 Task: Create a new job position in Salesforce with the title 'Relationship Manager', including job description, responsibilities, skills required, educational requirements, salary range, and dates.
Action: Key pressed <Key.shift><Key.shift><Key.shift><Key.shift><Key.shift><Key.shift><Key.shift><Key.shift><Key.shift>Relationship<Key.space><Key.shift><Key.shift><Key.shift><Key.shift><Key.shift><Key.shift>Manager<Key.tab><Key.shift>Get<Key.space><Key.shift>Members<Key.space><Key.shift>connected<Key.space>--<Key.shift_r>><Key.space><Key.shift><Key.shift><Key.shift><Key.shift><Key.shift><Key.shift><Key.shift><Key.shift><Key.shift><Key.shift><Key.shift><Key.shift><Key.shift><Key.shift><Key.shift>Get<Key.space>feedback<Key.space>from<Key.space>clients<Key.space>--<Key.shift_r>><Key.space><Key.shift>Open<Key.space>preference<Key.space>--<Key.shift_r>><Key.space><Key.shift>Open<Key.space>preference<Key.space>for<Key.space>clients<Key.space>--<Key.shift_r>><Key.space><Key.shift>Source<Key.space>business<Key.space>opportunity<Key.space>to<Key.space>expamd<Key.space>business<Key.tab>
Screenshot: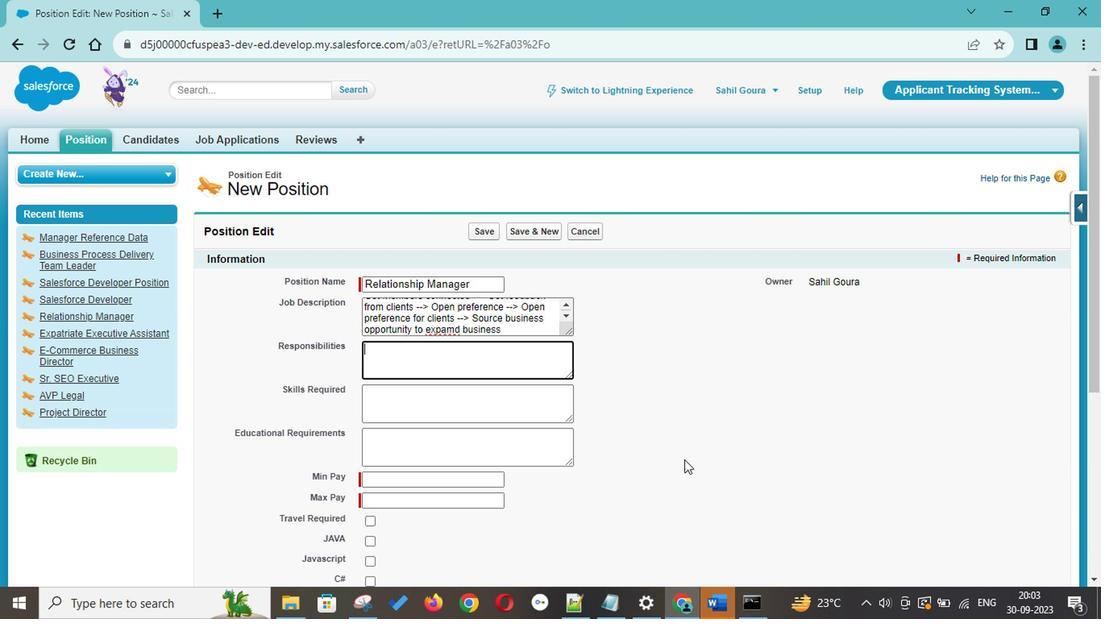 
Action: Mouse moved to (453, 332)
Screenshot: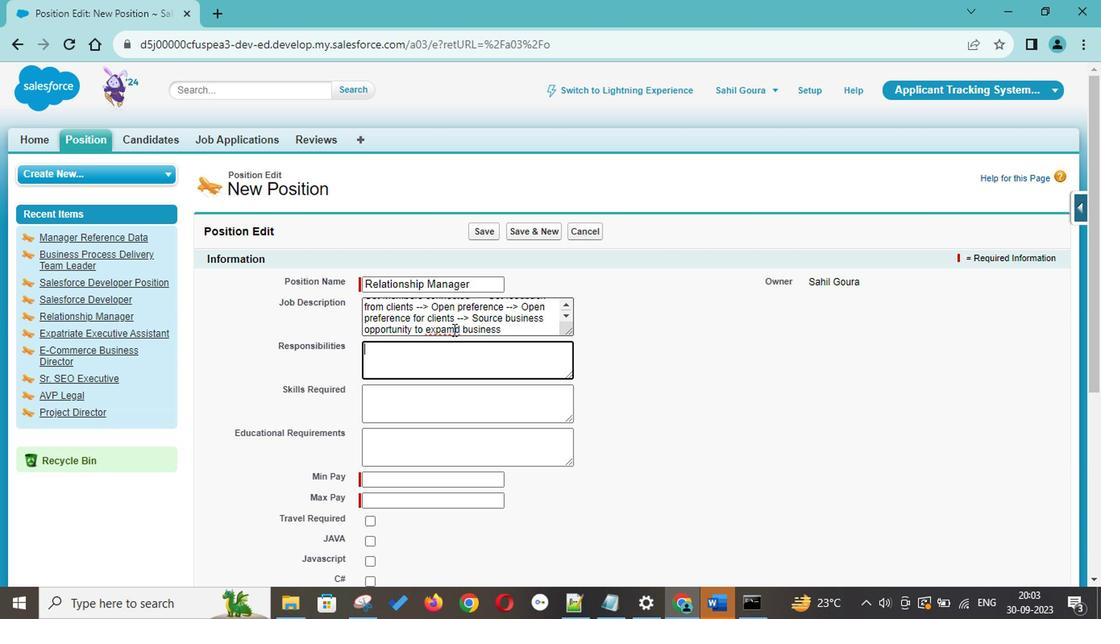 
Action: Mouse pressed left at (453, 332)
Screenshot: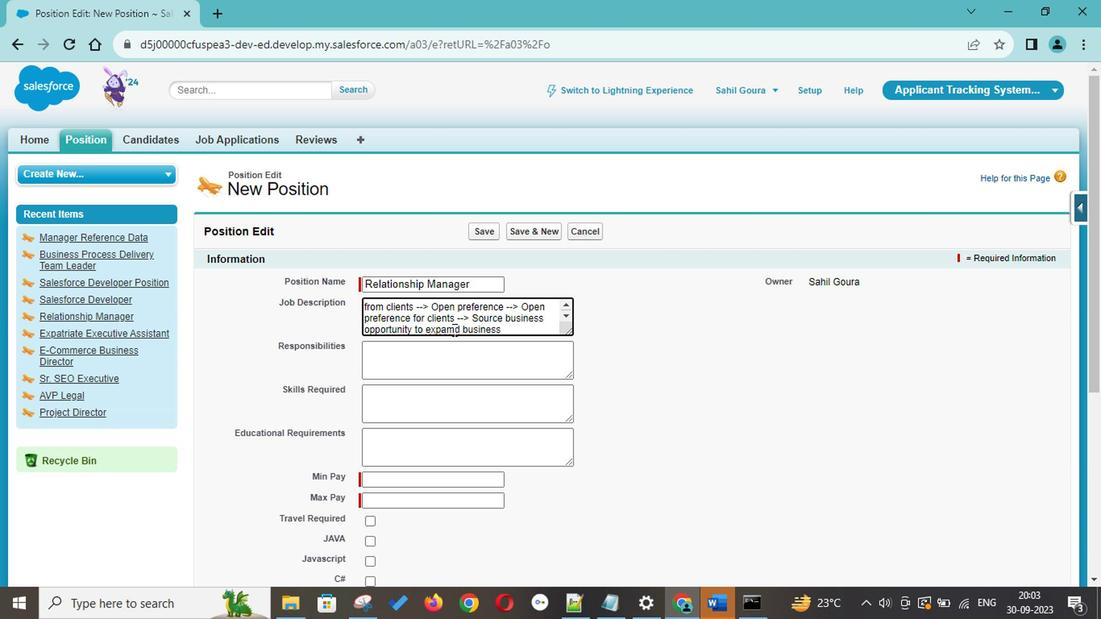 
Action: Key pressed <Key.backspace>n
Screenshot: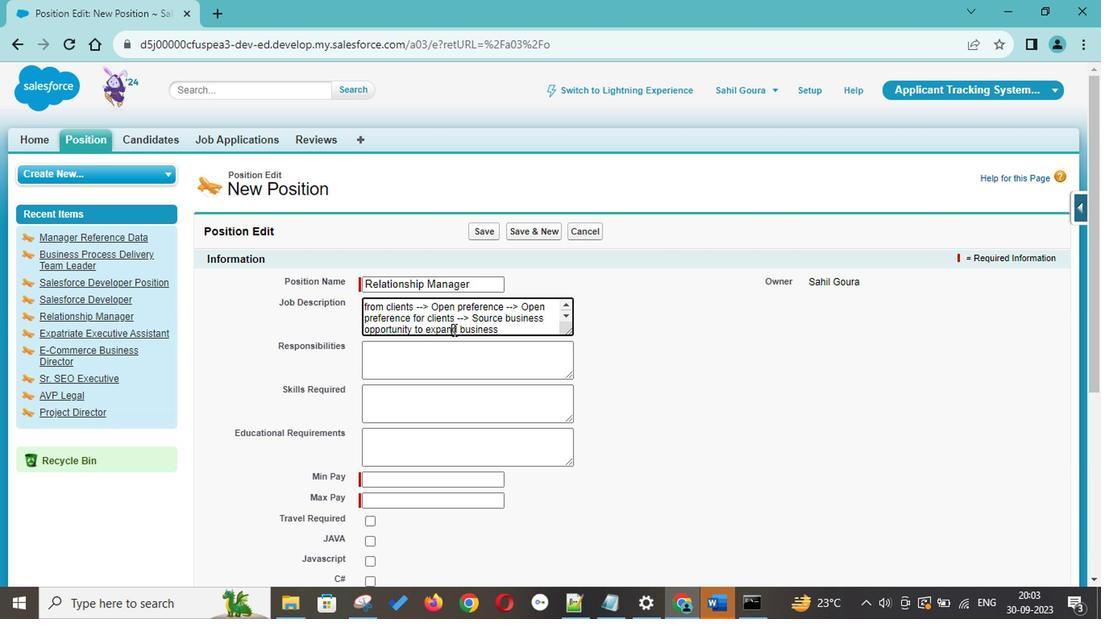 
Action: Mouse moved to (423, 368)
Screenshot: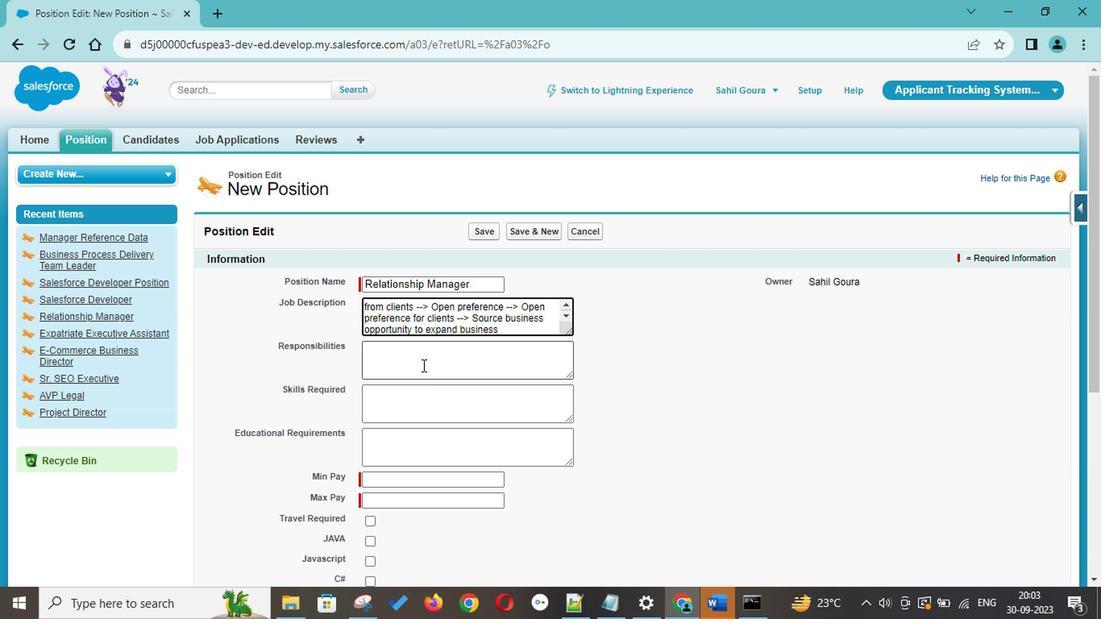 
Action: Mouse pressed left at (423, 368)
Screenshot: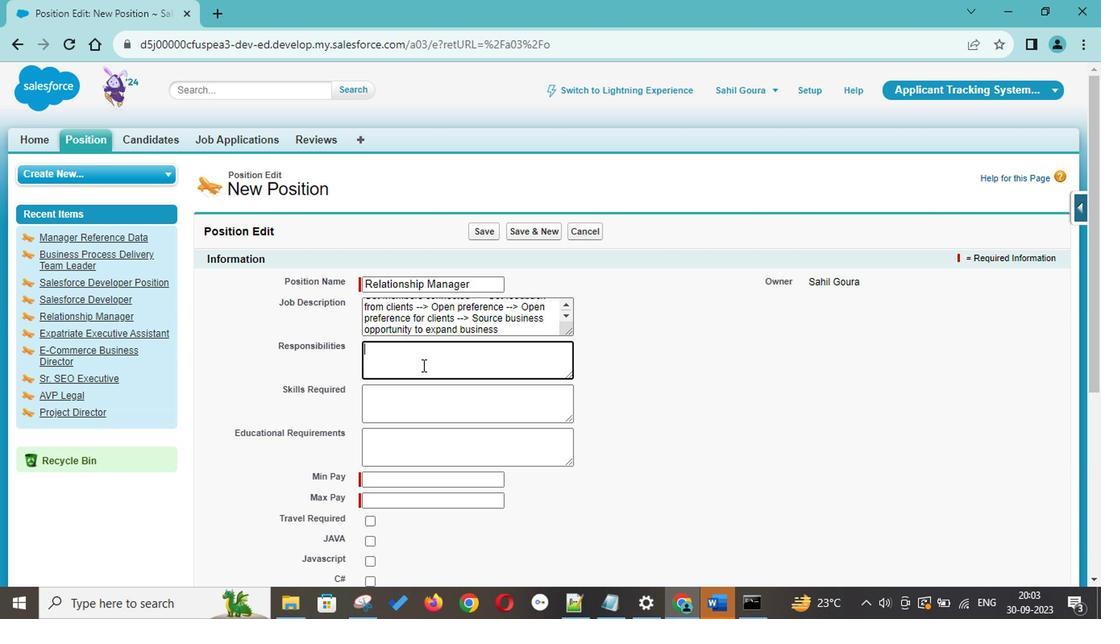 
Action: Key pressed <Key.shift>Main<Key.space>a<Key.space>renewable<Key.space>tareg<Key.backspace><Key.backspace>get<Key.space>of<Key.space>80<Key.shift><Key.shift><Key.shift><Key.shift><Key.shift><Key.shift><Key.shift><Key.shift><Key.shift><Key.shift><Key.shift><Key.shift><Key.shift><Key.shift><Key.shift><Key.shift><Key.shift><Key.shift><Key.shift><Key.shift><Key.shift><Key.shift><Key.shift><Key.shift><Key.shift><Key.shift><Key.shift><Key.shift><Key.shift>%<Key.space>--<Key.shift_r>><Key.space><Key.shift>Enhancement<Key.space>and<Key.space>optimisim<Key.space><Key.backspace><Key.backspace><Key.backspace>ation<Key.space>of<Key.space>mapped<Key.space>
Screenshot: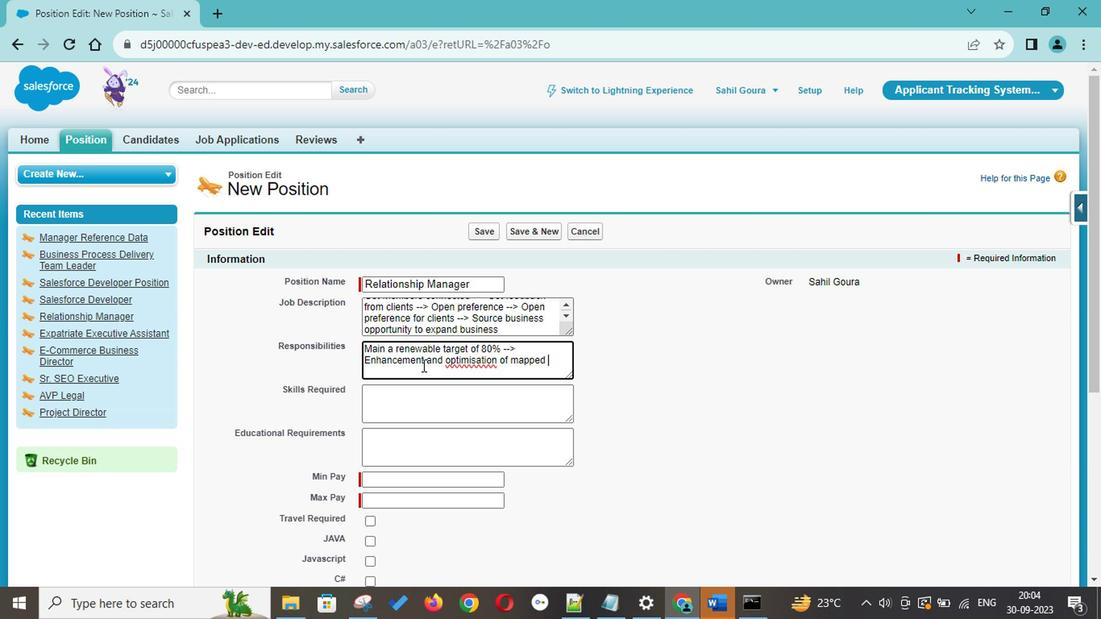 
Action: Mouse moved to (551, 361)
Screenshot: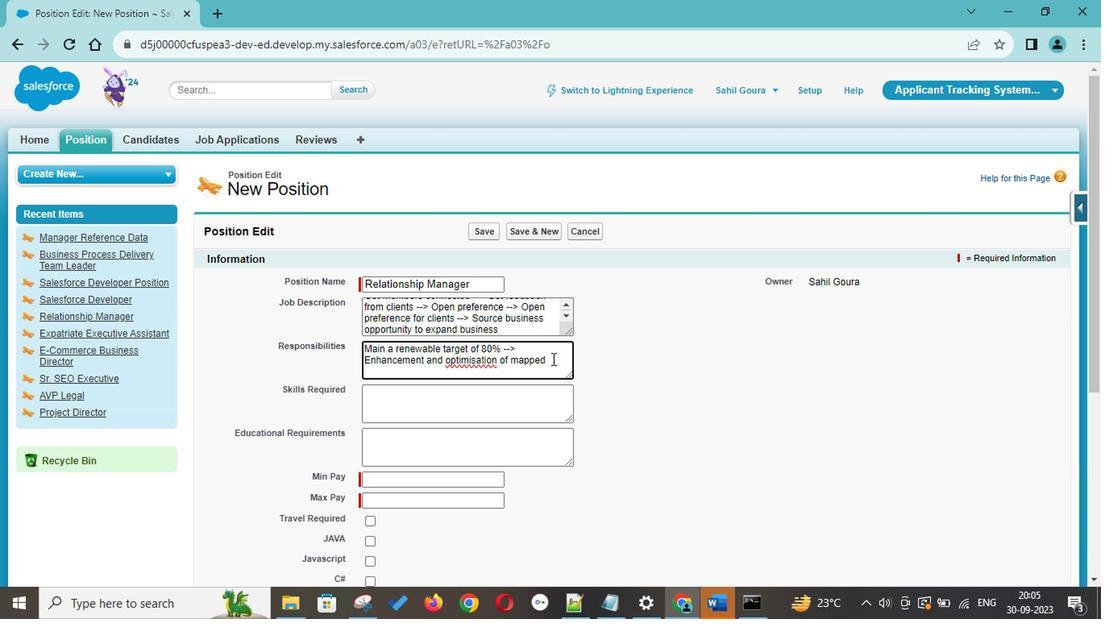 
Action: Key pressed profile<Key.space>--<Key.shift_r>>
Screenshot: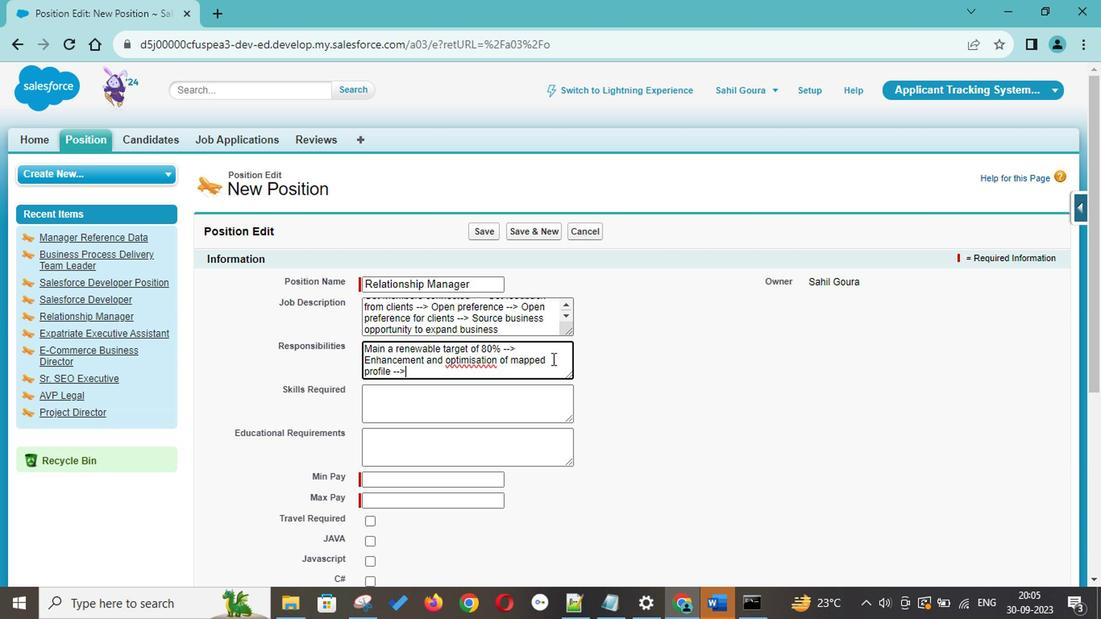 
Action: Mouse moved to (461, 362)
Screenshot: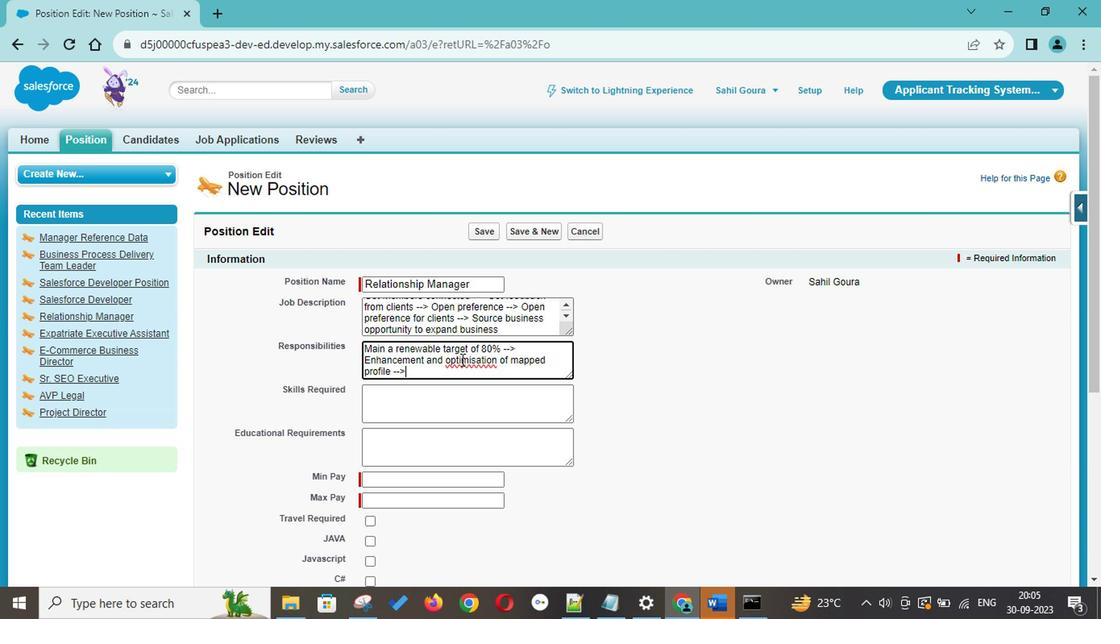 
Action: Mouse pressed left at (461, 362)
Screenshot: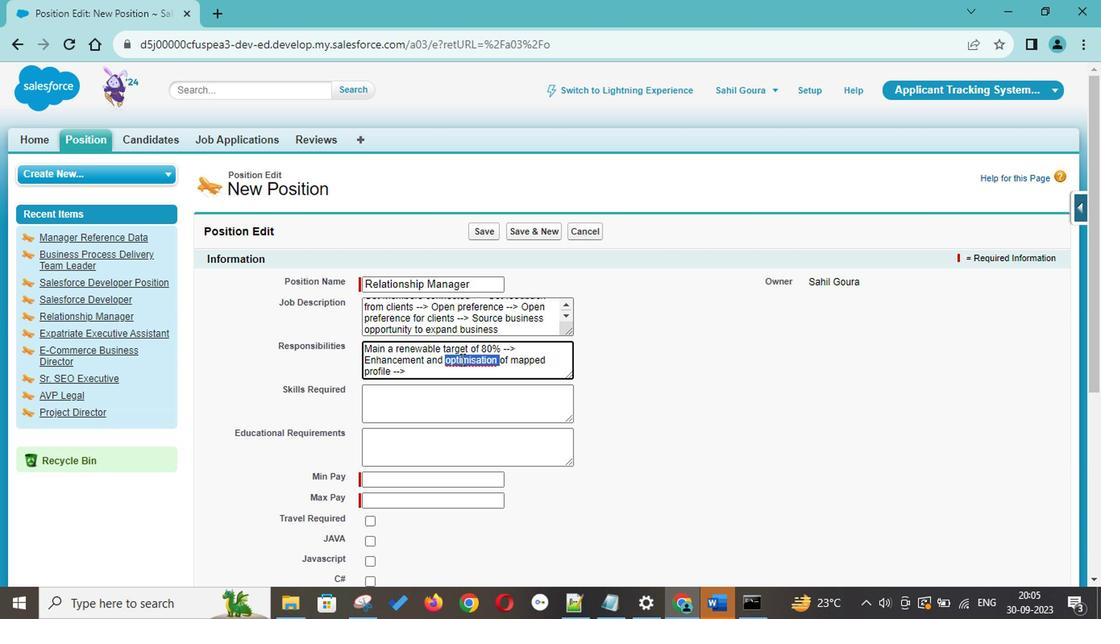 
Action: Mouse pressed left at (461, 362)
Screenshot: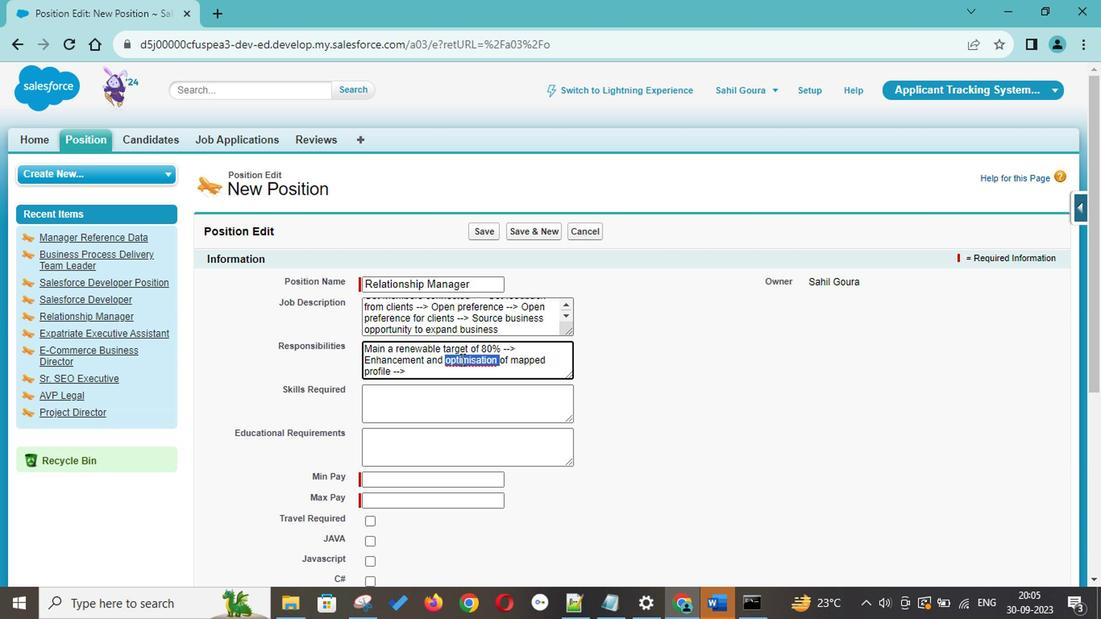 
Action: Mouse pressed right at (461, 362)
Screenshot: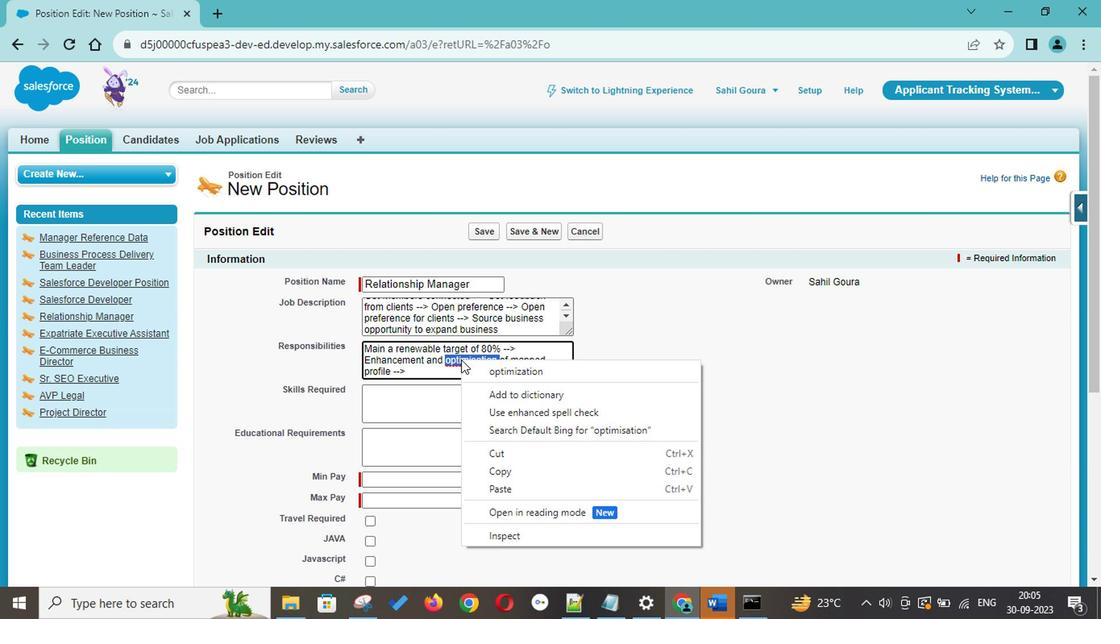 
Action: Mouse moved to (488, 371)
Screenshot: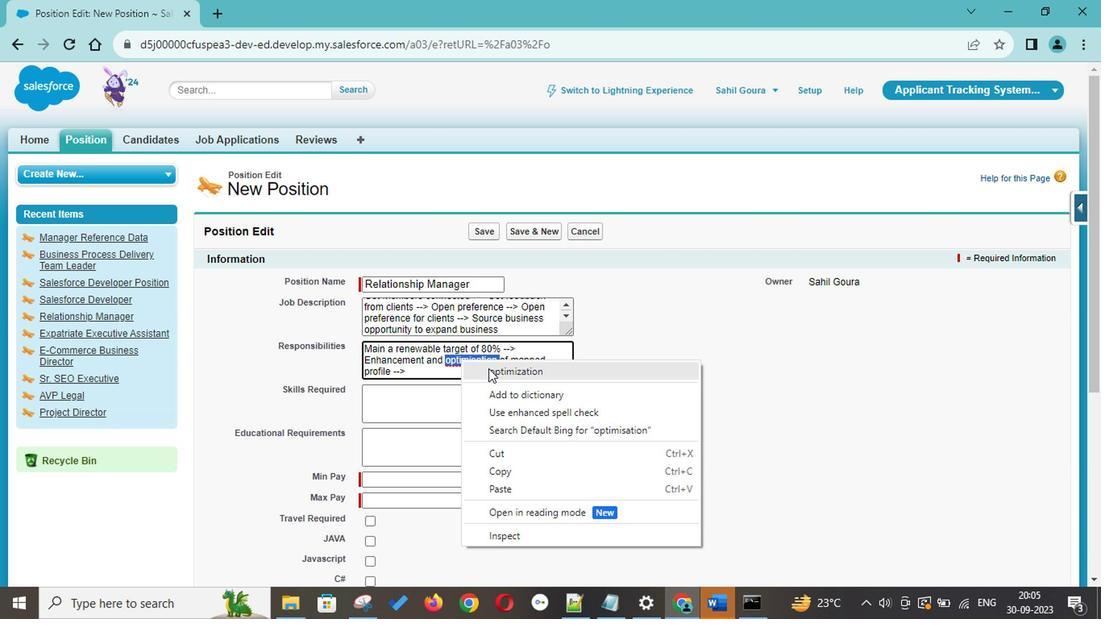 
Action: Mouse pressed left at (488, 371)
Screenshot: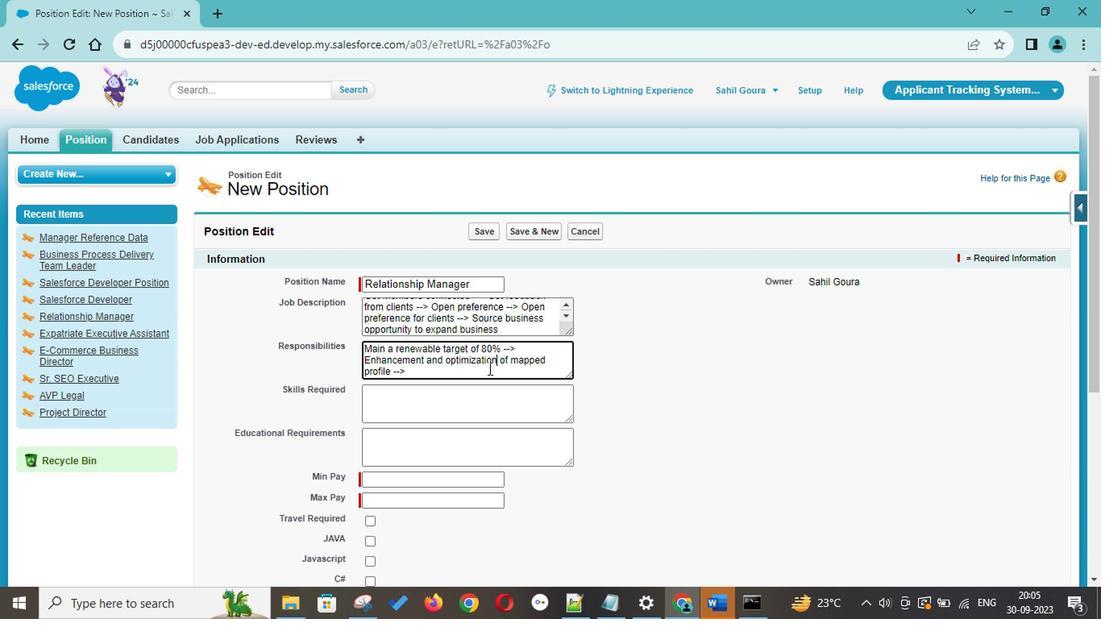
Action: Mouse moved to (442, 372)
Screenshot: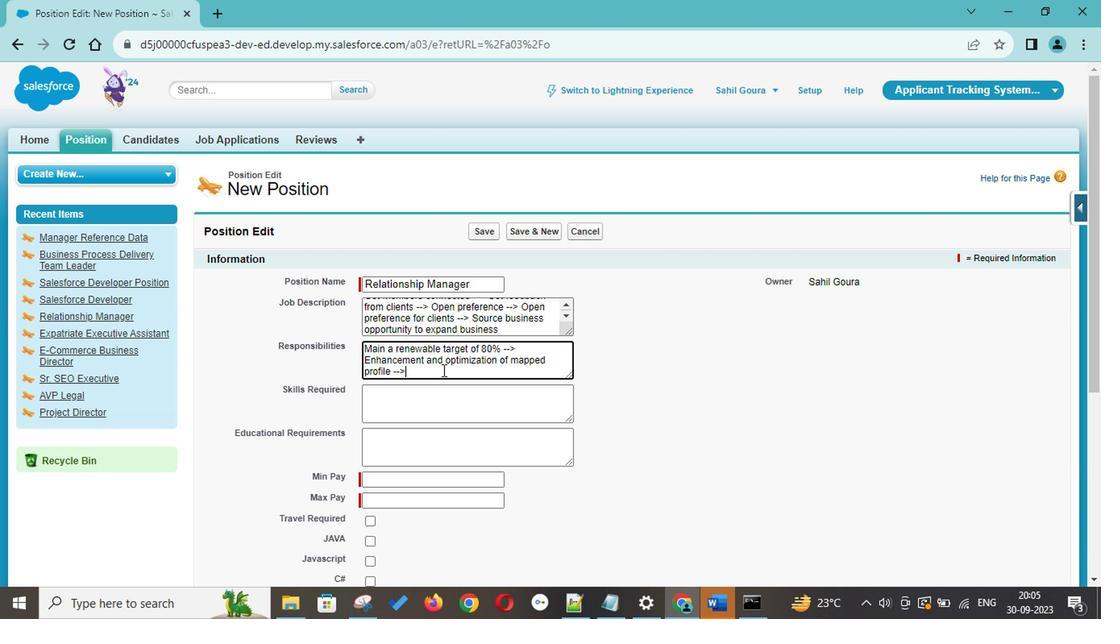 
Action: Mouse pressed left at (442, 372)
Screenshot: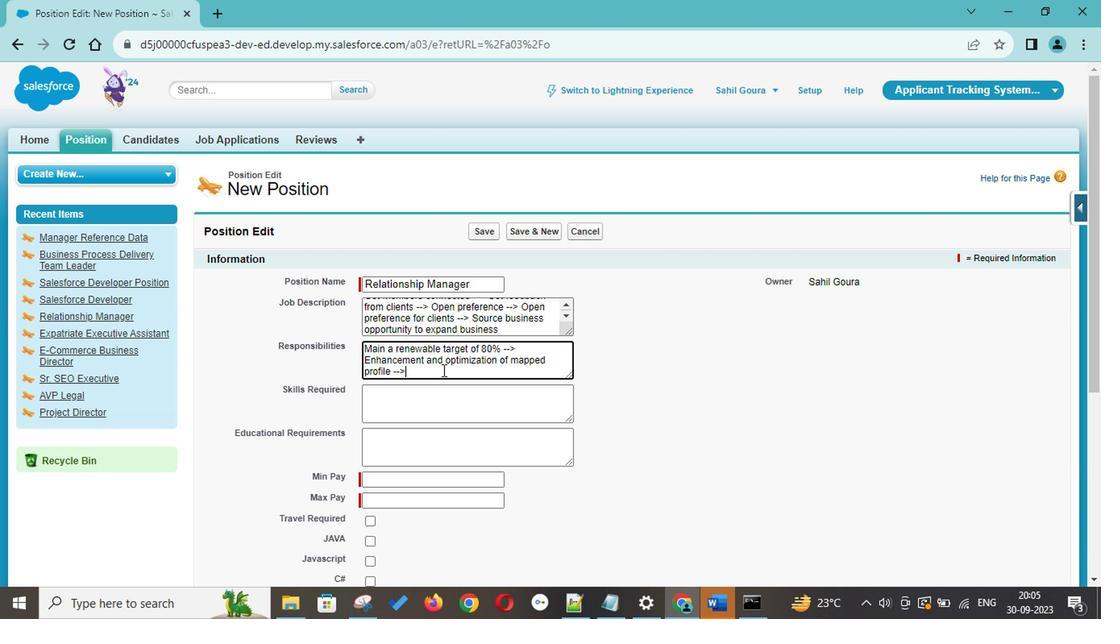 
Action: Key pressed <Key.space><Key.shift><Key.shift><Key.shift><Key.shift><Key.shift><Key.shift><Key.shift><Key.shift><Key.shift><Key.shift><Key.shift><Key.shift><Key.shift><Key.shift><Key.shift><Key.shift><Key.shift><Key.shift><Key.shift><Key.shift><Key.shift><Key.shift><Key.shift><Key.shift>SLA<Key.space>maintain
Screenshot: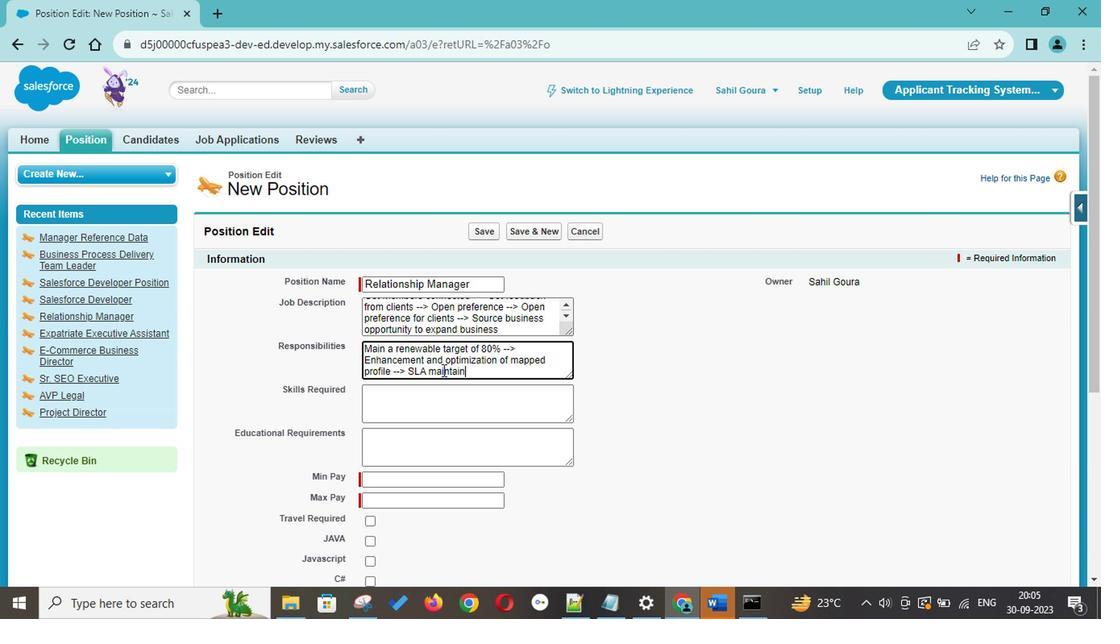 
Action: Mouse moved to (528, 378)
Screenshot: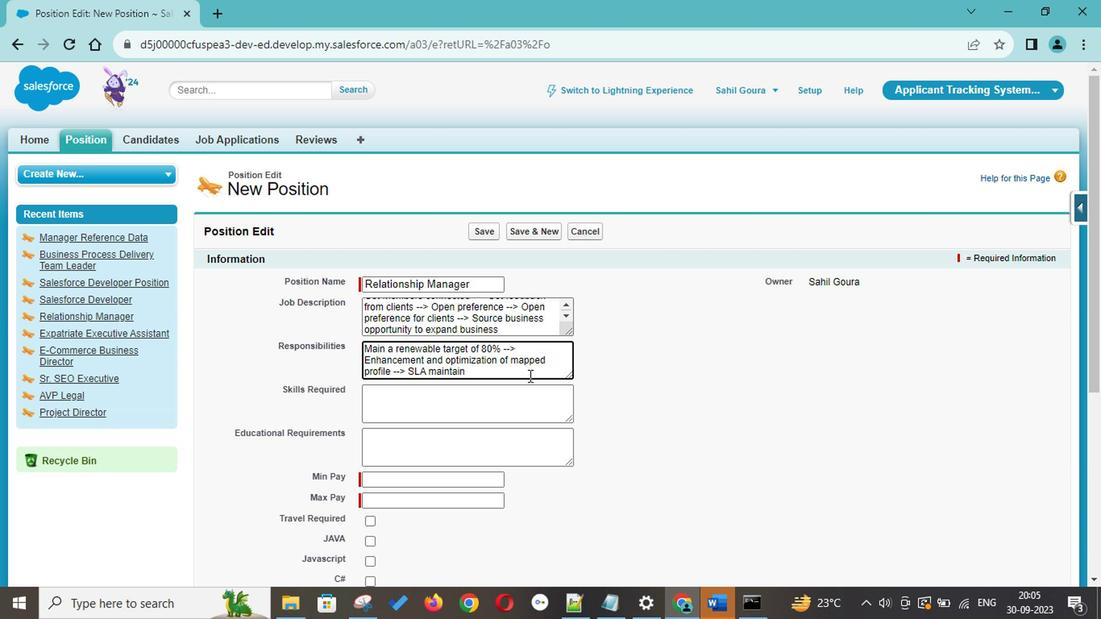 
Action: Key pressed ence<Key.space>of<Key.space>90<Key.shift>%<Key.space>
Screenshot: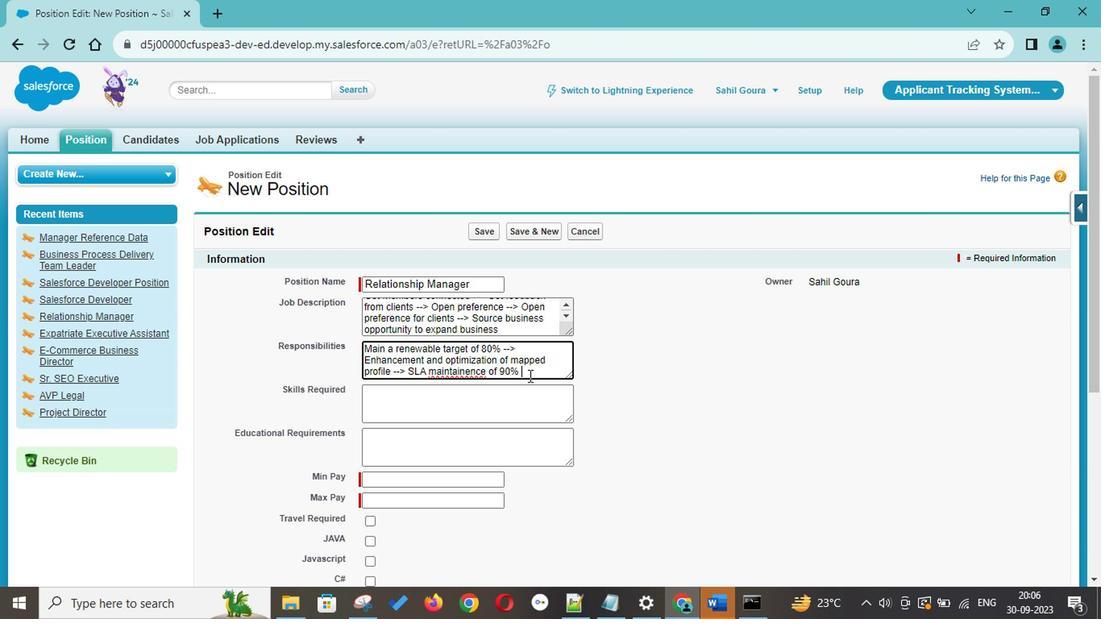
Action: Mouse moved to (475, 374)
Screenshot: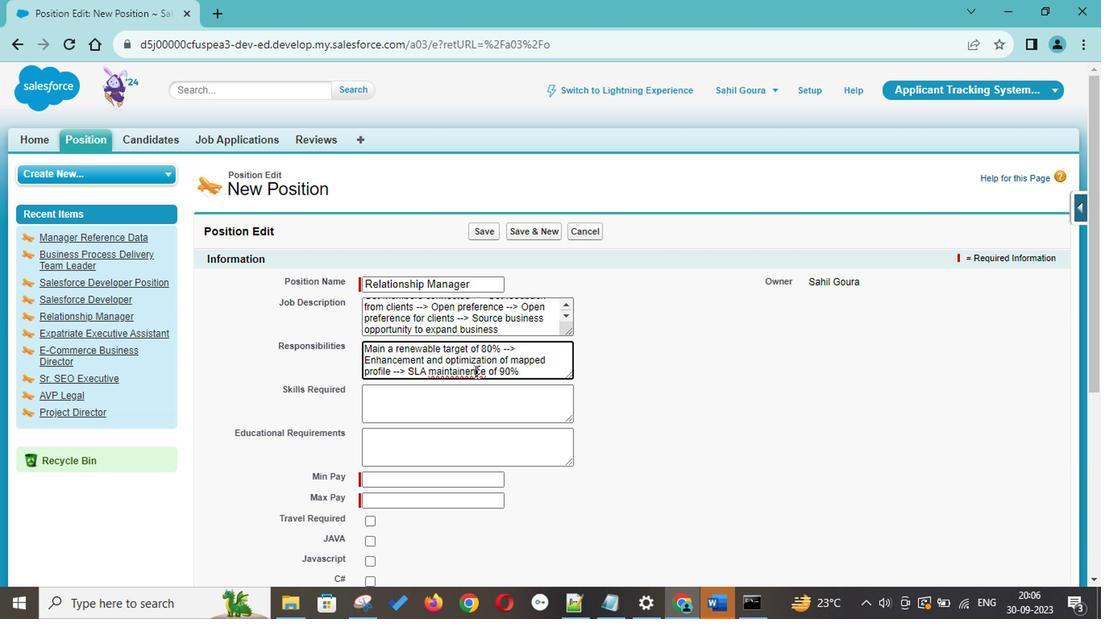 
Action: Mouse pressed left at (475, 374)
Screenshot: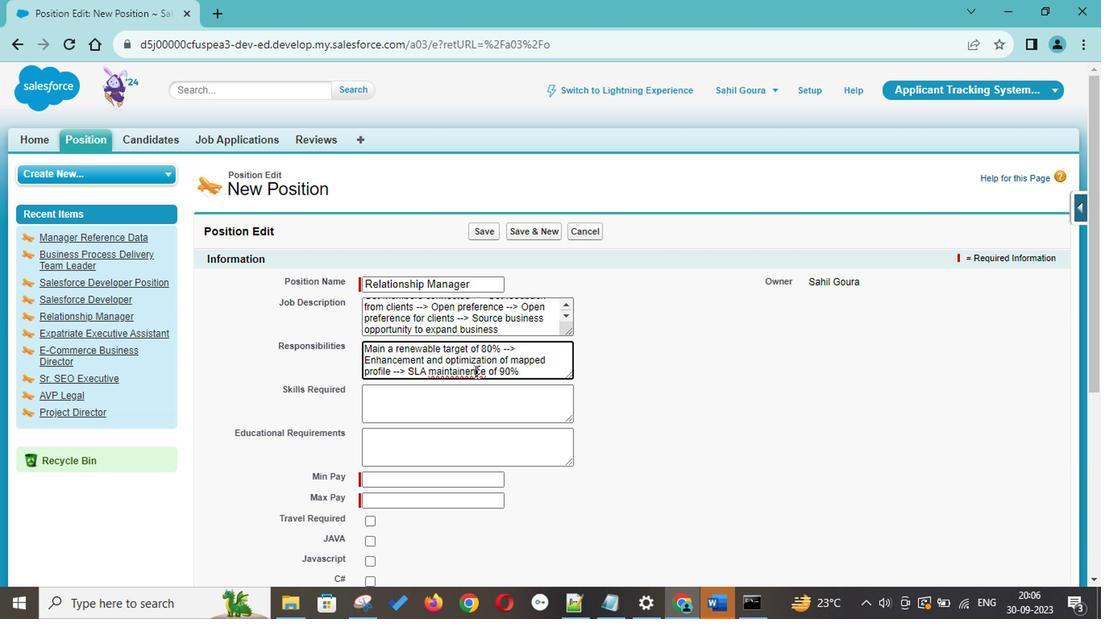 
Action: Mouse pressed right at (475, 374)
Screenshot: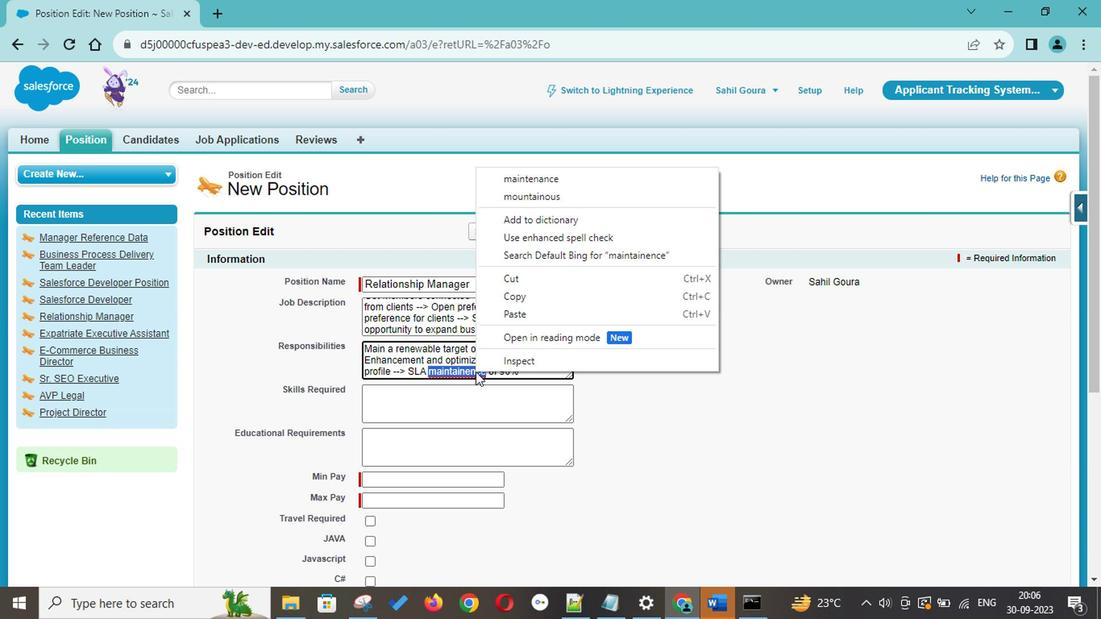 
Action: Mouse moved to (525, 184)
Screenshot: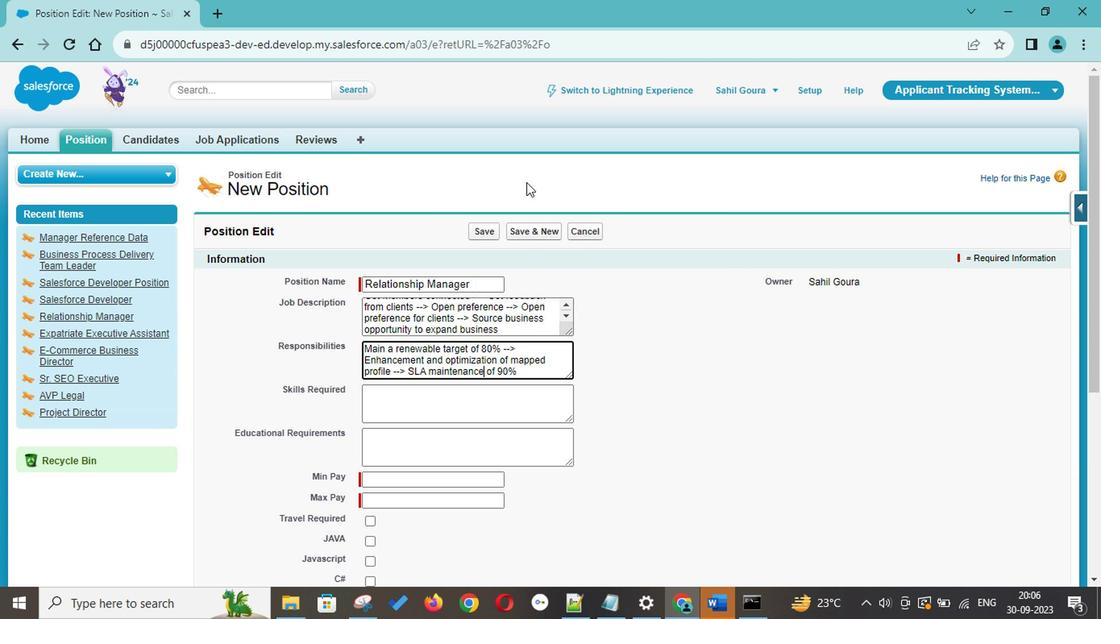 
Action: Mouse pressed left at (525, 184)
Screenshot: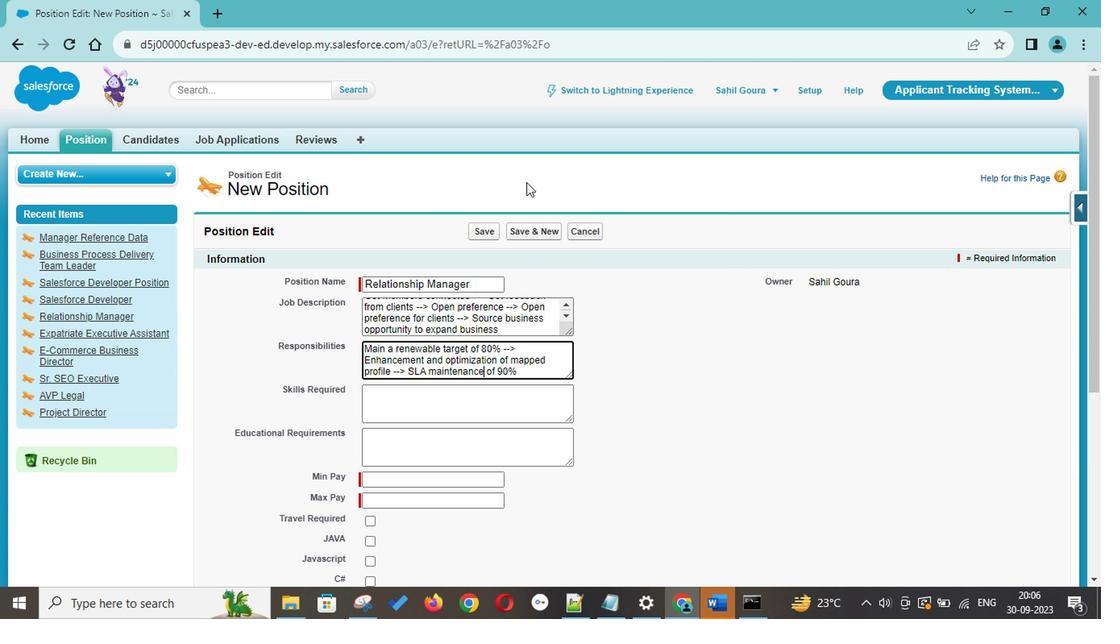 
Action: Mouse moved to (545, 374)
Screenshot: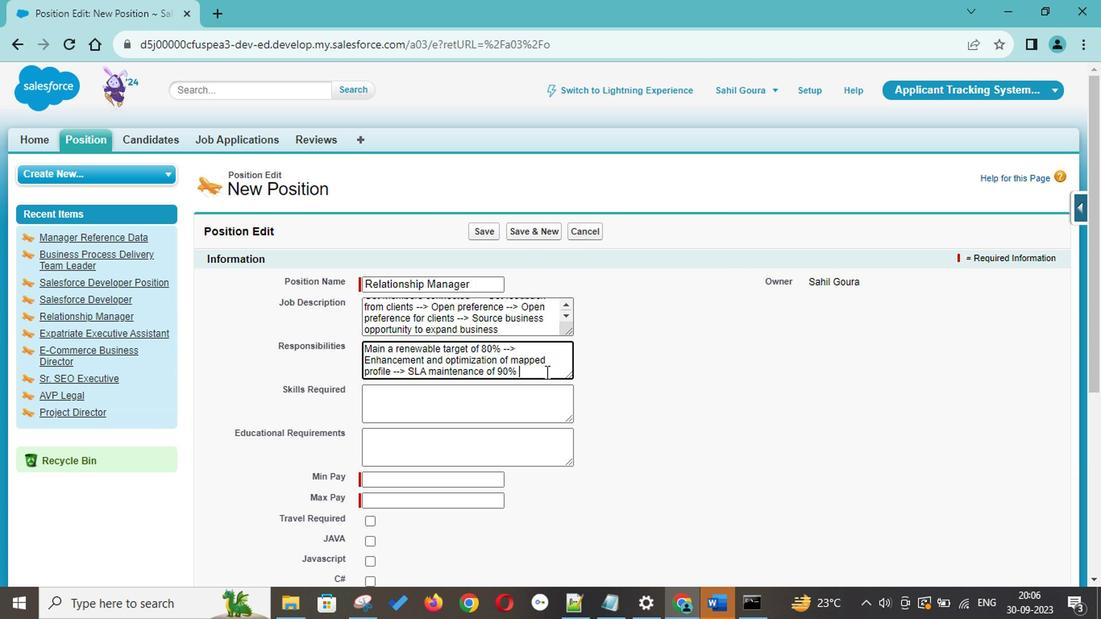 
Action: Mouse pressed left at (545, 374)
Screenshot: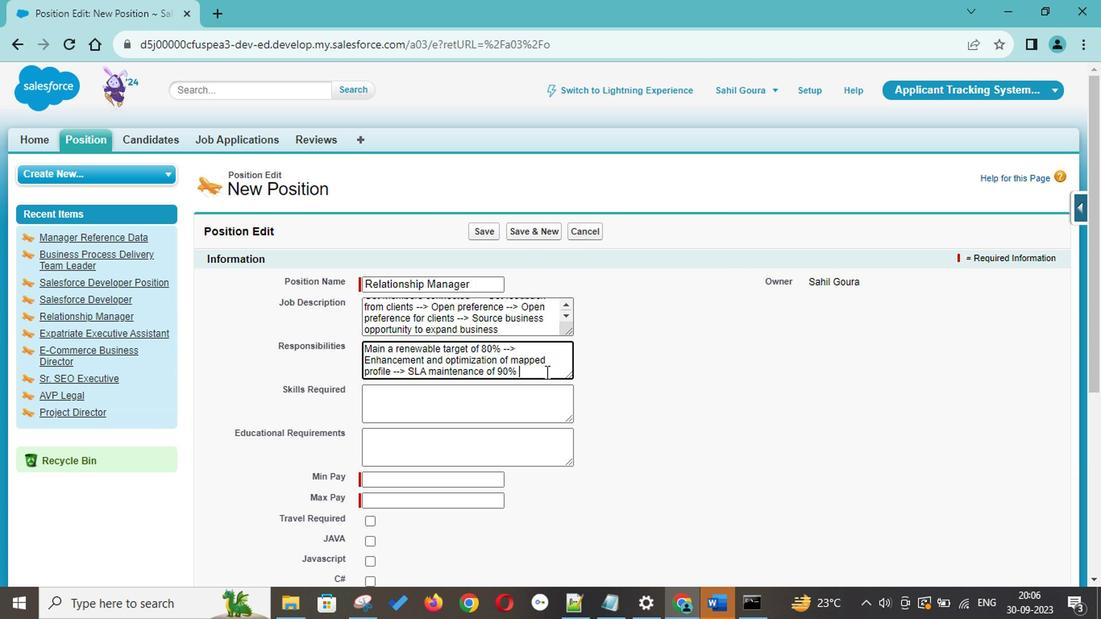 
Action: Key pressed --<Key.shift_r>><Key.space><Key.shift>Mainitain<Key.space>a<Key.space>quality<Key.space>score<Key.space>of<Key.space>90<Key.shift>%<Key.space>--<Key.shift_r>><Key.shift><Key.shift><Key.shift><Key.shift><Key.shift><Key.shift><Key.shift><Key.shift><Key.shift><Key.shift><Key.shift><Key.shift><Key.shift><Key.shift><Key.shift><Key.shift><Key.shift><Key.shift><Key.shift>Manage<Key.space>the<Key.space>customer<Key.space>
Screenshot: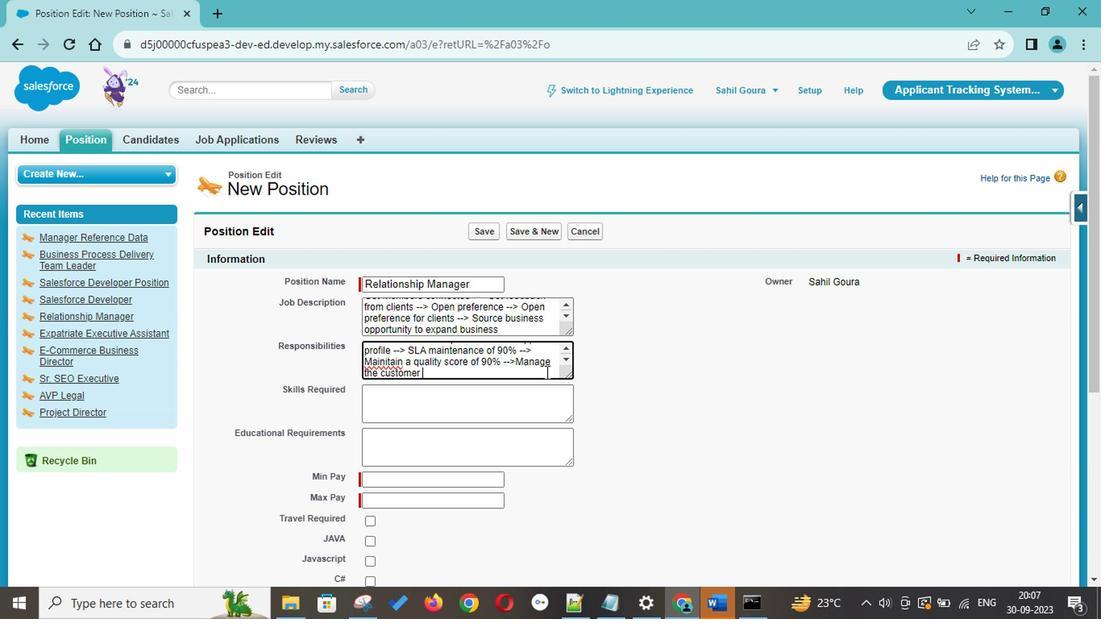 
Action: Mouse moved to (387, 364)
Screenshot: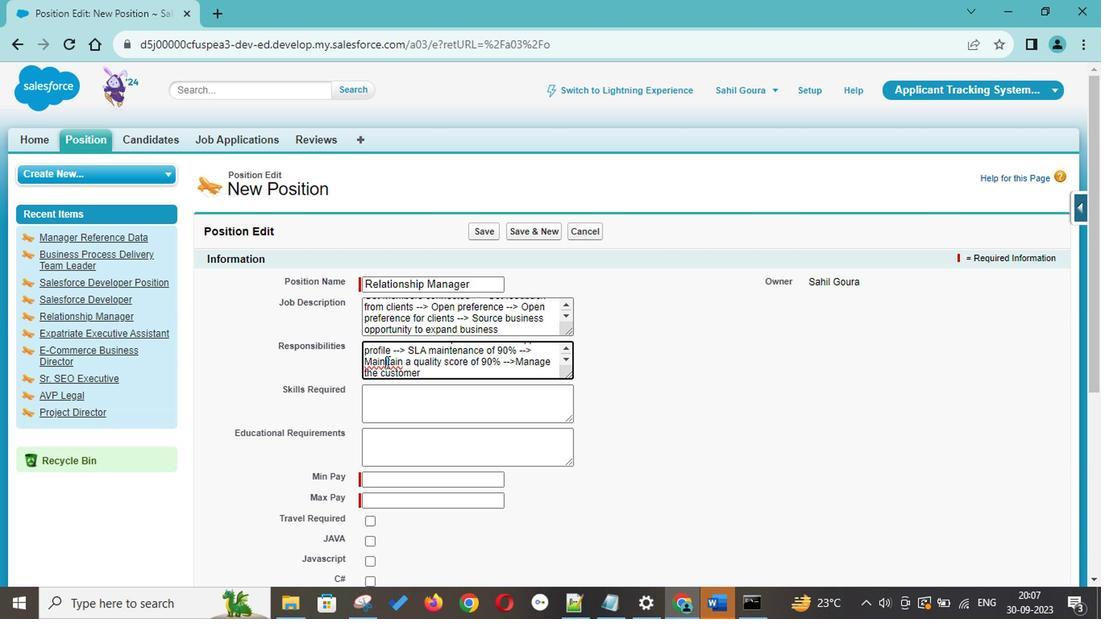 
Action: Mouse pressed left at (387, 364)
Screenshot: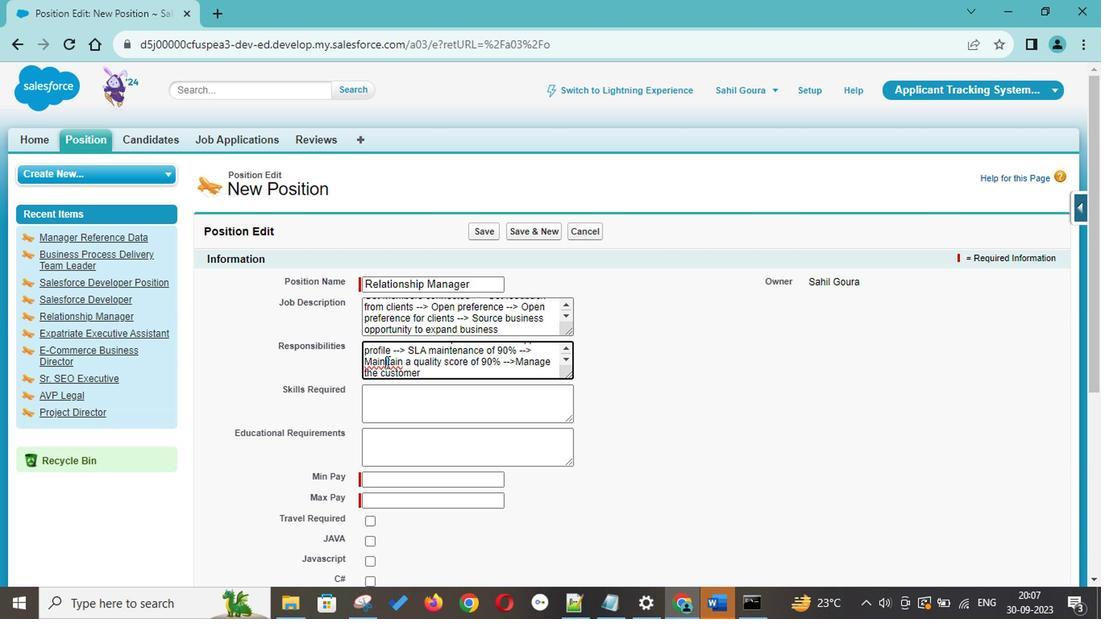 
Action: Key pressed <Key.right><Key.backspace><Key.backspace>
Screenshot: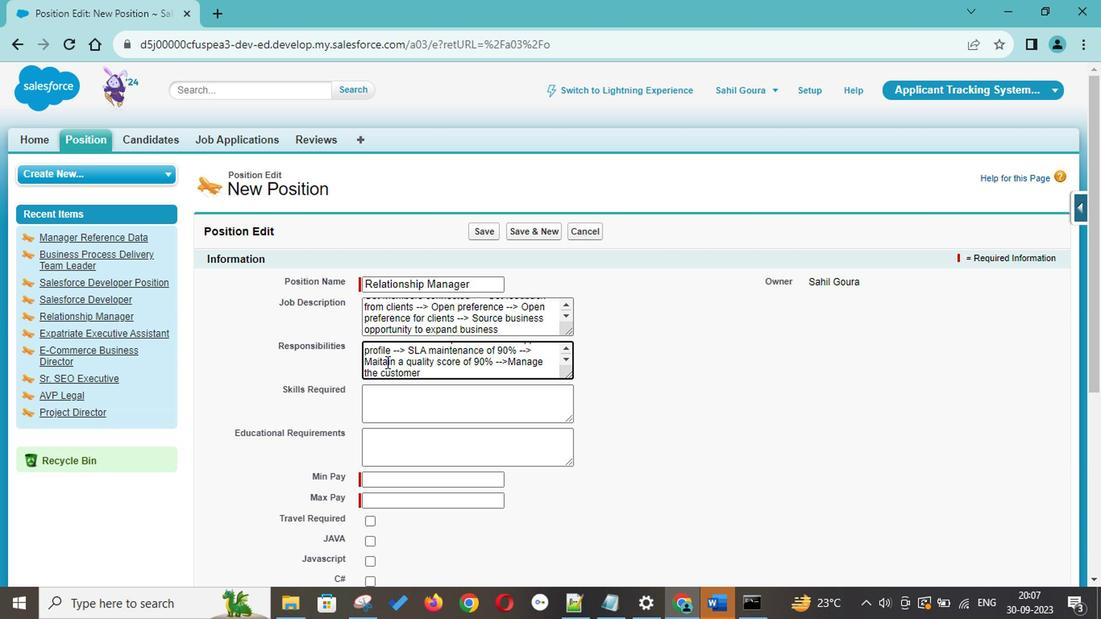 
Action: Mouse moved to (449, 372)
Screenshot: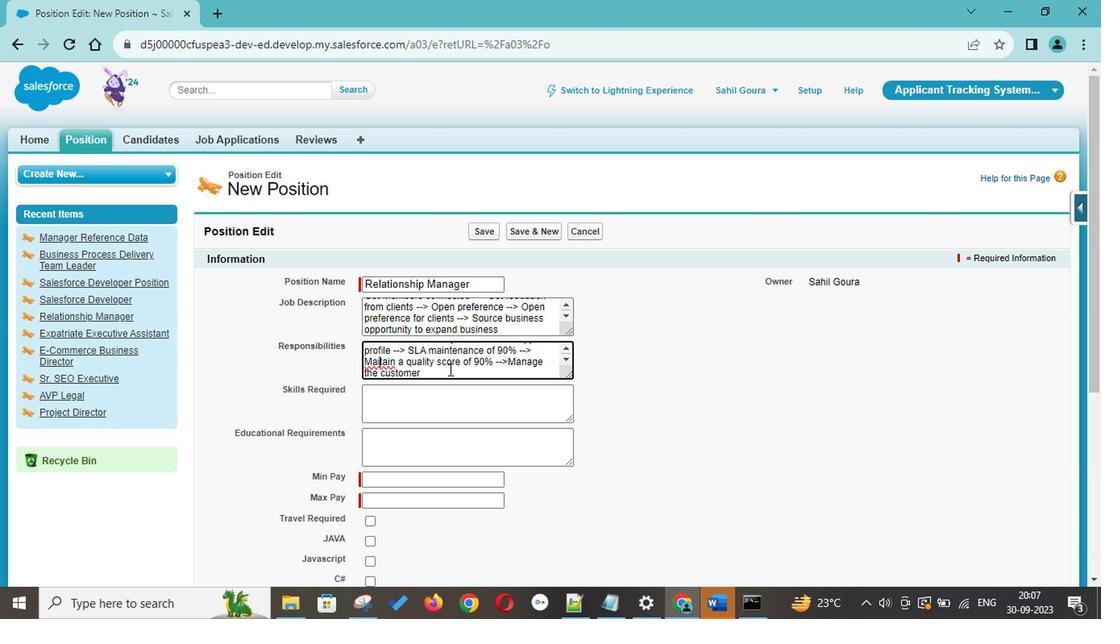 
Action: Key pressed <Key.right><Key.left>n
Screenshot: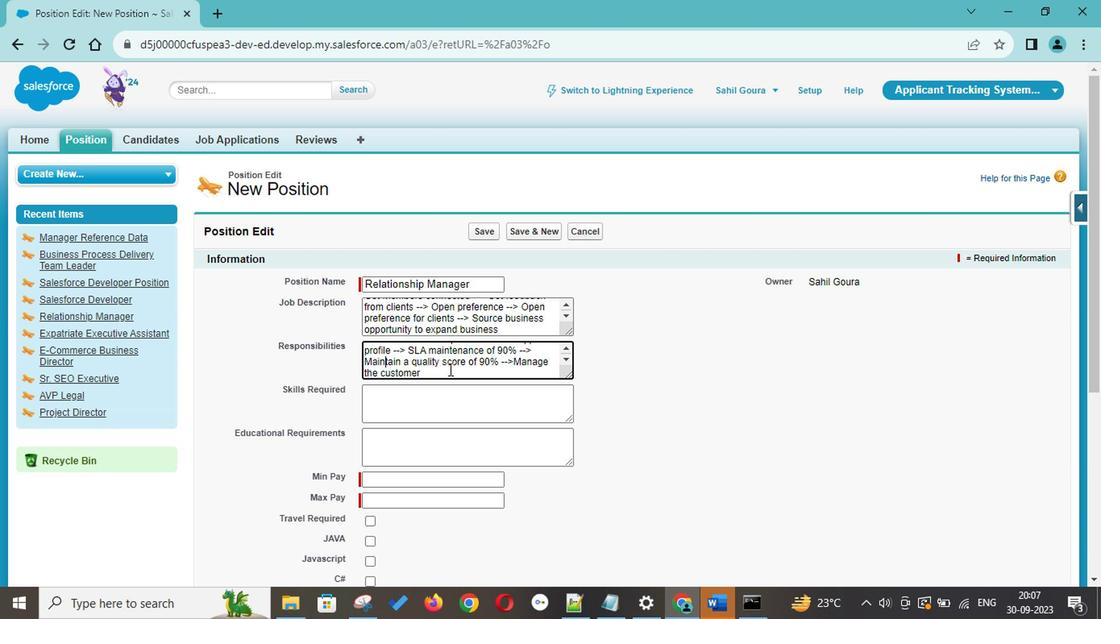 
Action: Mouse moved to (454, 380)
Screenshot: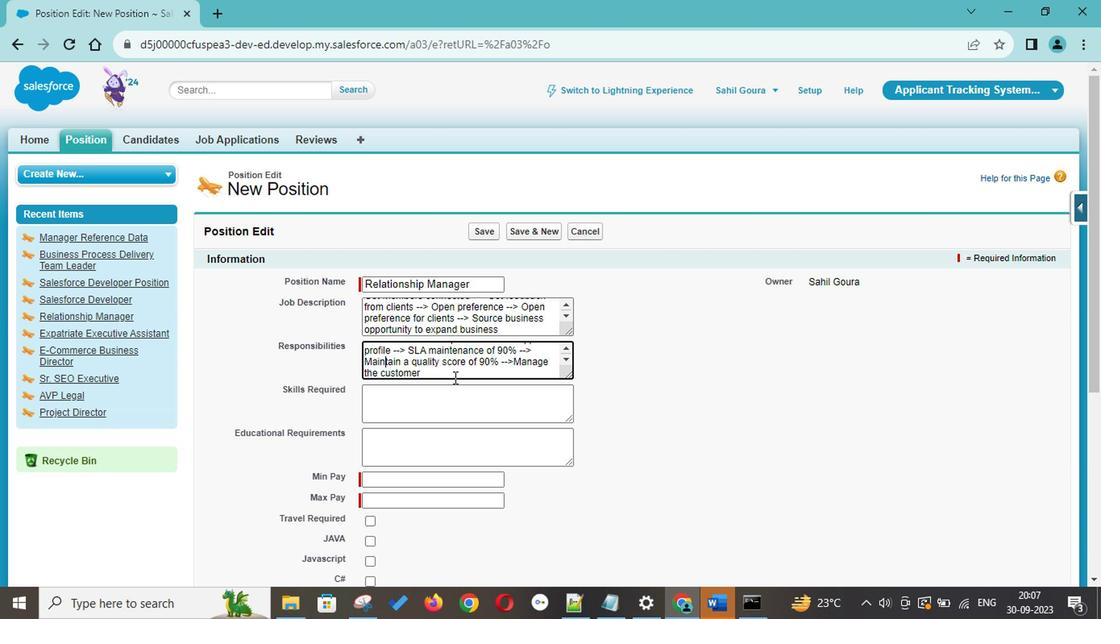 
Action: Mouse pressed left at (454, 380)
Screenshot: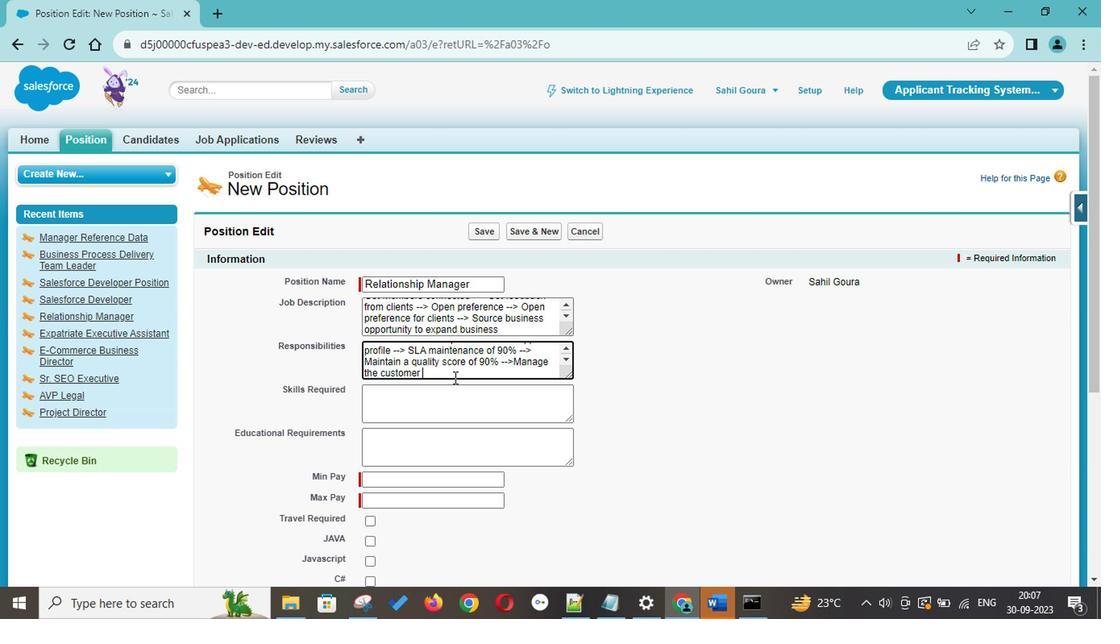 
Action: Key pressed service<Key.space>teams<Key.space>--<Key.shift_r>>
Screenshot: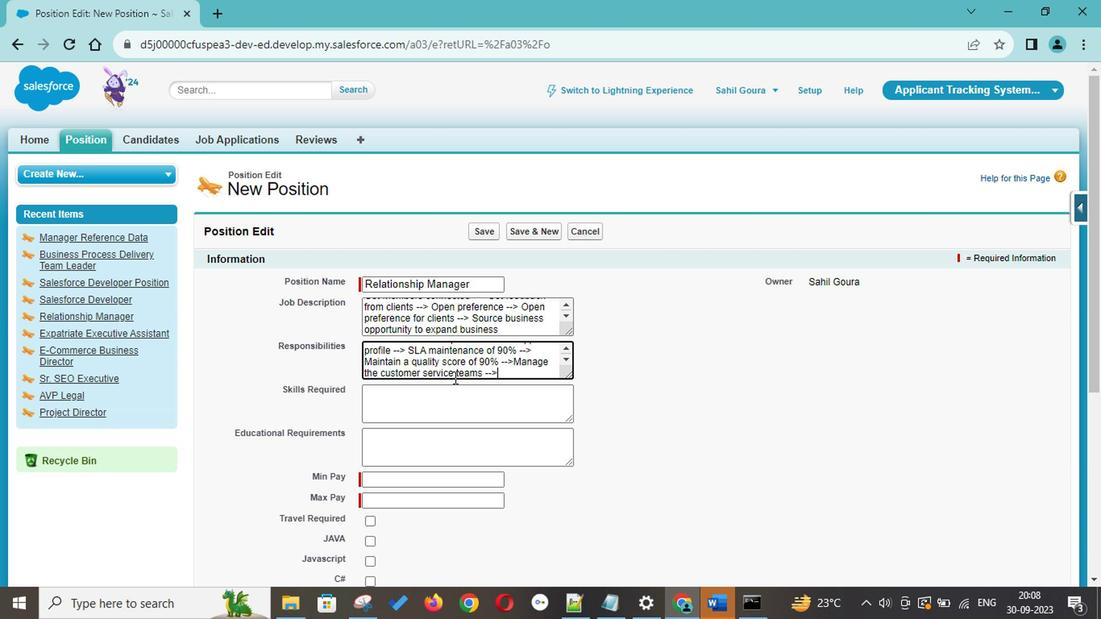 
Action: Mouse moved to (514, 377)
Screenshot: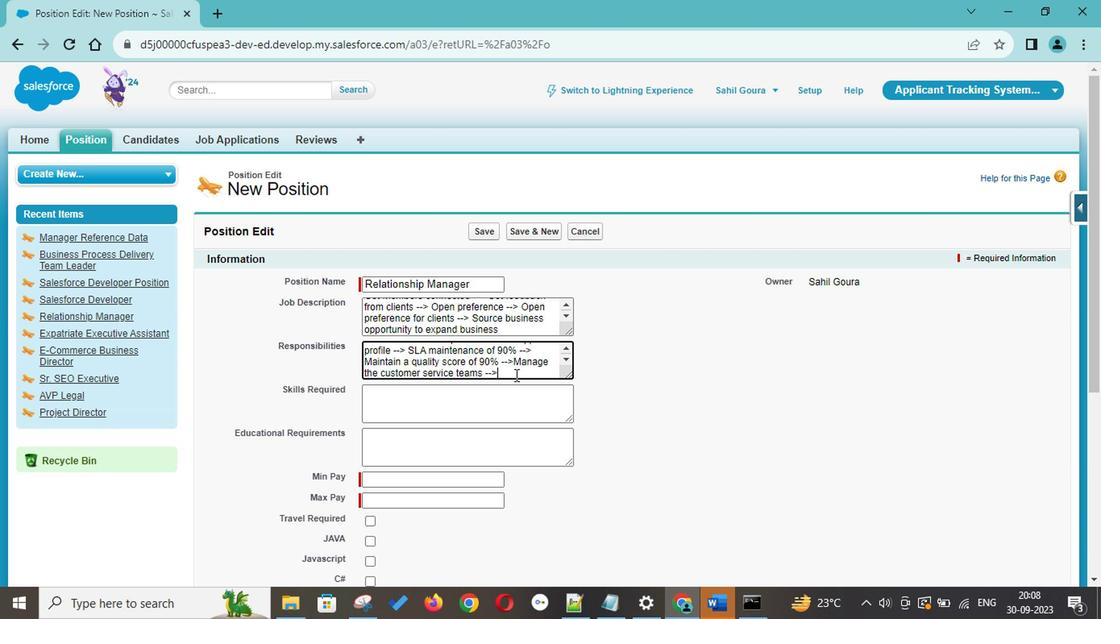 
Action: Key pressed <Key.space><Key.shift><Key.shift><Key.shift><Key.shift><Key.shift><Key.shift><Key.shift><Key.shift><Key.shift><Key.shift><Key.shift><Key.shift><Key.shift><Key.shift><Key.shift><Key.shift><Key.shift><Key.shift><Key.shift><Key.shift><Key.shift><Key.shift><Key.shift><Key.shift><Key.shift><Key.shift><Key.shift><Key.shift>Coaching<Key.space>the<Key.space>training<Key.space>roo<Key.backspace><Key.backspace><Key.backspace>
Screenshot: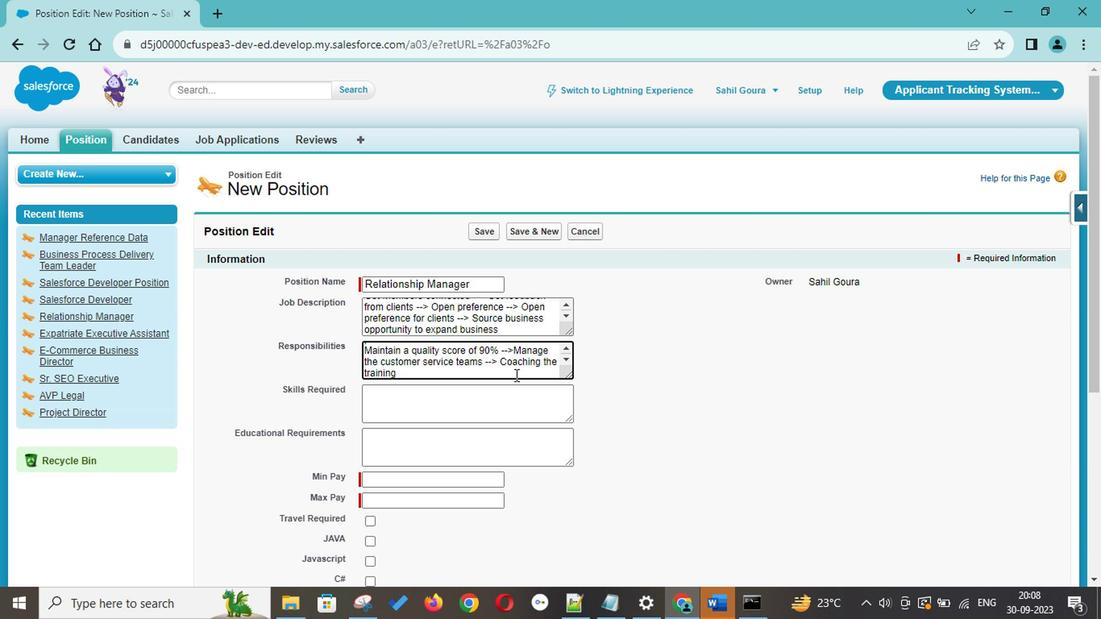 
Action: Mouse moved to (545, 365)
Screenshot: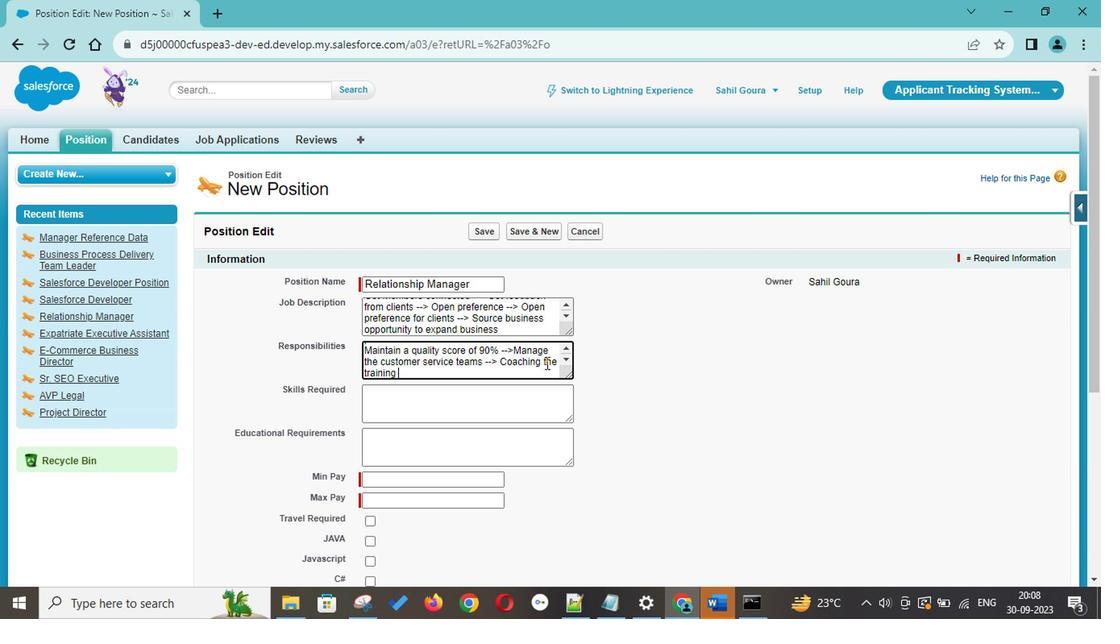 
Action: Mouse pressed left at (545, 365)
Screenshot: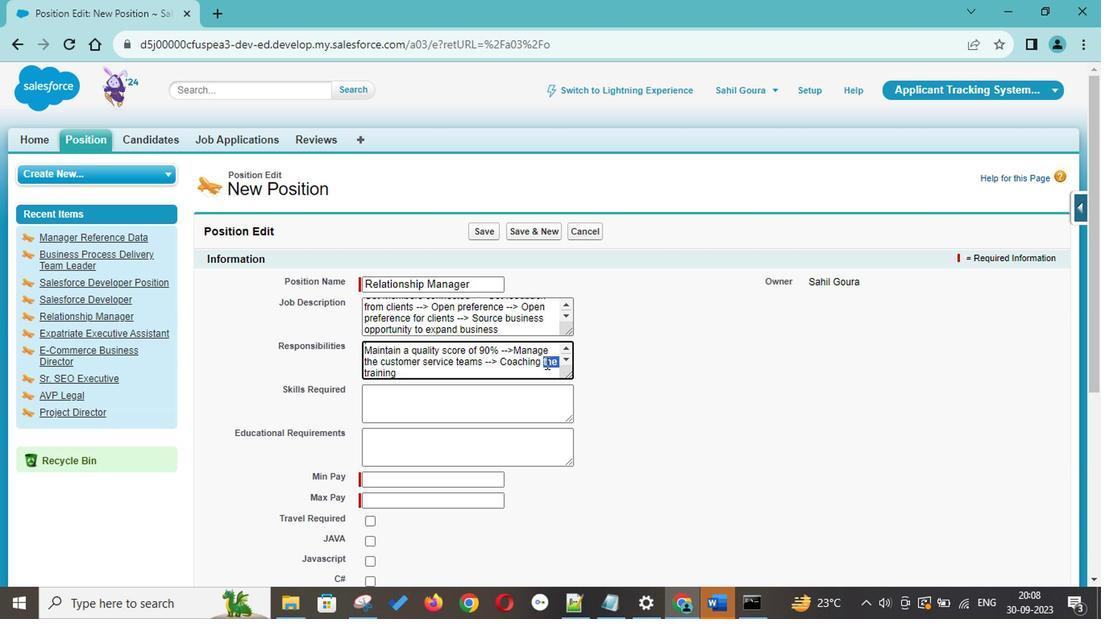 
Action: Mouse pressed left at (545, 365)
Screenshot: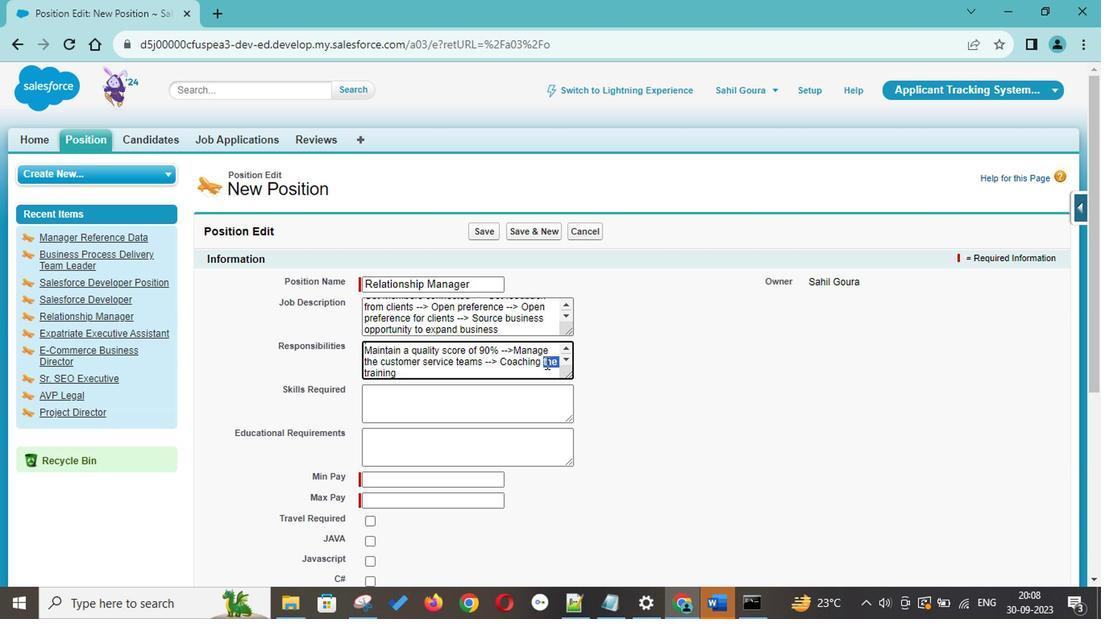 
Action: Key pressed and<Key.space><Key.right><Key.right><Key.right><Key.right><Key.right><Key.right><Key.right><Key.right><Key.right><Key.right><Key.right><Key.right><Key.right>the<Key.space>teams<Key.backspace><Key.space>--<Key.shift_r>><Key.space><Key.shift>Handlim<Key.backspace>ng<Key.space>escalation<Key.space><Key.space>and<Key.space>maintaining<Key.space>zero<Key.space>escalation<Key.tab><Key.shift><Key.shift><Key.shift><Key.shift><Key.shift>Fluent<Key.space>in<Key.space><Key.shift>English<Key.space><Key.backspace>.<Key.backspace>,<Key.space><Key.shift><Key.shift><Key.shift><Key.shift><Key.shift><Key.shift><Key.shift><Key.shift><Key.shift><Key.shift><Key.shift><Key.shift><Key.shift><Key.shift><Key.shift><Key.shift><Key.shift><Key.shift><Key.shift><Key.shift><Key.shift><Key.shift><Key.shift><Key.shift><Key.shift><Key.shift><Key.shift><Key.shift><Key.shift><Key.shift><Key.shift><Key.shift><Key.shift><Key.shift><Key.shift><Key.shift><Key.shift><Key.shift><Key.shift><Key.shift><Key.shift><Key.shift><Key.shift><Key.shift><Key.shift><Key.shift><Key.shift><Key.shift><Key.shift><Key.shift><Key.shift><Key.shift><Key.shift><Key.shift><Key.shift><Key.shift><Key.shift><Key.shift><Key.shift><Key.shift><Key.shift><Key.shift><Key.shift><Key.shift><Key.shift><Key.shift><Key.shift><Key.shift><Key.shift><Key.shift><Key.shift><Key.shift><Key.shift><Key.shift><Key.shift><Key.shift><Key.shift><Key.shift><Key.shift><Key.shift><Key.shift><Key.shift><Key.shift><Key.shift><Key.shift><Key.shift><Key.shift><Key.shift><Key.shift><Key.shift><Key.shift><Key.shift><Key.shift><Key.shift><Key.shift><Key.shift><Key.shift><Key.shift><Key.shift><Key.shift><Key.shift><Key.shift><Key.shift><Key.shift><Key.shift><Key.shift><Key.shift><Key.shift><Key.shift><Key.shift><Key.shift><Key.shift><Key.shift><Key.shift><Key.shift><Key.shift><Key.shift>Hindi<Key.backspace>,<Key.space><Key.shift>Pu
Screenshot: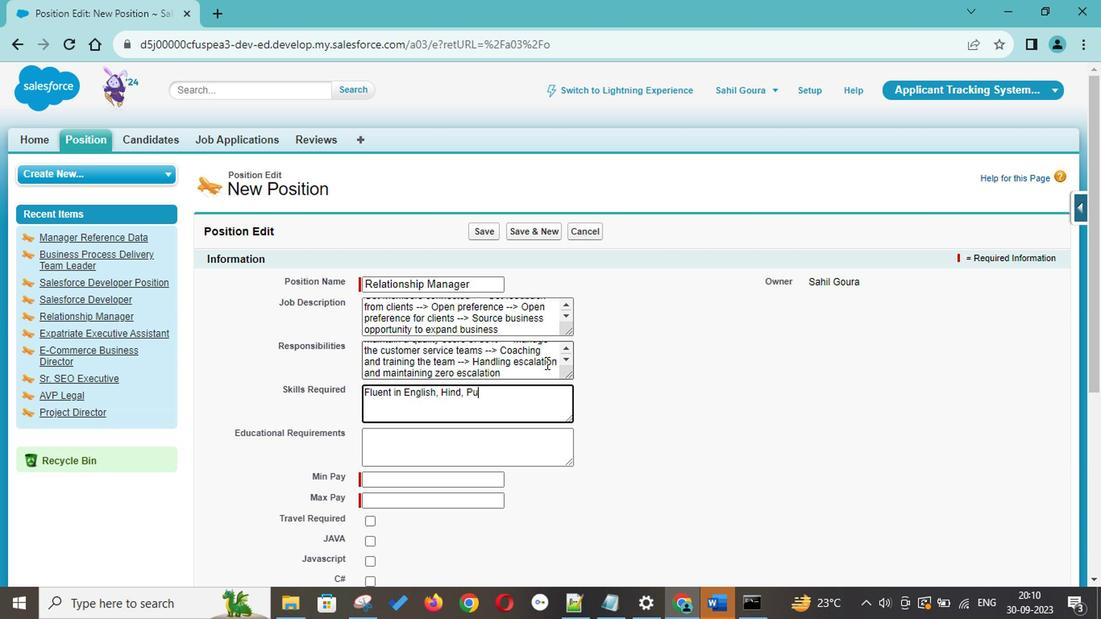 
Action: Mouse moved to (460, 392)
Screenshot: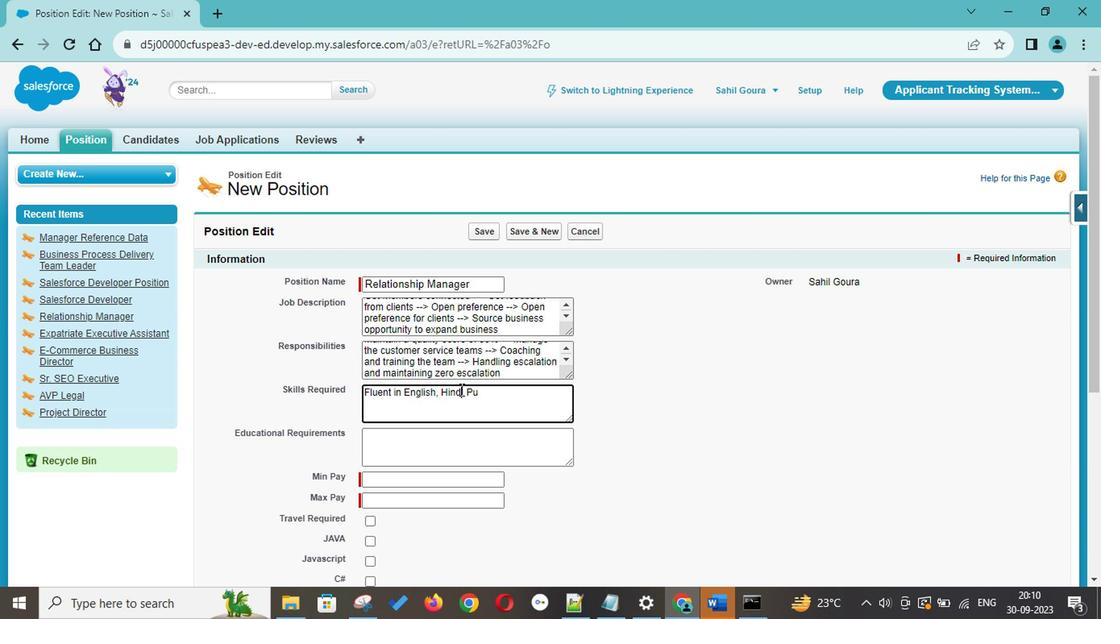 
Action: Mouse pressed left at (460, 392)
Screenshot: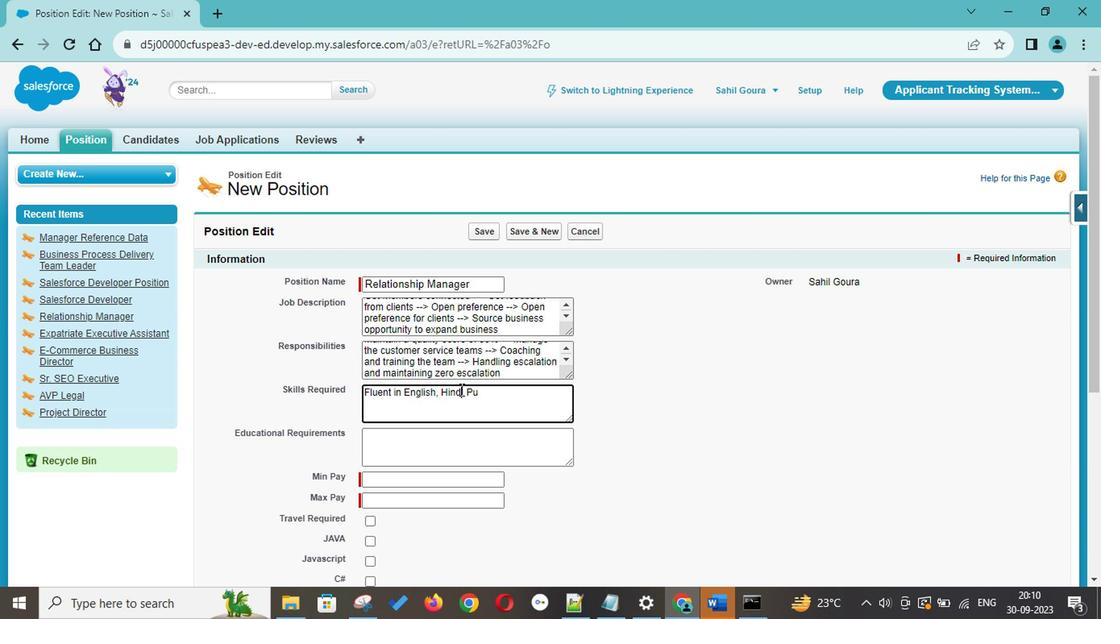 
Action: Key pressed i<Key.right><Key.right><Key.right><Key.right><Key.right><Key.right><Key.right><Key.right>njabi<Key.space>or<Key.space>any<Key.space>other<Key.space>language<Key.space><Key.backspace>s<Key.space>as<Key.space>per<Key.space>business<Key.space>requirement<Key.space>--<Key.shift_r>><Key.space><Key.shift>Persuaion<Key.space><Key.backspace><Key.backspace><Key.backspace><Key.backspace><Key.backspace>asion<Key.space>--<Key.shift_r>><Key.space><Key.shift>Relationship<Key.space><Key.shift>Management<Key.space>--<Key.shift_r>><Key.space><Key.shift><Key.shift><Key.shift><Key.shift><Key.shift><Key.shift><Key.shift><Key.shift><Key.shift><Key.shift><Key.shift><Key.shift><Key.shift><Key.shift><Key.shift><Key.shift><Key.shift><Key.shift><Key.shift><Key.shift><Key.shift><Key.shift><Key.shift>Online<Key.space>etti<Key.backspace><Key.backspace>iquette<Key.space>--<Key.shift_r>><Key.shift><Key.shift><Key.shift><Key.shift><Key.shift><Key.shift><Key.shift><Key.shift><Key.shift><Key.shift><Key.shift><Key.shift><Key.shift><Key.shift><Key.shift><Key.shift><Key.shift><Key.shift><Key.shift><Key.shift><Key.shift><Key.shift><Key.shift><Key.shift><Key.shift><Key.shift><Key.shift><Key.shift><Key.shift><Key.shift><Key.shift><Key.shift><Key.shift><Key.shift><Key.shift><Key.shift><Key.shift><Key.shift>Storyteling<Key.space>--<Key.shift_r>><Key.space><Key.shift>Writing<Key.tab>
Screenshot: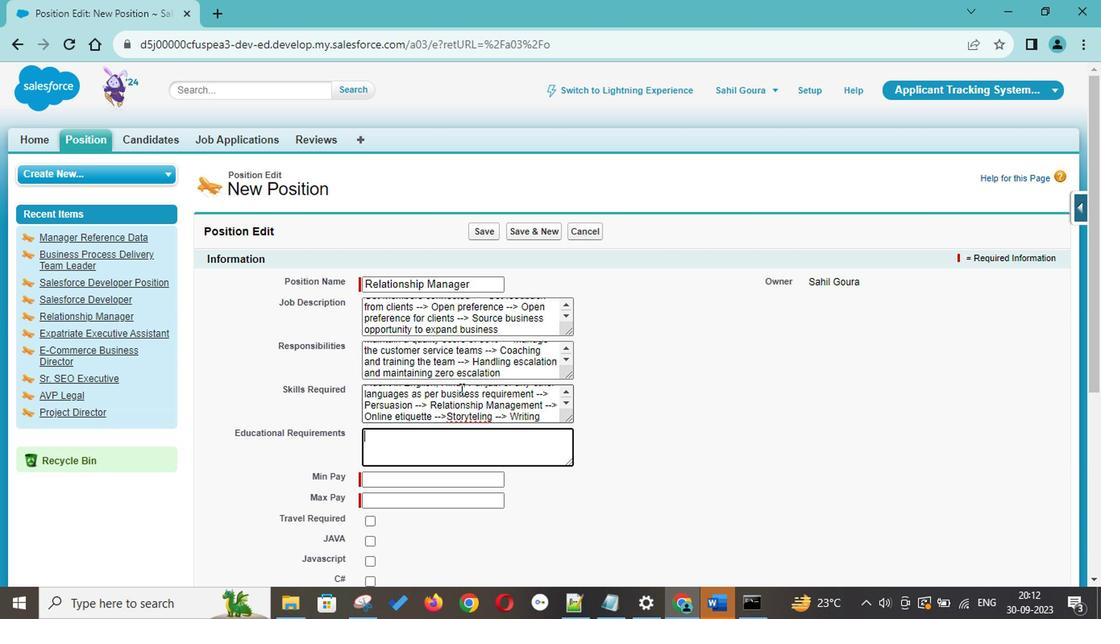 
Action: Mouse moved to (478, 415)
Screenshot: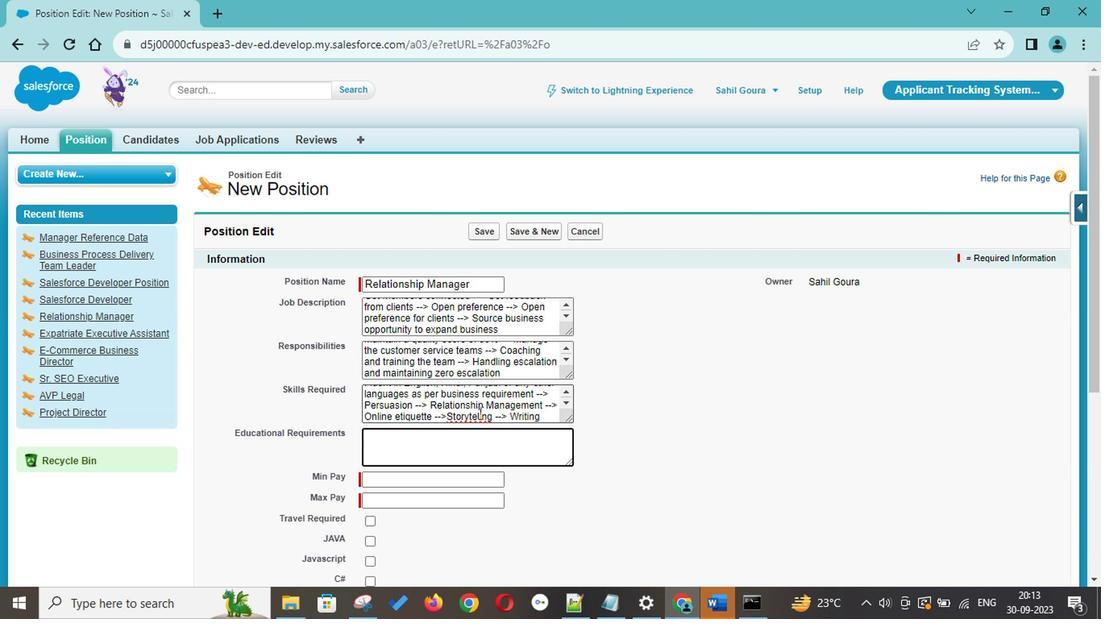 
Action: Mouse pressed left at (478, 415)
Screenshot: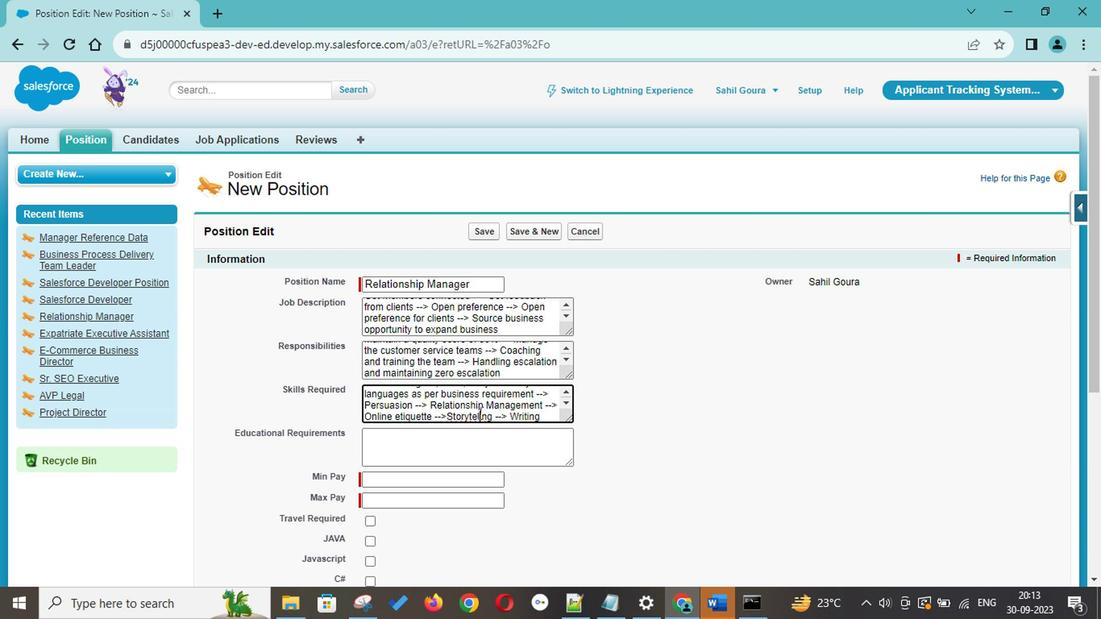 
Action: Key pressed l
Screenshot: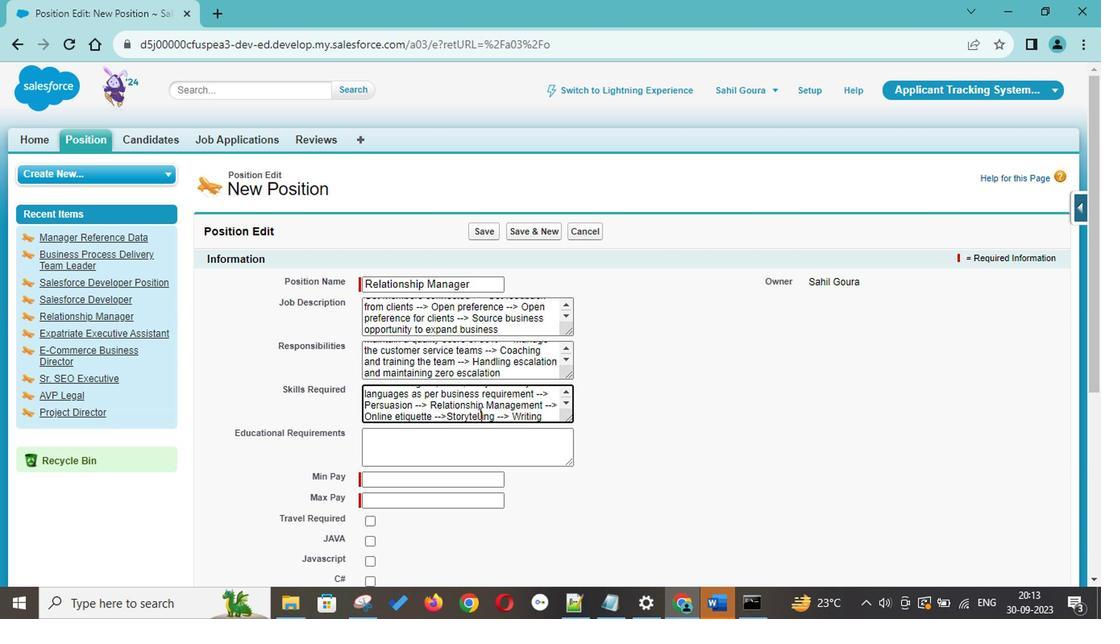 
Action: Mouse moved to (516, 436)
Screenshot: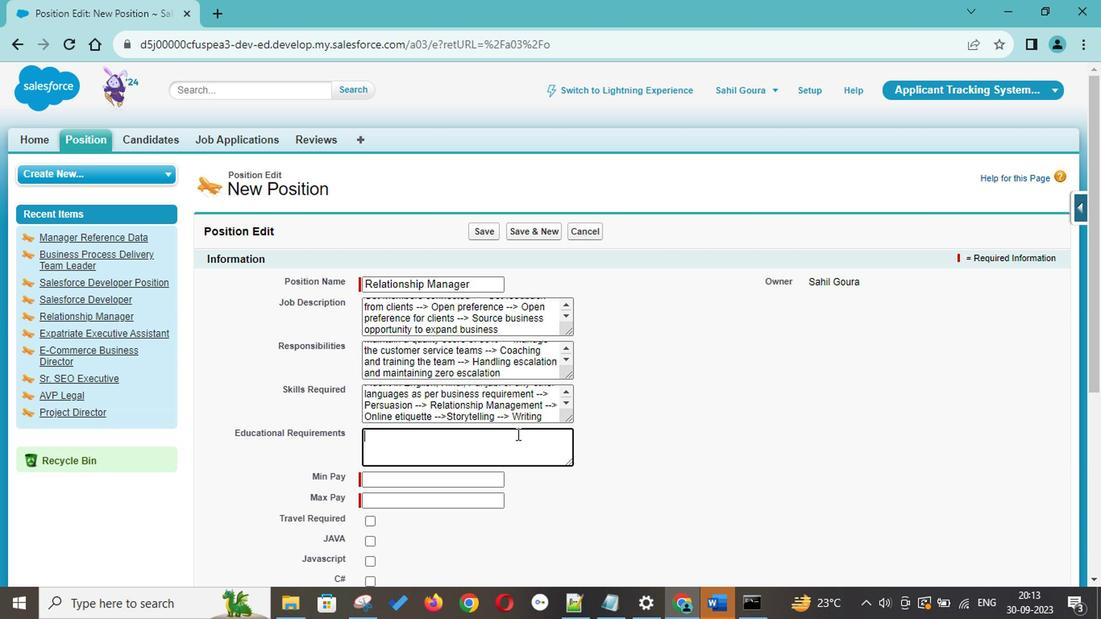 
Action: Mouse pressed left at (516, 436)
Screenshot: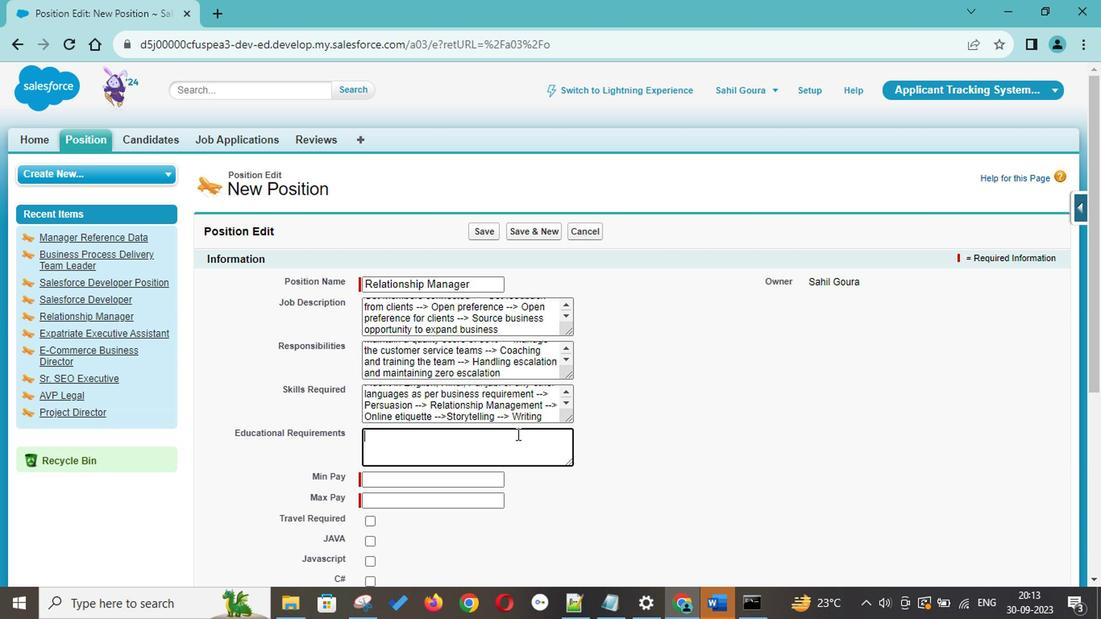 
Action: Key pressed <Key.shift>Bachelor's<Key.space>degree<Key.space>or<Key.space>qu<Key.backspace><Key.backspace>equivalent<Key.space>--<Key.shift_r>><Key.space><Key.shift><Key.shift><Key.shift><Key.shift><Key.shift><Key.shift>Experienced<Key.space>in<Key.space><Key.shift>Tele<Key.space><Key.shift><Key.shift><Key.shift><Key.shift><Key.shift><Key.shift><Key.shift><Key.shift><Key.shift><Key.shift><Key.shift><Key.shift><Key.shift><Key.shift><Key.shift><Key.shift><Key.shift><Key.shift><Key.shift>Sales<Key.space><Key.backspace>,<Key.space><Key.shift>Relationship<Key.space><Key.shift>Management<Key.space>or<Key.space><Key.shift>Coso<Key.backspace>tumer<Key.space><Key.shift><Key.shift><Key.shift><Key.shift><Key.shift>Service<Key.space>--<Key.shift_r>><Key.space><Key.shift><Key.shift><Key.shift>Candiated<Key.backspace>s<Key.space><Key.backspace><Key.backspace><Key.backspace><Key.backspace><Key.backspace>da<Key.backspace>ates<Key.space>from<Key.space><Key.shift>Markets<Key.space><Key.backspace><Key.backspace><Key.backspace><Key.backspace><Key.backspace><Key.backspace>tchmaking,<Key.space><Key.shift>Banking<Key.space><Key.shift><Key.shift><Key.shift><Key.shift><Key.shift>&<Key.space><Key.shift><Key.shift><Key.shift><Key.shift><Key.shift><Key.shift><Key.shift><Key.shift><Key.shift><Key.shift><Key.shift><Key.shift><Key.shift><Key.shift><Key.shift><Key.shift><Key.shift><Key.shift><Key.shift><Key.shift><Key.shift><Key.shift><Key.shift><Key.shift><Key.shift><Key.shift><Key.shift><Key.shift><Key.shift><Key.shift><Key.shift>Insurance<Key.space>industry<Key.space>is<Key.space>a<Key.space>plus<Key.tab>600000<Key.tab>1000000<Key.tab>
Screenshot: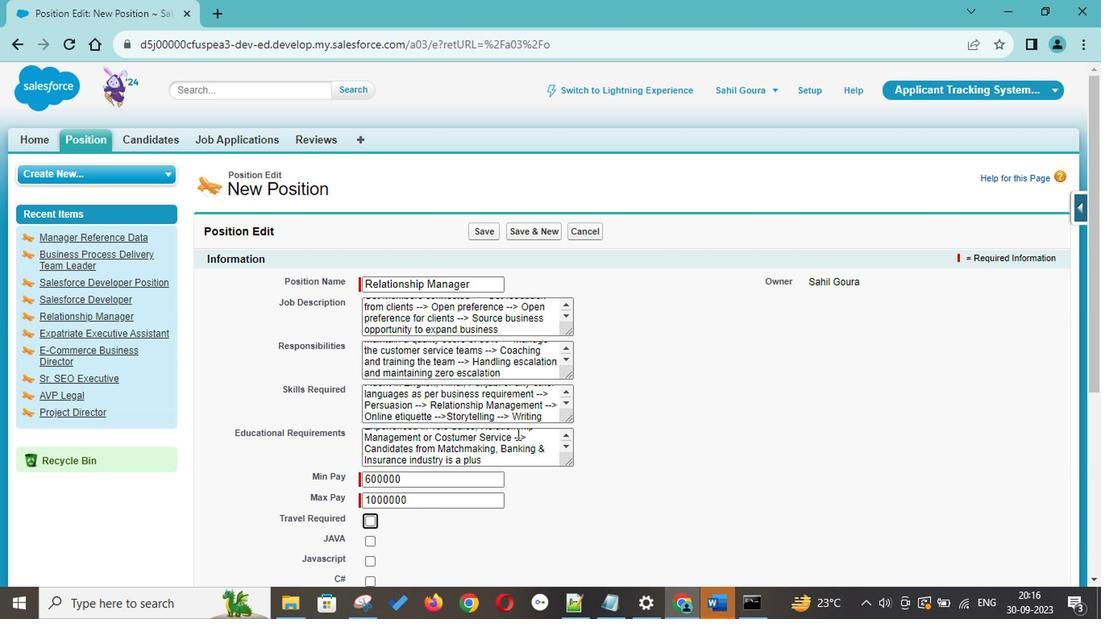 
Action: Mouse moved to (366, 527)
Screenshot: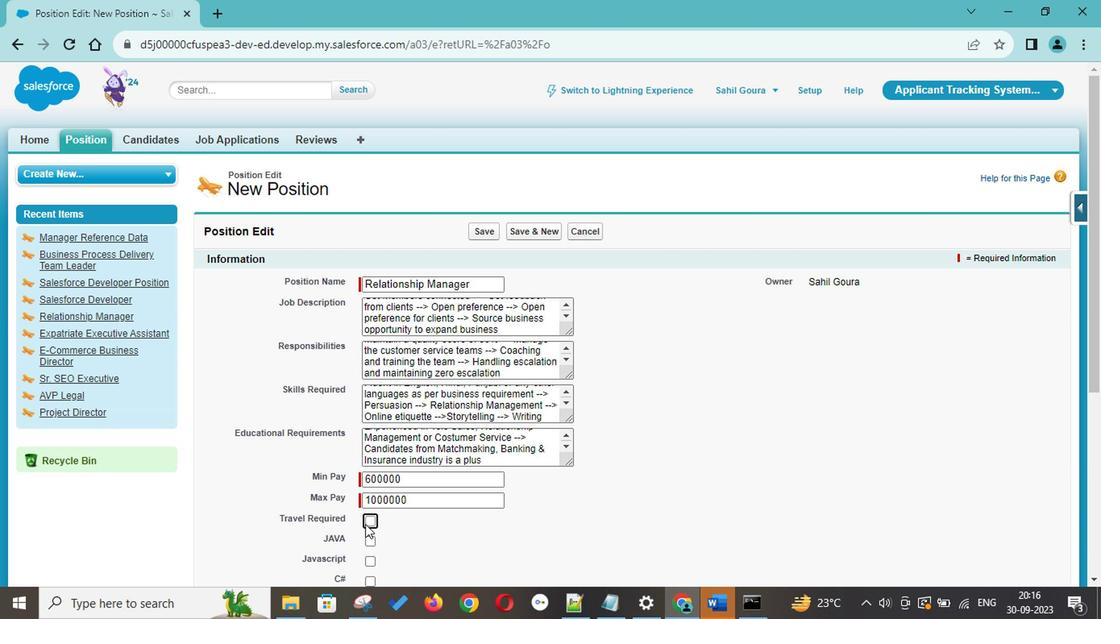 
Action: Mouse pressed left at (366, 527)
Screenshot: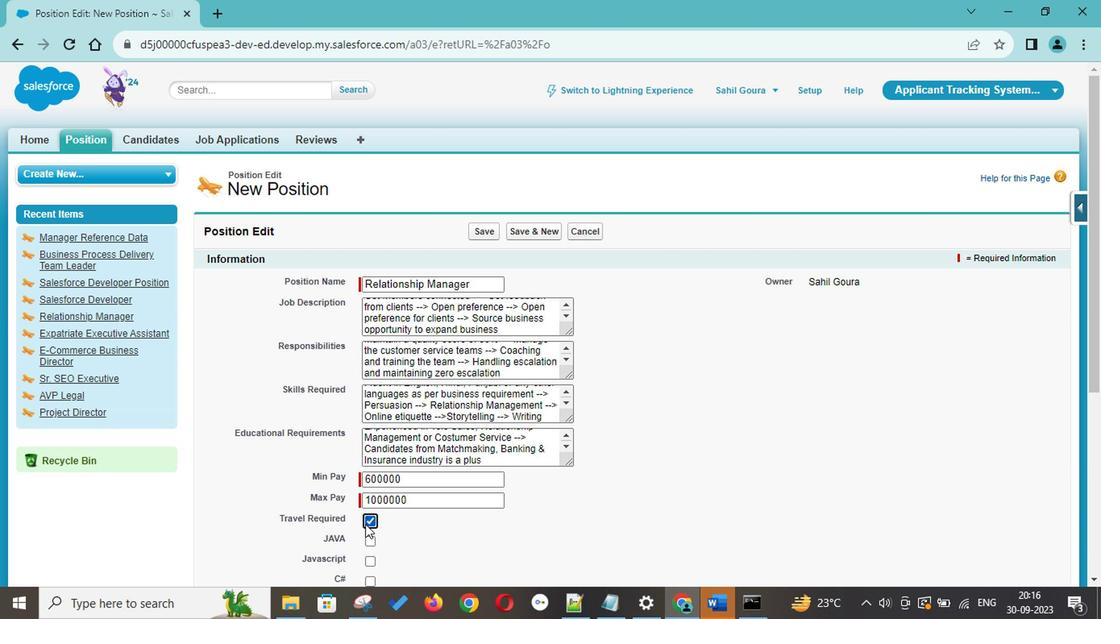 
Action: Mouse moved to (604, 459)
Screenshot: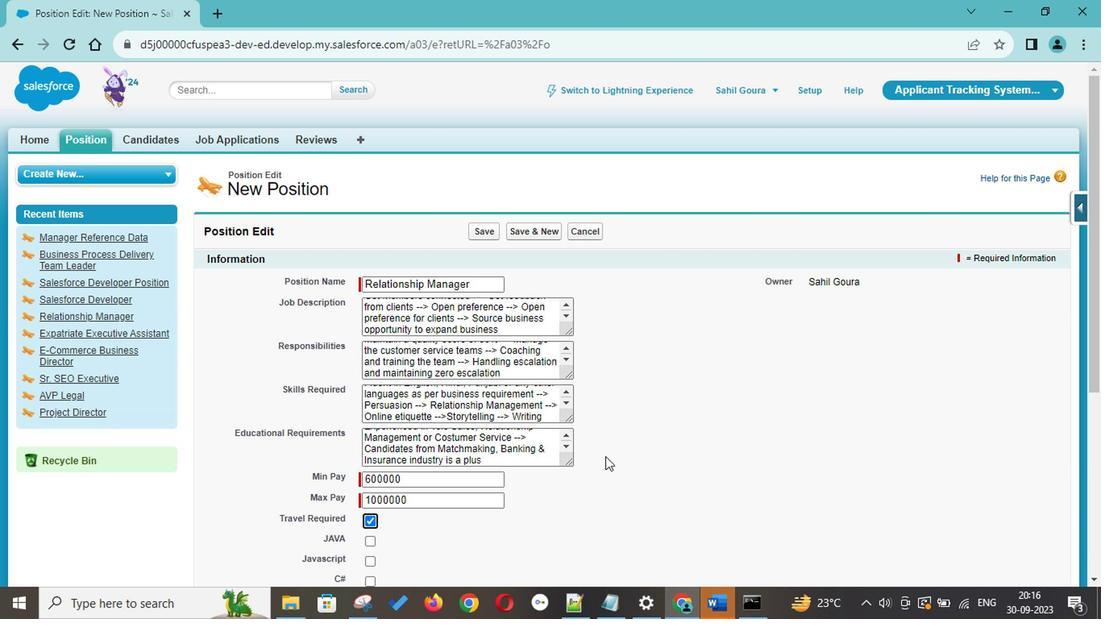 
Action: Mouse scrolled (604, 458) with delta (0, 0)
Screenshot: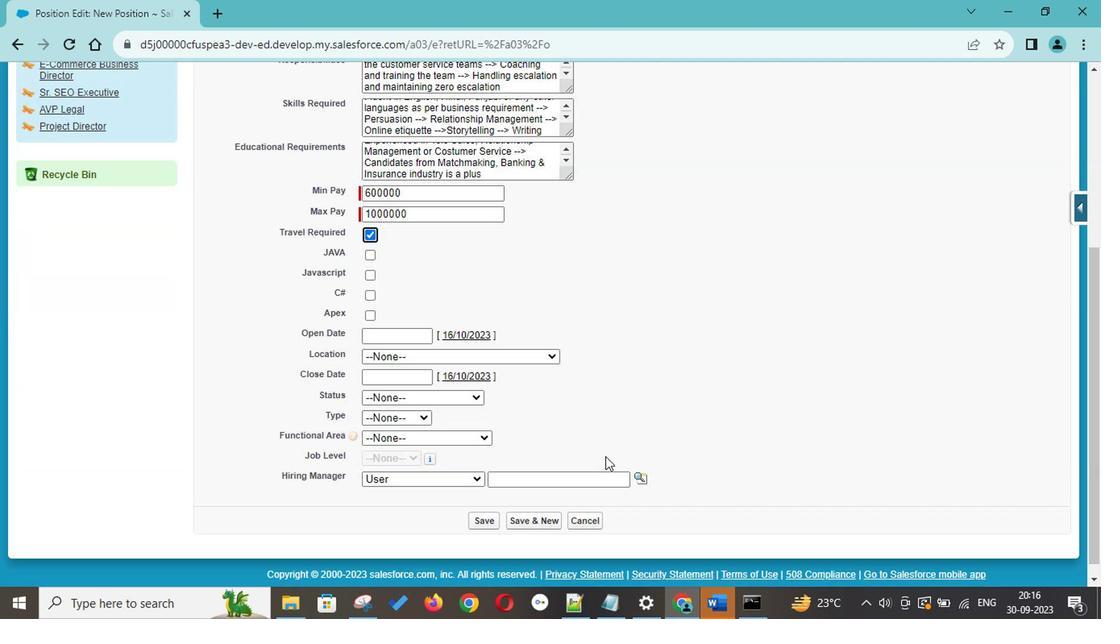 
Action: Mouse scrolled (604, 458) with delta (0, 0)
Screenshot: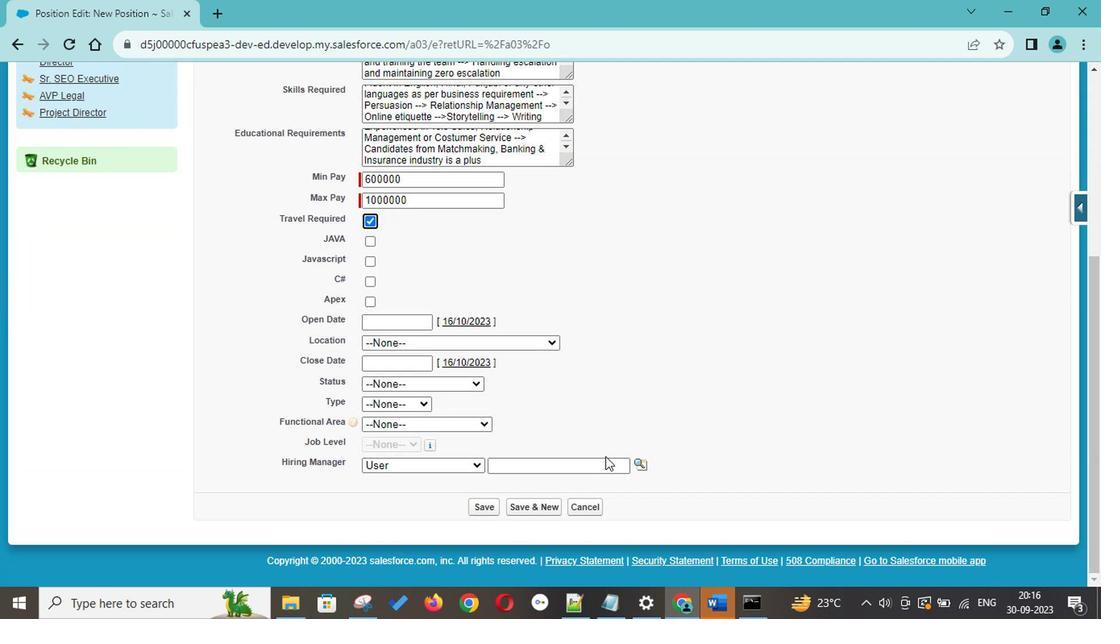 
Action: Mouse scrolled (604, 458) with delta (0, 0)
Screenshot: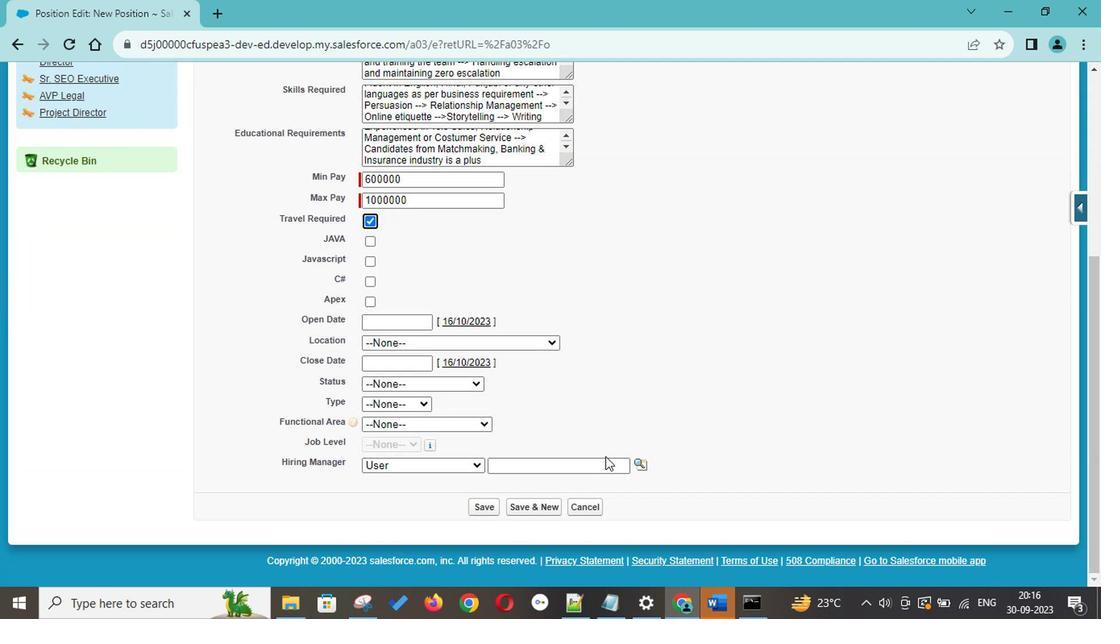 
Action: Mouse scrolled (604, 458) with delta (0, 0)
Screenshot: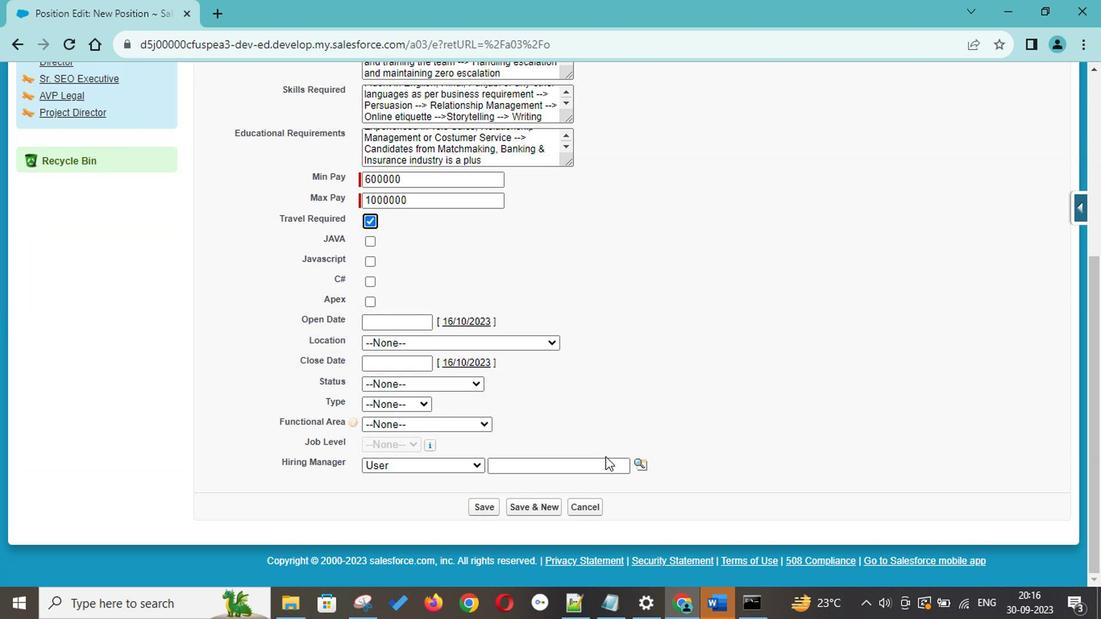 
Action: Mouse scrolled (604, 458) with delta (0, -1)
Screenshot: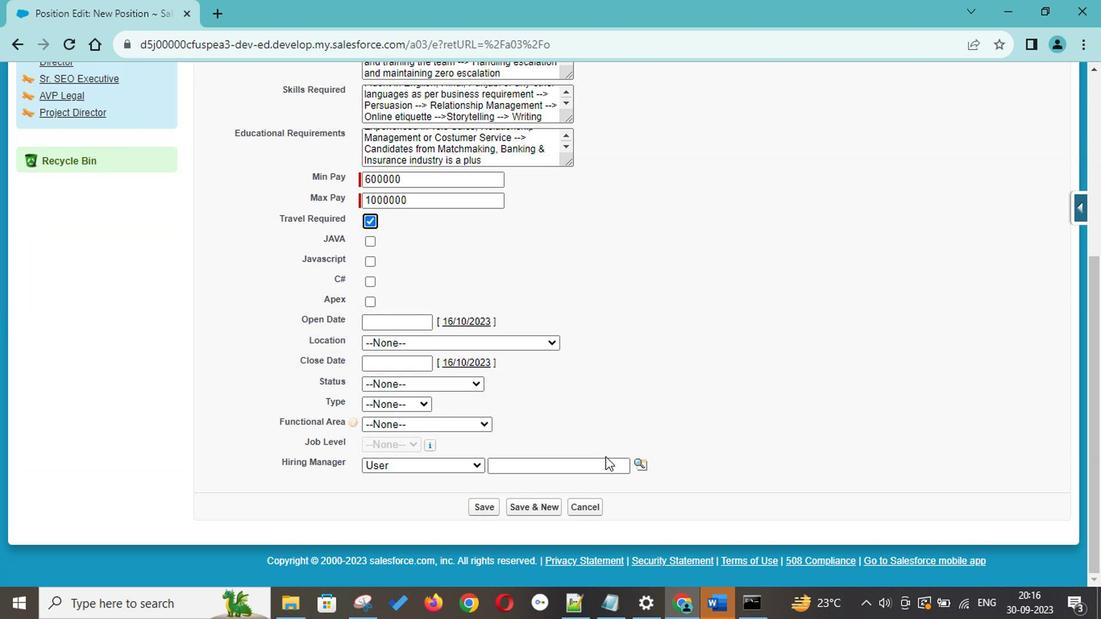 
Action: Mouse scrolled (604, 458) with delta (0, -1)
Screenshot: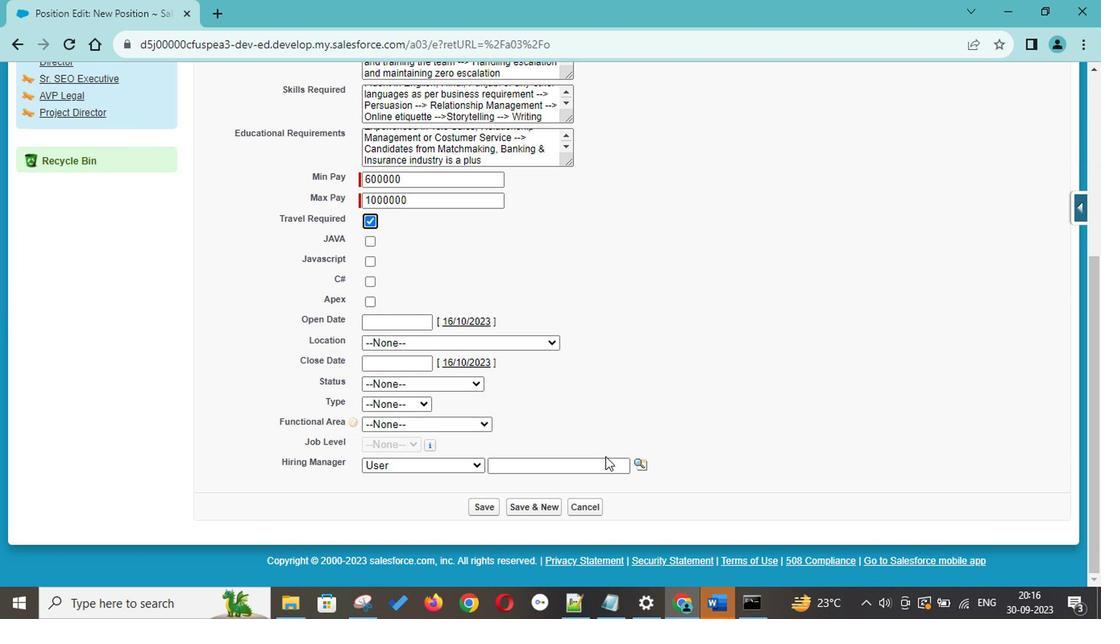 
Action: Mouse scrolled (604, 458) with delta (0, 0)
Screenshot: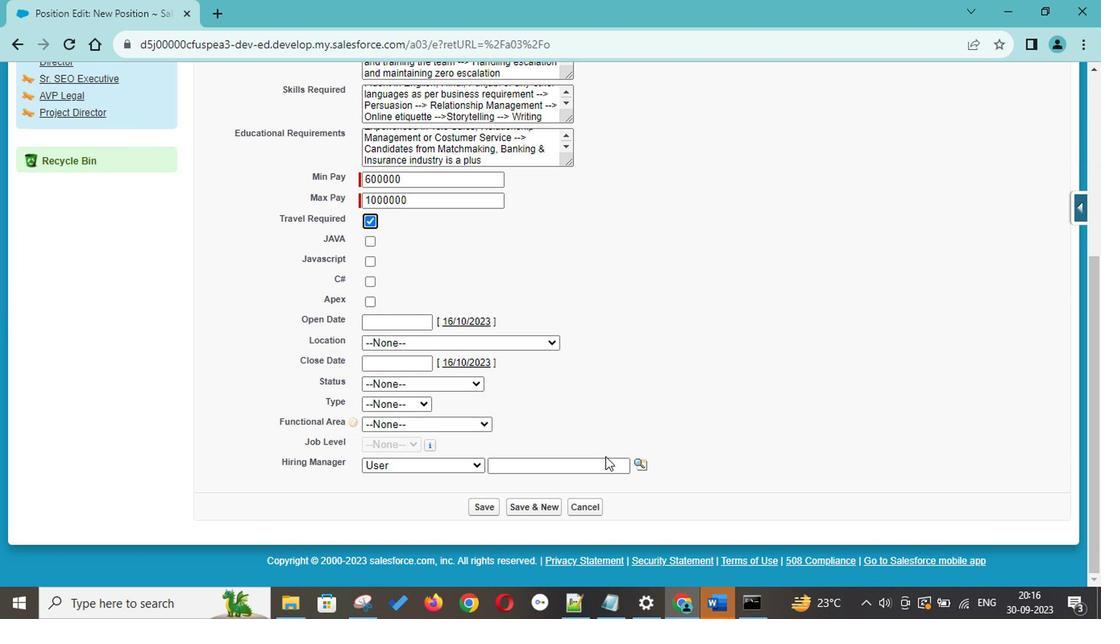 
Action: Mouse scrolled (604, 458) with delta (0, 0)
Screenshot: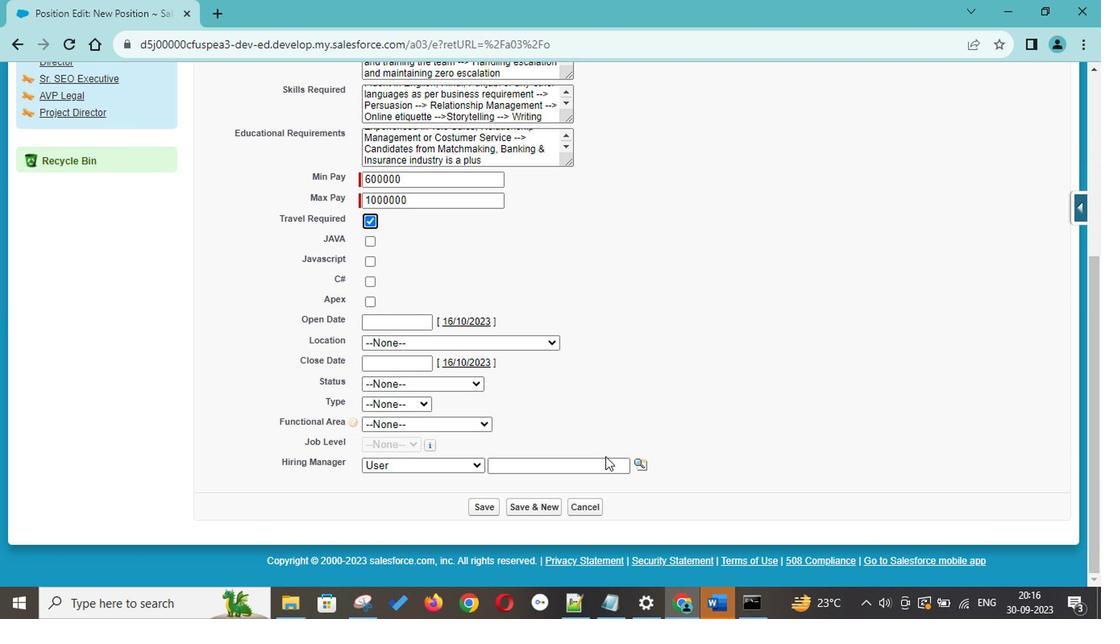 
Action: Mouse scrolled (604, 458) with delta (0, 0)
Screenshot: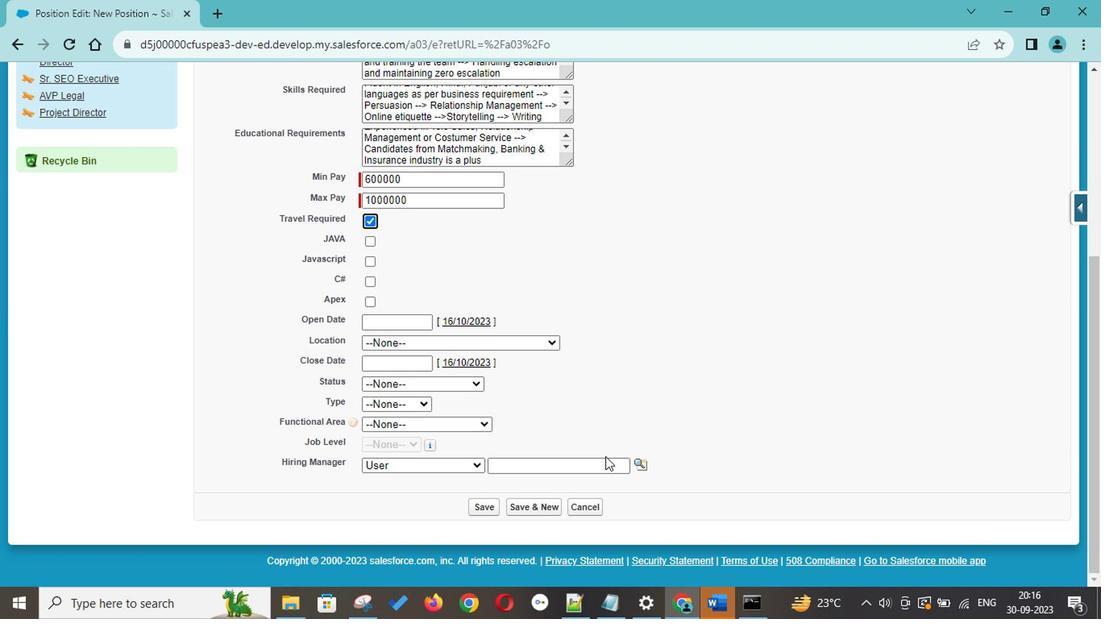 
Action: Mouse scrolled (604, 458) with delta (0, 0)
Screenshot: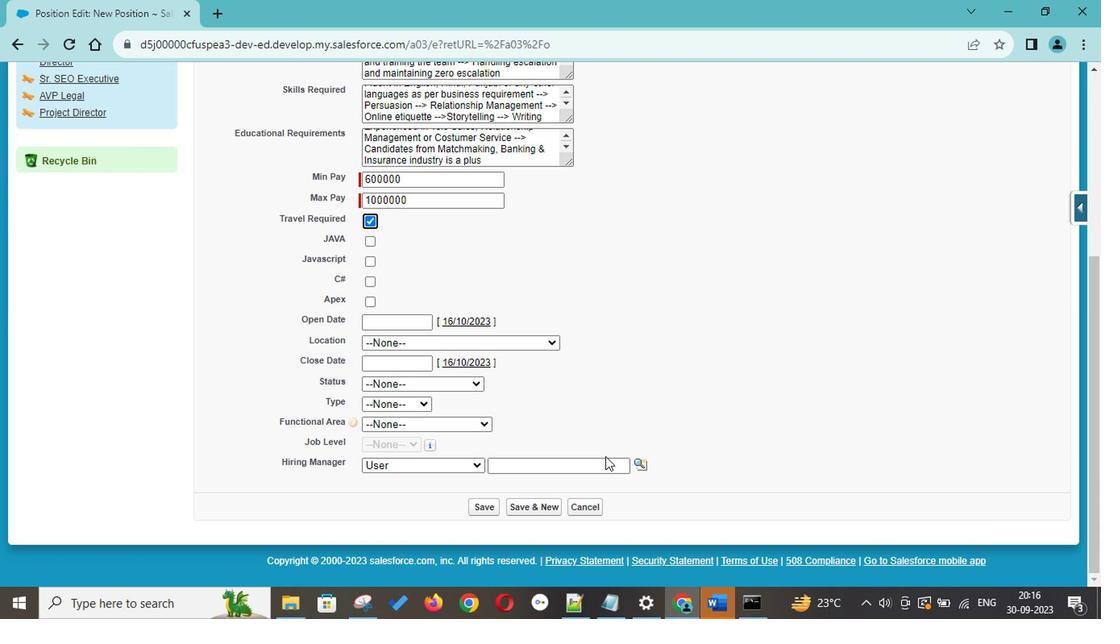 
Action: Mouse scrolled (604, 458) with delta (0, 0)
Screenshot: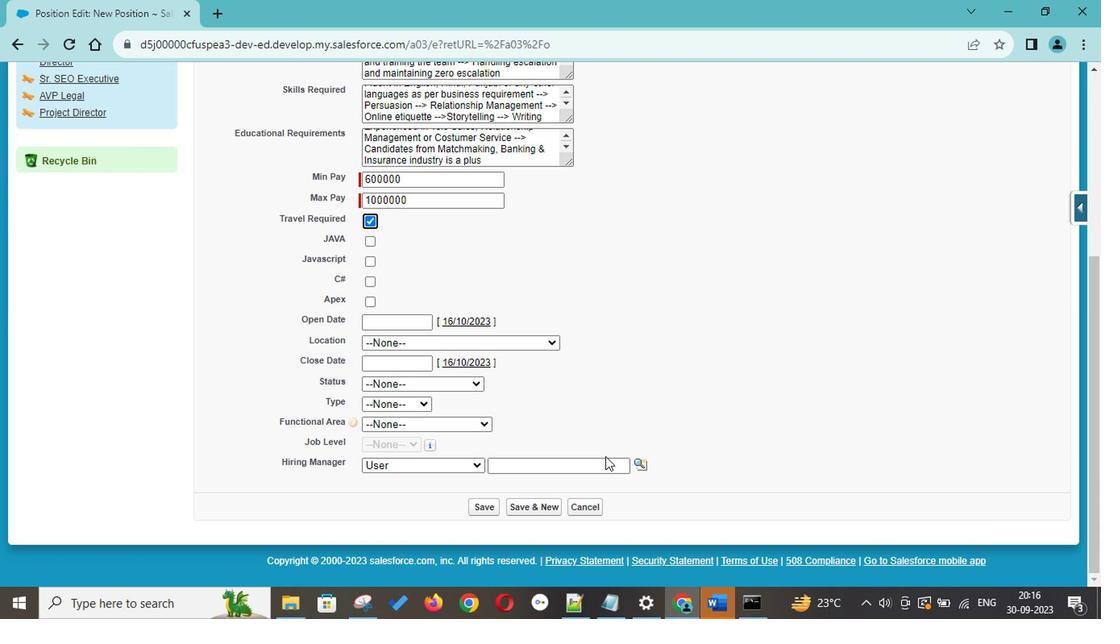 
Action: Mouse scrolled (604, 458) with delta (0, 0)
Screenshot: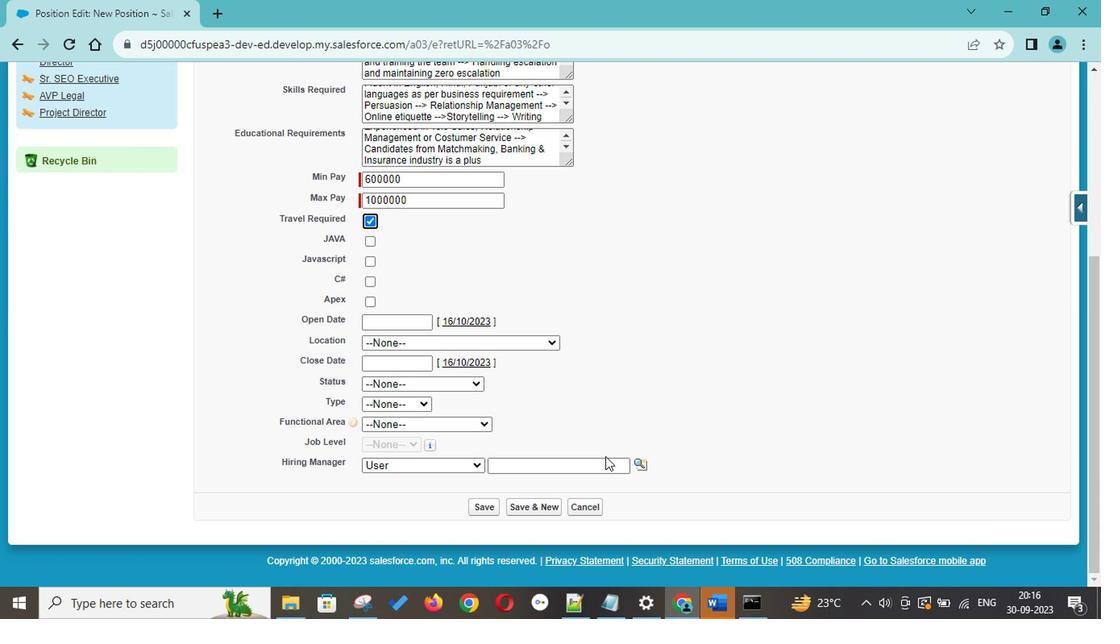 
Action: Mouse scrolled (604, 458) with delta (0, 0)
Screenshot: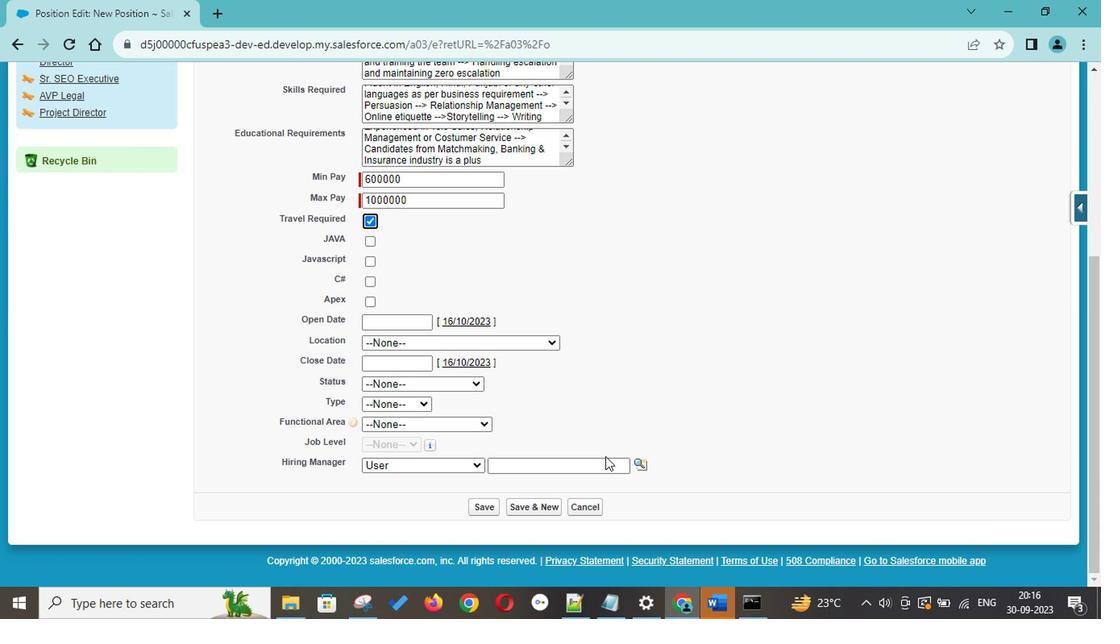 
Action: Mouse scrolled (604, 458) with delta (0, 0)
Screenshot: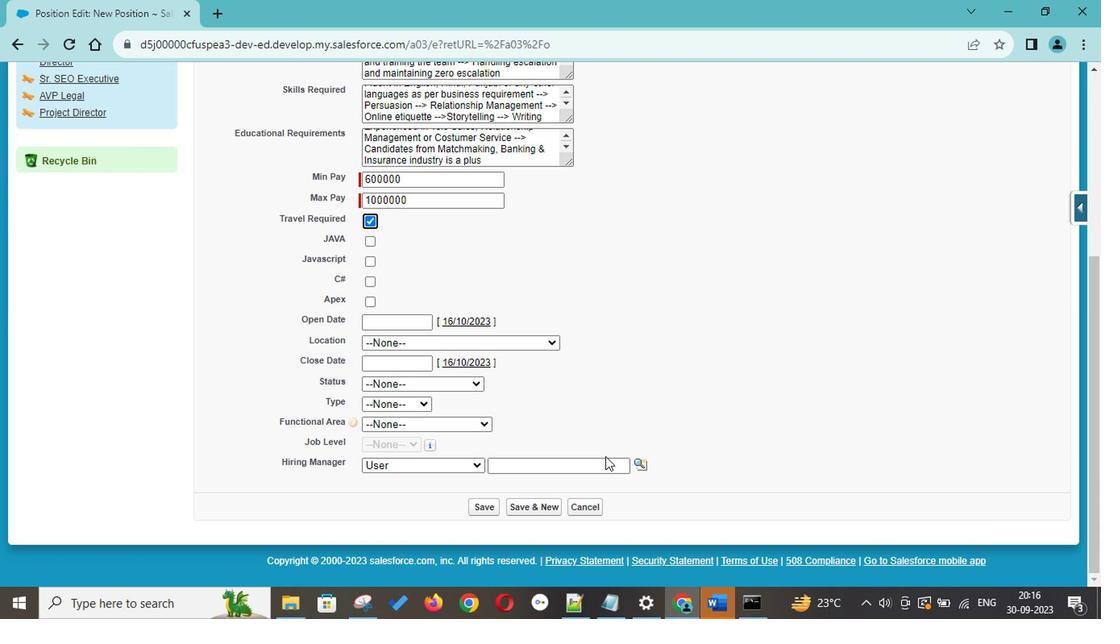
Action: Mouse scrolled (604, 458) with delta (0, 0)
Screenshot: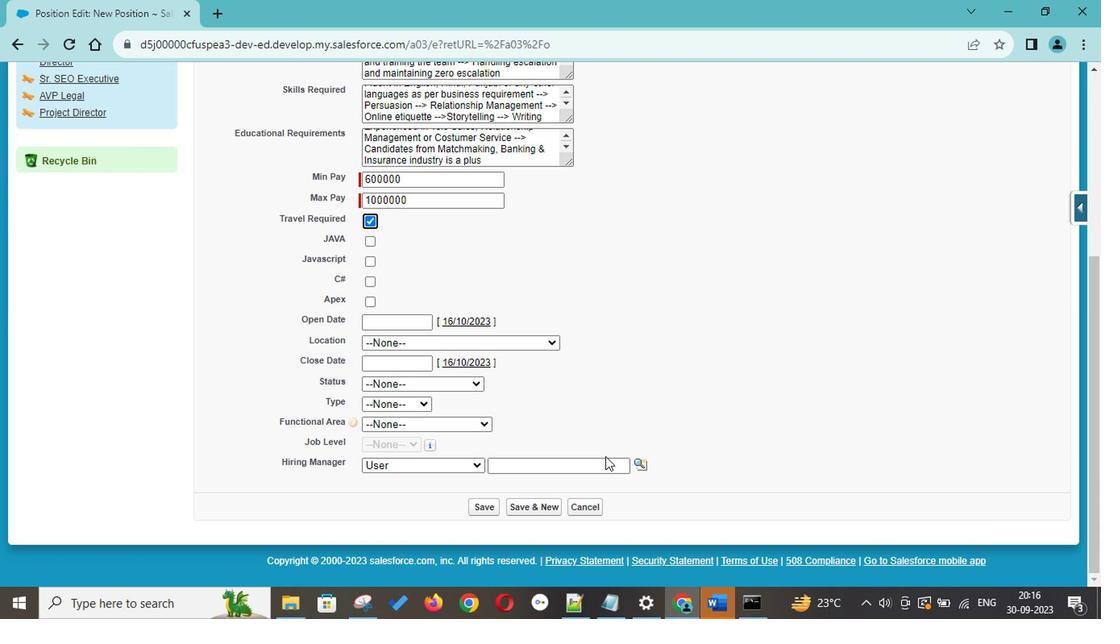 
Action: Mouse scrolled (604, 458) with delta (0, 0)
Screenshot: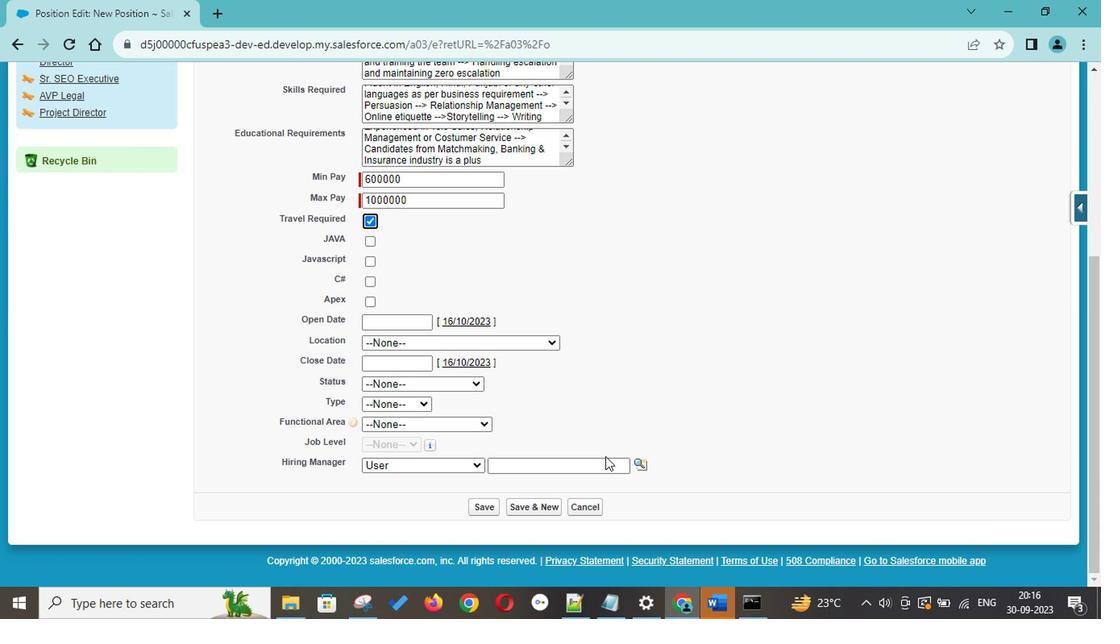 
Action: Mouse scrolled (604, 458) with delta (0, 0)
Screenshot: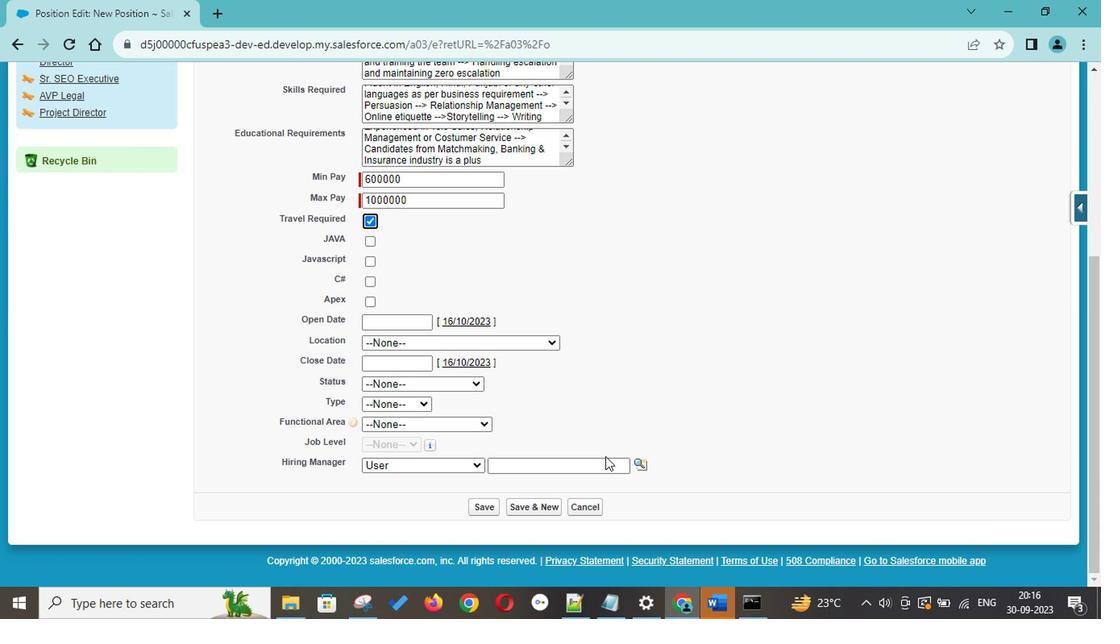 
Action: Mouse moved to (405, 321)
Screenshot: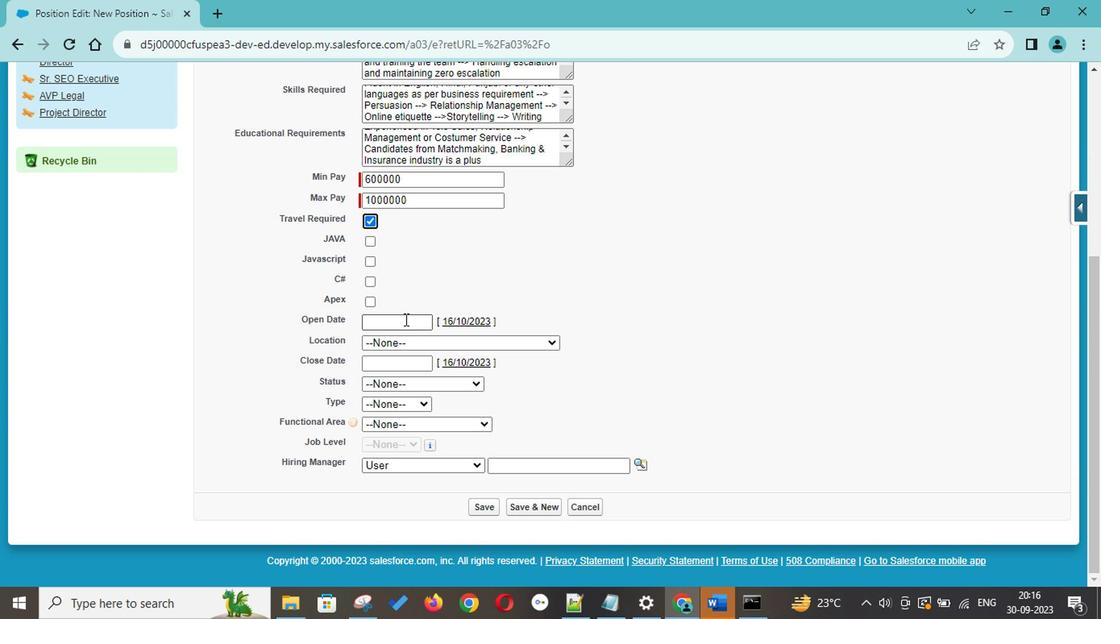 
Action: Mouse pressed left at (405, 321)
Screenshot: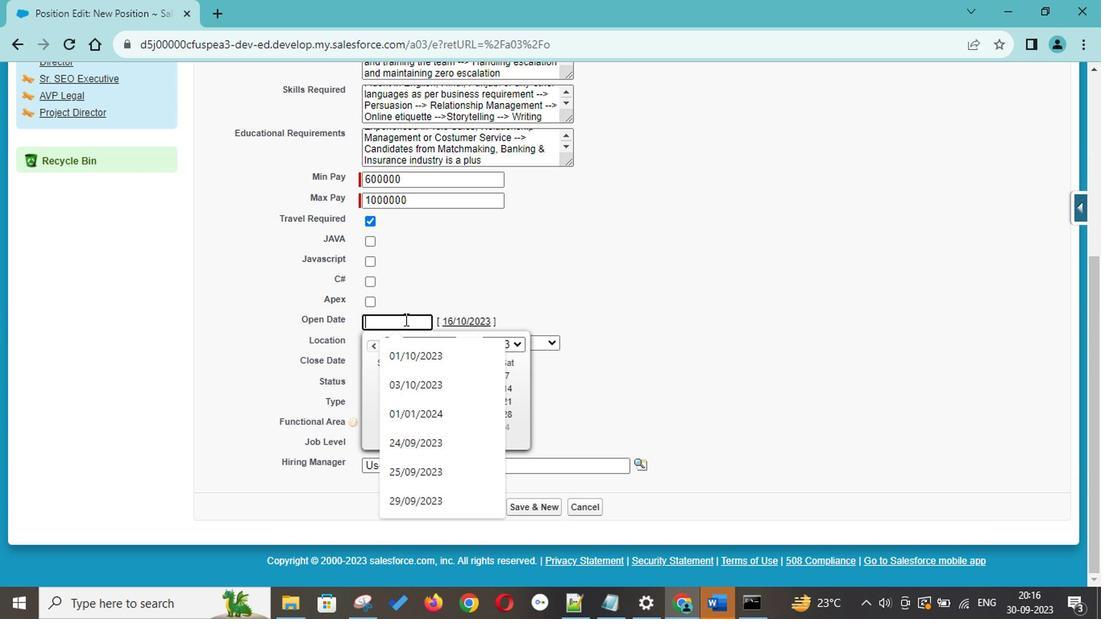 
Action: Mouse moved to (400, 384)
Screenshot: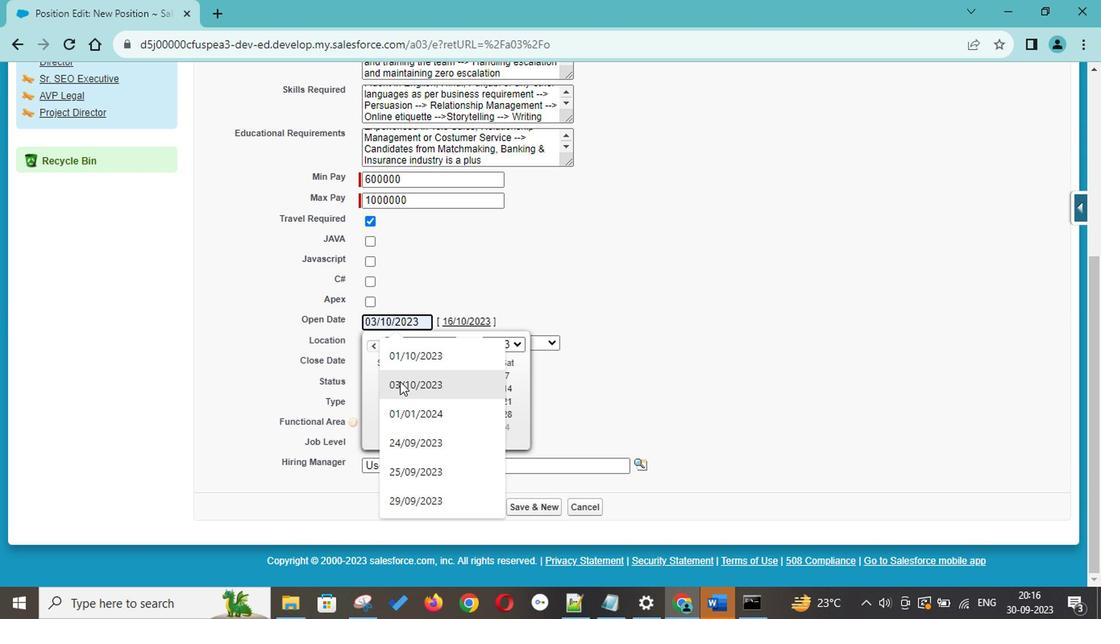 
Action: Mouse pressed left at (400, 384)
Screenshot: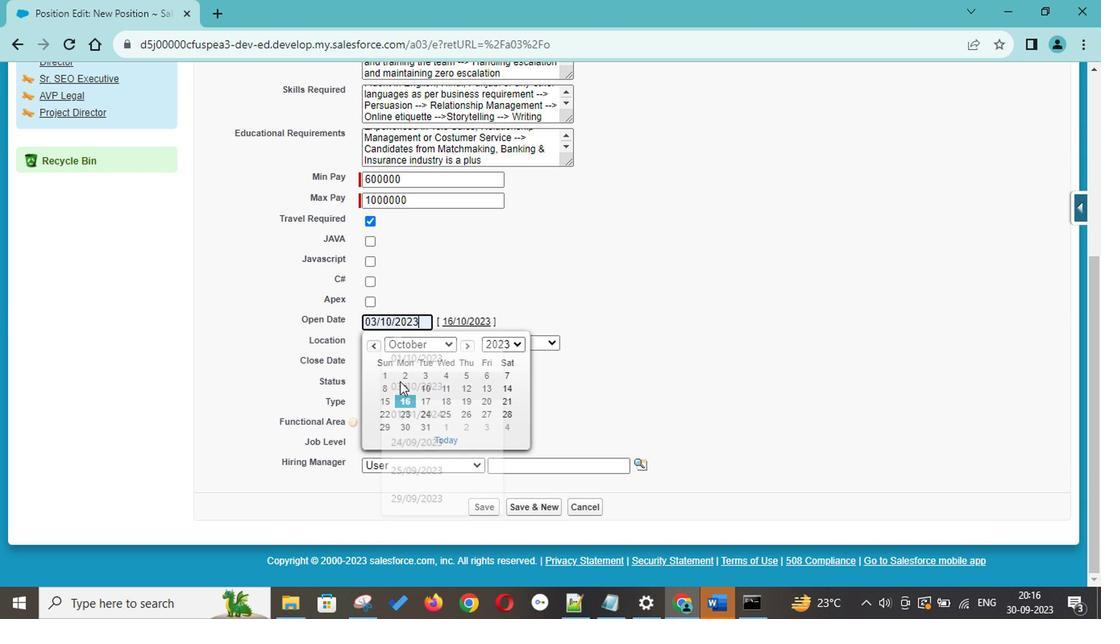 
Action: Mouse moved to (427, 375)
Screenshot: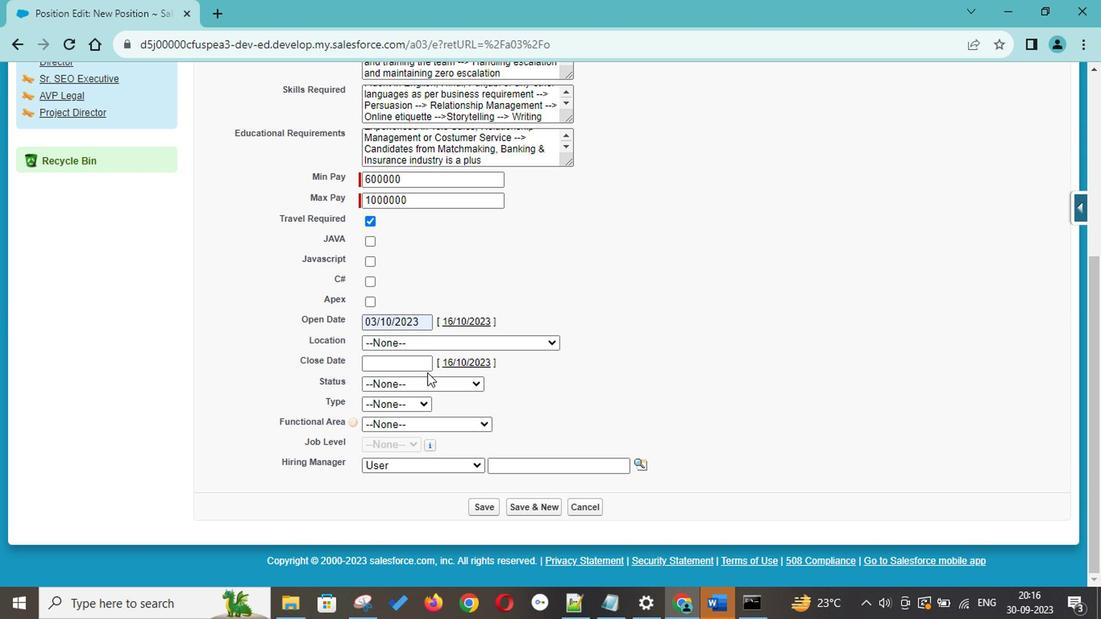 
Action: Mouse pressed left at (427, 375)
Screenshot: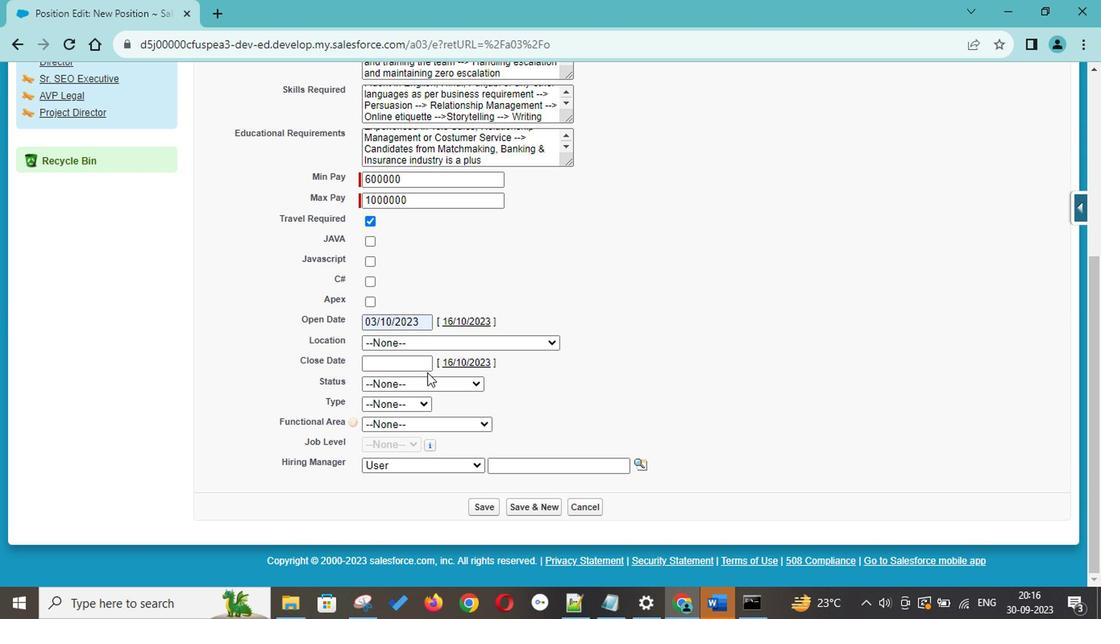 
Action: Mouse moved to (413, 368)
Screenshot: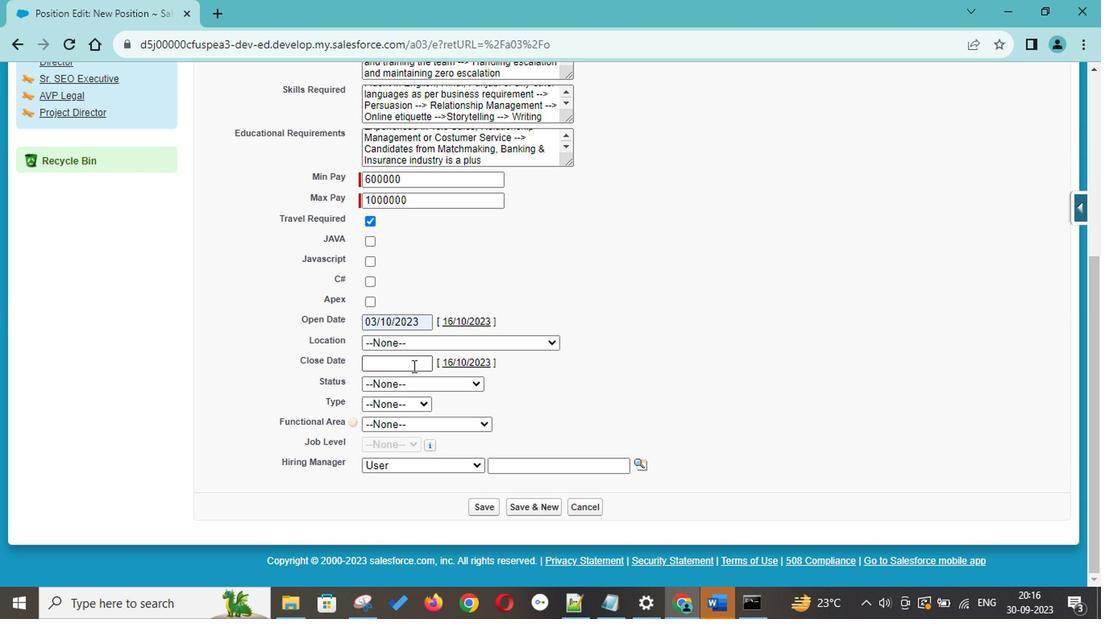 
Action: Mouse pressed left at (413, 368)
Screenshot: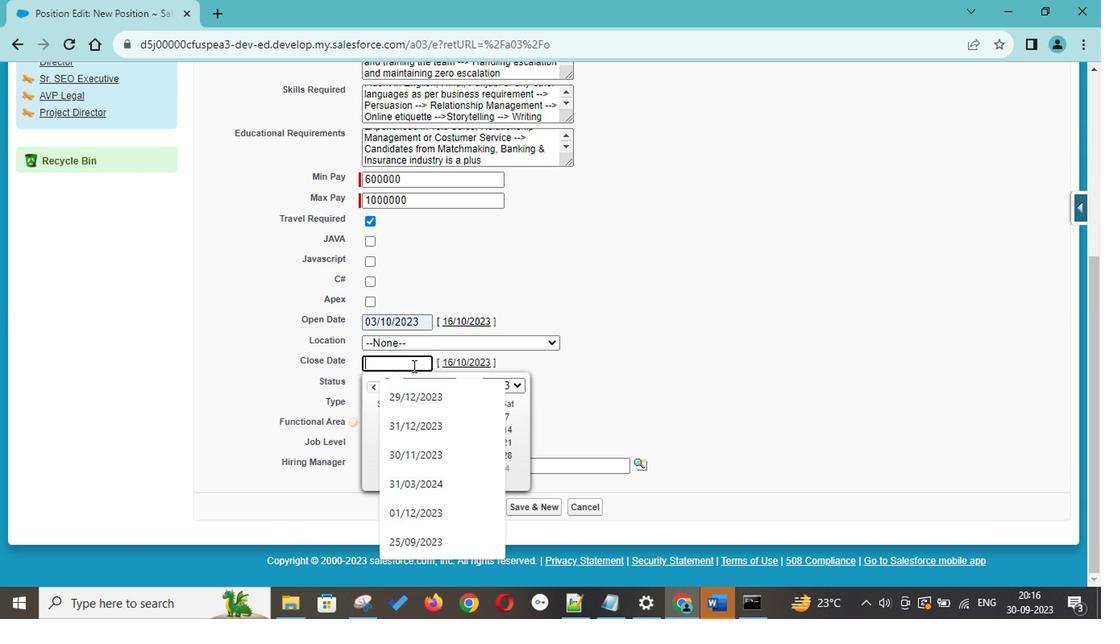 
Action: Mouse moved to (451, 364)
Screenshot: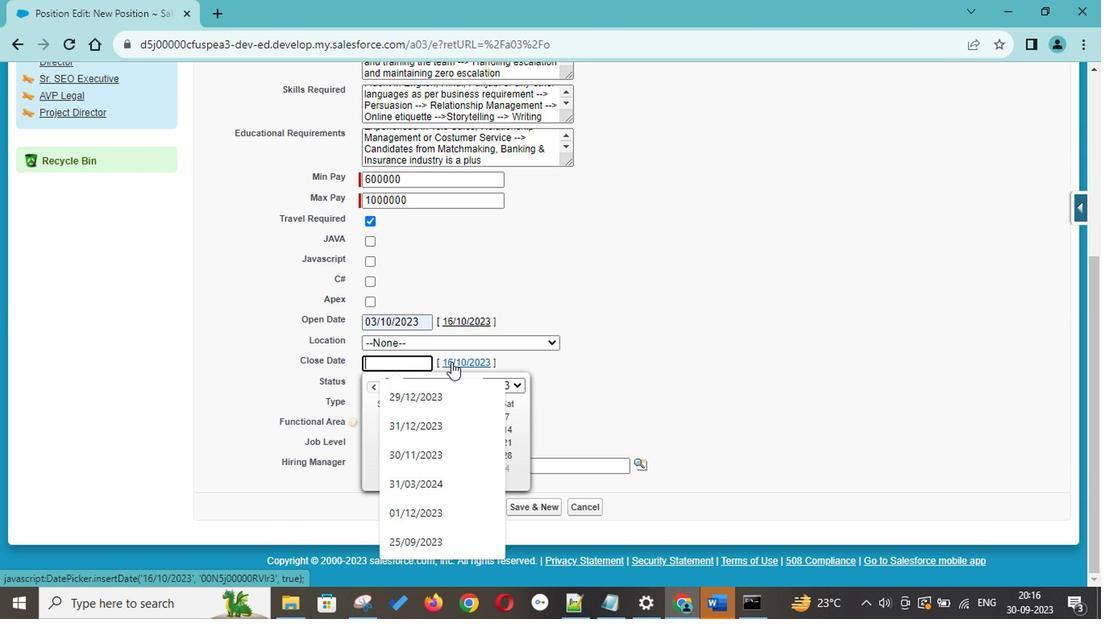 
Action: Mouse pressed left at (451, 364)
Screenshot: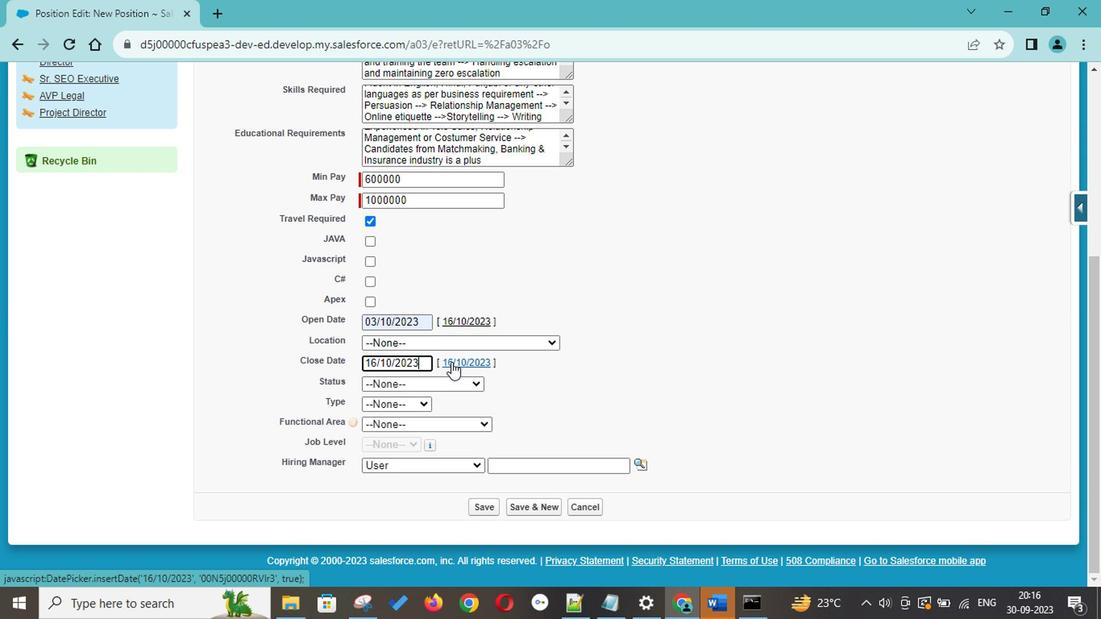 
Action: Mouse moved to (425, 362)
Screenshot: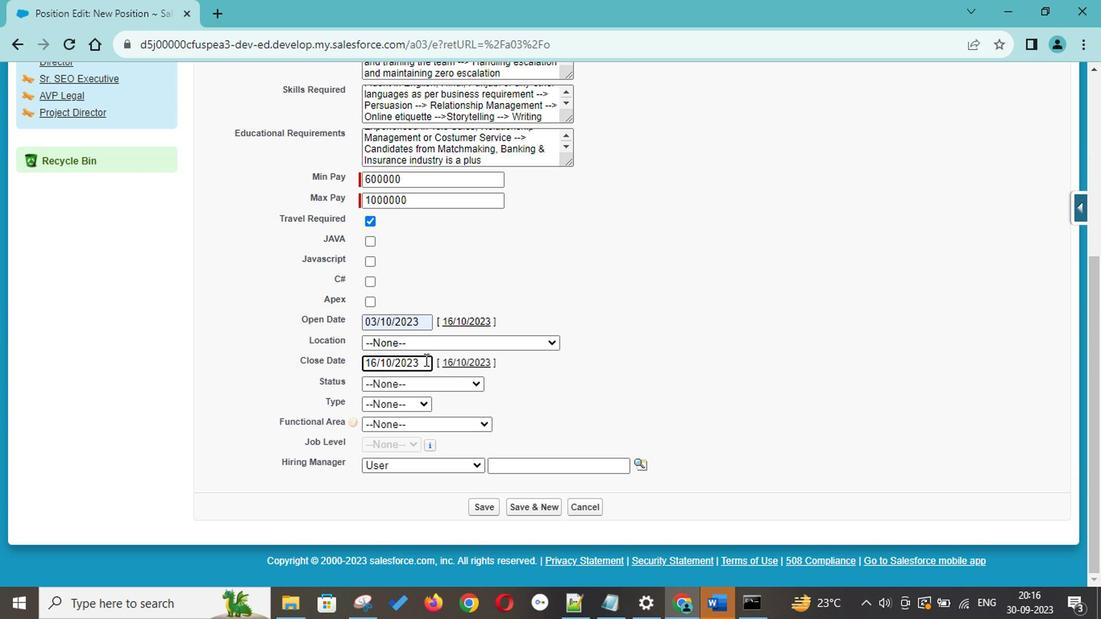 
Action: Mouse pressed left at (425, 362)
Screenshot: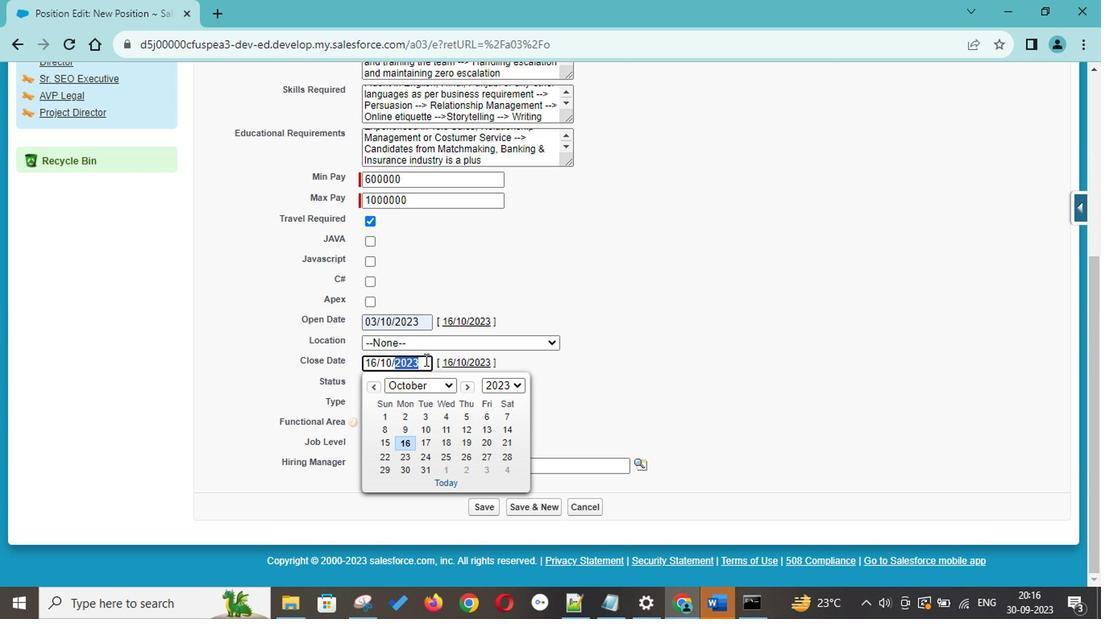 
Action: Mouse pressed left at (425, 362)
Screenshot: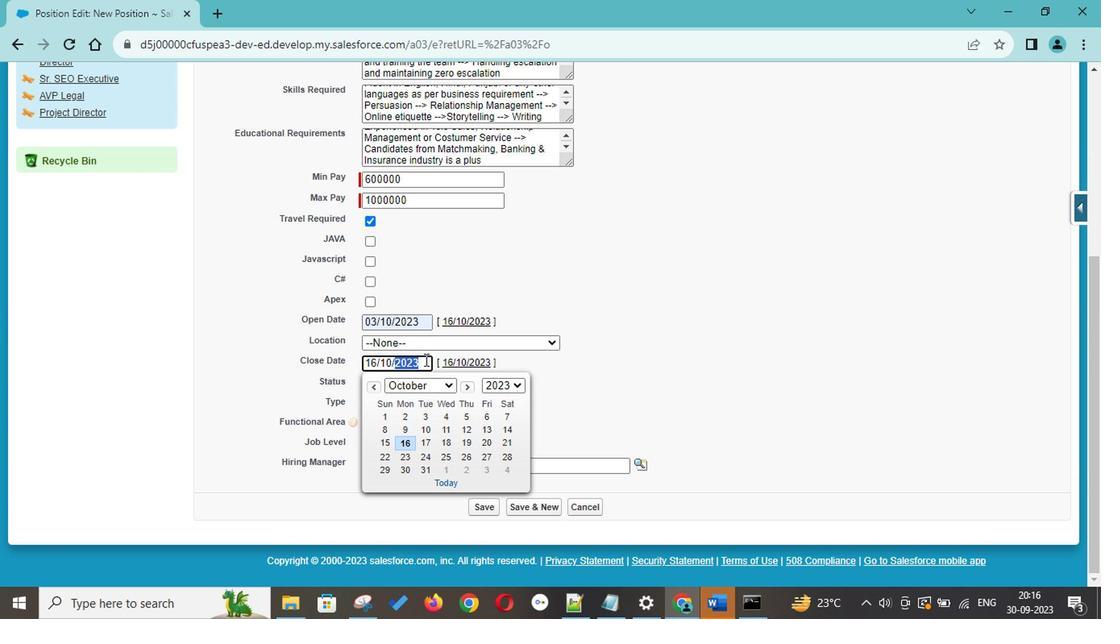 
Action: Mouse moved to (463, 386)
Screenshot: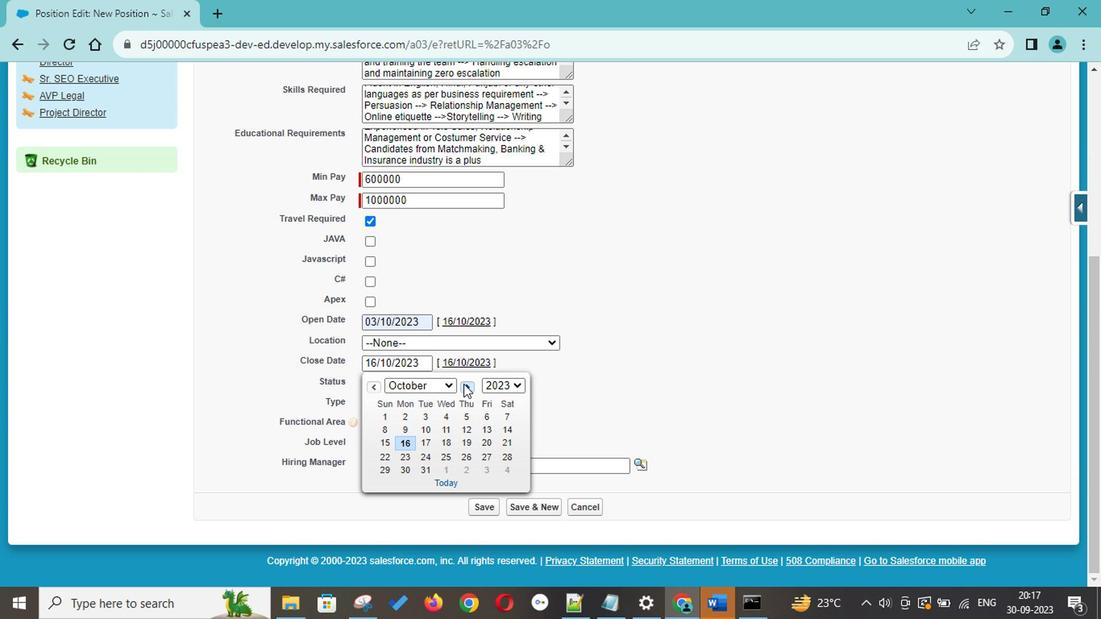 
Action: Mouse pressed left at (463, 386)
Screenshot: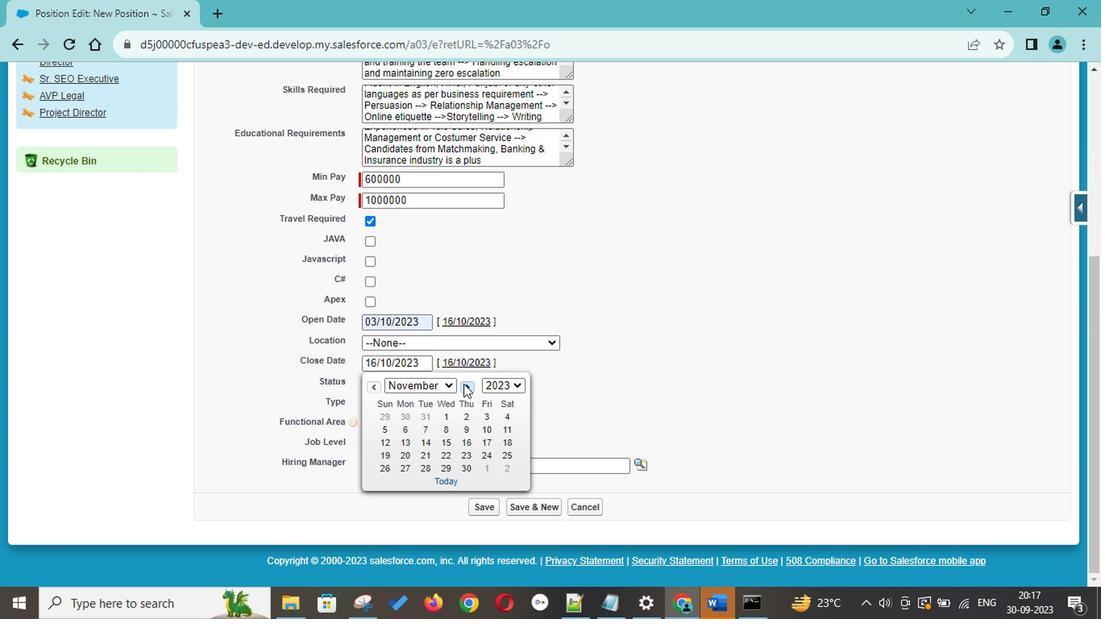 
Action: Mouse moved to (478, 441)
Screenshot: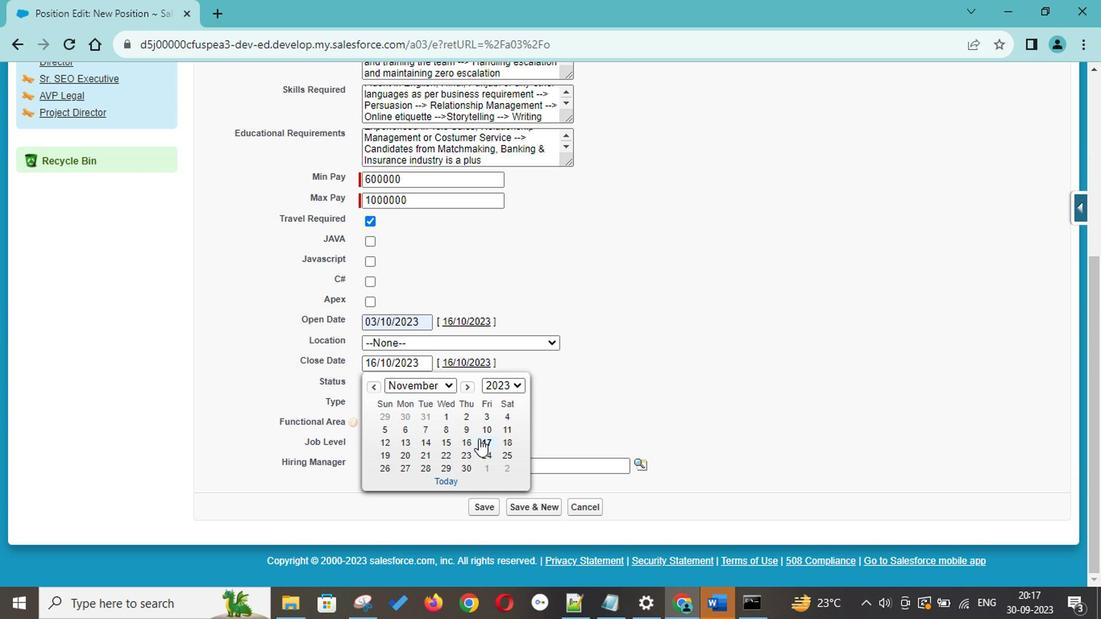 
Action: Mouse pressed left at (478, 441)
Screenshot: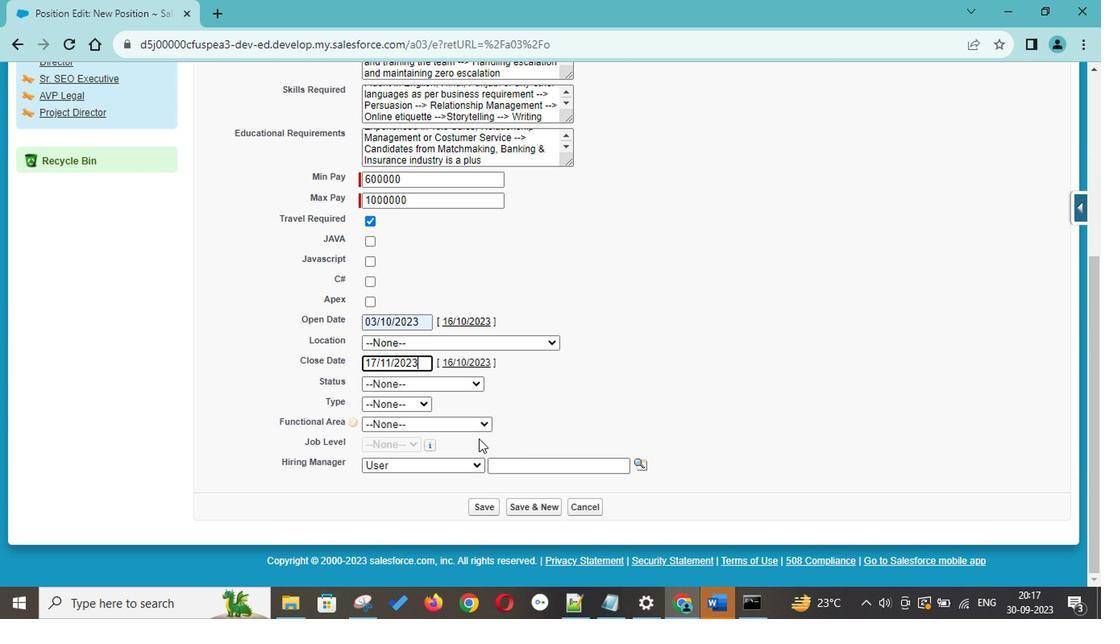 
Action: Mouse moved to (546, 513)
Screenshot: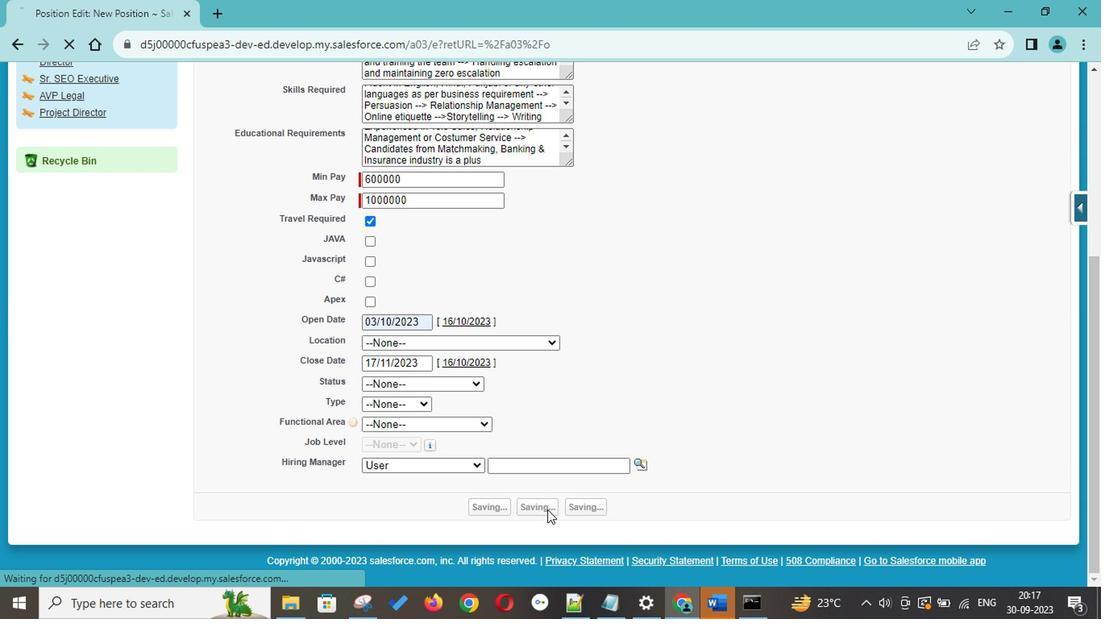 
Action: Mouse pressed left at (546, 513)
Screenshot: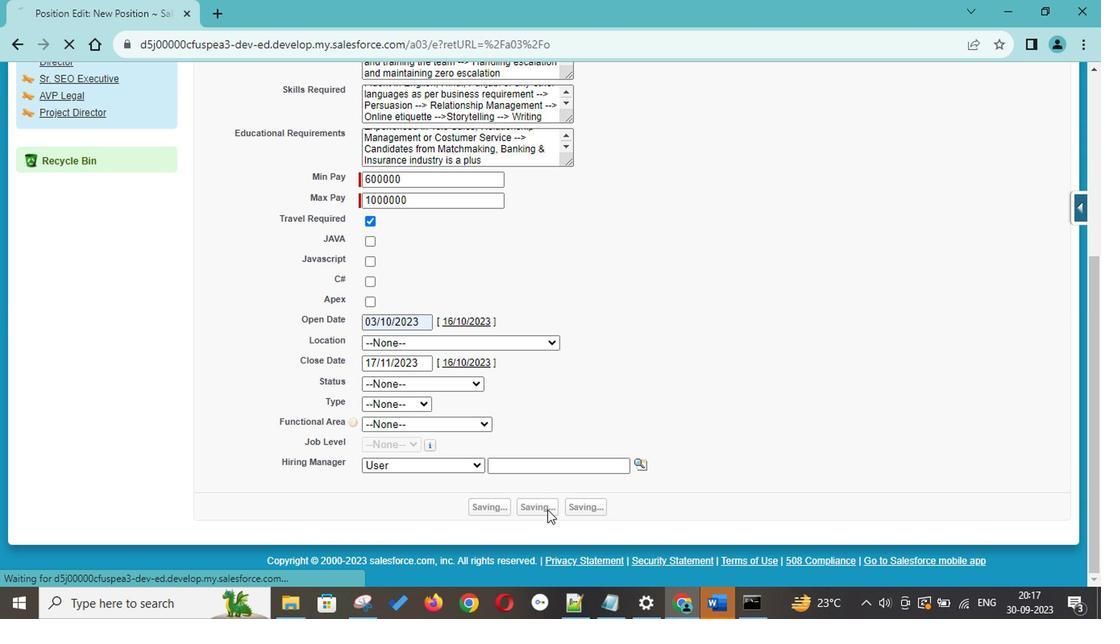 
Action: Mouse moved to (494, 350)
Screenshot: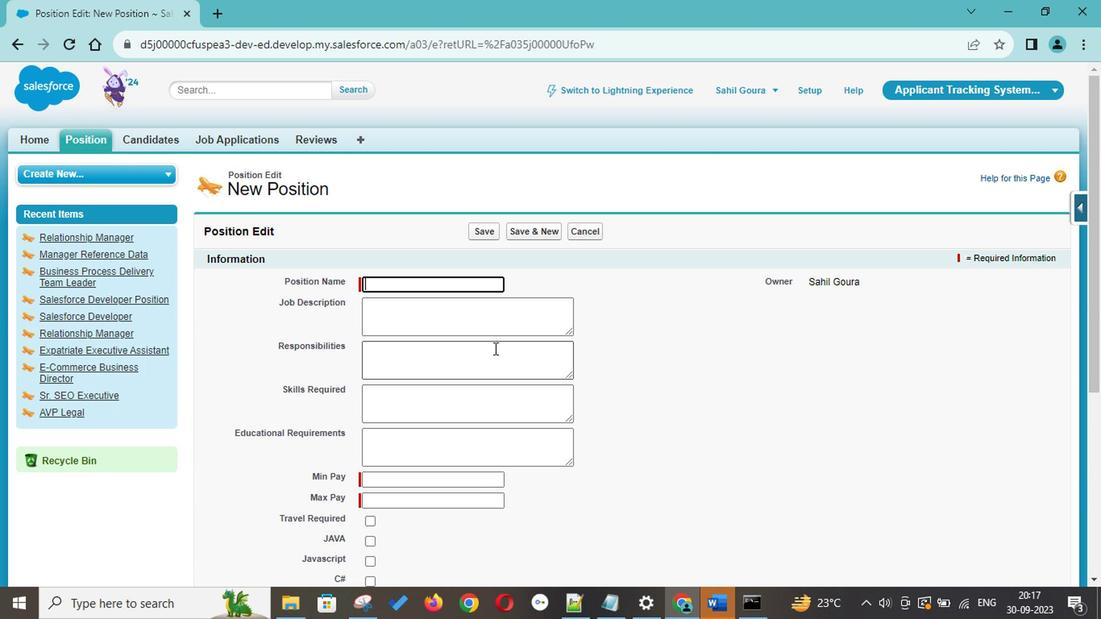 
Action: Key pressed <Key.shift>Customer<Key.space><Key.shift>Support<Key.space><Key.tab><Key.shift>Us<Key.space><Key.backspace><Key.backspace><Key.shift><Key.shift><Key.shift><Key.shift><Key.shift><Key.shift><Key.shift><Key.shift><Key.shift><Key.shift><Key.shift><Key.shift><Key.shift>S<Key.space><Key.shift>Travel<Key.space><Key.shift>Process<Key.space>--<Key.shift_r>><Key.space><Key.shift>Handlim<Key.backspace>ng<Key.space>inbound<Key.space>calls<Key.space>--<Key.backspace><Key.backspace>and<Key.space>converting<Key.space>intro<Key.backspace><Key.backspace>o<Key.space>sales<Key.space>--<Key.shift_r>><Key.space><Key.shift><Key.shift><Key.shift><Key.shift>Selling<Key.space>flights<Key.space><Key.backspace>,<Key.space><Key.shift><Key.shift><Key.shift><Key.shift><Key.shift>hotel<Key.space>booking<Key.space><Key.backspace>,<Key.space>holidaypackaging<Key.space>
Screenshot: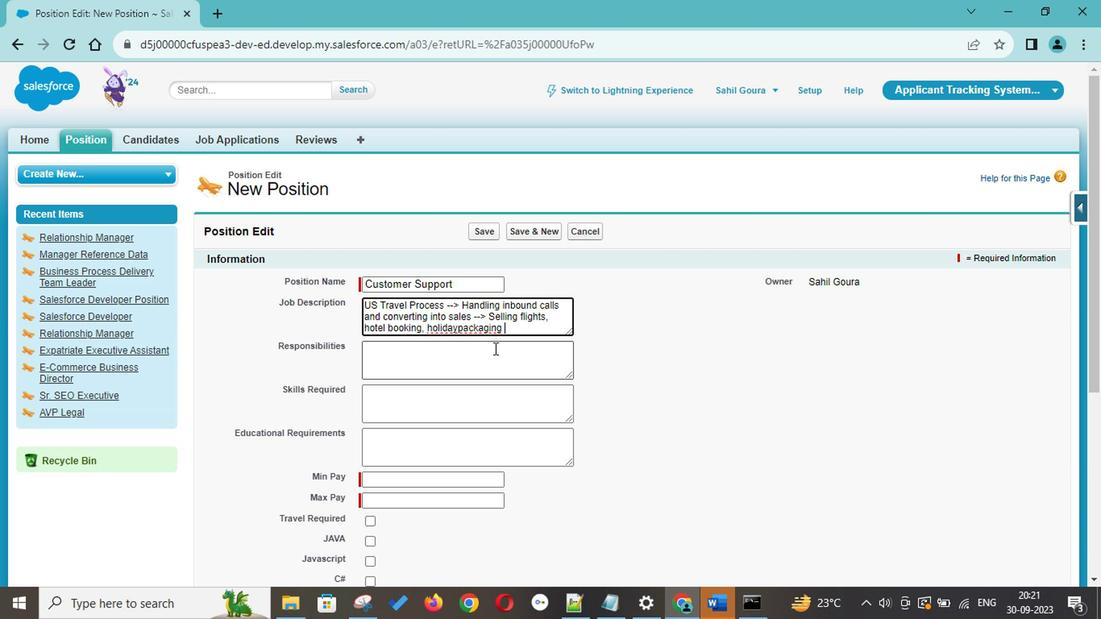 
Action: Mouse moved to (460, 329)
Screenshot: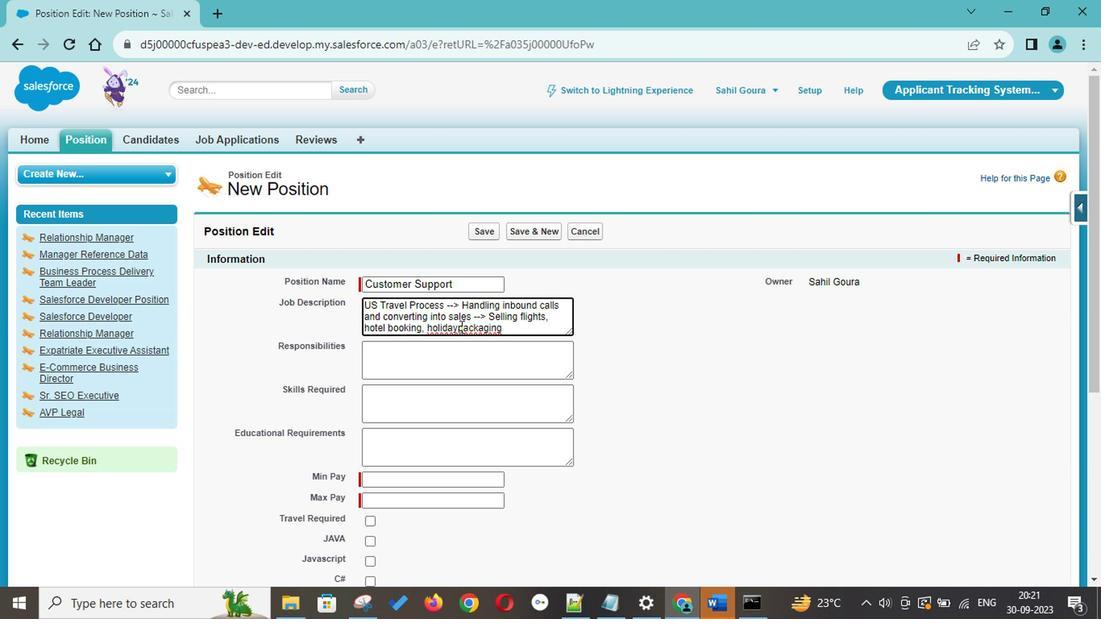 
Action: Mouse pressed left at (460, 329)
Screenshot: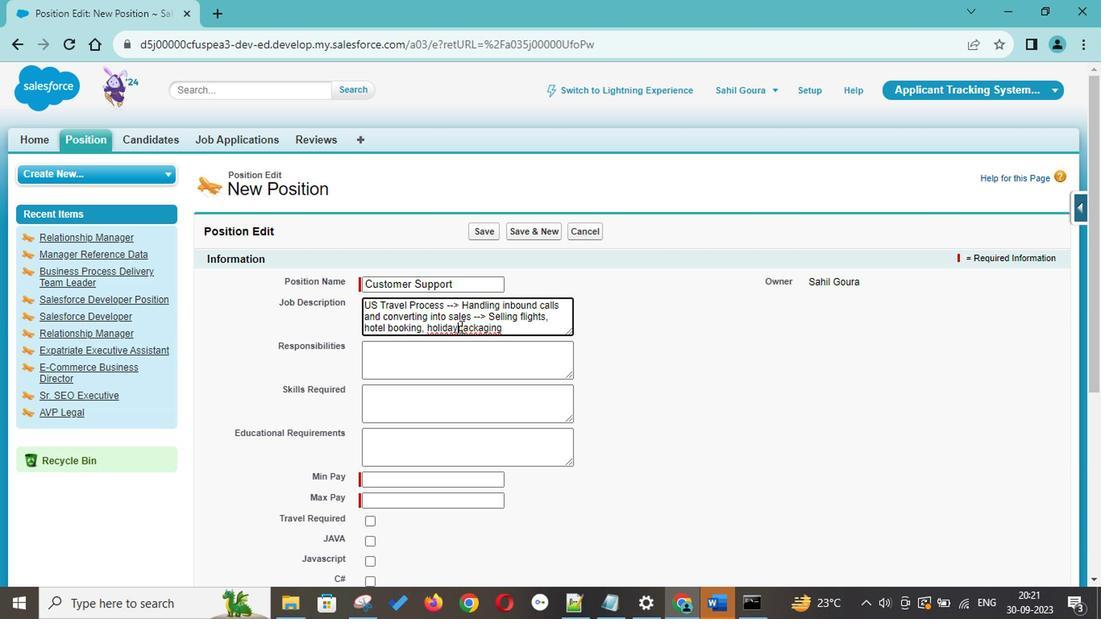 
Action: Key pressed <Key.space><Key.right><Key.right><Key.right><Key.right><Key.right><Key.right><Key.right><Key.right><Key.right><Key.right><Key.right><Key.right><Key.right><Key.right><Key.backspace>,<Key.space><Key.shift>Travel<Key.space><Key.shift><Key.shift><Key.shift><Key.shift><Key.shift><Key.shift><Key.shift><Key.shift>Sales<Key.tab><Key.shift>Inbounnd<Key.backspace><Key.backspace>d<Key.space><Key.shift>Calling<Key.space>--<Key.shift_r>><Key.shift><Key.shift><Key.shift><Key.shift><Key.shift><Key.shift><Key.shift><Key.shift><Key.shift><Key.shift><Key.shift><Key.shift><Key.shift><Key.shift><Key.shift><Key.shift>Selling<Key.space>flights<Key.space>--<Key.shift_r>><Key.space><Key.shift><Key.shift><Key.shift><Key.shift><Key.shift><Key.shift><Key.shift><Key.shift><Key.shift><Key.shift><Key.shift><Key.shift><Key.shift><Key.shift><Key.shift><Key.shift><Key.shift><Key.shift><Key.shift><Key.shift><Key.shift><Key.shift><Key.shift><Key.shift><Key.shift><Key.shift><Key.shift><Key.shift><Key.shift><Key.shift>Quality<Key.space><Key.shift>Analyis<Key.backspace><Key.backspace>sis<Key.space>--<Key.shift_r>><Key.space><Key.backspace><Key.backspace><Key.shift_r>><Key.space><Key.shift>Prior<Key.space><Key.shift>Experience<Key.space>with<Key.space>only<Key.space><Key.shift><Key.shift><Key.shift><Key.shift><Key.shift><Key.shift><Key.shift><Key.shift><Key.shift><Key.shift><Key.shift><Key.shift><Key.shift><Key.shift><Key.shift><Key.shift><Key.shift><Key.shift><Key.shift><Key.shift><Key.shift><Key.shift><Key.shift><Key.shift><Key.shift><Key.backspace><Key.backspace><Key.backspace><Key.backspace><Key.backspace><Key.backspace><Key.backspace><Key.backspace><Key.backspace><Key.backspace><Key.backspace><Key.space>only<Key.space>with<Key.space><Key.backspace><Key.backspace><Key.backspace><Key.backspace><Key.backspace>from<Key.space><Key.shift>PPc<Key.backspace><Key.shift>C<Key.space><Key.tab><Key.shift><Key.shift><Key.shift><Key.shift><Key.shift><Key.shift><Key.shift><Key.shift><Key.shift><Key.shift><Key.shift><Key.shift><Key.shift><Key.shift><Key.shift><Key.shift><Key.shift><Key.shift><Key.shift><Key.shift>@<Key.backspace>2<Key.space>year<Key.space>experience<Key.space>only<Key.space>from<Key.space><Key.shift><Key.shift><Key.shift><Key.shift><Key.shift><Key.shift><Key.shift>UK<Key.space><Key.shift>US<Key.space>travel<Key.space>process<Key.space>--<Key.shift_r>><Key.space><Key.shift><Key.shift><Key.shift><Key.shift><Key.shift><Key.shift><Key.shift><Key.shift><Key.shift><Key.shift><Key.shift><Key.shift><Key.shift><Key.shift><Key.shift><Key.shift><Key.shift><Key.shift><Key.shift><Key.shift><Key.shift><Key.shift><Key.shift><Key.shift><Key.shift><Key.shift><Key.shift><Key.shift><Key.shift><Key.shift><Key.shift><Key.shift><Key.shift><Key.shift><Key.shift><Key.shift><Key.shift><Key.shift><Key.shift><Key.shift><Key.shift><Key.shift><Key.shift><Key.shift><Key.shift><Key.shift><Key.shift><Key.shift><Key.shift><Key.shift><Key.shift><Key.shift><Key.shift><Key.shift><Key.shift><Key.shift><Key.shift><Key.shift><Key.shift>GDS<Key.space><Key.shift>Amadeus<Key.space><Key.shift><Key.shift><Key.shift><Key.shift><Key.shift><Key.shift><Key.shift>SABRE<Key.space>experience<Key.space>must<Key.space>--<Key.shift_r>><Key.shift>BPO<Key.space>experience<Key.tab><Key.shift>Graduation<Key.left><Key.left><Key.left><Key.left><Key.left><Key.left><Key.left><Key.left><Key.left><Key.left><Key.left><Key.left><Key.left><Key.left><Key.shift>Any<Key.space><Key.tab>90000
Screenshot: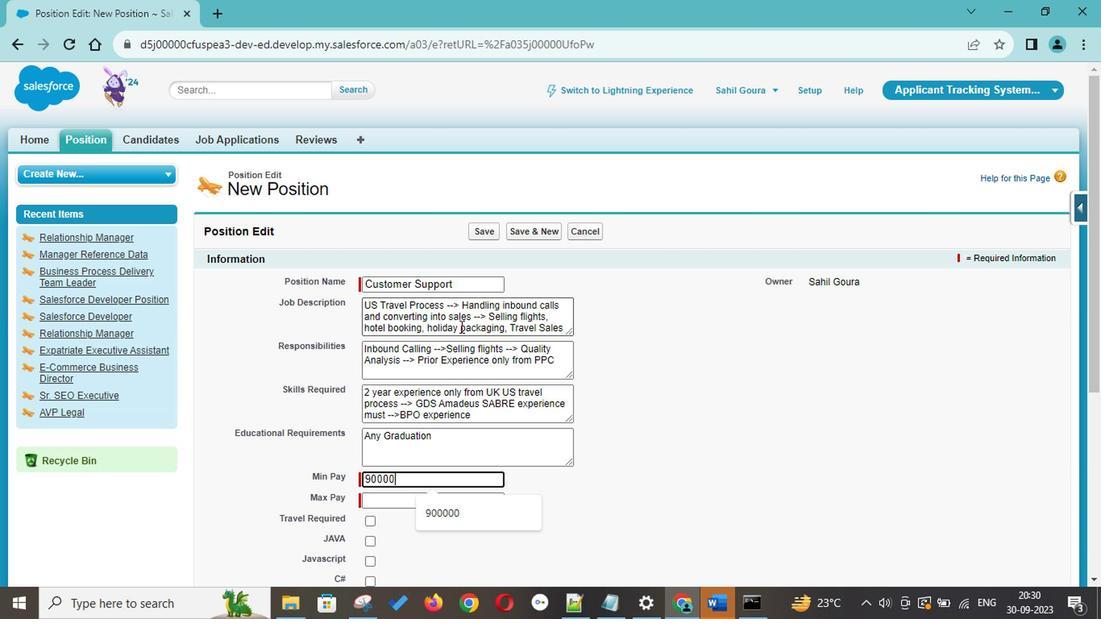 
Action: Mouse moved to (452, 508)
Screenshot: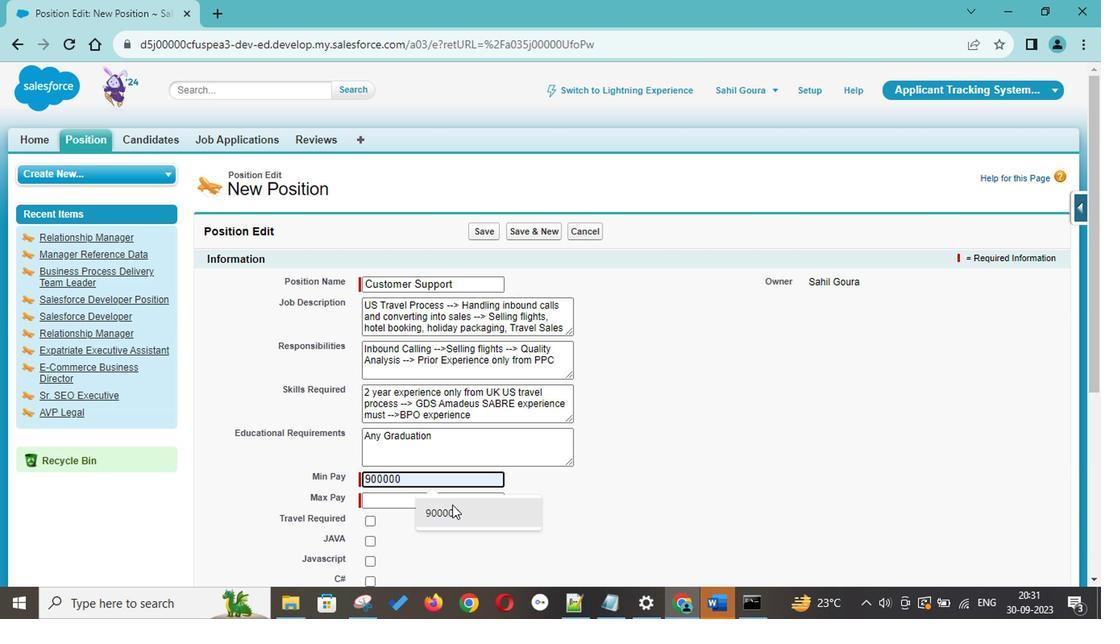 
Action: Mouse pressed left at (452, 508)
Screenshot: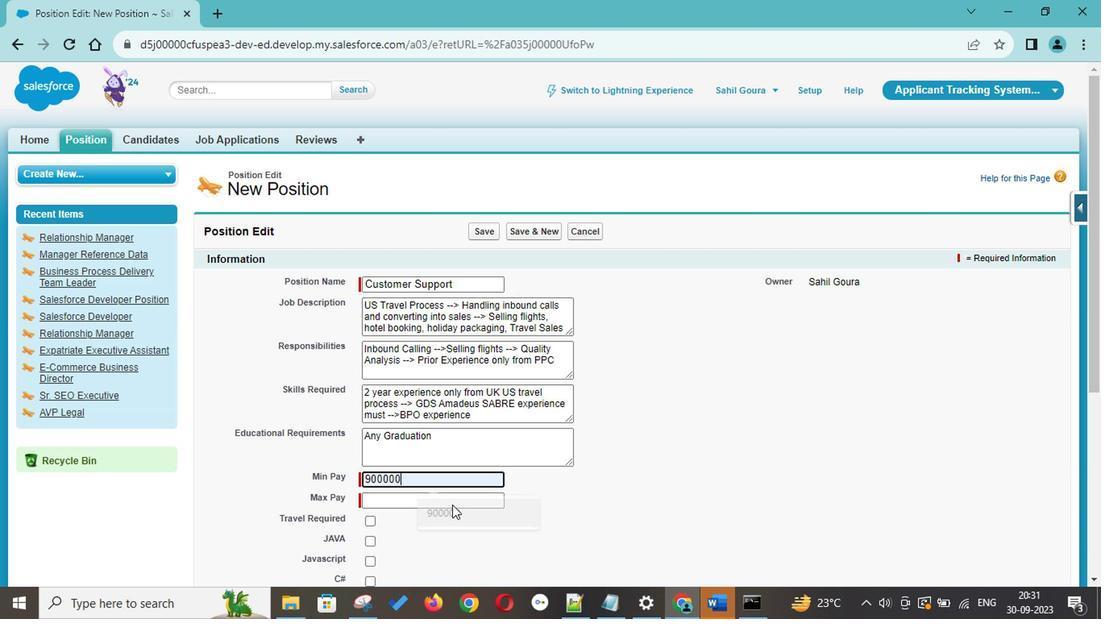 
Action: Mouse moved to (407, 502)
Screenshot: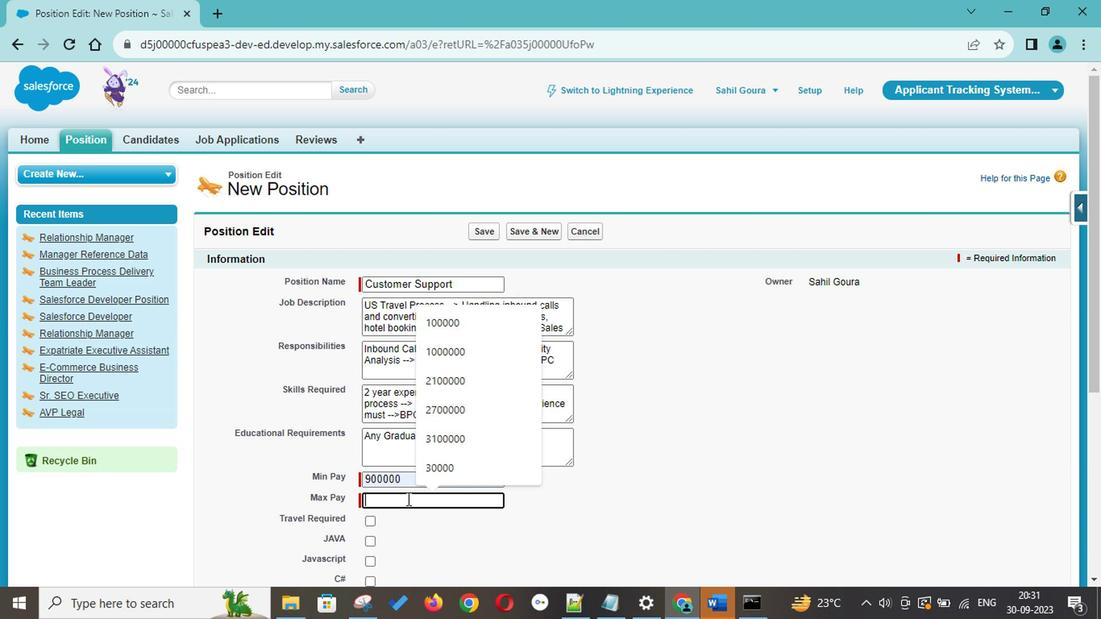 
Action: Mouse pressed left at (407, 502)
Screenshot: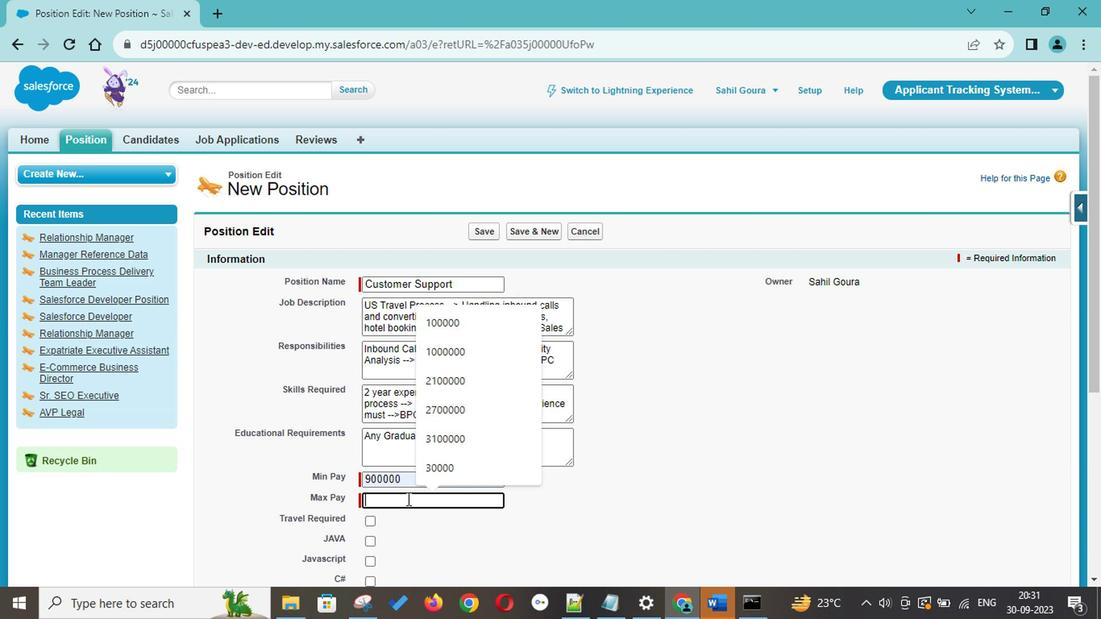 
Action: Key pressed 1200000
Screenshot: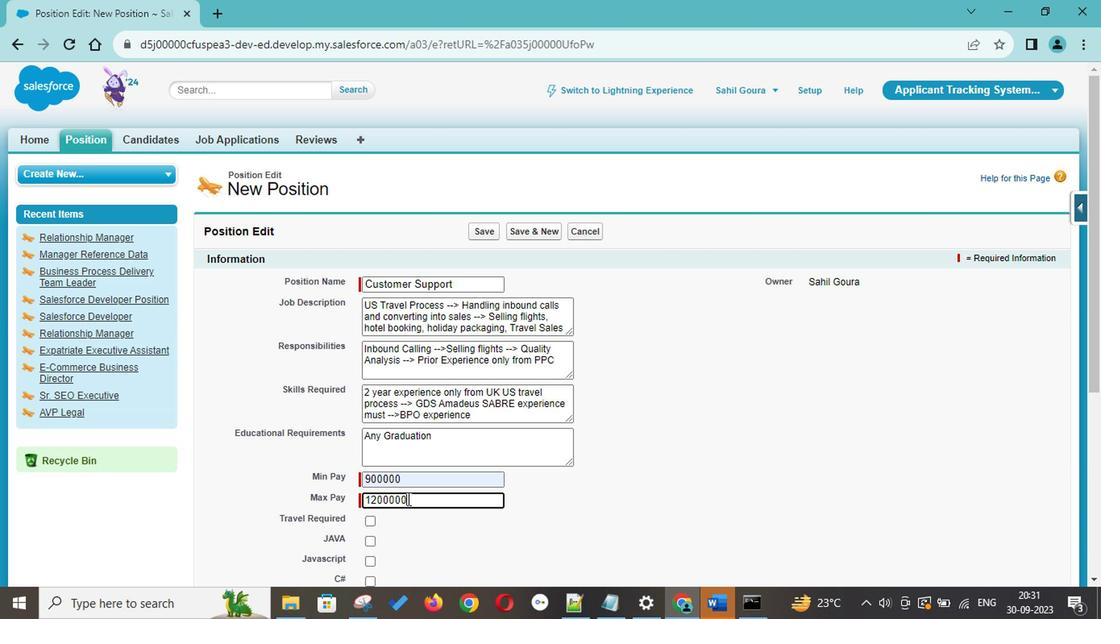 
Action: Mouse moved to (371, 527)
Screenshot: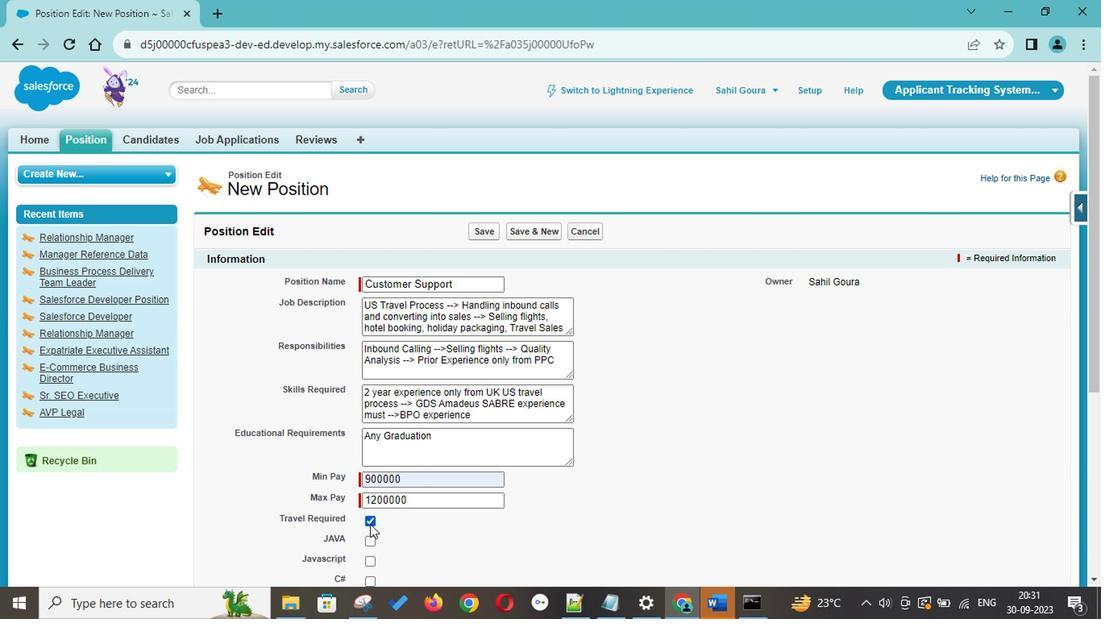 
Action: Mouse pressed left at (371, 527)
Screenshot: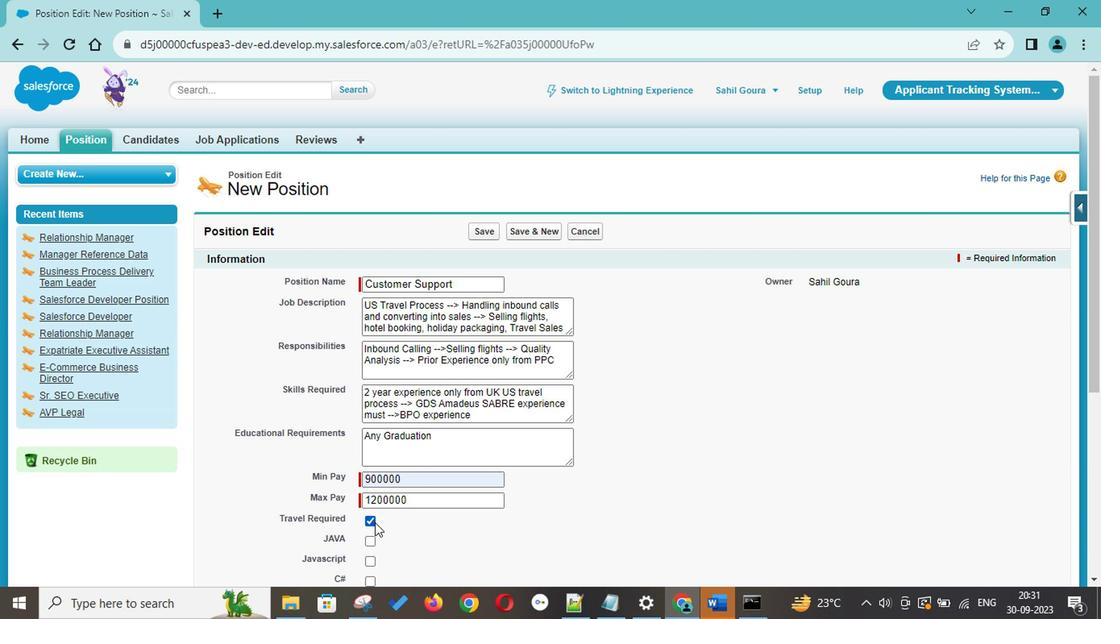 
Action: Mouse moved to (477, 520)
Screenshot: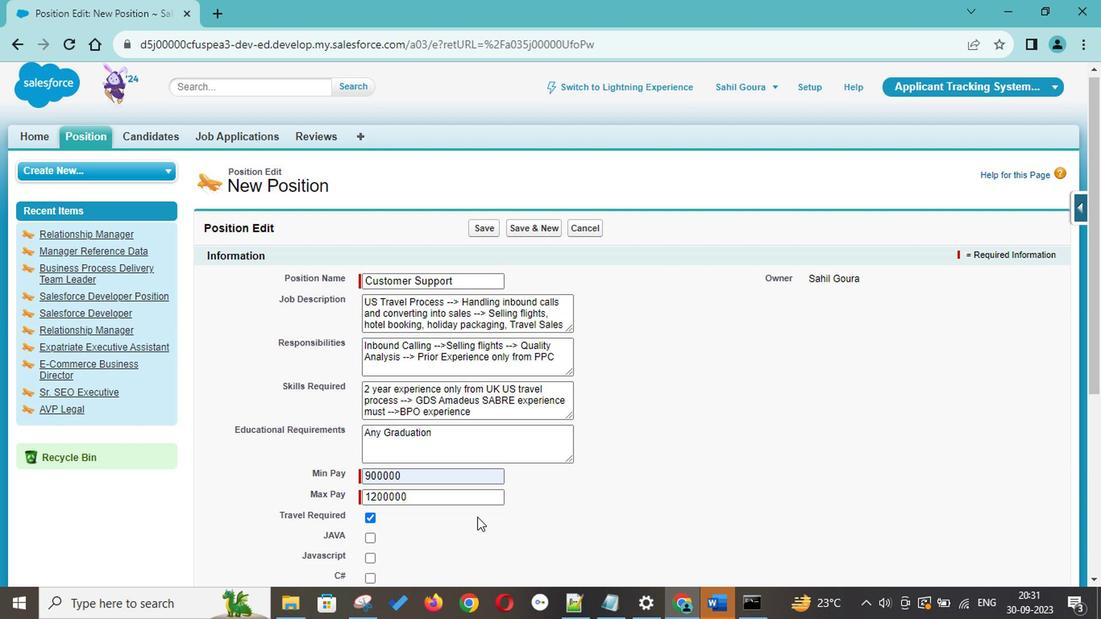 
Action: Mouse scrolled (477, 519) with delta (0, 0)
Screenshot: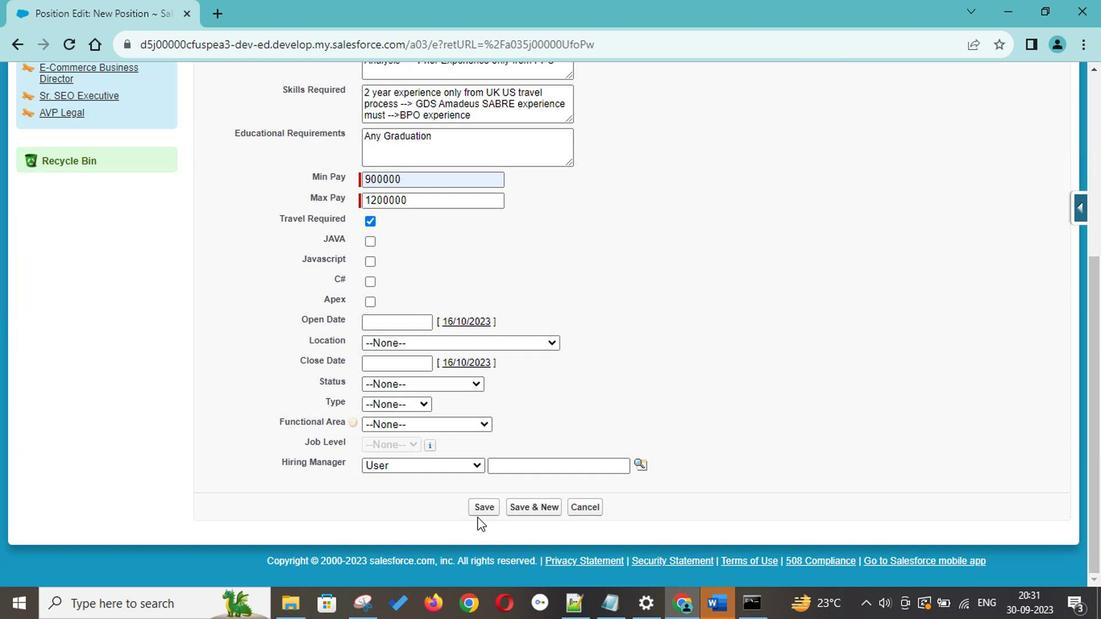
Action: Mouse scrolled (477, 519) with delta (0, 0)
Screenshot: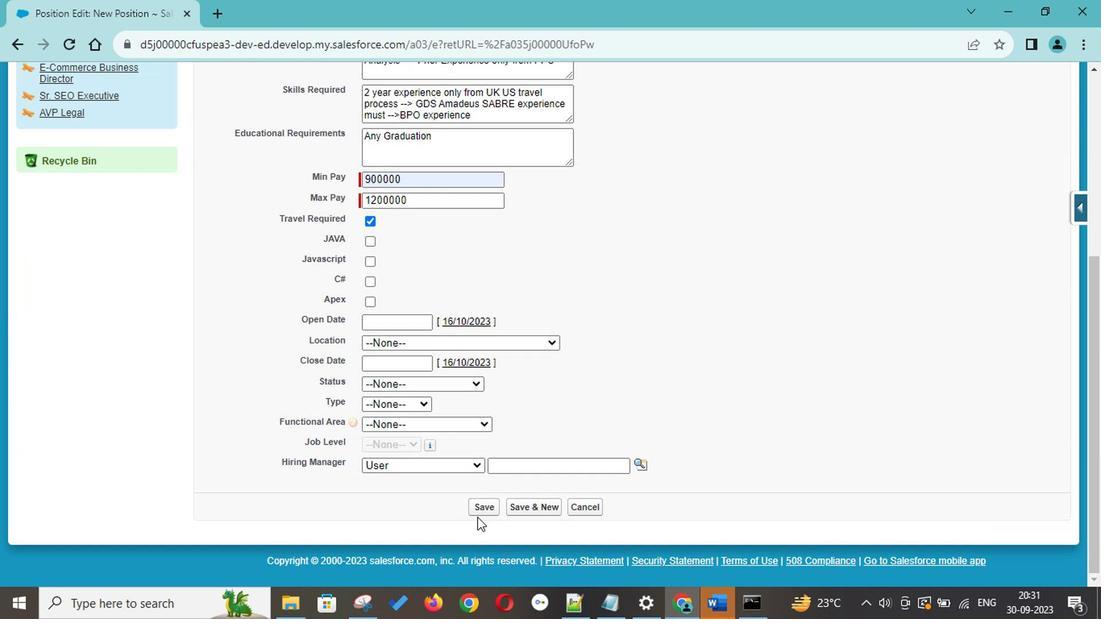 
Action: Mouse scrolled (477, 519) with delta (0, 0)
Screenshot: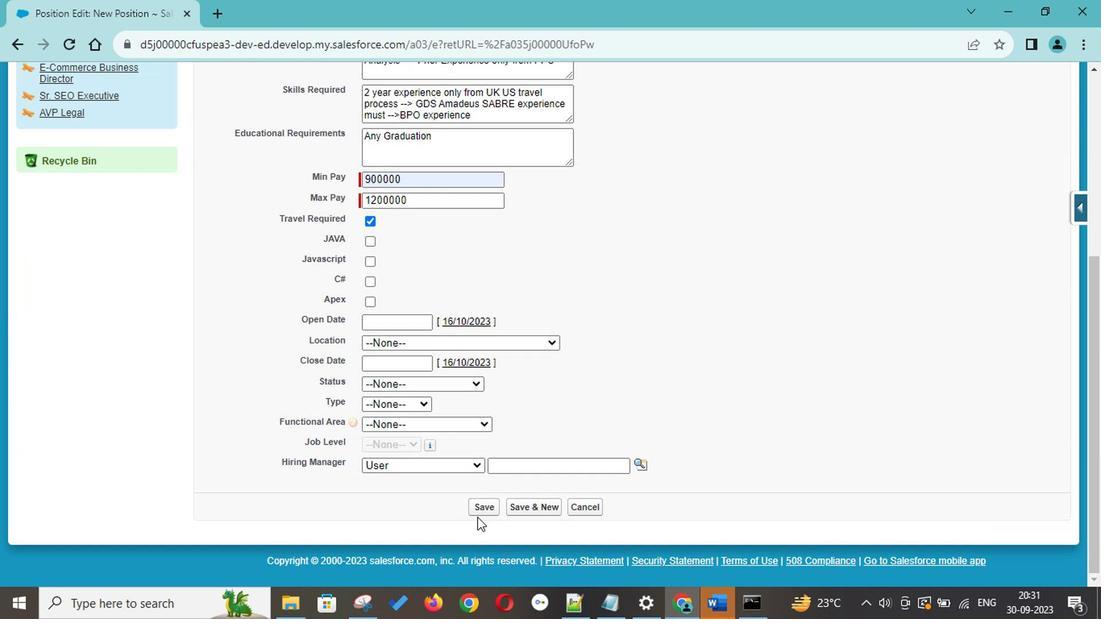 
Action: Mouse scrolled (477, 519) with delta (0, 0)
Screenshot: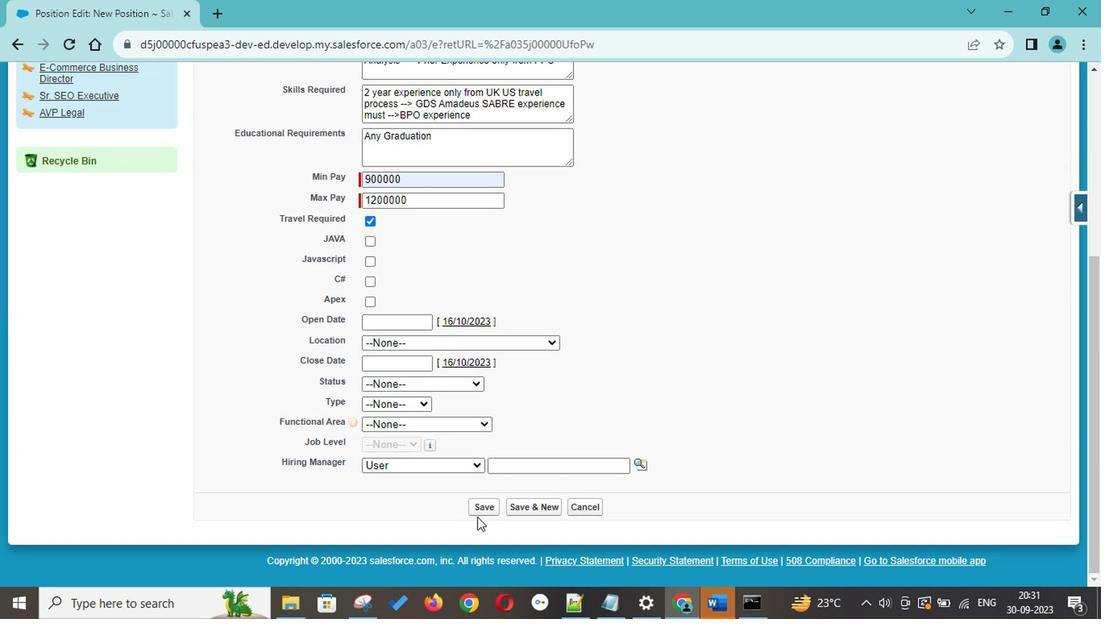 
Action: Mouse scrolled (477, 518) with delta (0, -1)
Screenshot: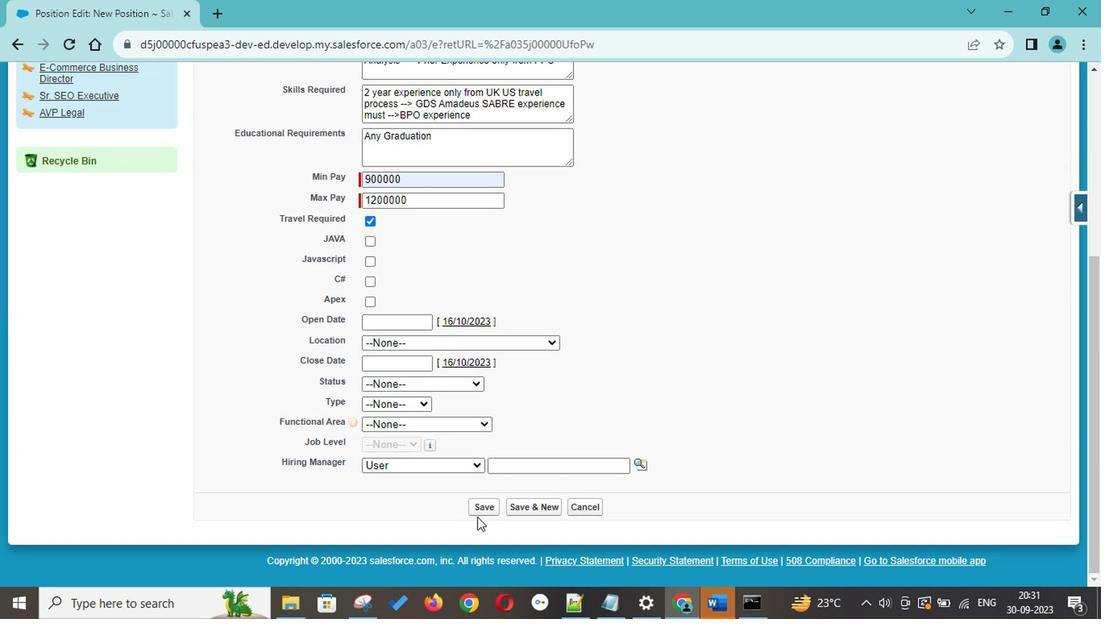 
Action: Mouse scrolled (477, 519) with delta (0, 0)
Screenshot: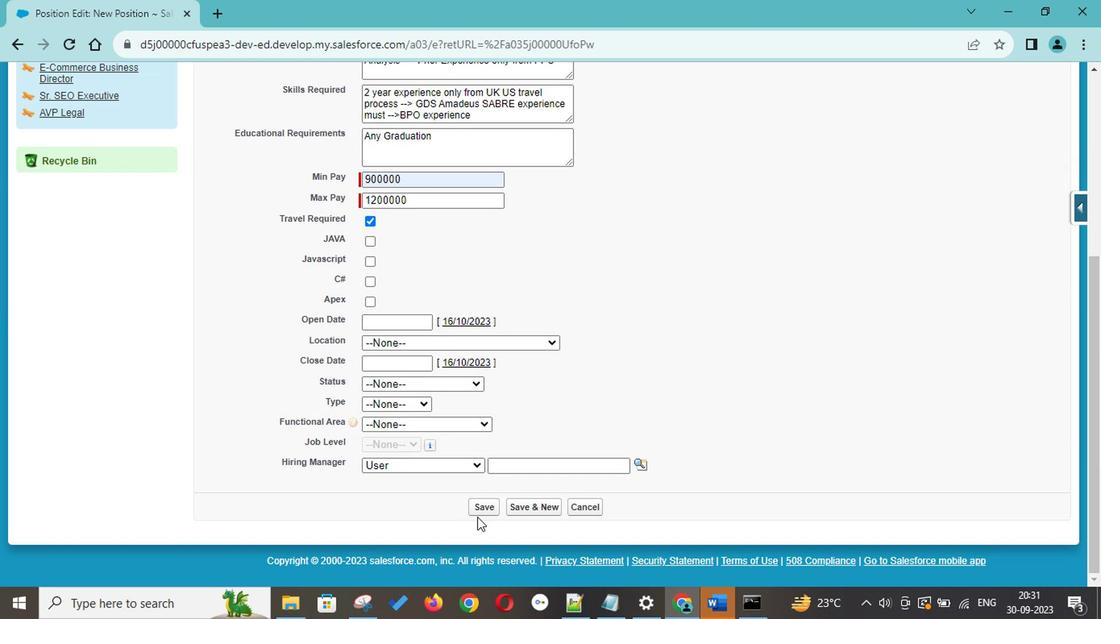 
Action: Mouse scrolled (477, 519) with delta (0, 0)
Screenshot: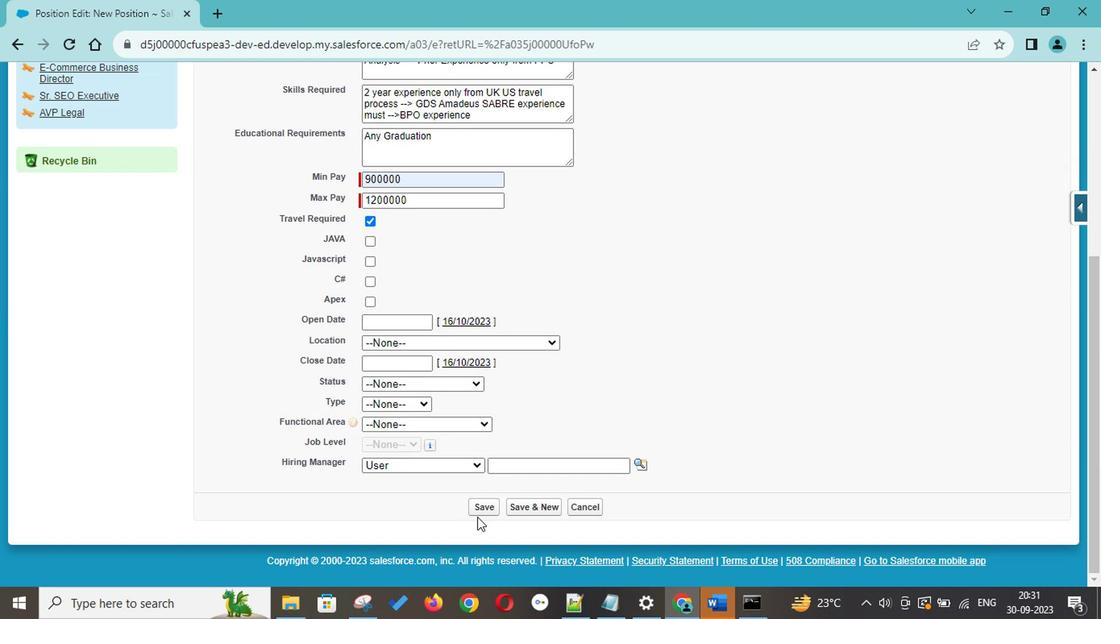 
Action: Mouse scrolled (477, 519) with delta (0, 0)
Screenshot: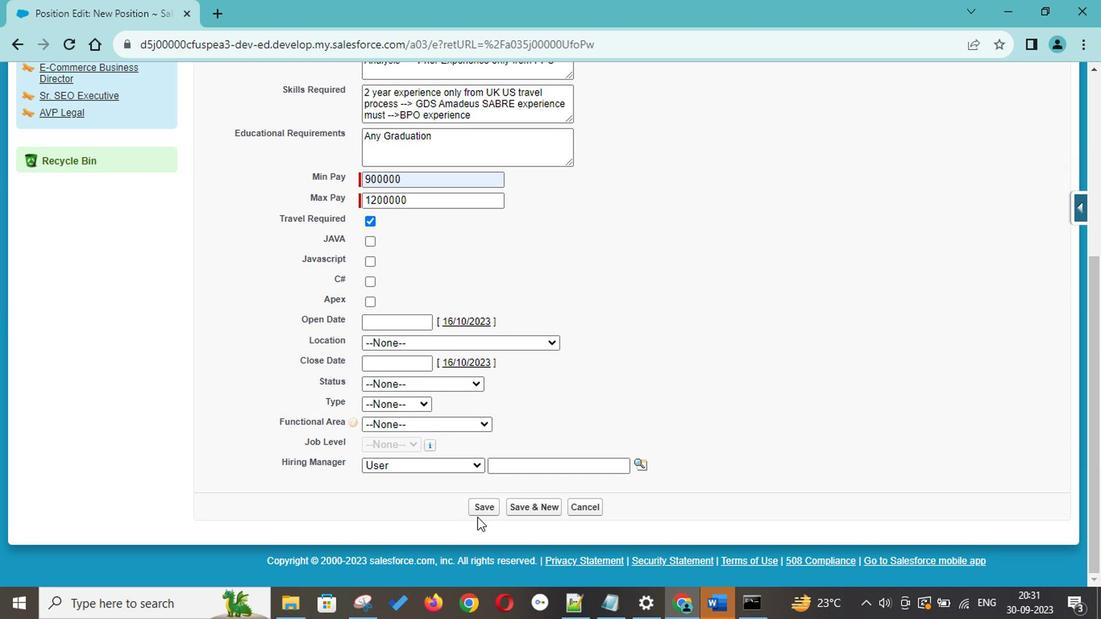 
Action: Mouse scrolled (477, 519) with delta (0, 0)
Screenshot: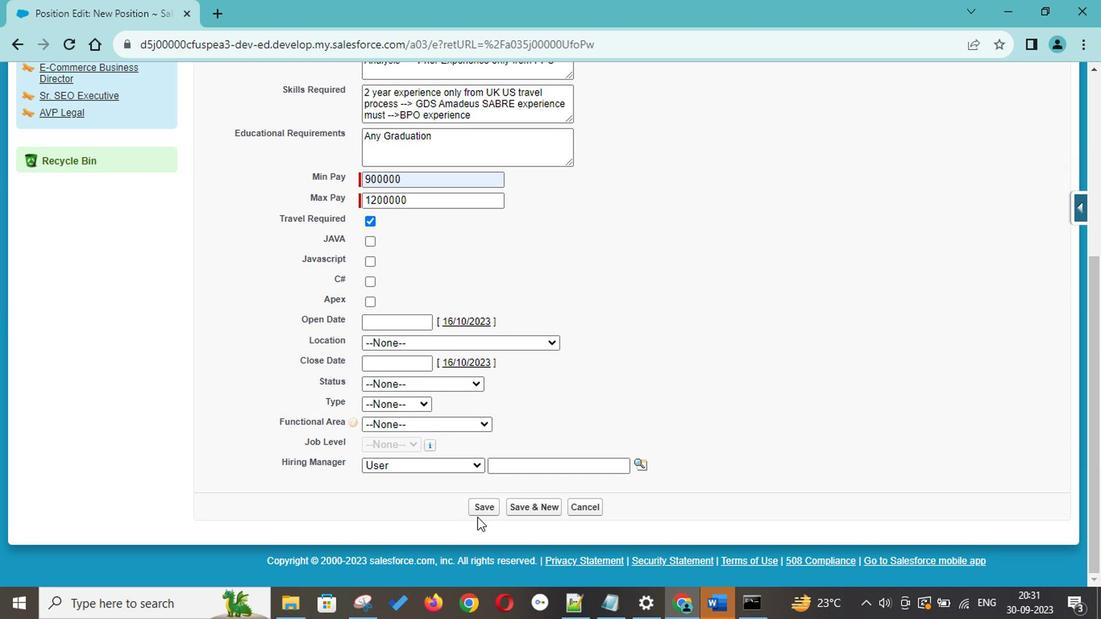 
Action: Mouse scrolled (477, 519) with delta (0, 0)
Screenshot: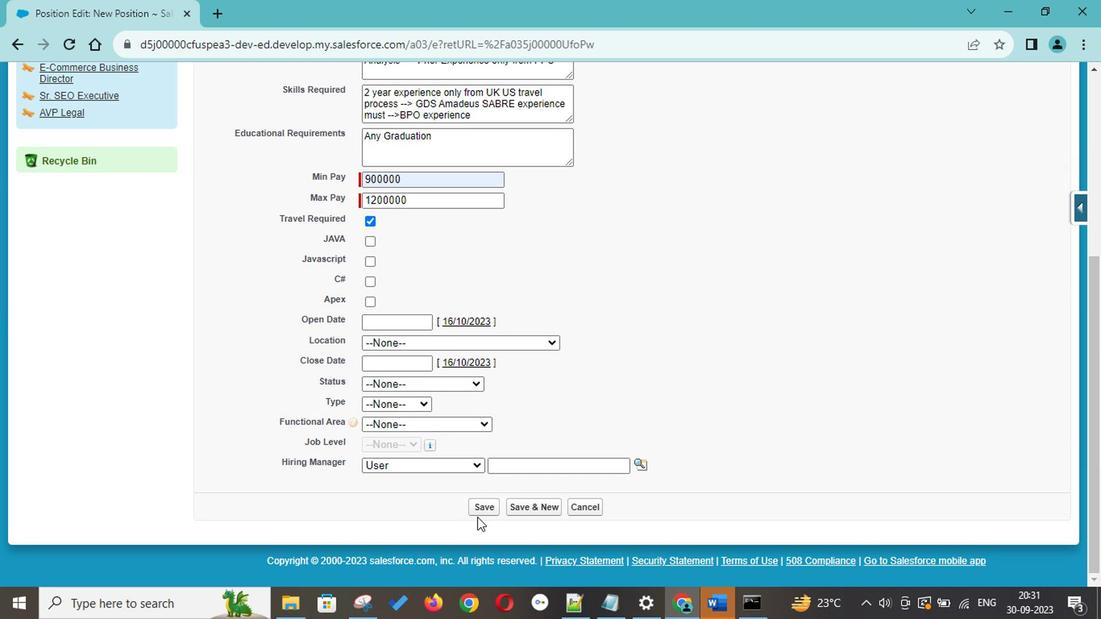 
Action: Mouse scrolled (477, 519) with delta (0, 0)
Screenshot: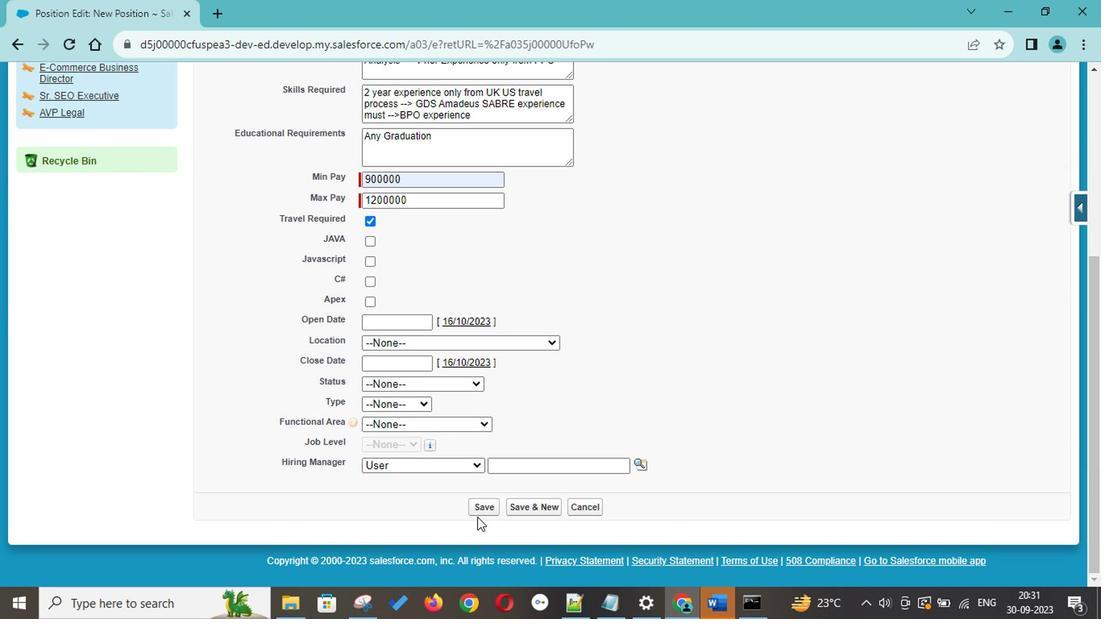 
Action: Mouse moved to (397, 325)
Screenshot: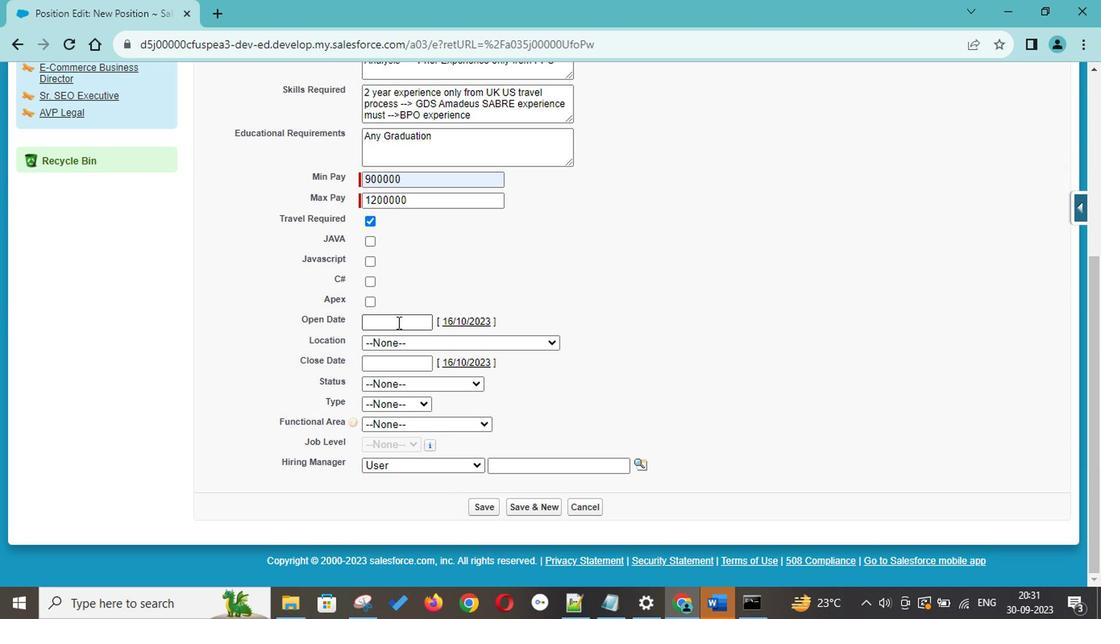 
Action: Mouse pressed left at (397, 325)
Screenshot: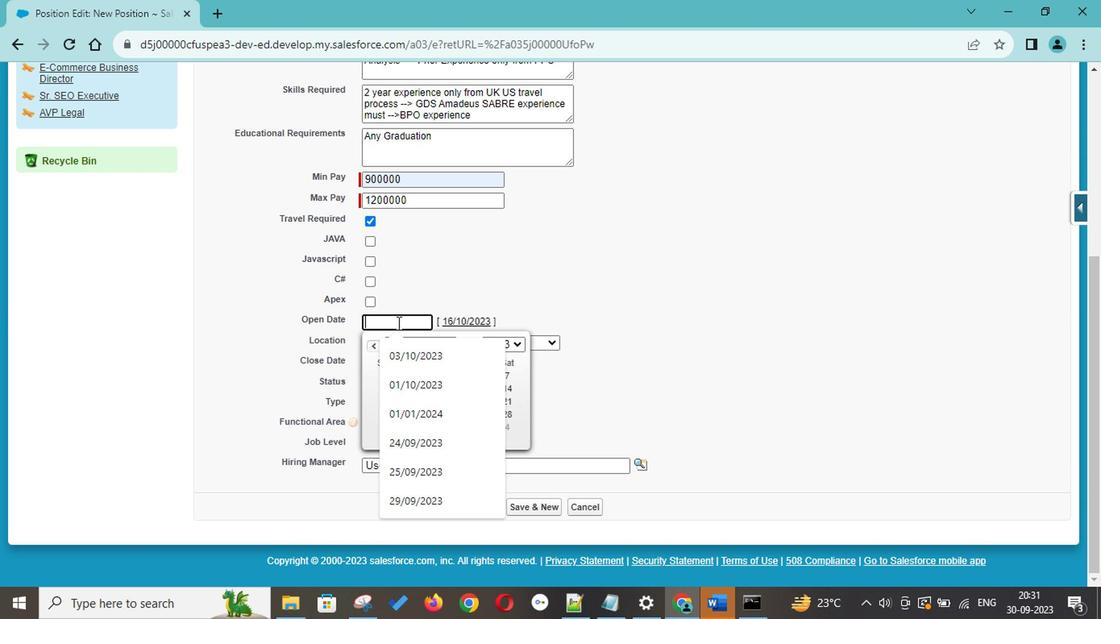 
Action: Mouse moved to (459, 317)
Screenshot: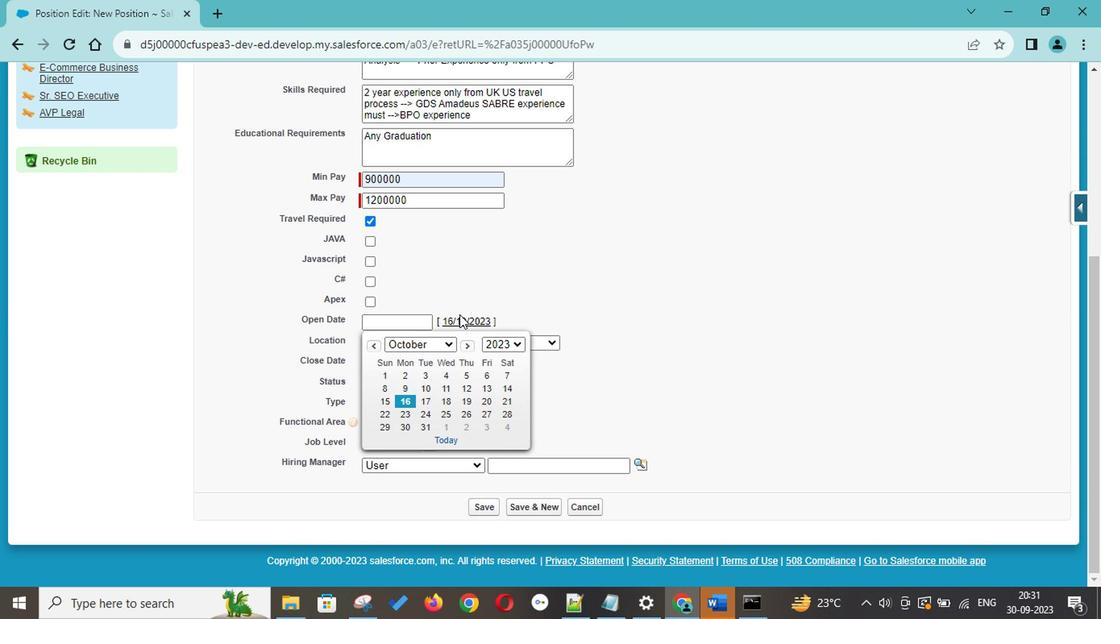 
Action: Mouse pressed left at (459, 317)
Screenshot: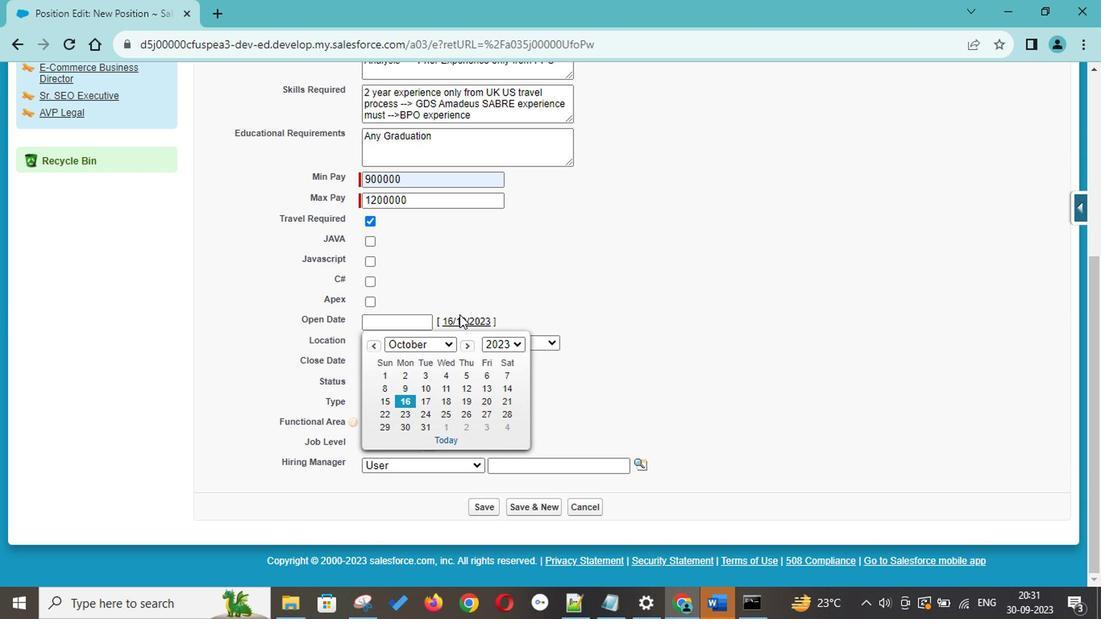 
Action: Mouse moved to (459, 321)
Screenshot: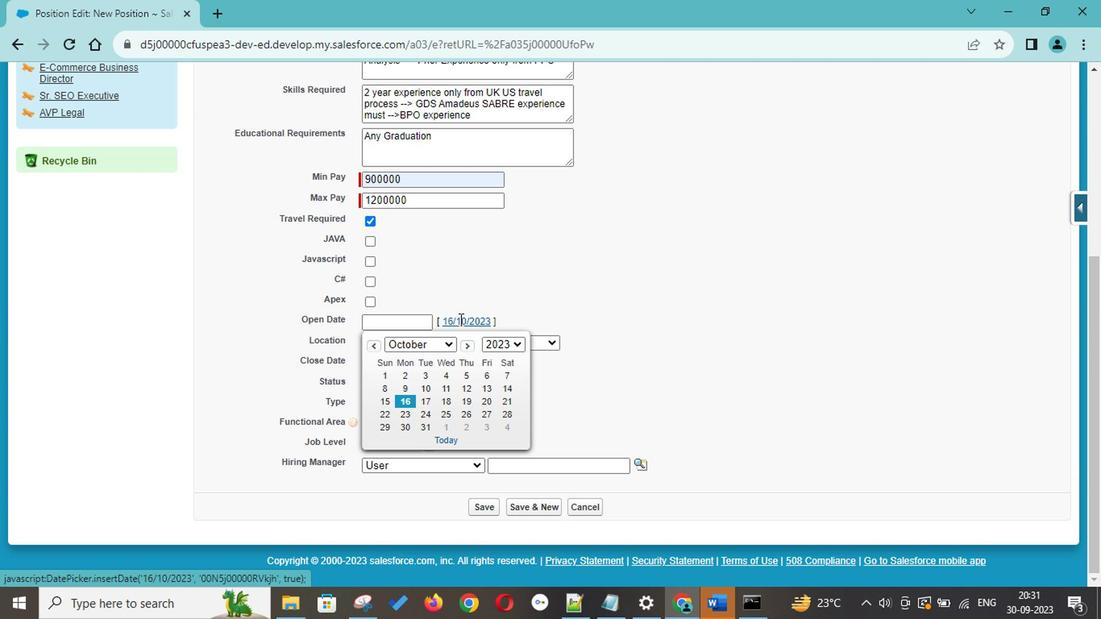 
Action: Mouse pressed left at (459, 321)
Screenshot: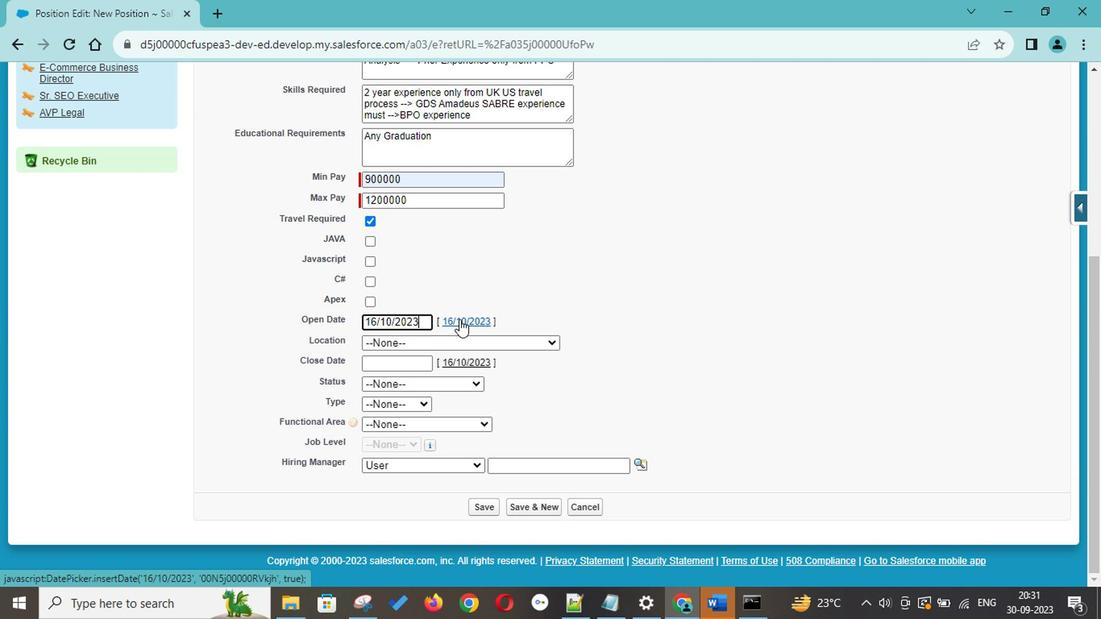 
Action: Mouse moved to (399, 321)
Screenshot: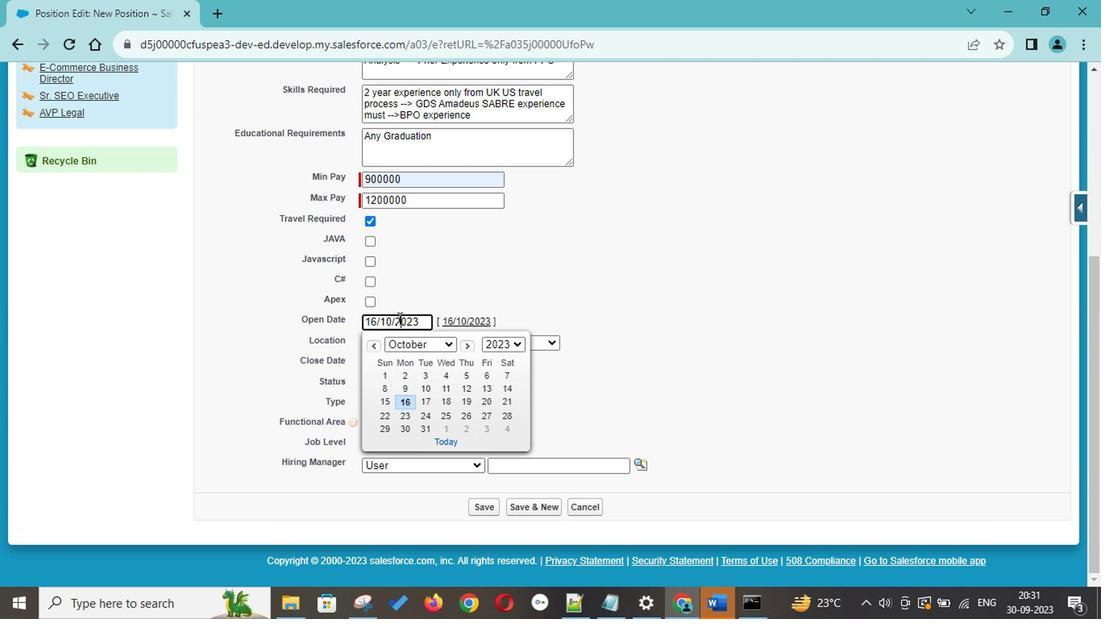 
Action: Mouse pressed left at (399, 321)
Screenshot: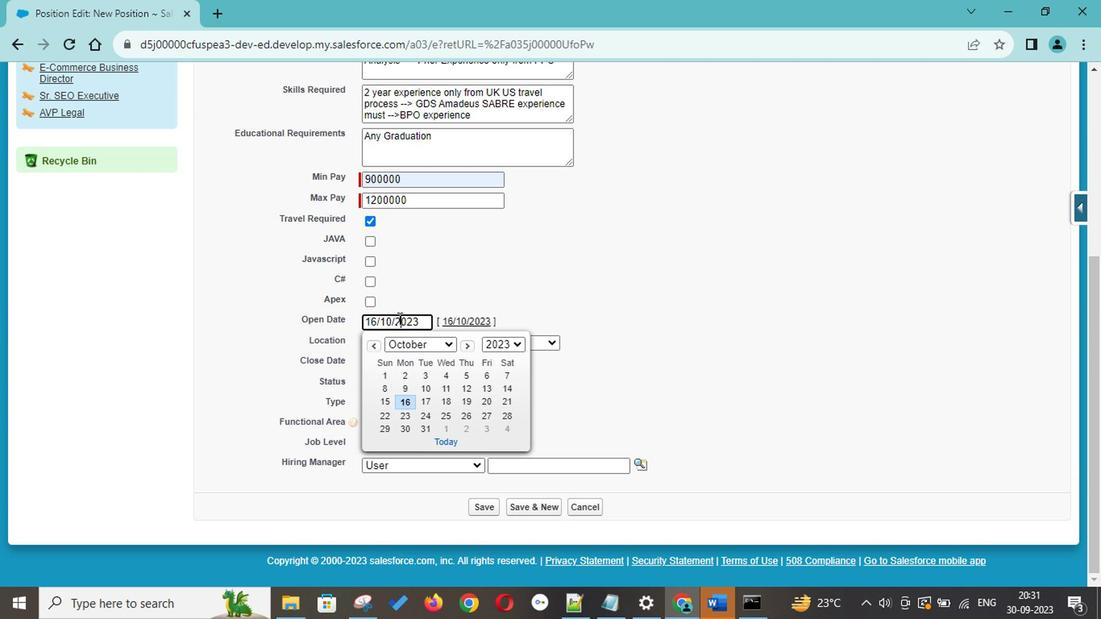 
Action: Mouse moved to (446, 380)
Screenshot: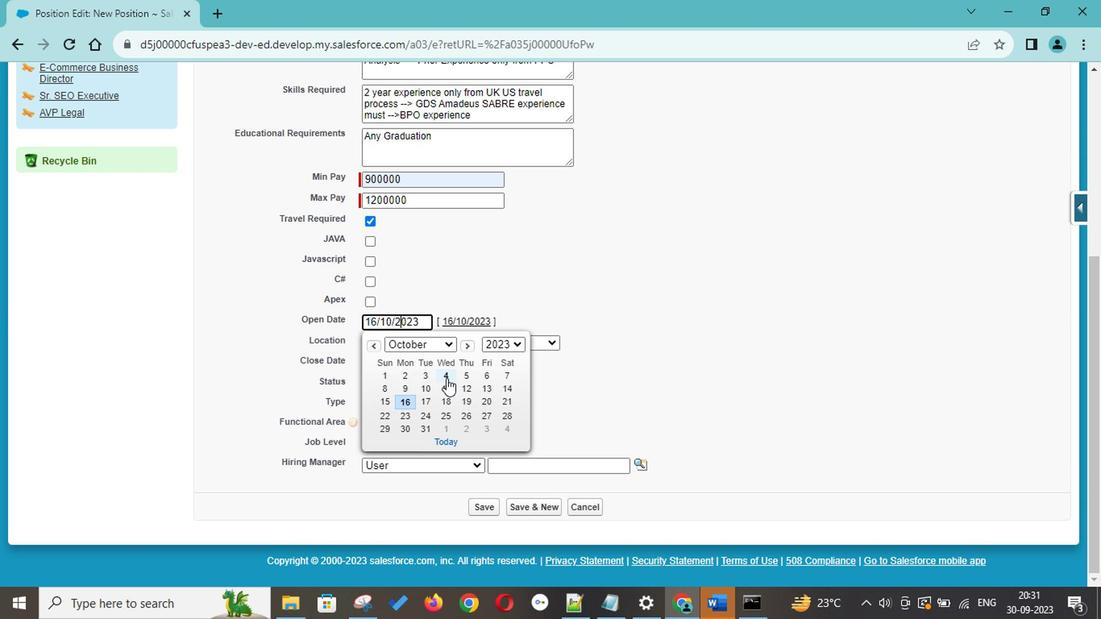 
Action: Mouse pressed left at (446, 380)
Screenshot: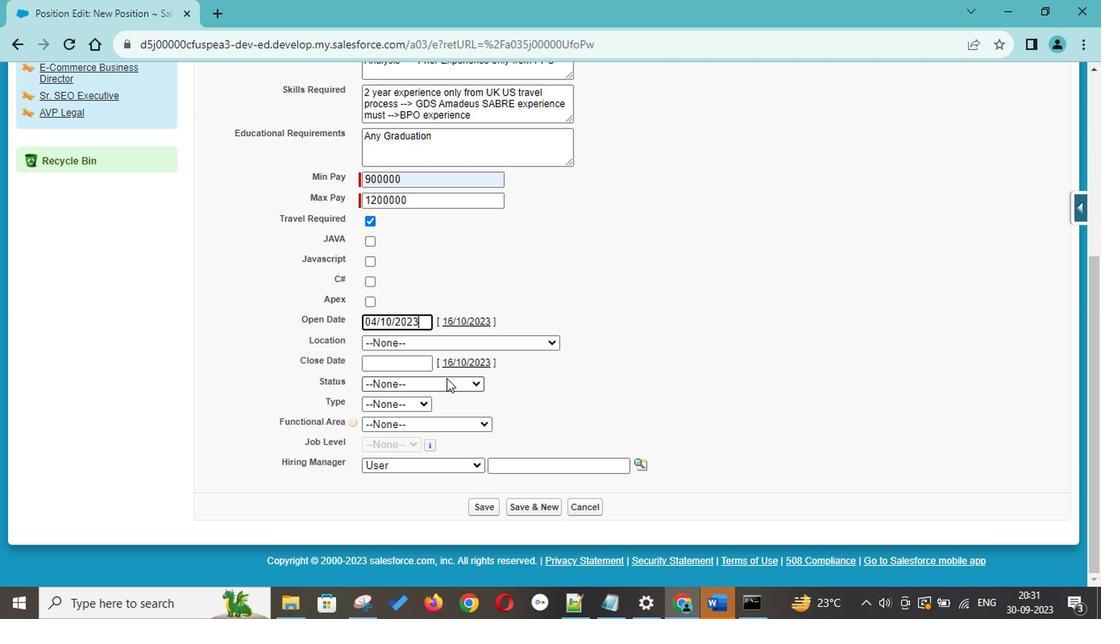
Action: Mouse moved to (453, 366)
Screenshot: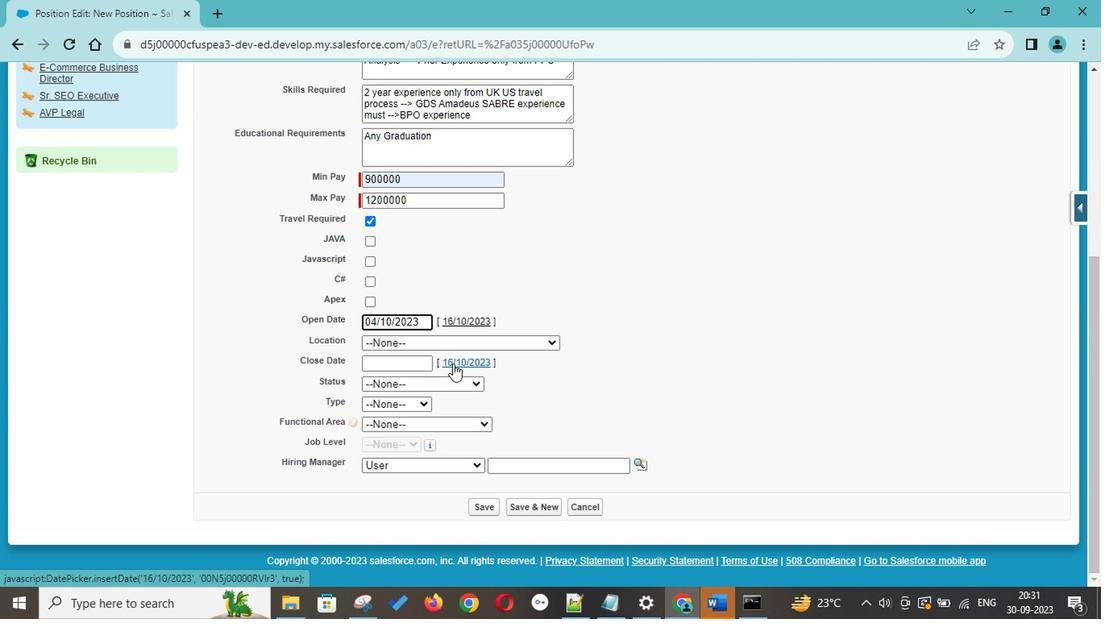 
Action: Mouse pressed left at (453, 366)
Screenshot: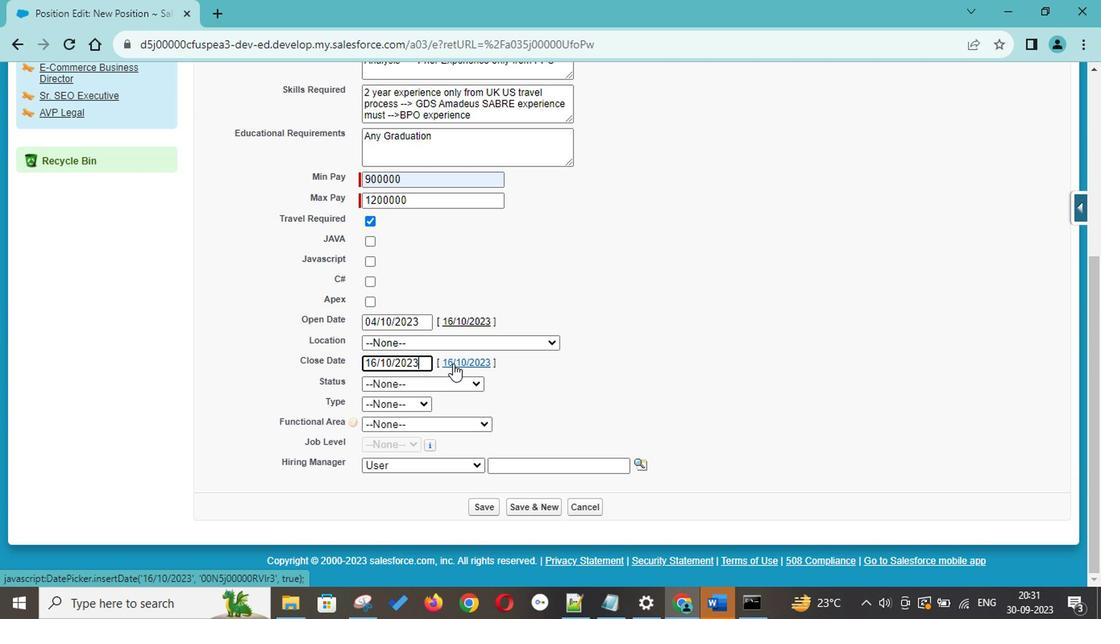 
Action: Mouse moved to (468, 366)
Screenshot: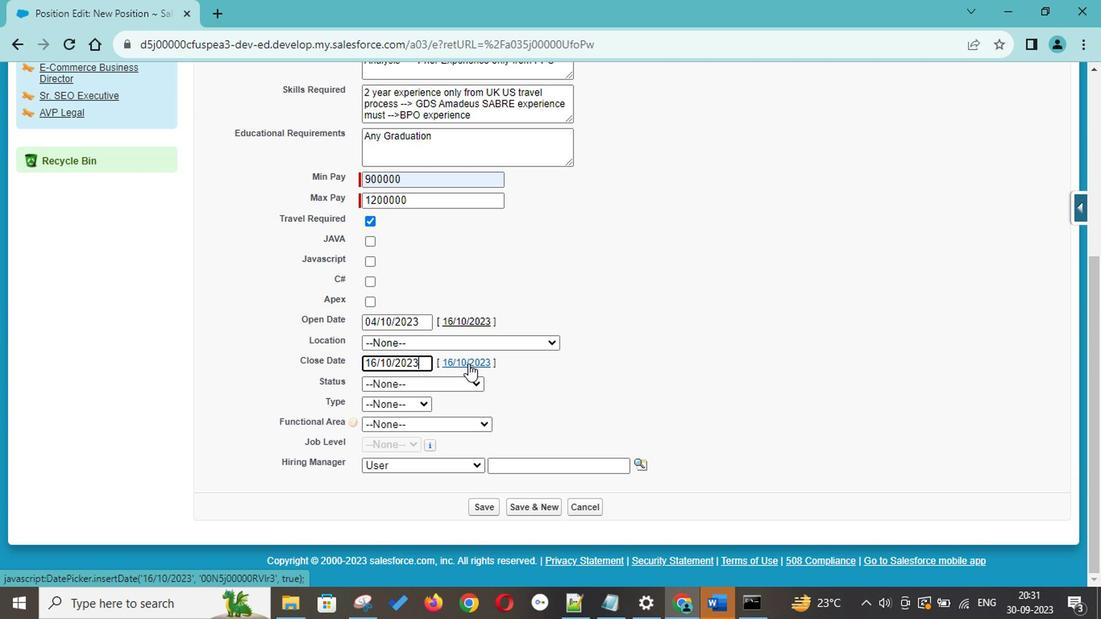 
Action: Mouse pressed left at (468, 366)
Screenshot: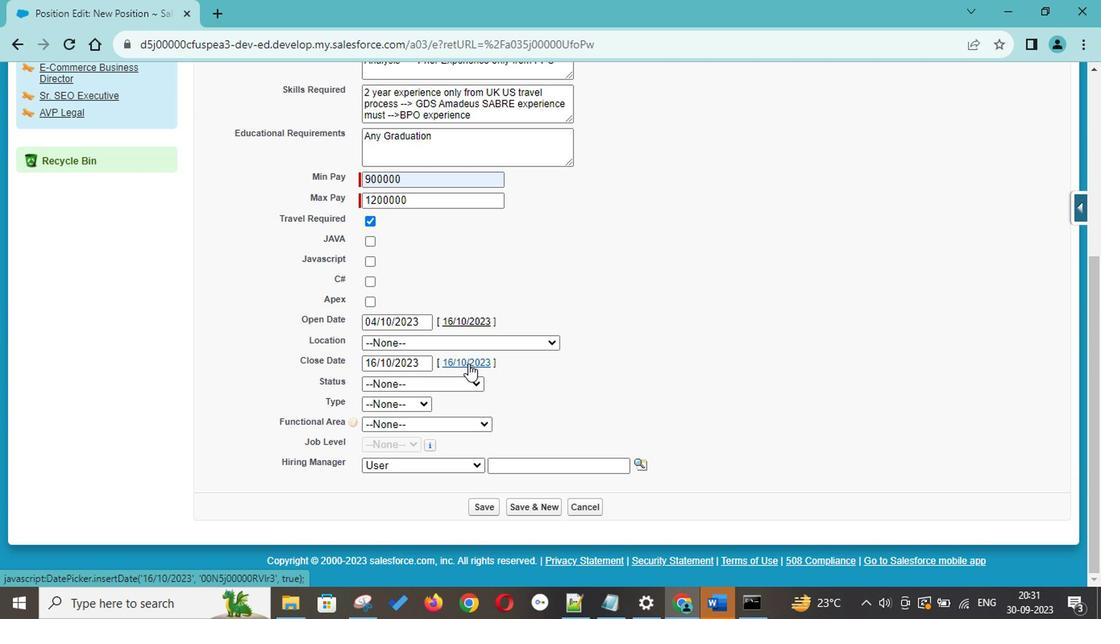 
Action: Mouse moved to (477, 361)
Screenshot: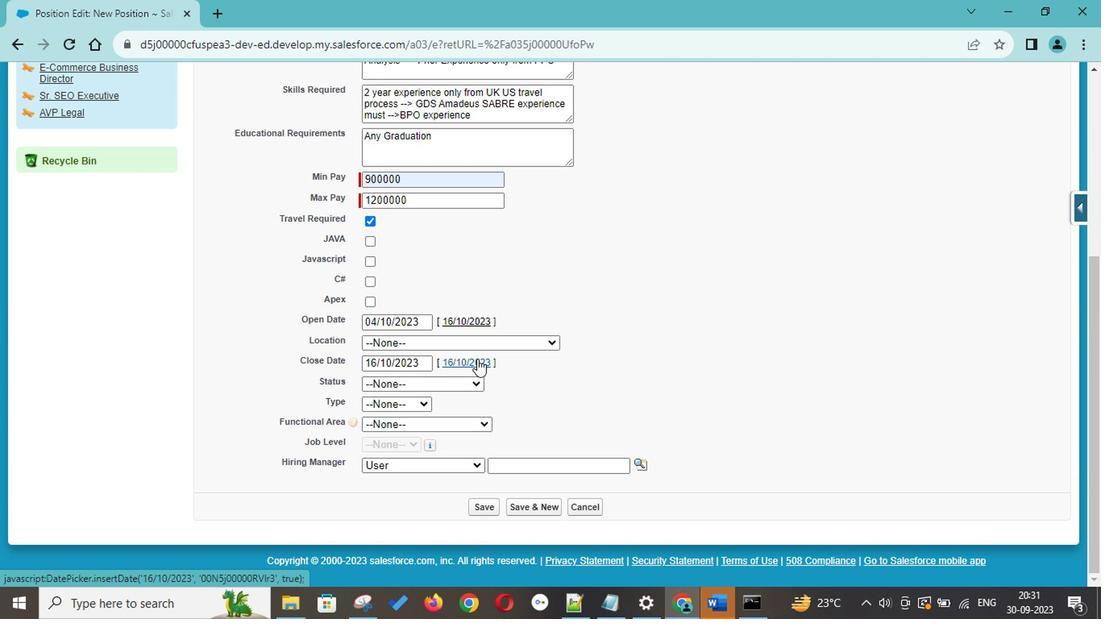 
Action: Mouse pressed left at (477, 361)
Screenshot: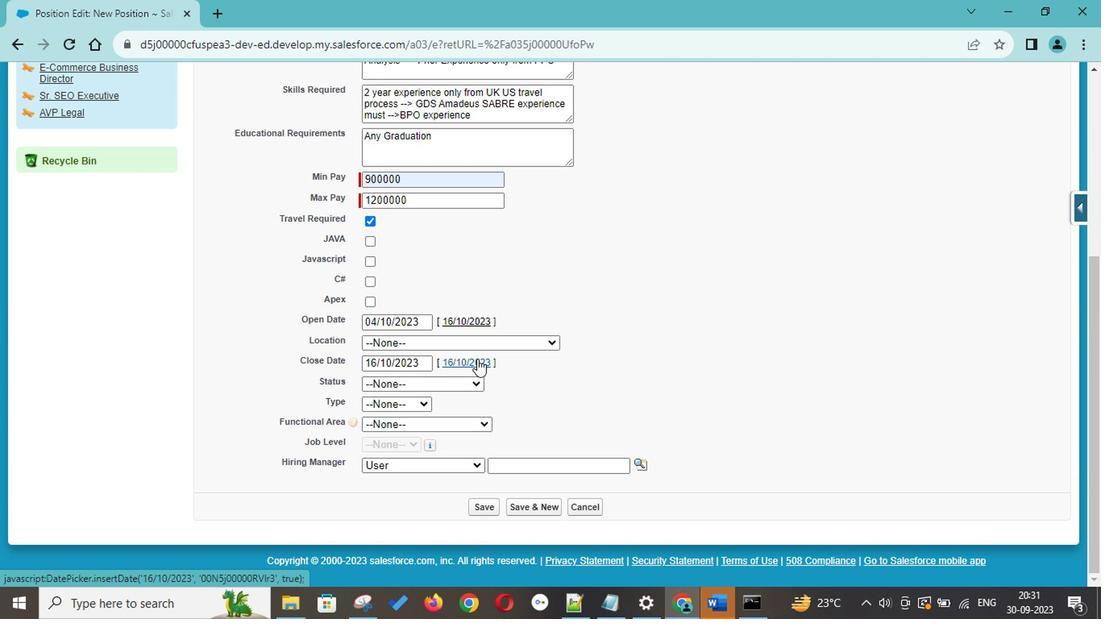 
Action: Mouse moved to (457, 364)
Screenshot: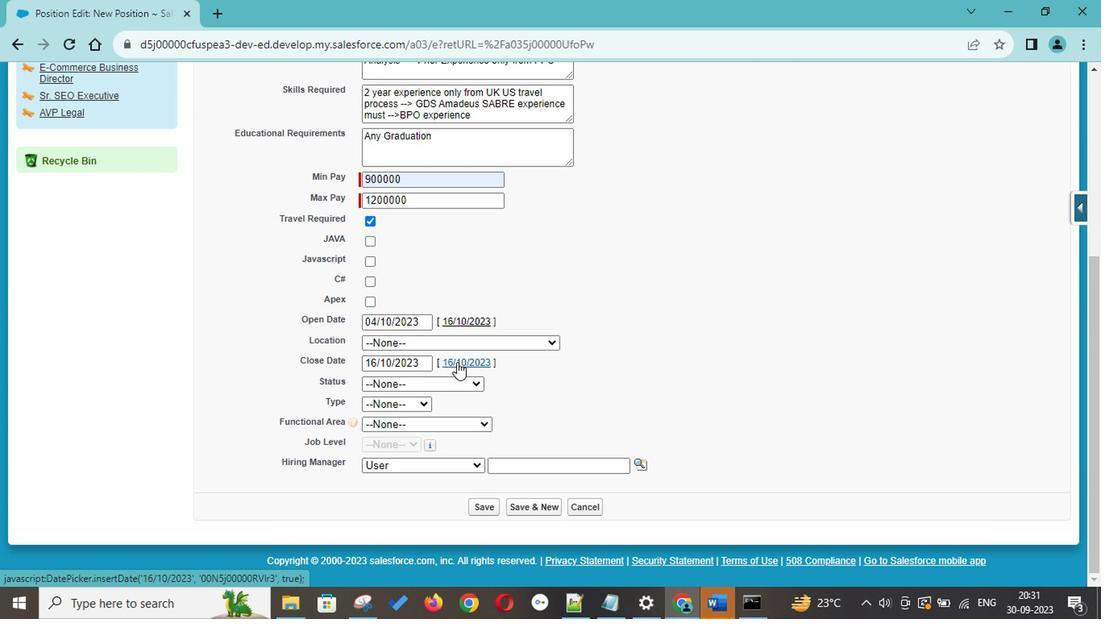 
Action: Mouse pressed left at (457, 364)
Screenshot: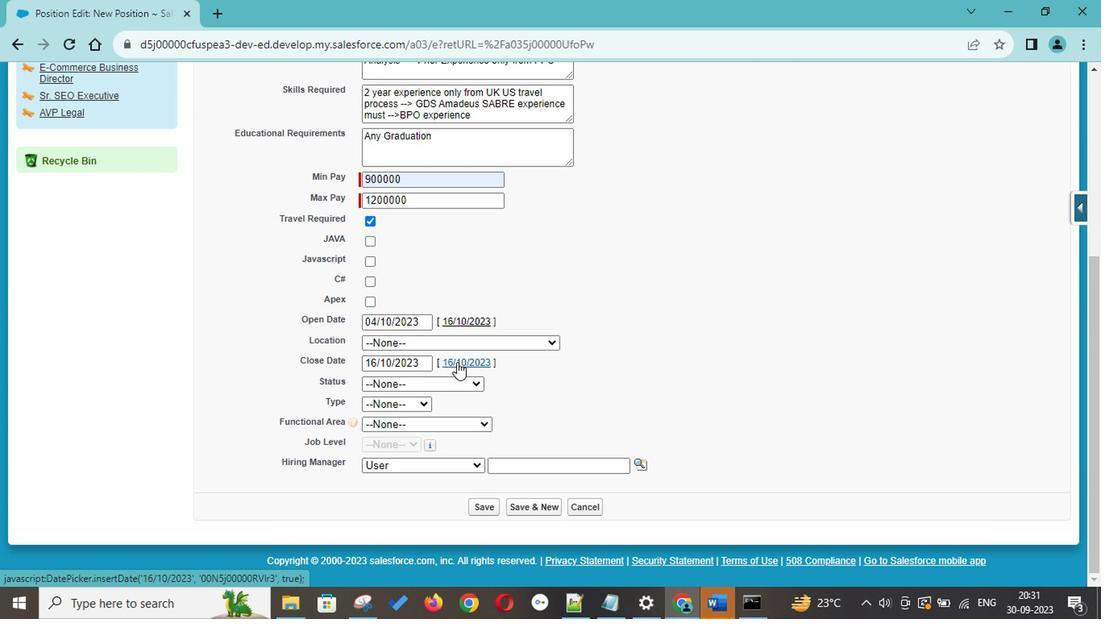
Action: Mouse moved to (392, 366)
Screenshot: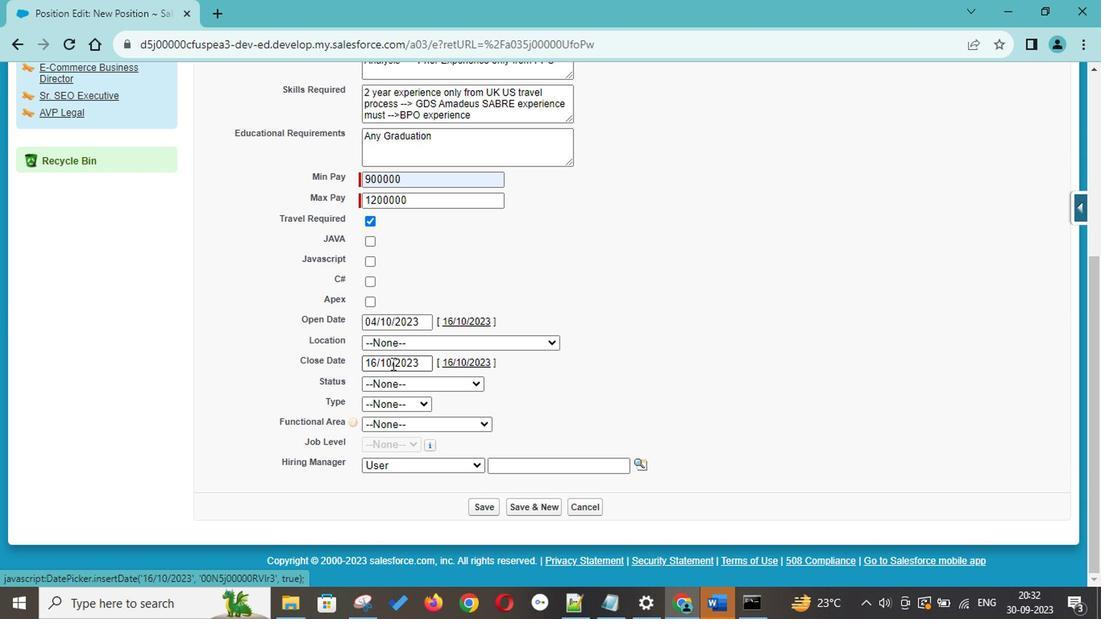 
Action: Mouse pressed left at (392, 366)
Screenshot: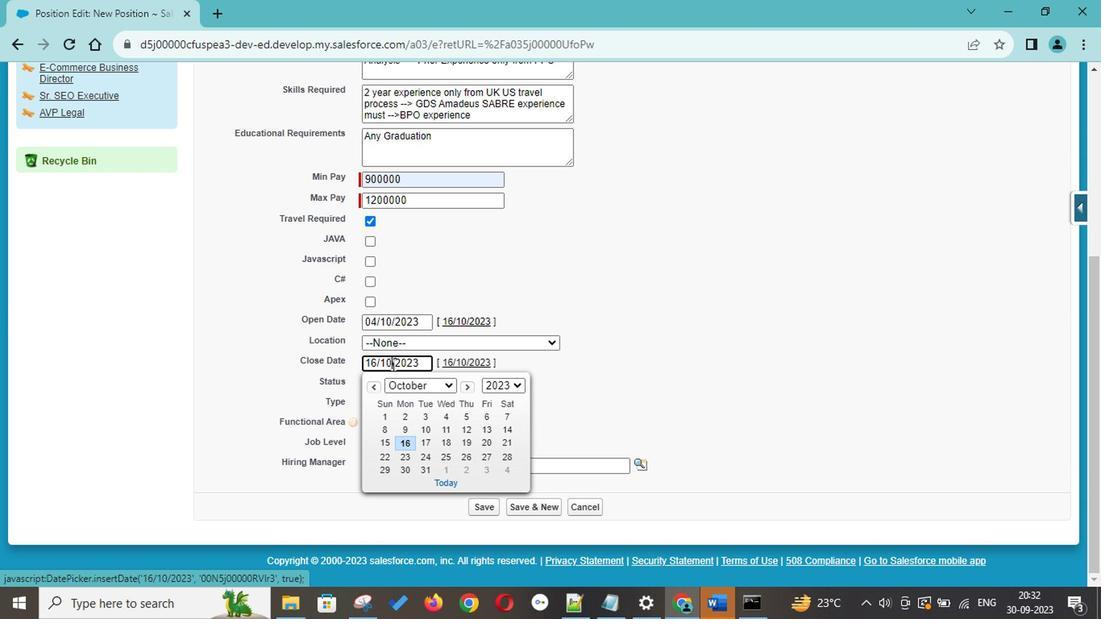 
Action: Key pressed <Key.backspace><Key.backspace><Key.backspace><Key.backspace>/<Key.left><Key.left>0<Key.right><Key.right>12/
Screenshot: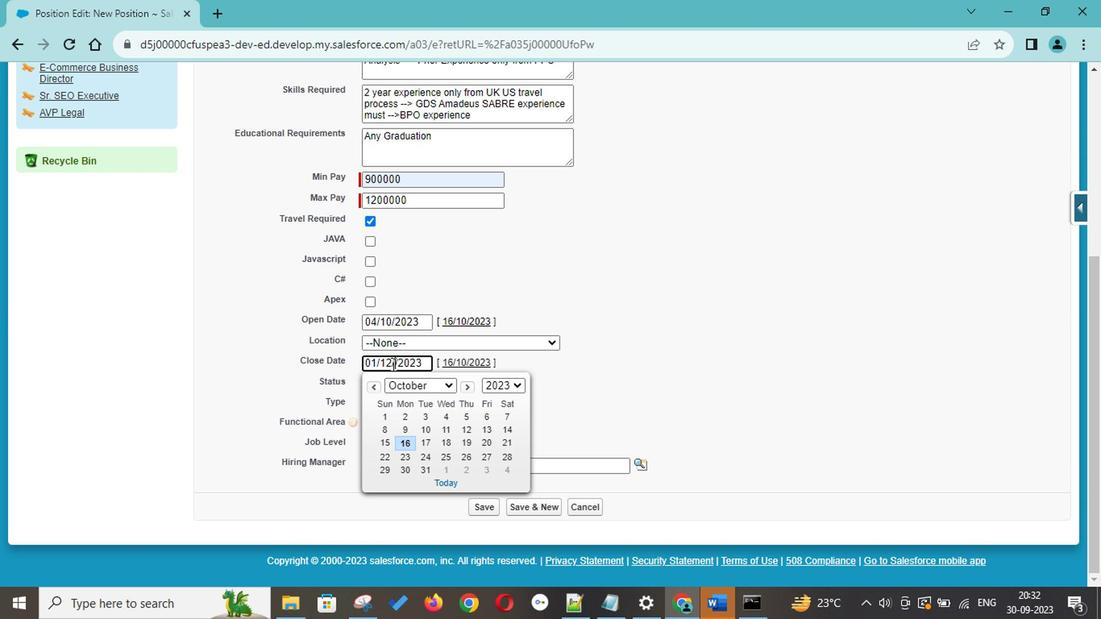 
Action: Mouse moved to (625, 301)
Screenshot: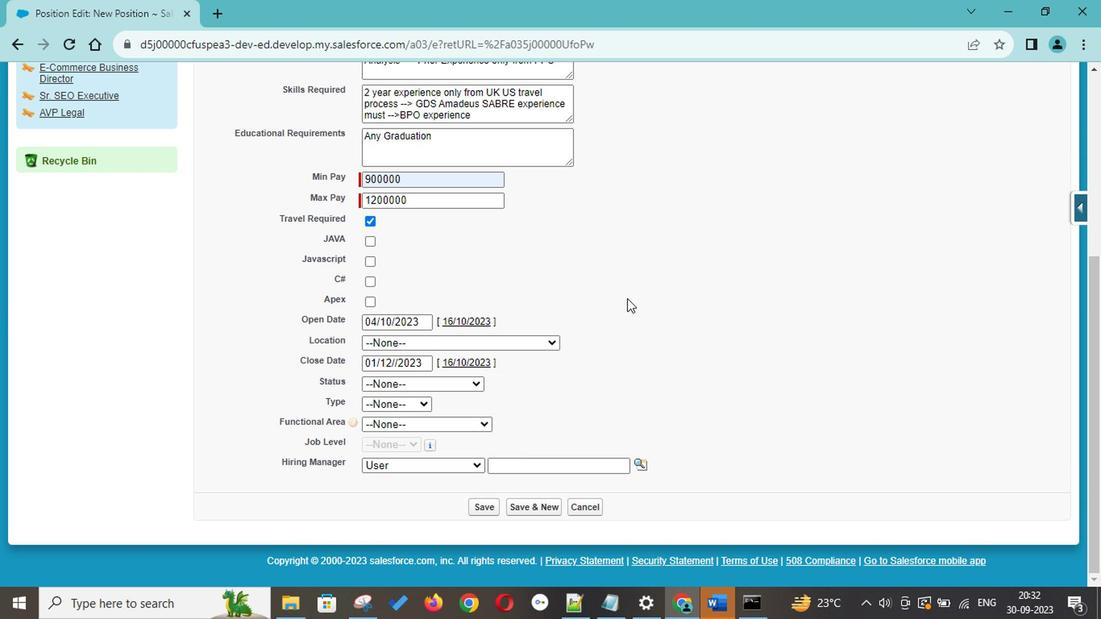 
Action: Mouse pressed left at (625, 301)
Screenshot: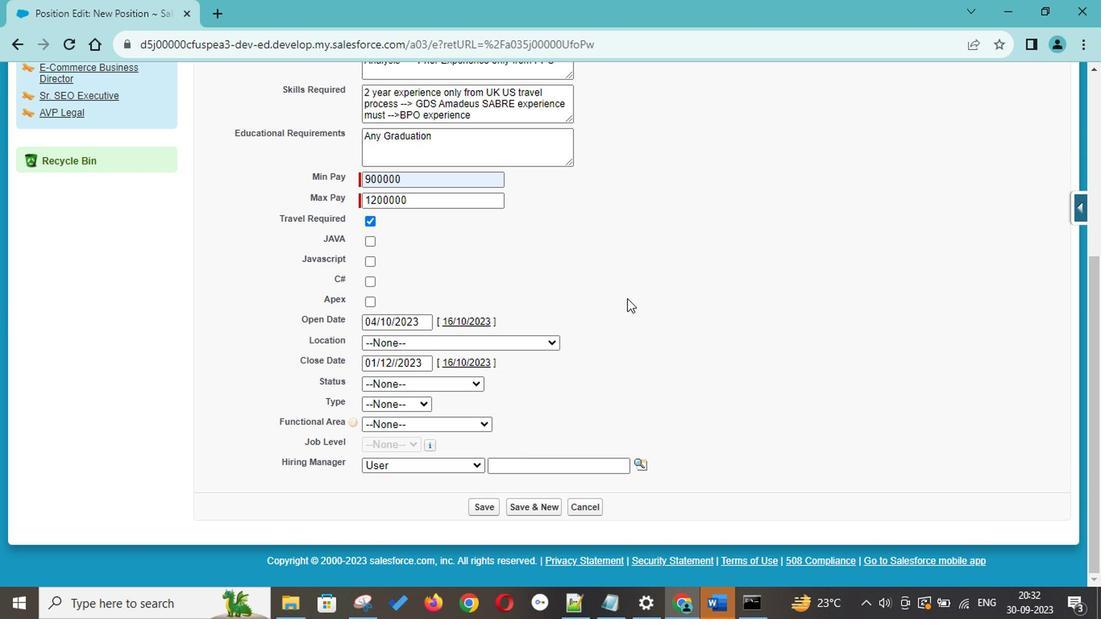
Action: Mouse moved to (594, 326)
Screenshot: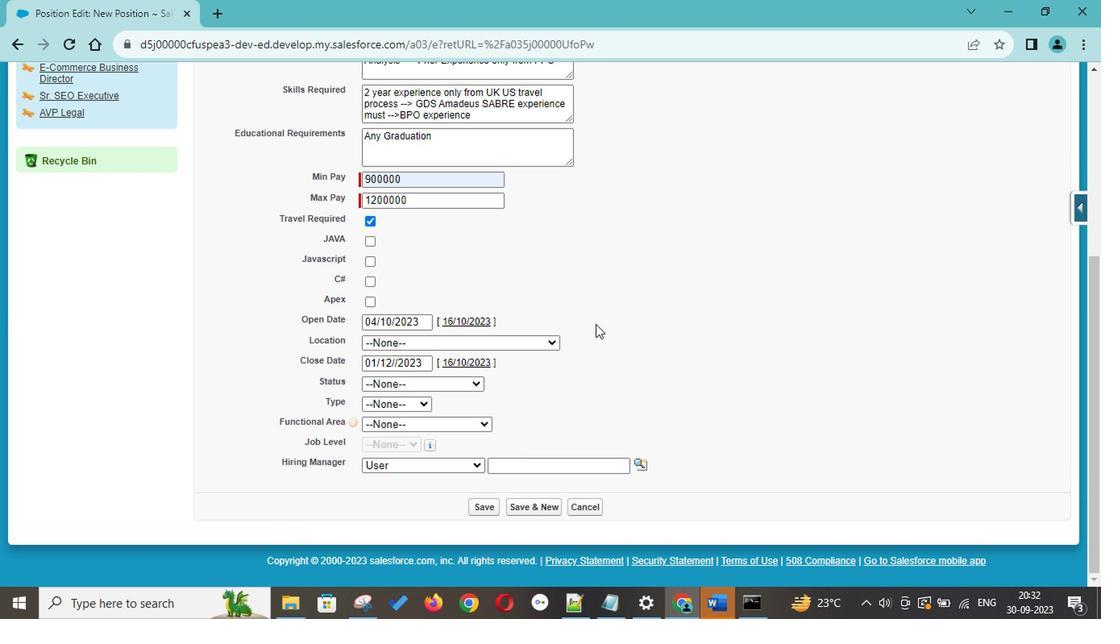 
Action: Mouse scrolled (594, 325) with delta (0, -1)
Screenshot: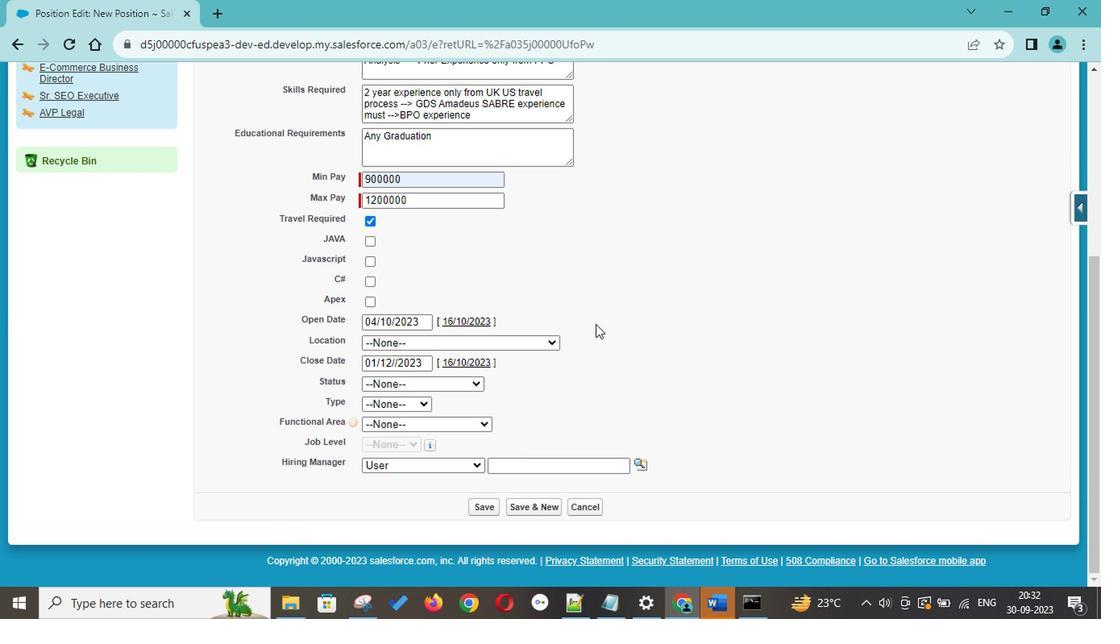 
Action: Mouse scrolled (594, 325) with delta (0, -1)
Screenshot: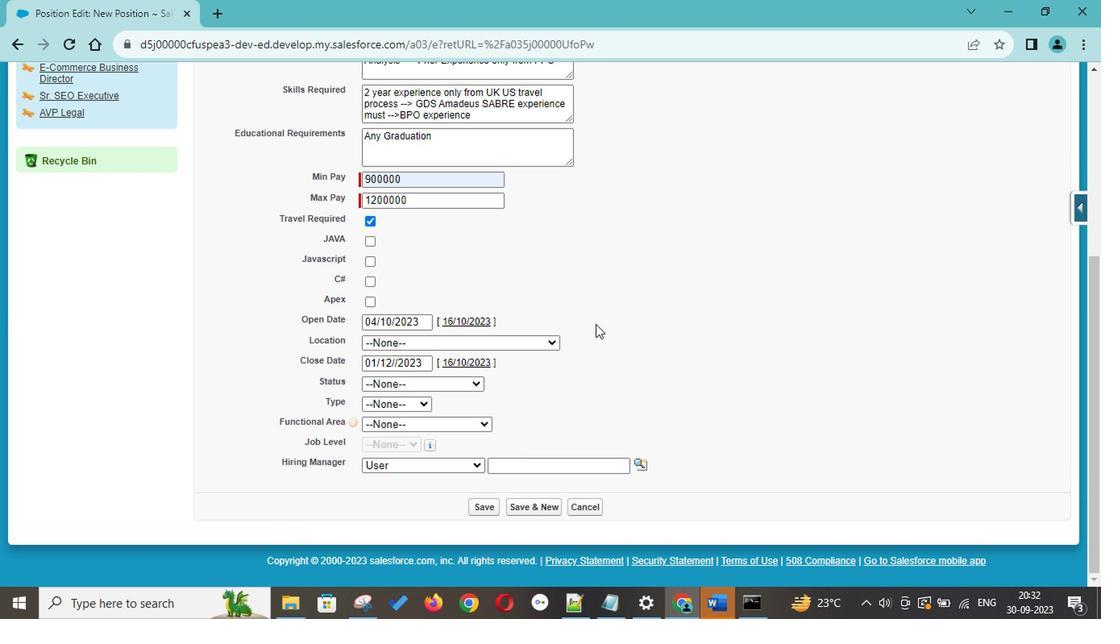 
Action: Mouse scrolled (594, 325) with delta (0, -1)
Screenshot: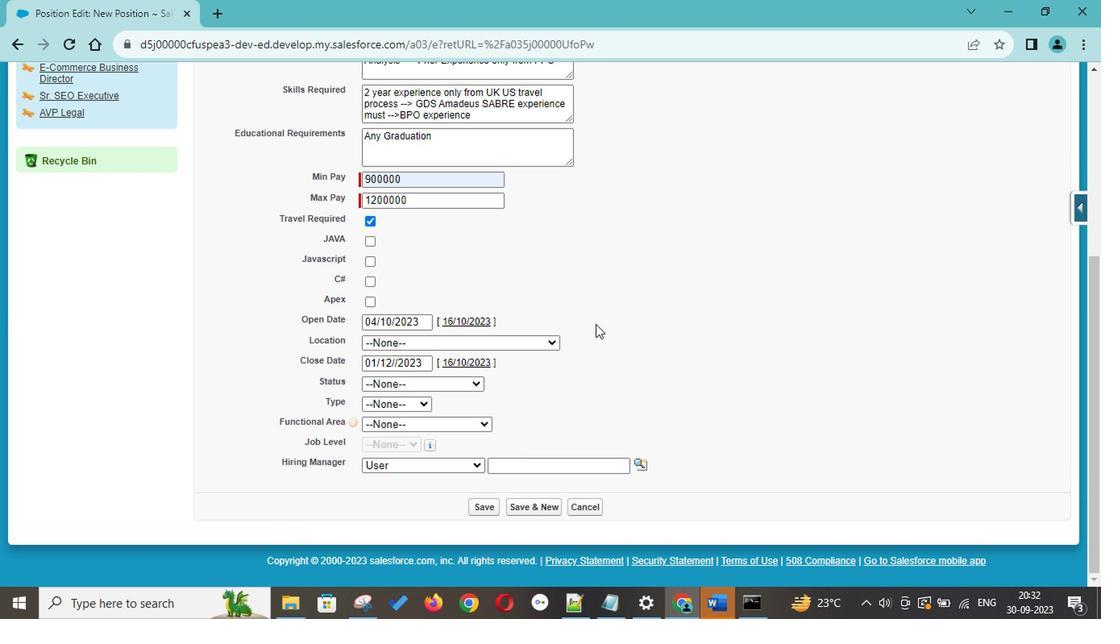 
Action: Mouse scrolled (594, 325) with delta (0, -1)
Screenshot: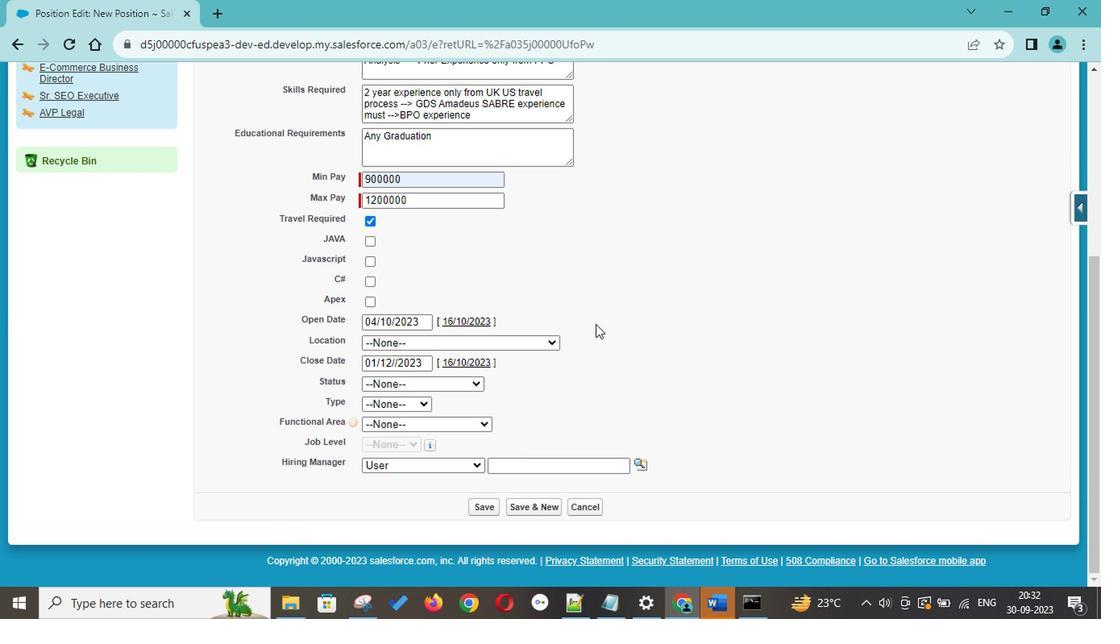 
Action: Mouse scrolled (594, 325) with delta (0, -1)
Screenshot: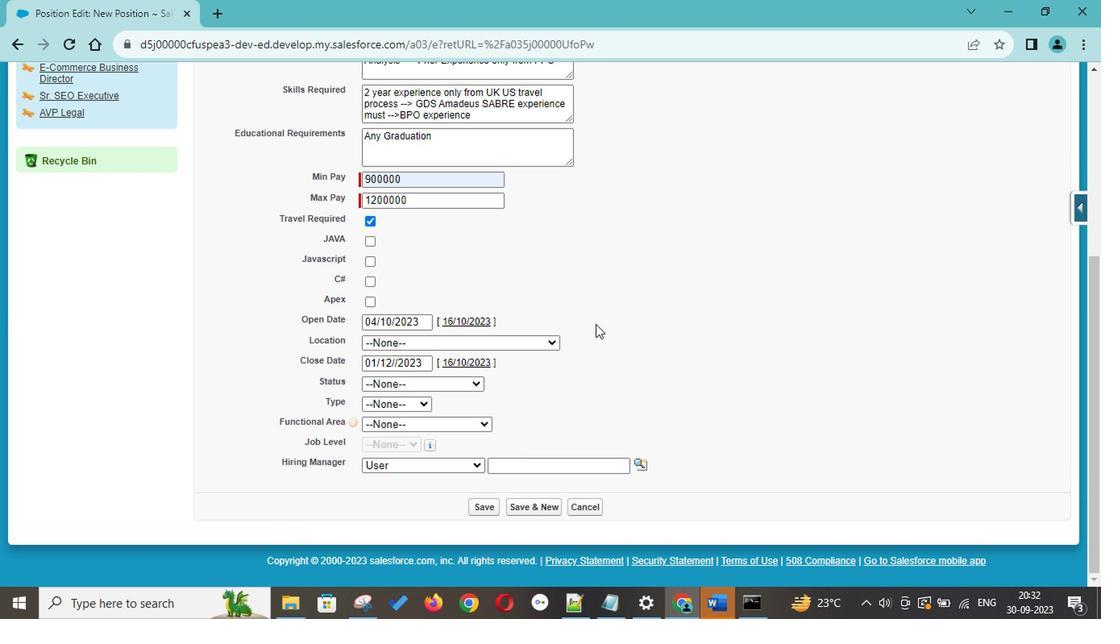 
Action: Mouse scrolled (594, 325) with delta (0, -1)
Screenshot: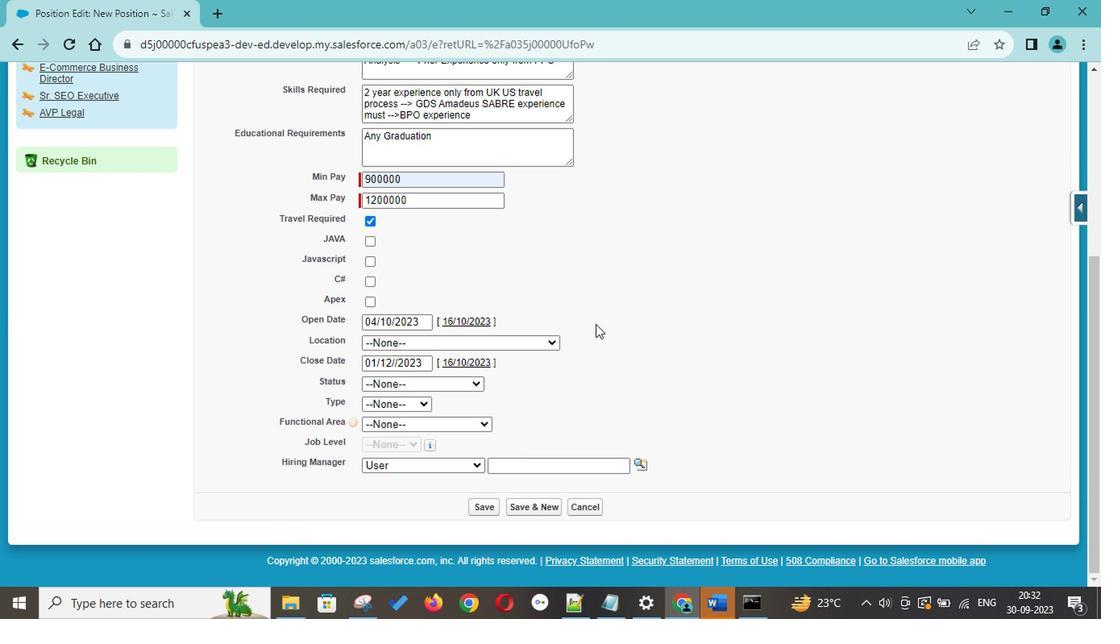 
Action: Mouse scrolled (594, 325) with delta (0, -1)
Screenshot: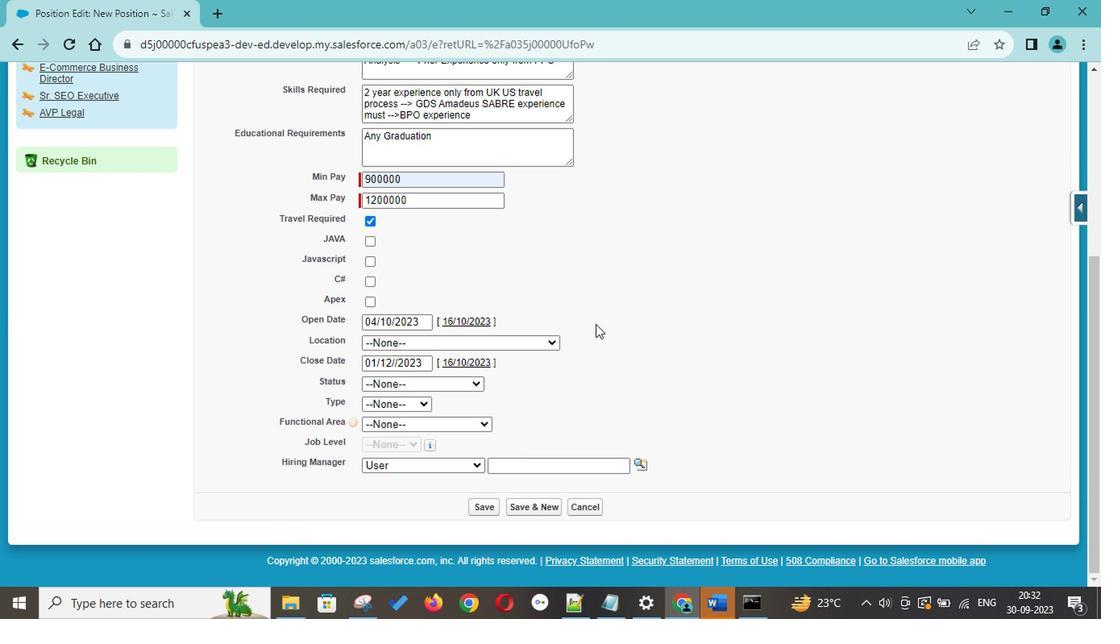 
Action: Mouse scrolled (594, 325) with delta (0, -1)
Screenshot: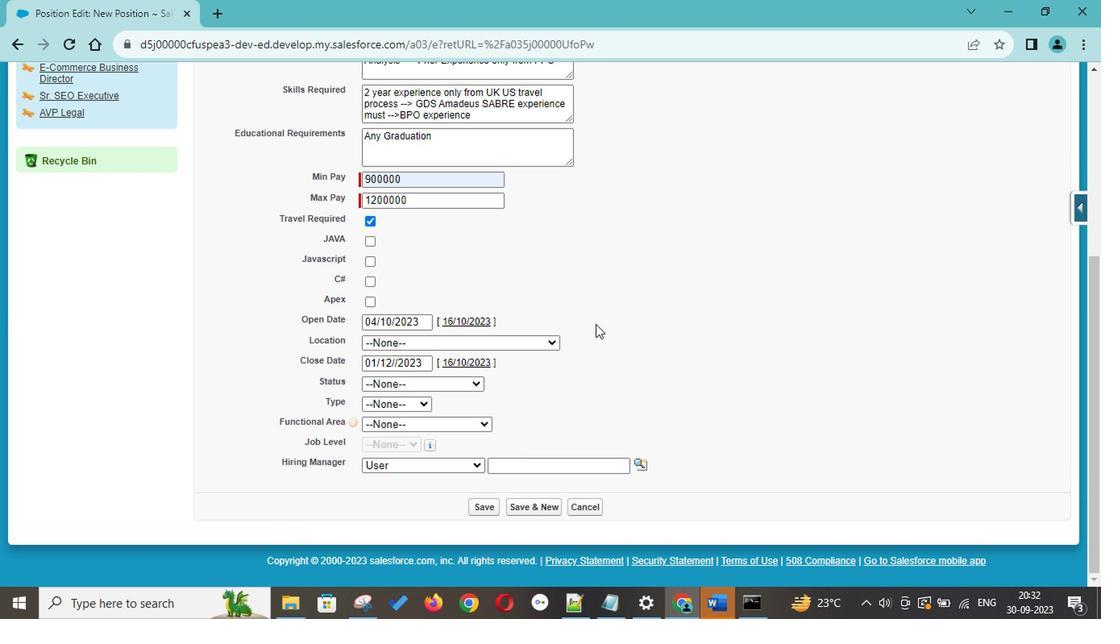 
Action: Mouse scrolled (594, 325) with delta (0, -1)
Screenshot: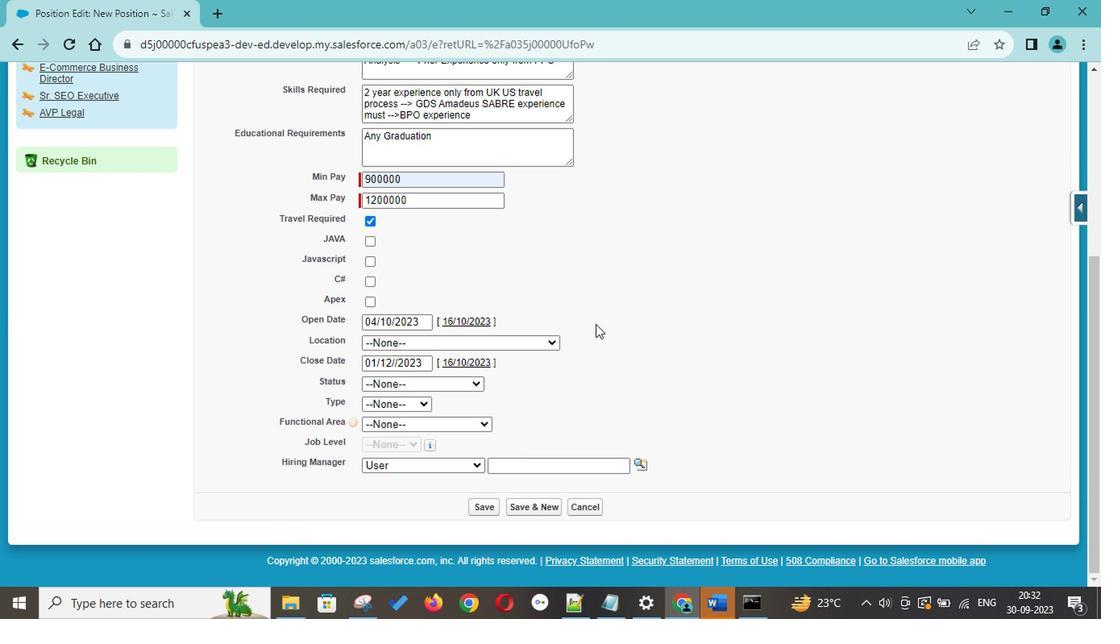 
Action: Mouse scrolled (594, 325) with delta (0, -1)
Screenshot: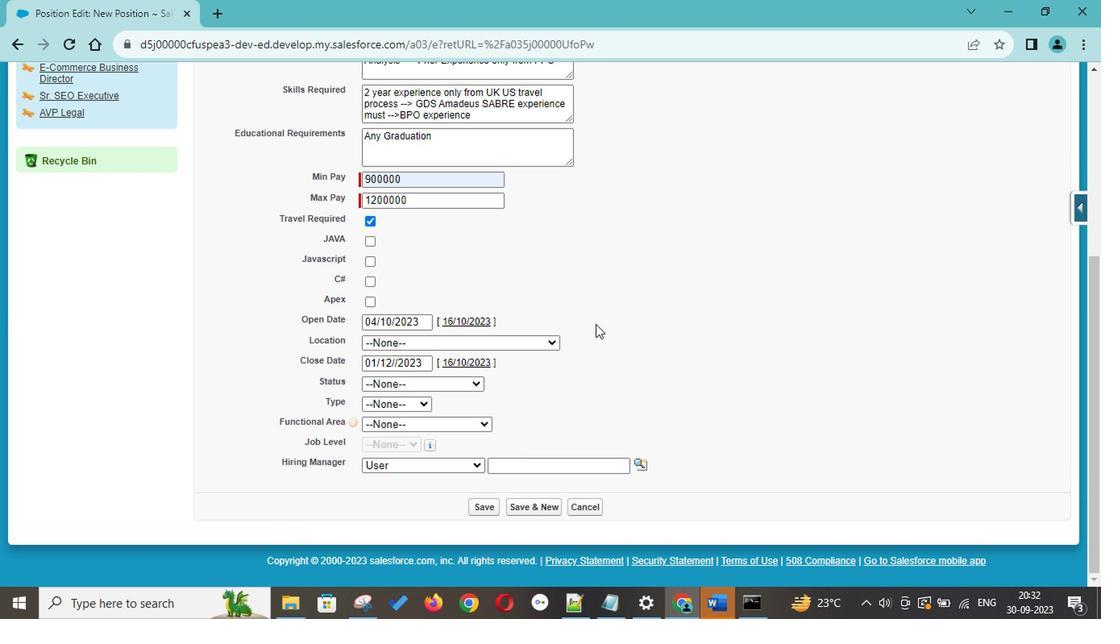 
Action: Mouse scrolled (594, 325) with delta (0, -1)
Screenshot: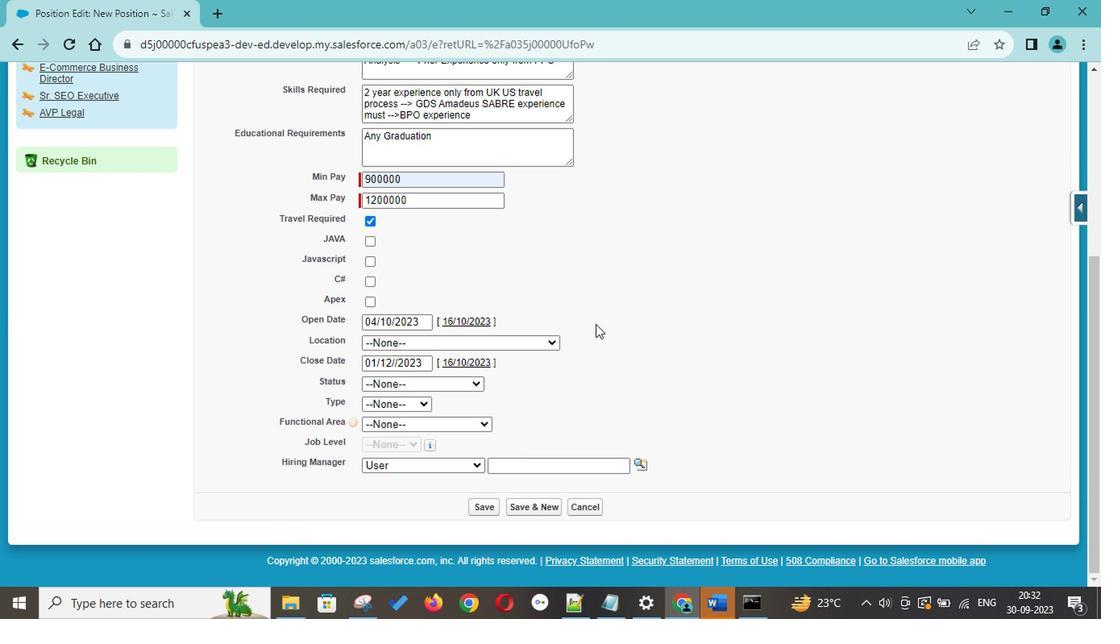 
Action: Mouse scrolled (594, 325) with delta (0, -1)
Screenshot: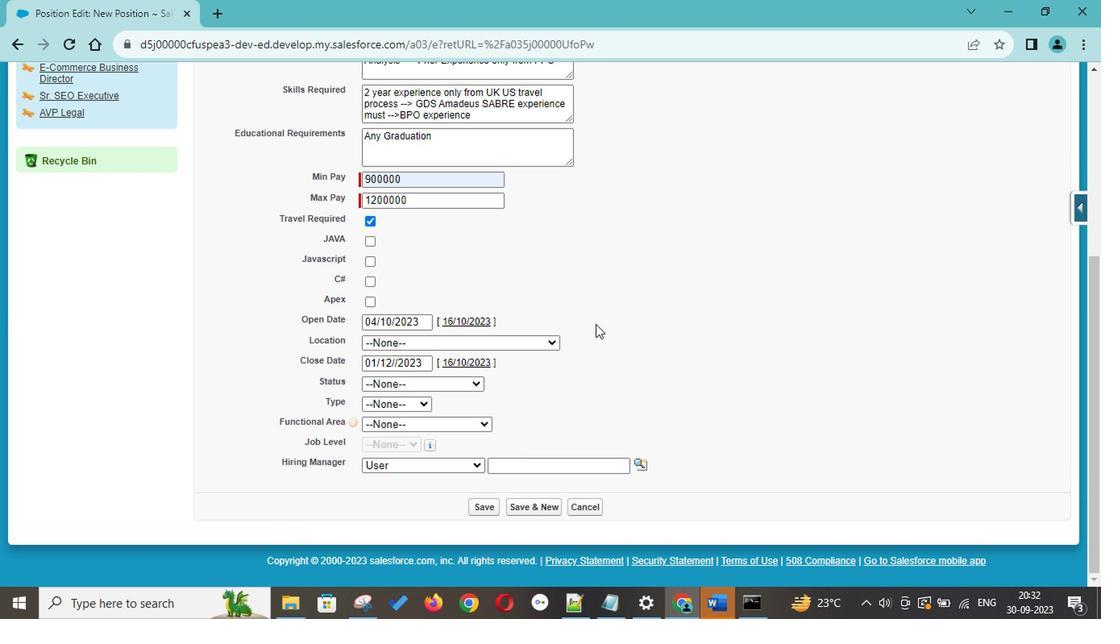 
Action: Mouse scrolled (594, 325) with delta (0, -1)
Screenshot: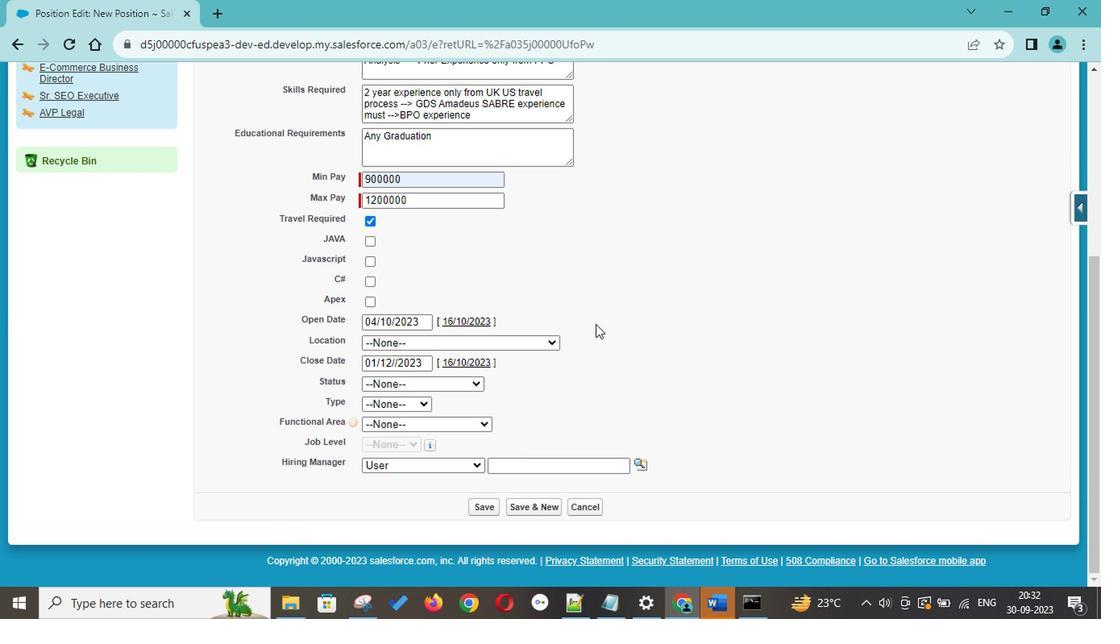 
Action: Mouse moved to (526, 514)
Screenshot: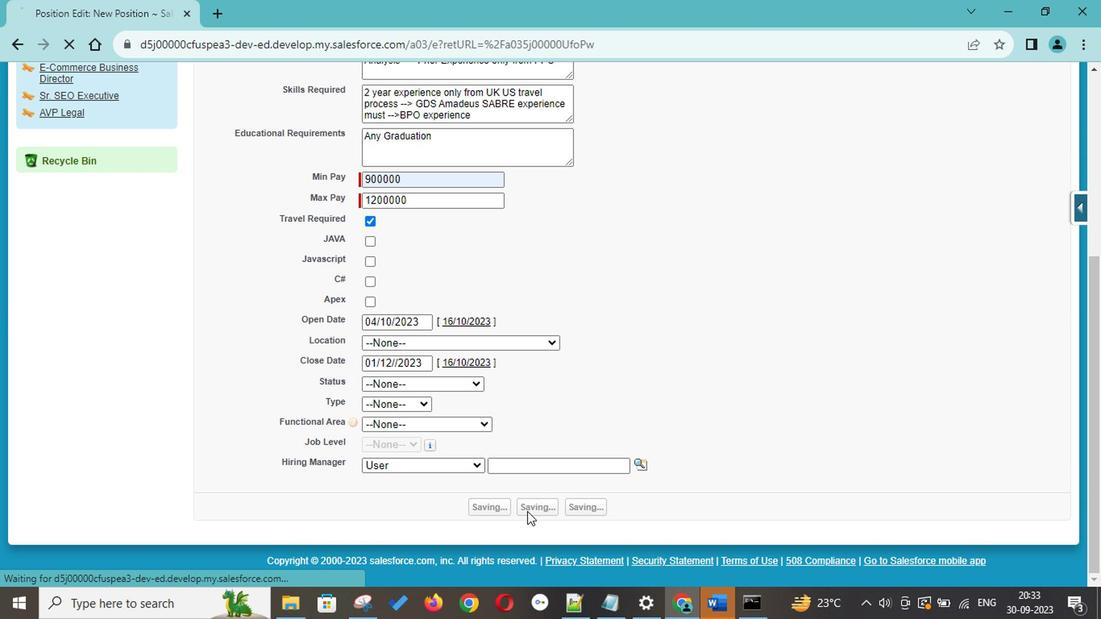 
Action: Mouse pressed left at (526, 514)
Screenshot: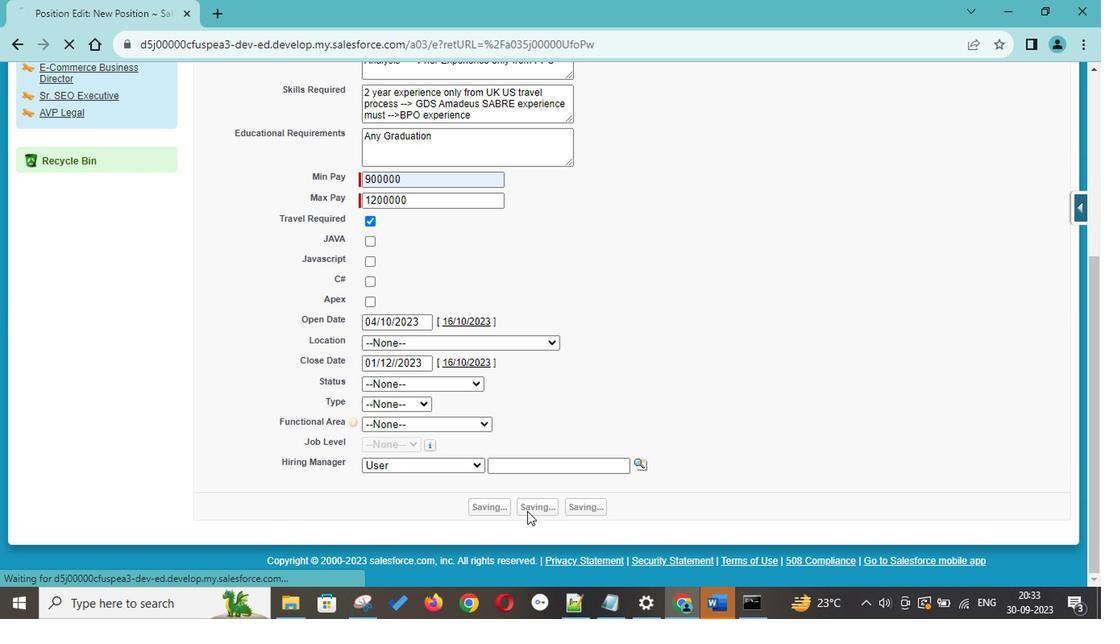 
Action: Mouse moved to (665, 368)
Screenshot: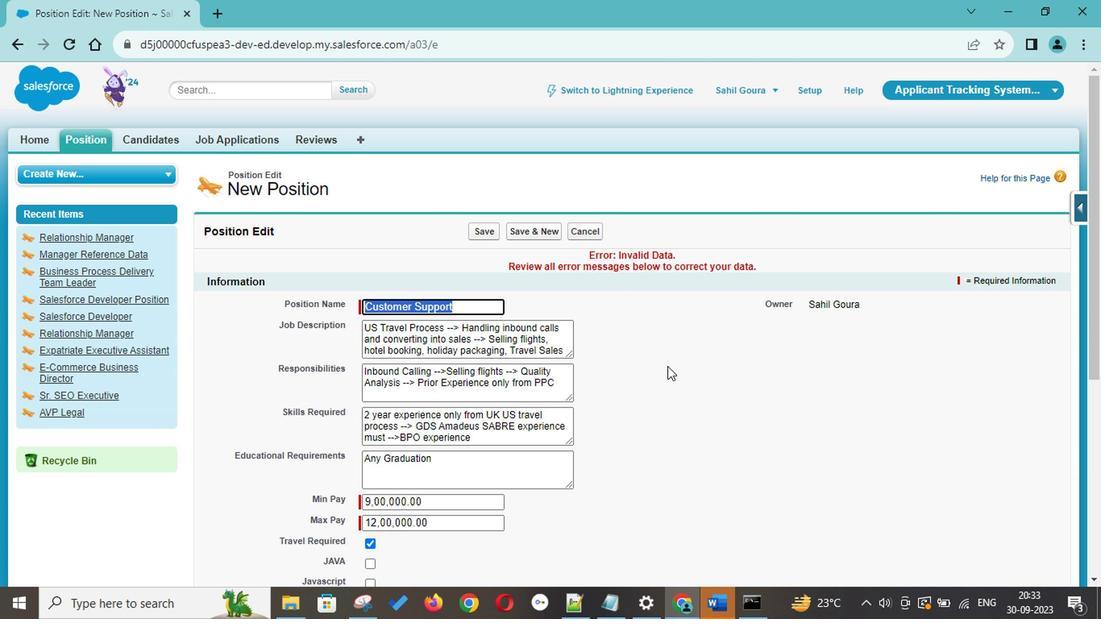 
Action: Mouse scrolled (665, 368) with delta (0, 0)
Screenshot: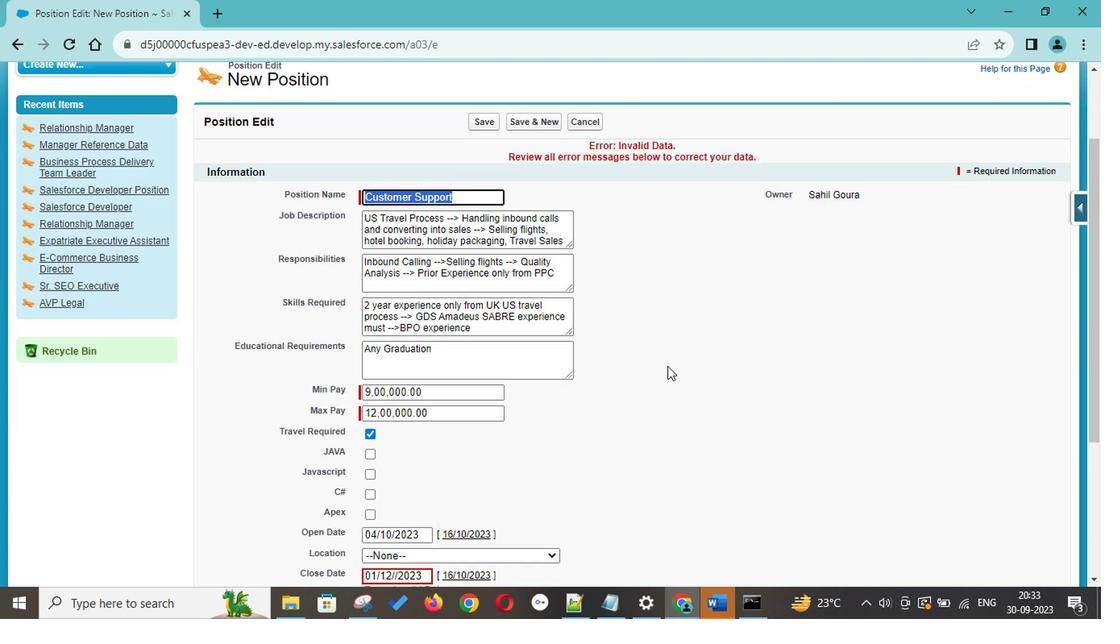
Action: Mouse scrolled (665, 368) with delta (0, 0)
Screenshot: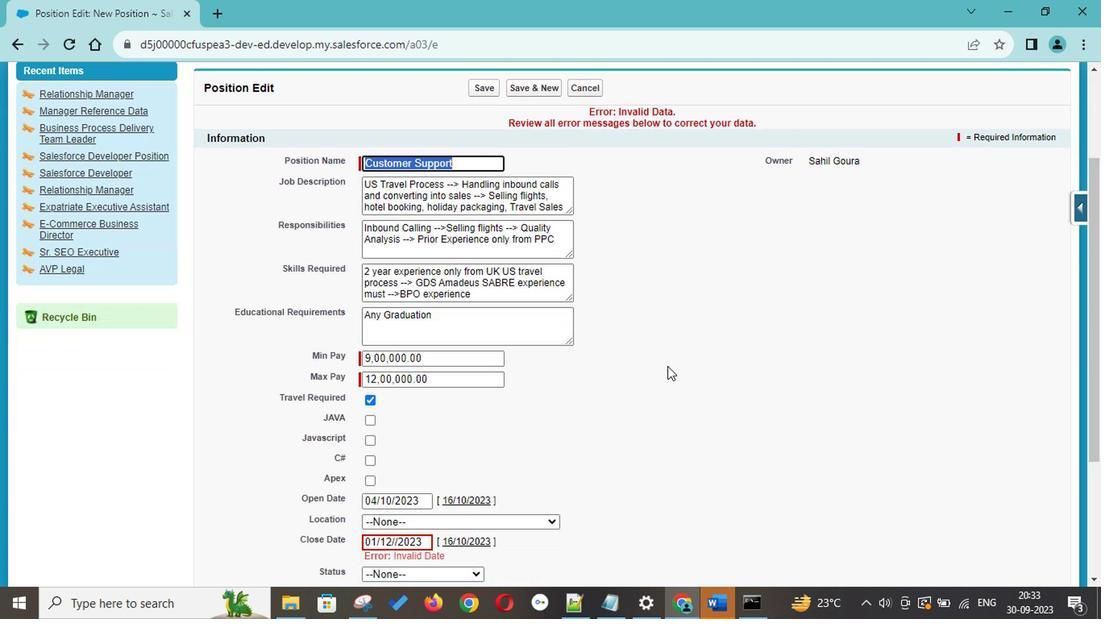 
Action: Mouse scrolled (665, 368) with delta (0, 0)
Screenshot: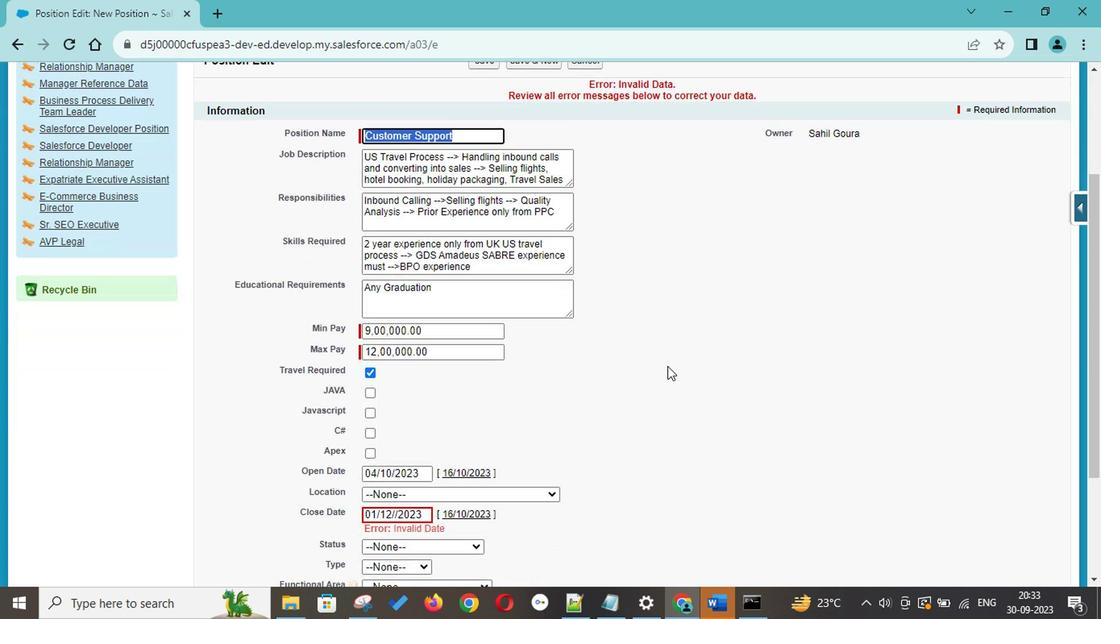 
Action: Mouse scrolled (665, 368) with delta (0, 0)
Screenshot: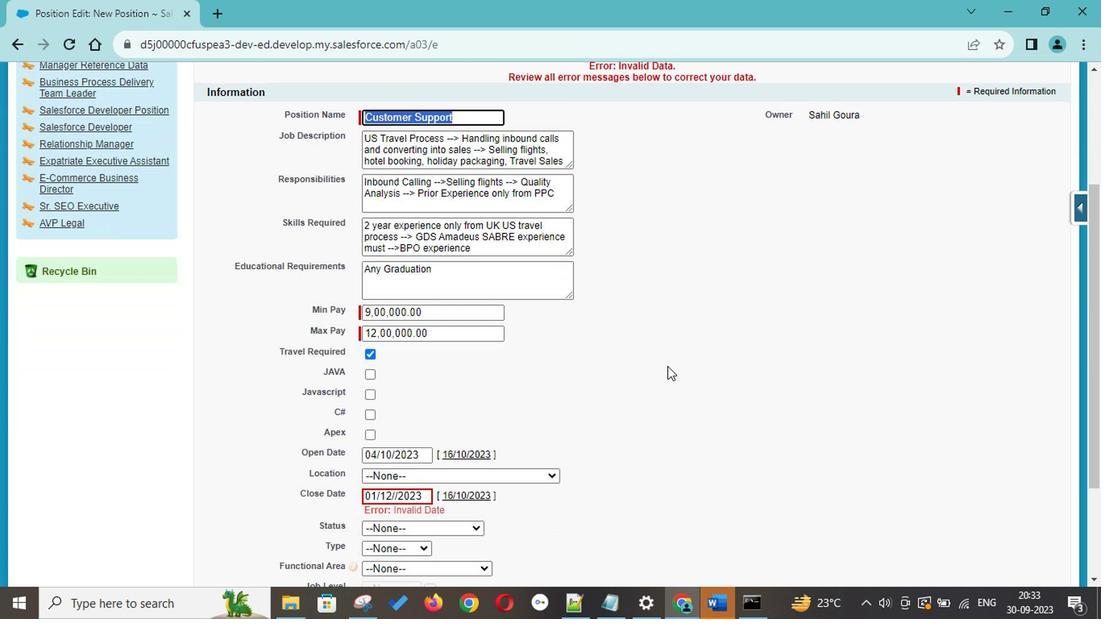 
Action: Mouse scrolled (665, 368) with delta (0, 0)
Screenshot: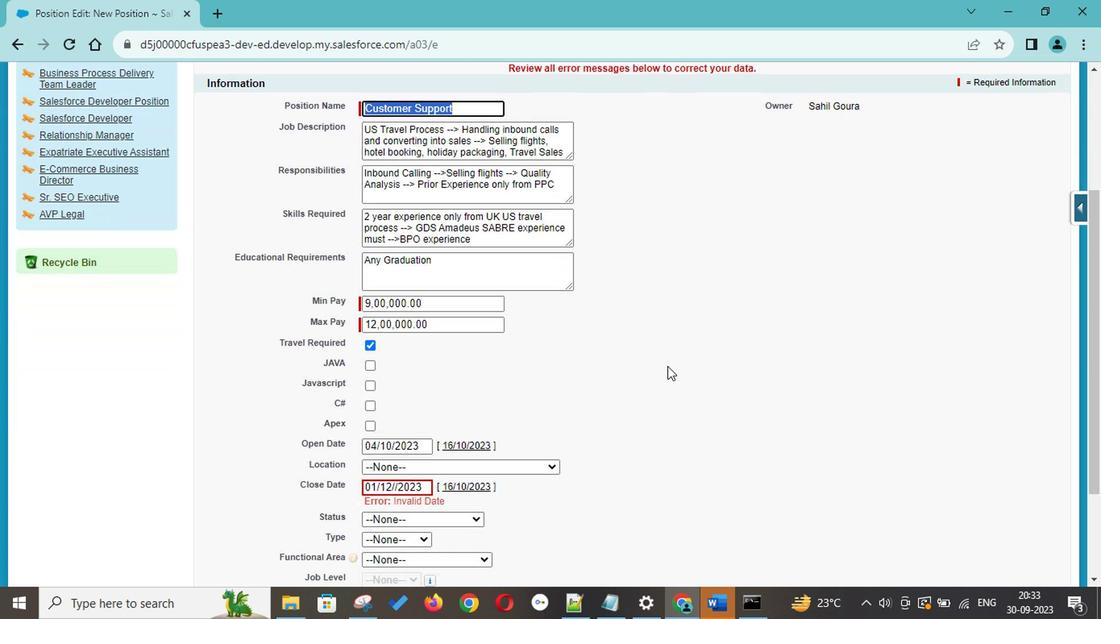 
Action: Mouse scrolled (665, 368) with delta (0, 0)
Screenshot: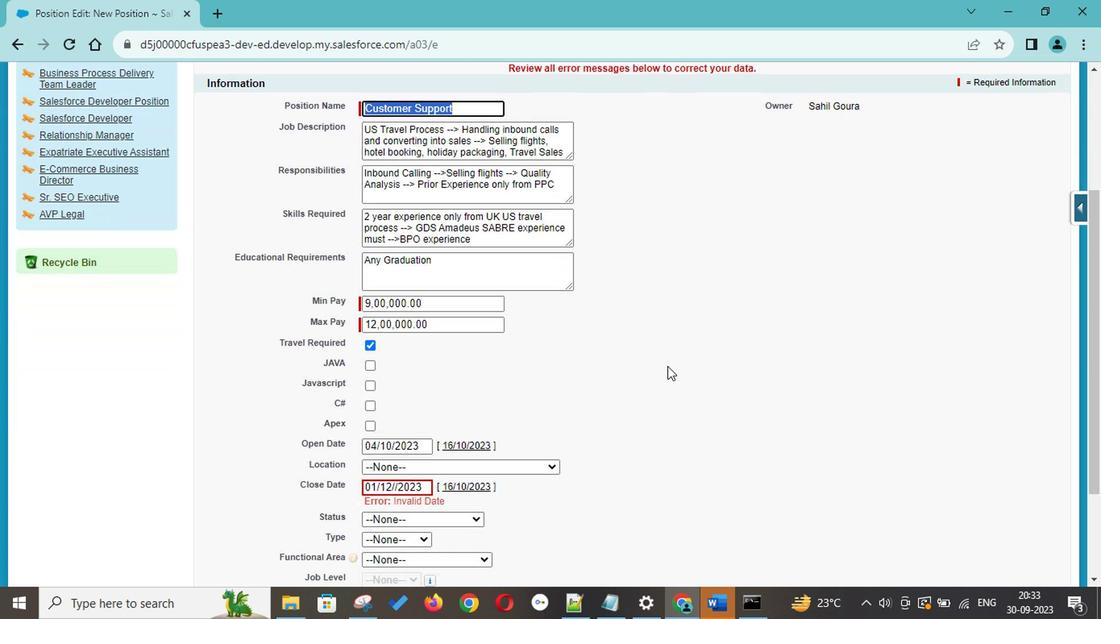 
Action: Mouse scrolled (665, 368) with delta (0, 0)
Screenshot: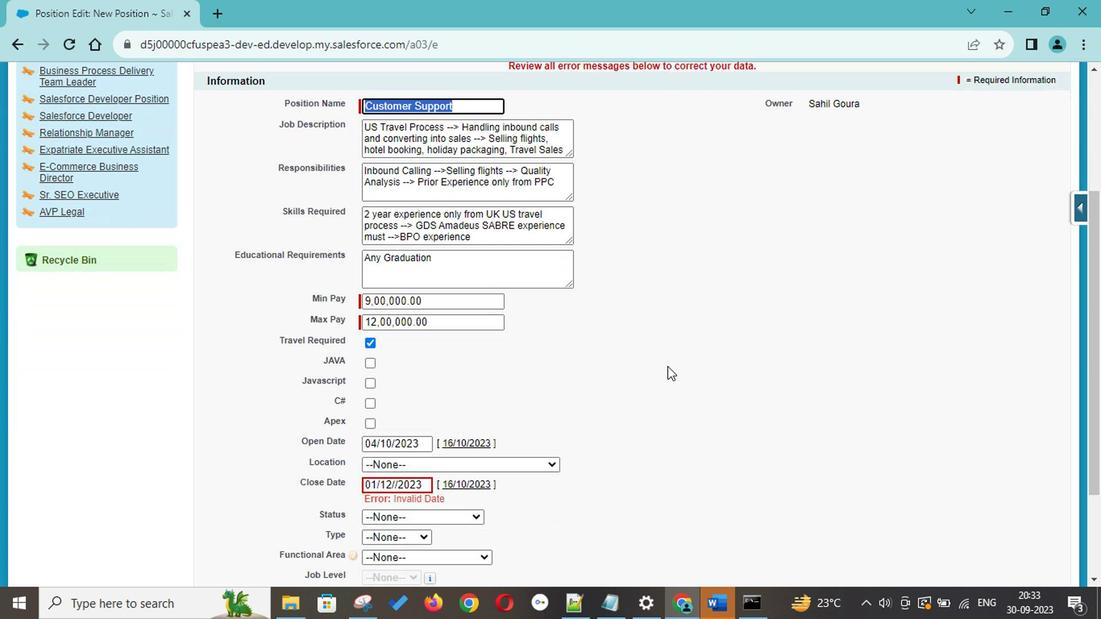 
Action: Mouse scrolled (665, 368) with delta (0, 0)
Screenshot: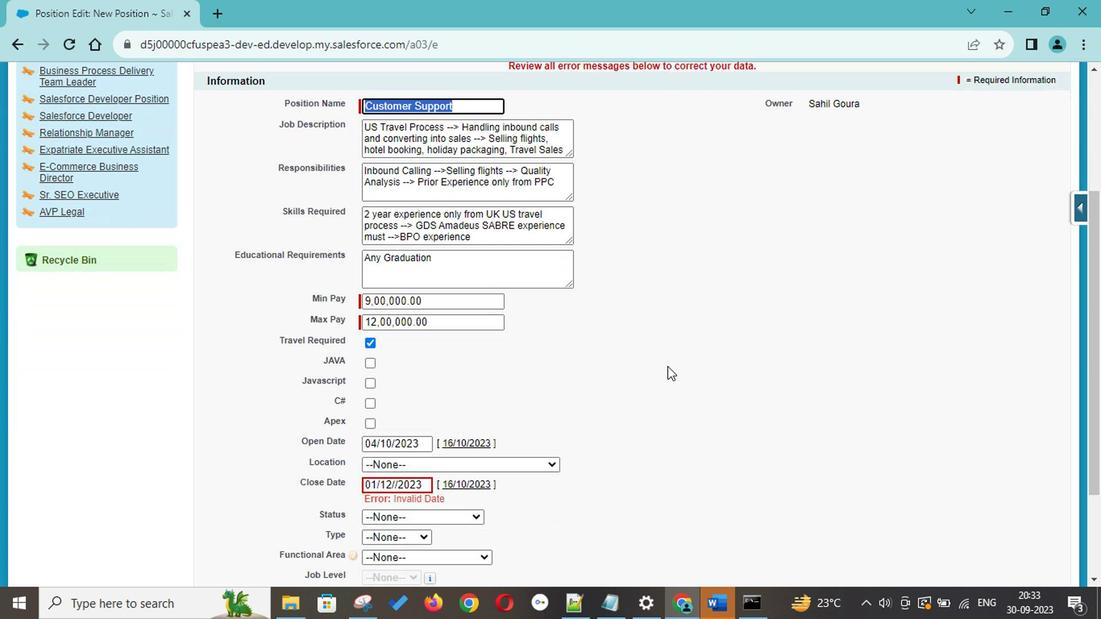 
Action: Mouse scrolled (665, 368) with delta (0, 0)
Screenshot: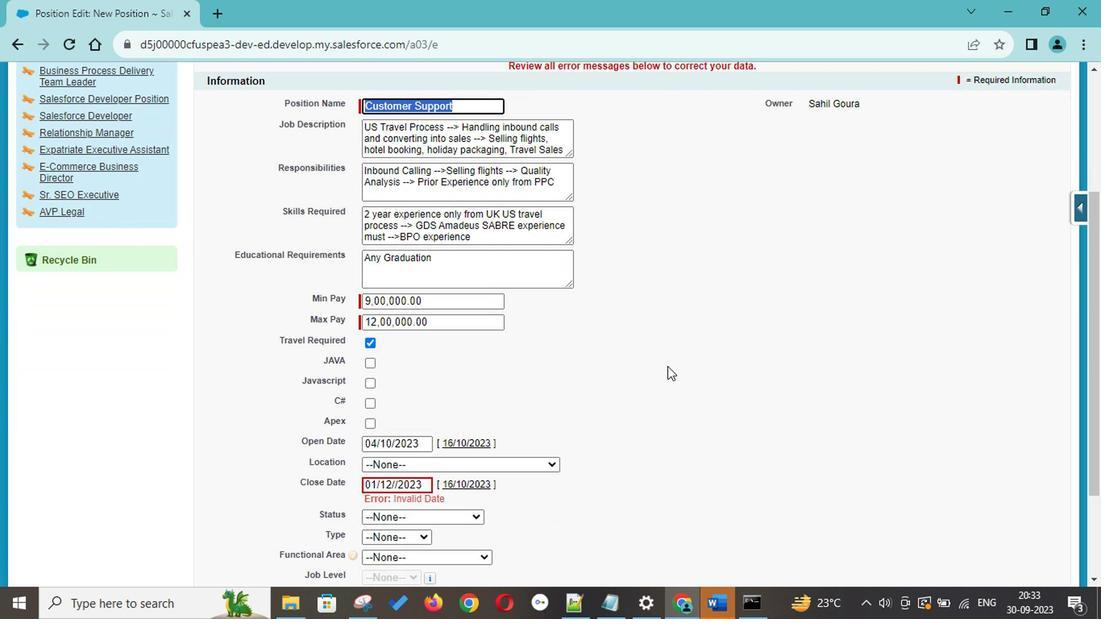 
Action: Mouse scrolled (665, 368) with delta (0, 0)
Screenshot: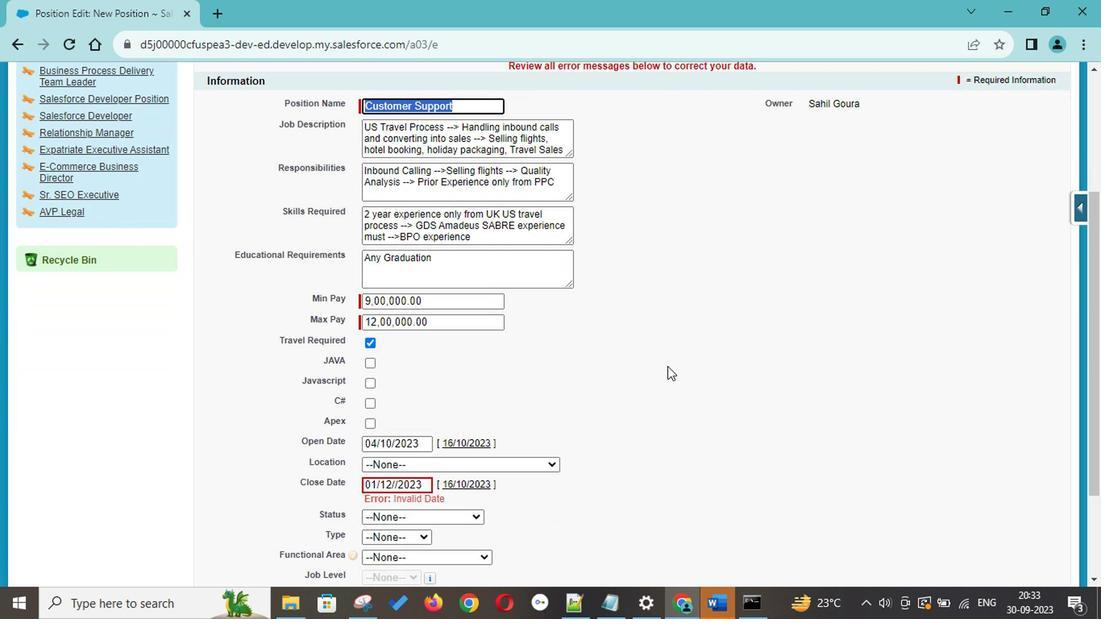 
Action: Mouse scrolled (665, 368) with delta (0, 0)
Screenshot: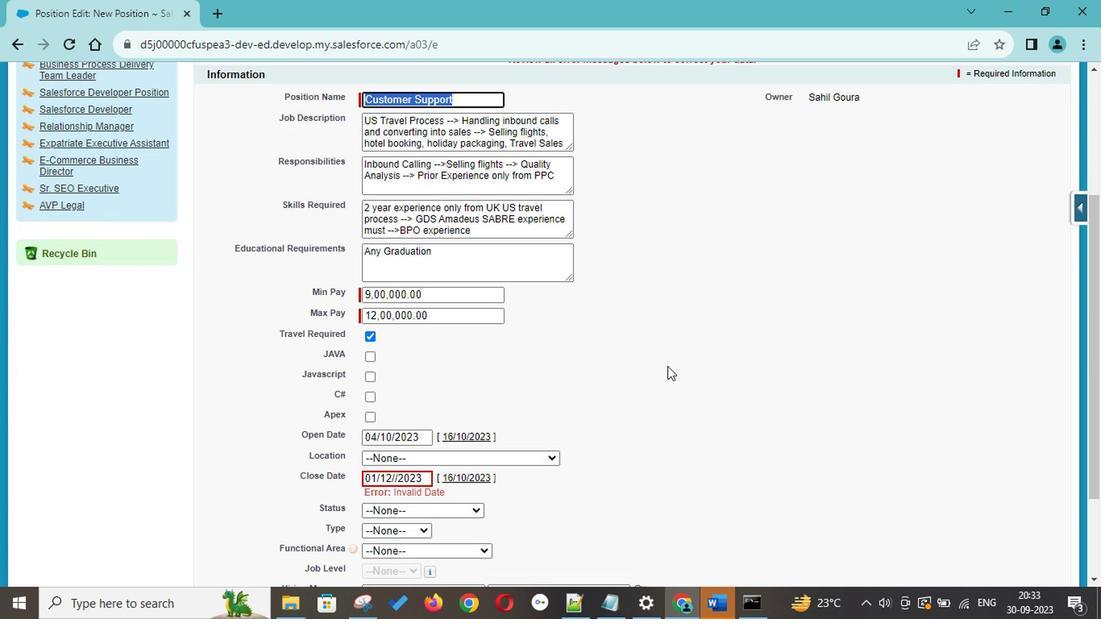 
Action: Mouse scrolled (665, 368) with delta (0, 0)
Screenshot: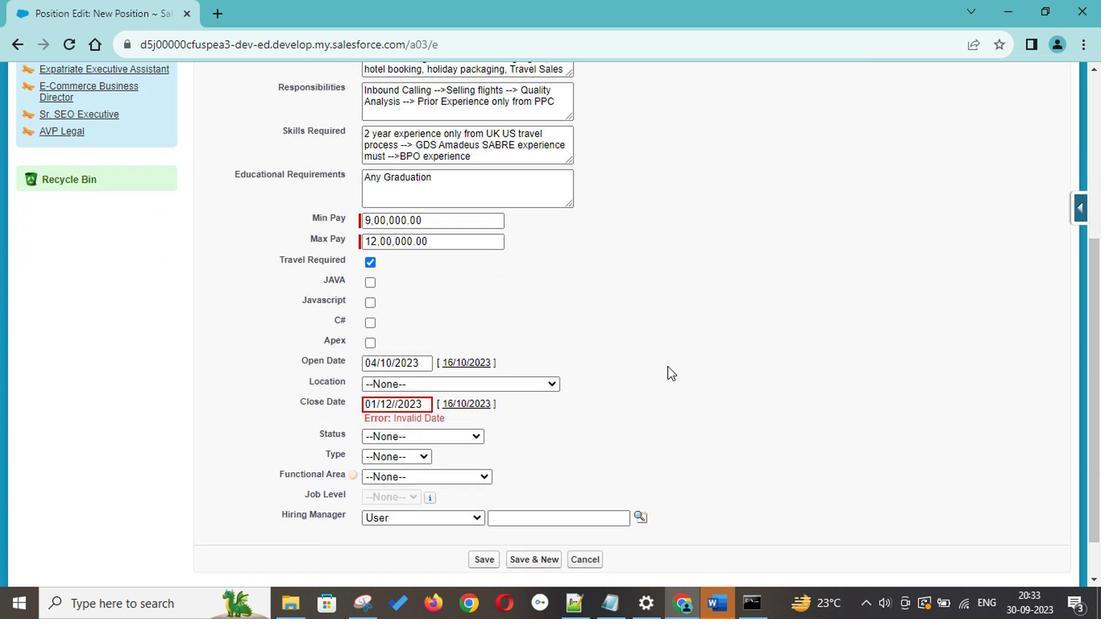 
Action: Mouse scrolled (665, 368) with delta (0, 0)
Screenshot: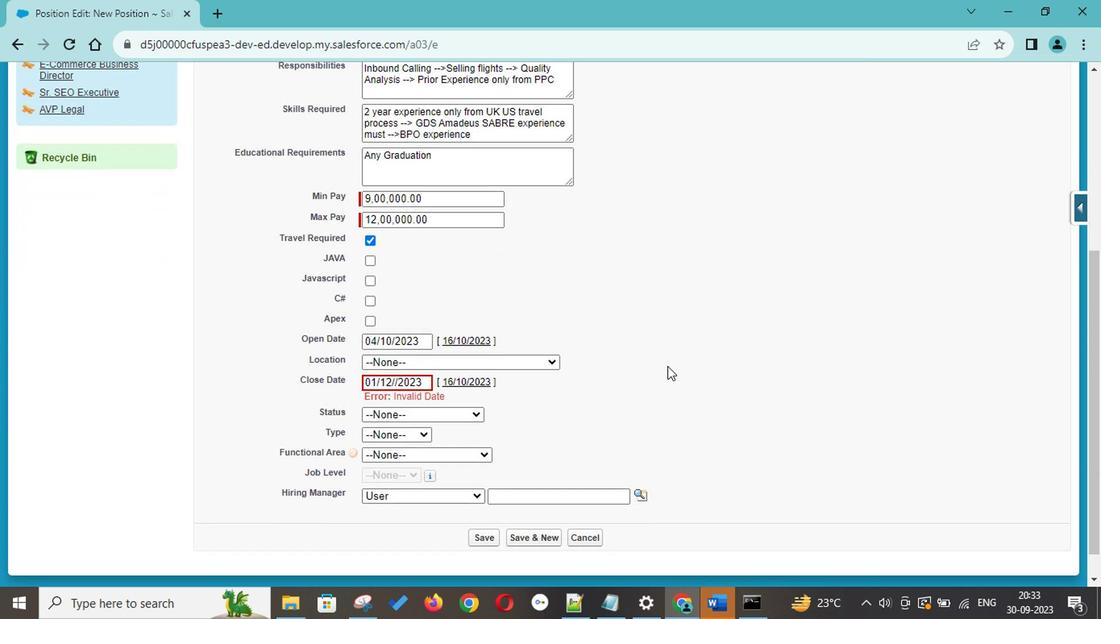 
Action: Mouse scrolled (665, 368) with delta (0, 0)
Screenshot: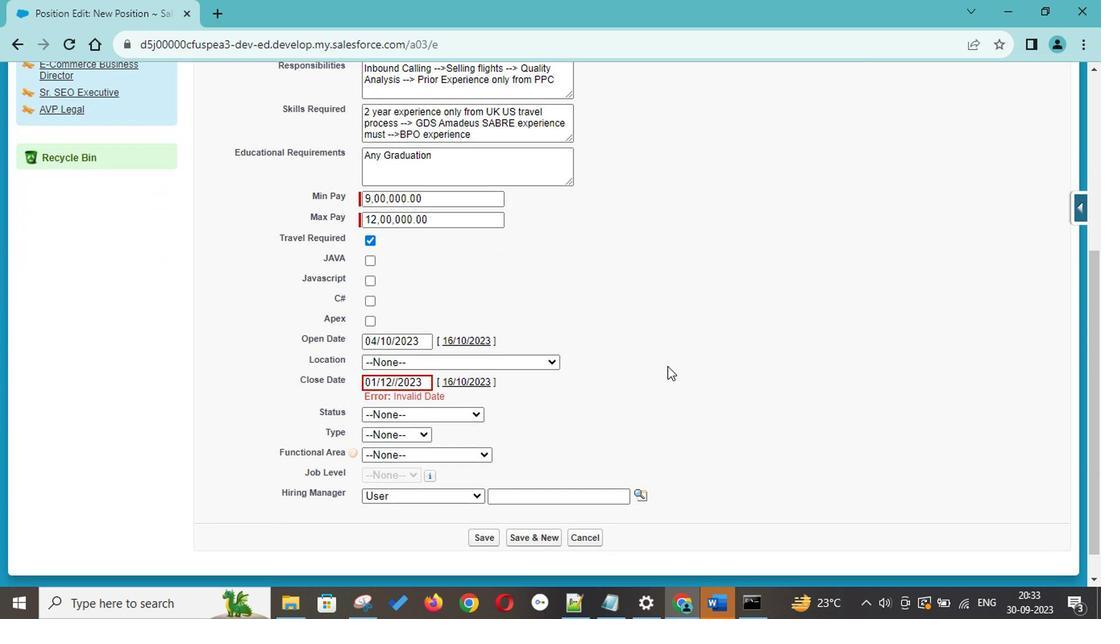
Action: Mouse scrolled (665, 368) with delta (0, 0)
Screenshot: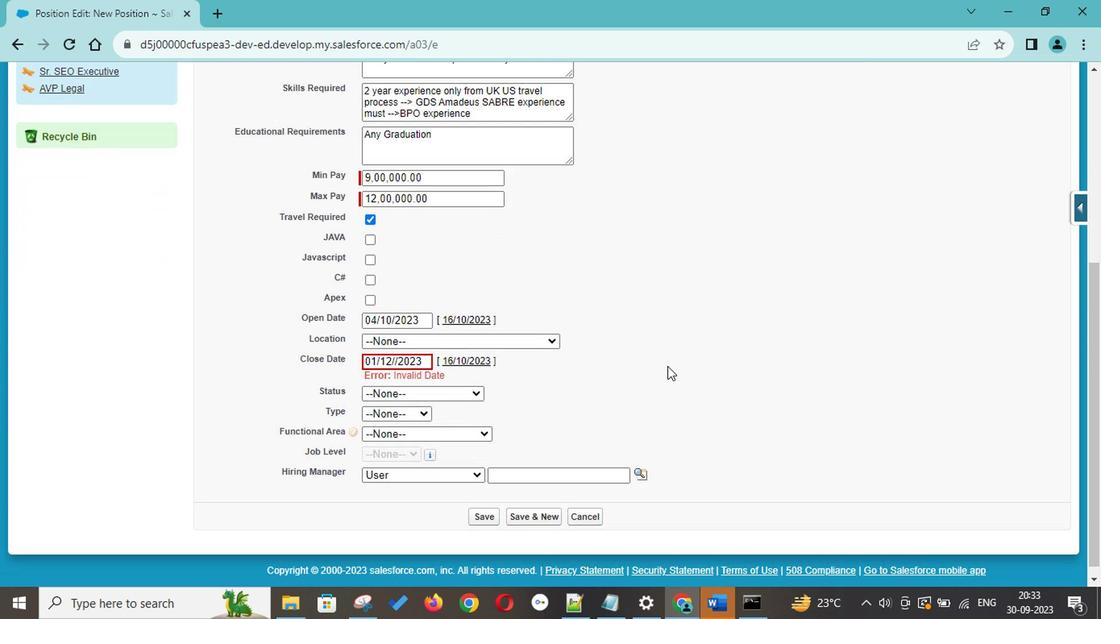 
Action: Mouse scrolled (665, 368) with delta (0, 0)
Screenshot: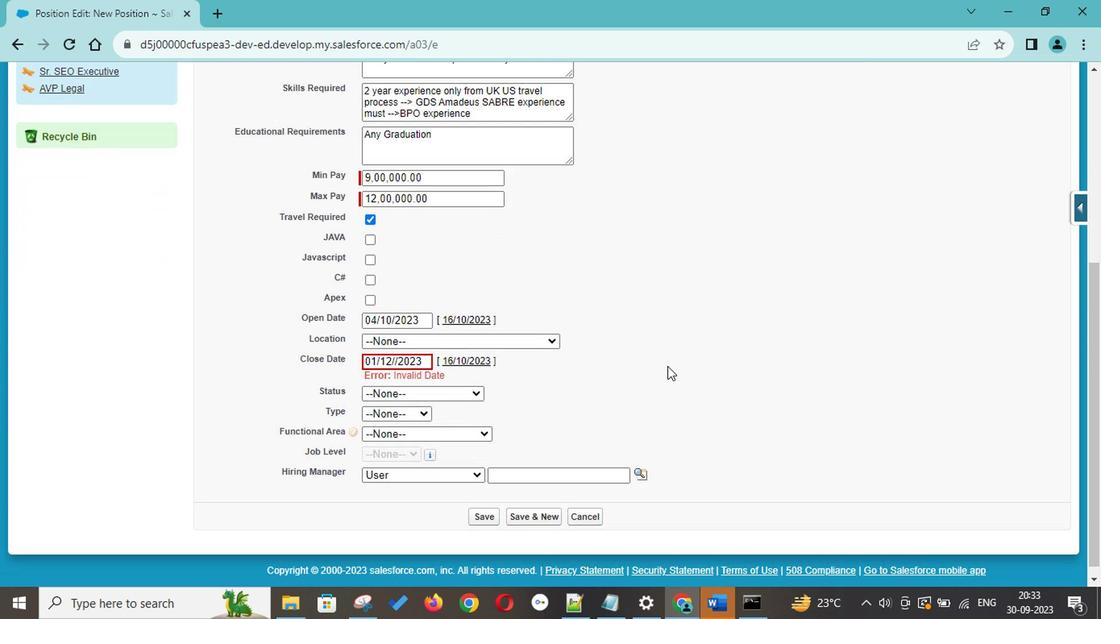 
Action: Mouse scrolled (665, 368) with delta (0, 0)
Screenshot: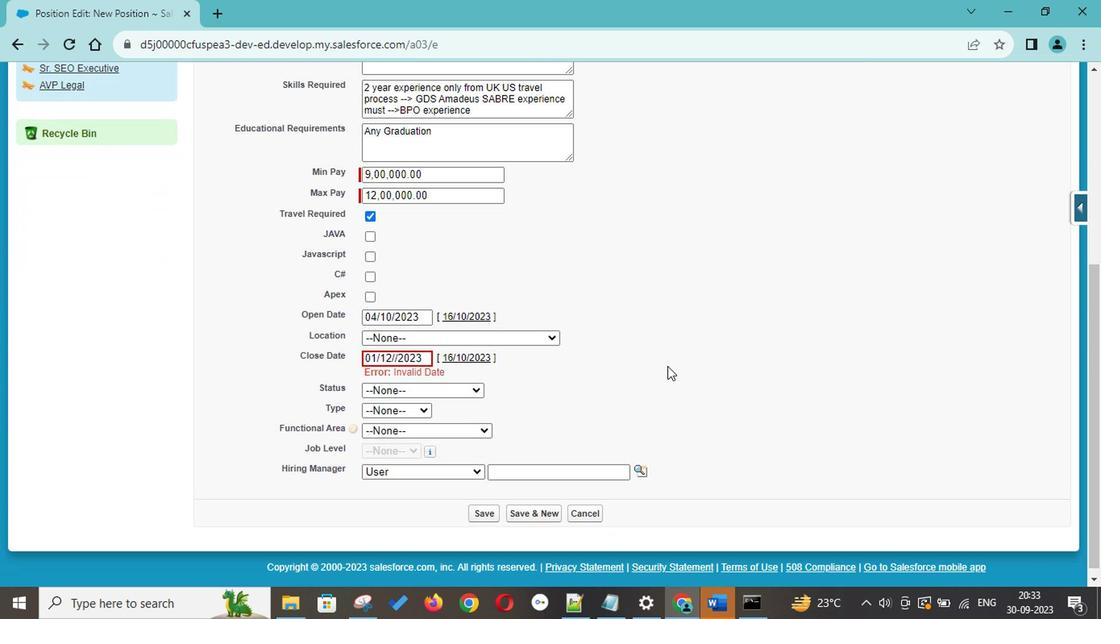 
Action: Mouse scrolled (665, 368) with delta (0, 0)
Screenshot: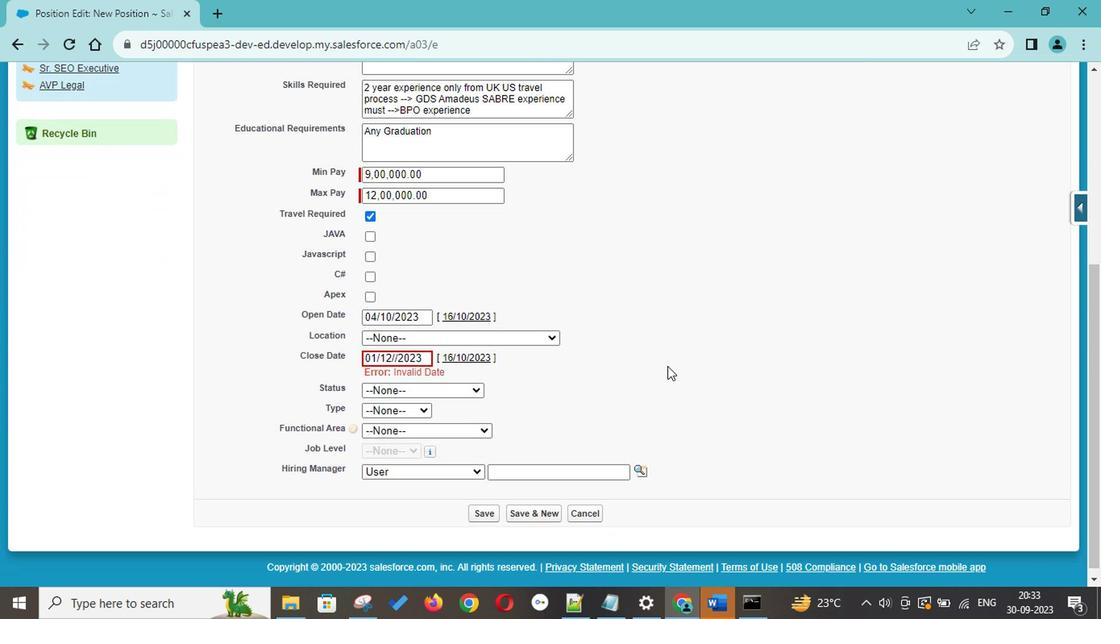 
Action: Mouse scrolled (665, 368) with delta (0, 0)
Screenshot: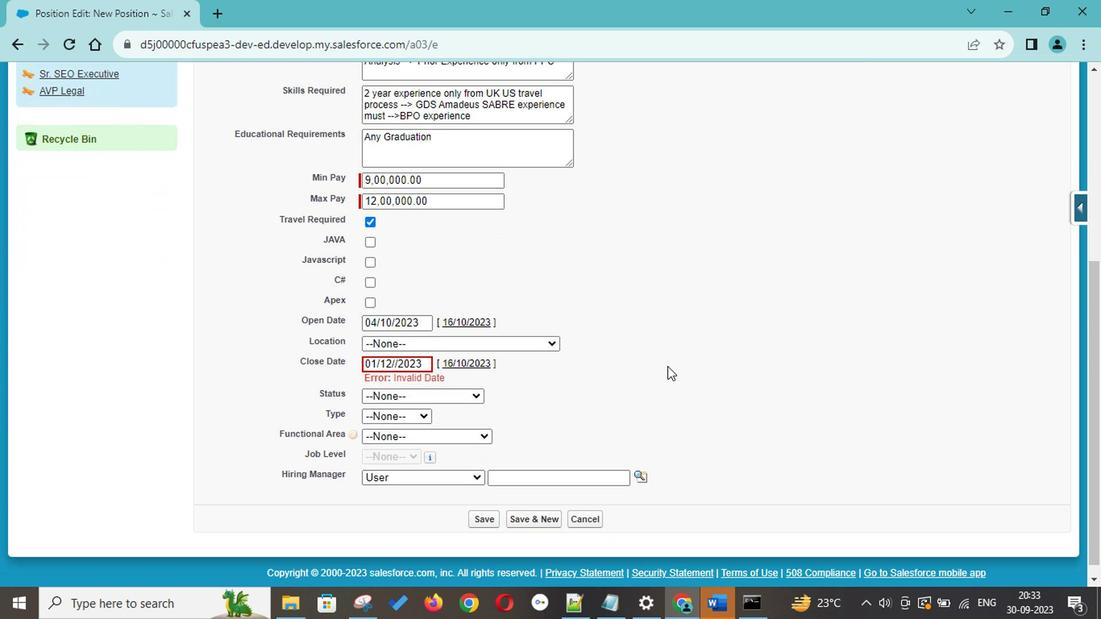 
Action: Mouse scrolled (665, 368) with delta (0, 0)
Screenshot: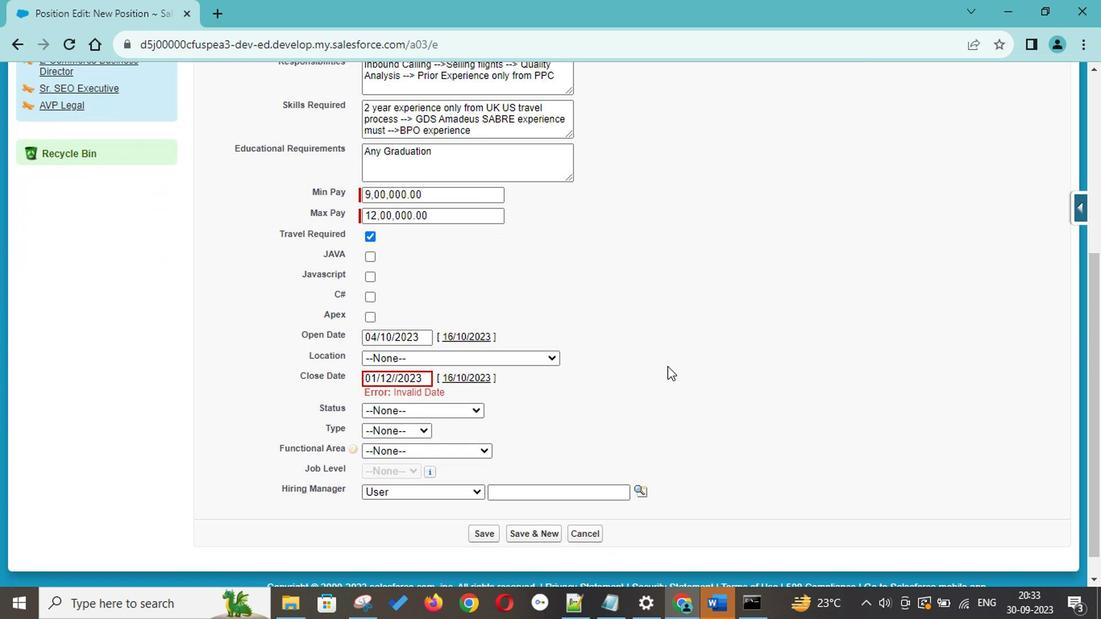 
Action: Mouse scrolled (665, 368) with delta (0, 0)
Screenshot: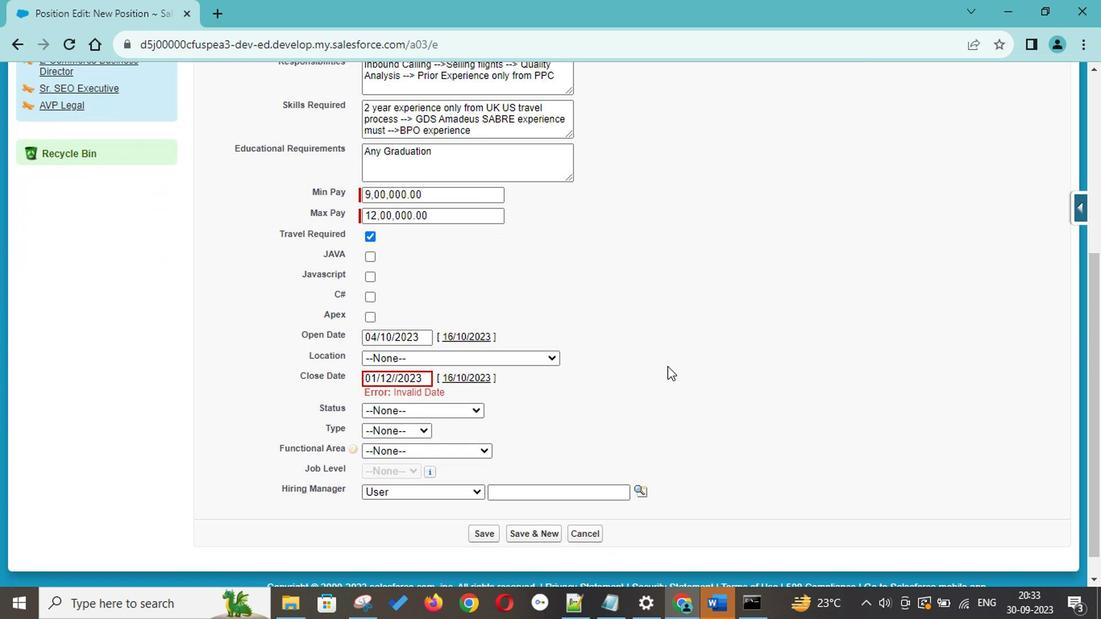
Action: Mouse scrolled (665, 368) with delta (0, 0)
Screenshot: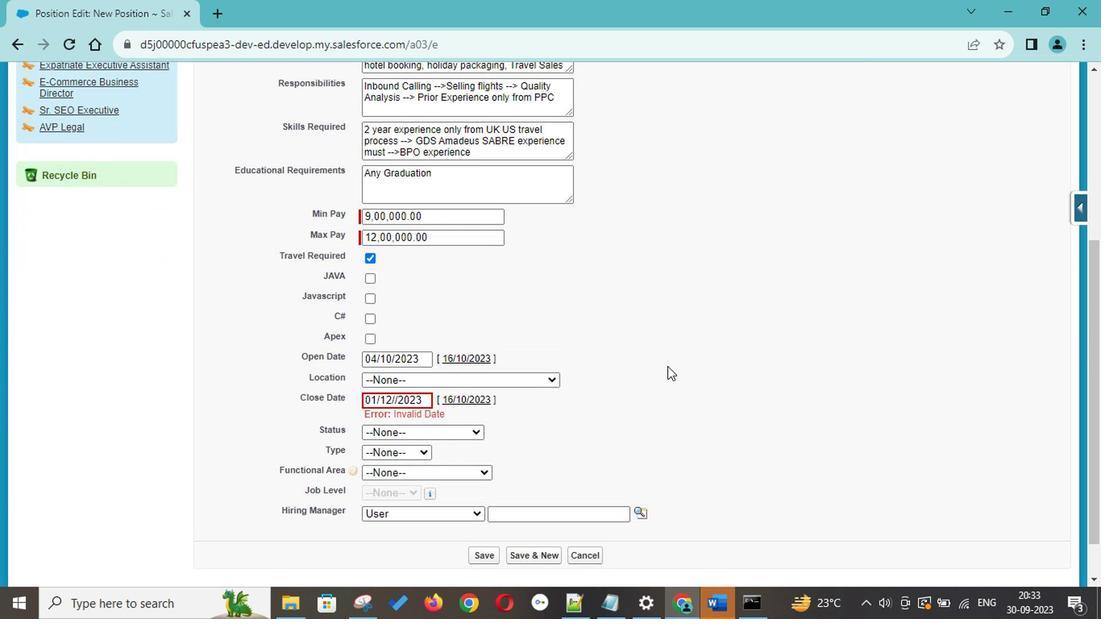 
Action: Mouse scrolled (665, 368) with delta (0, 0)
Screenshot: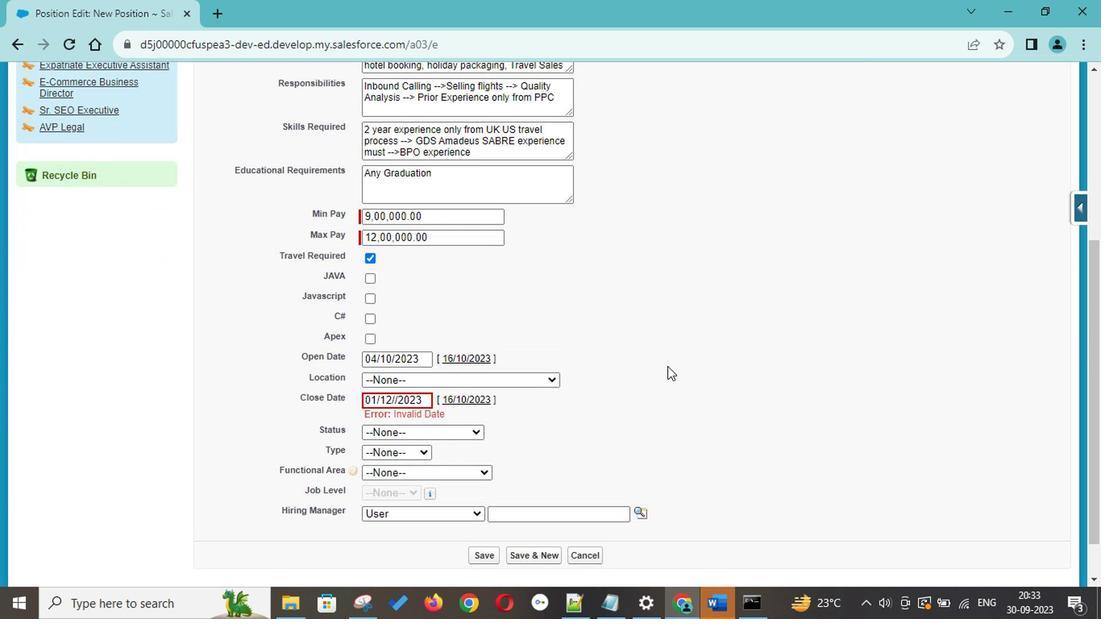 
Action: Mouse scrolled (665, 368) with delta (0, 0)
Screenshot: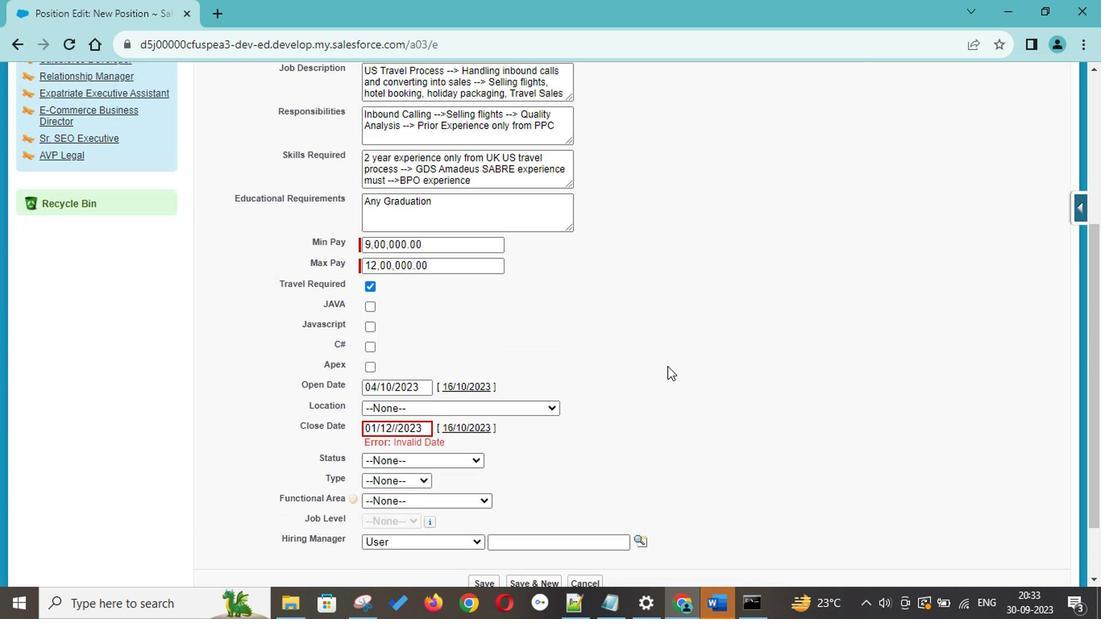 
Action: Mouse scrolled (665, 368) with delta (0, 0)
Screenshot: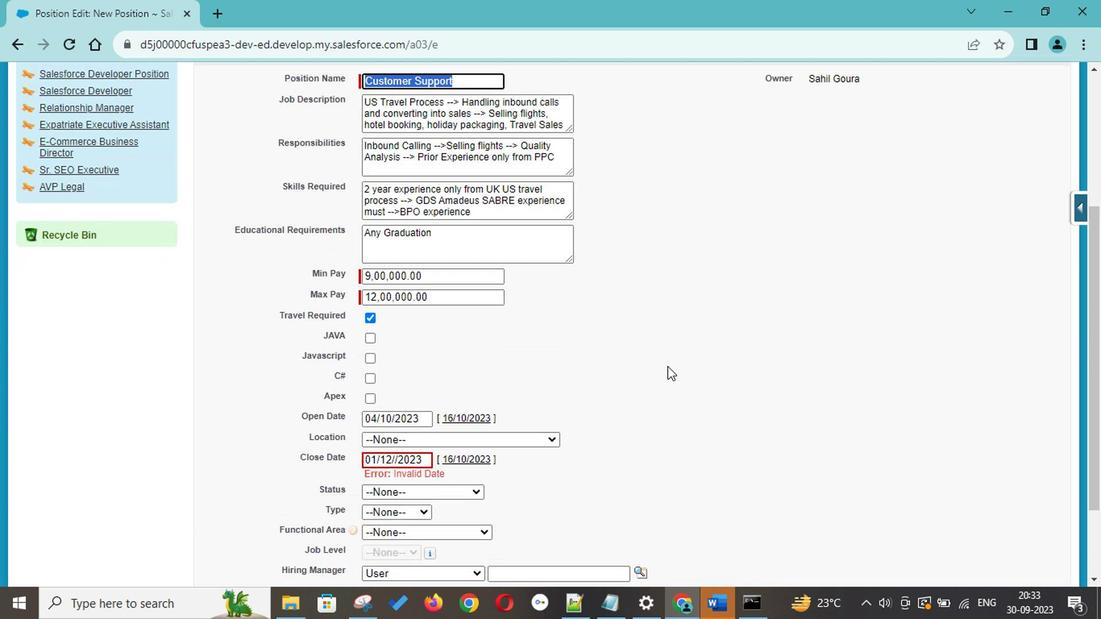 
Action: Mouse moved to (529, 370)
Screenshot: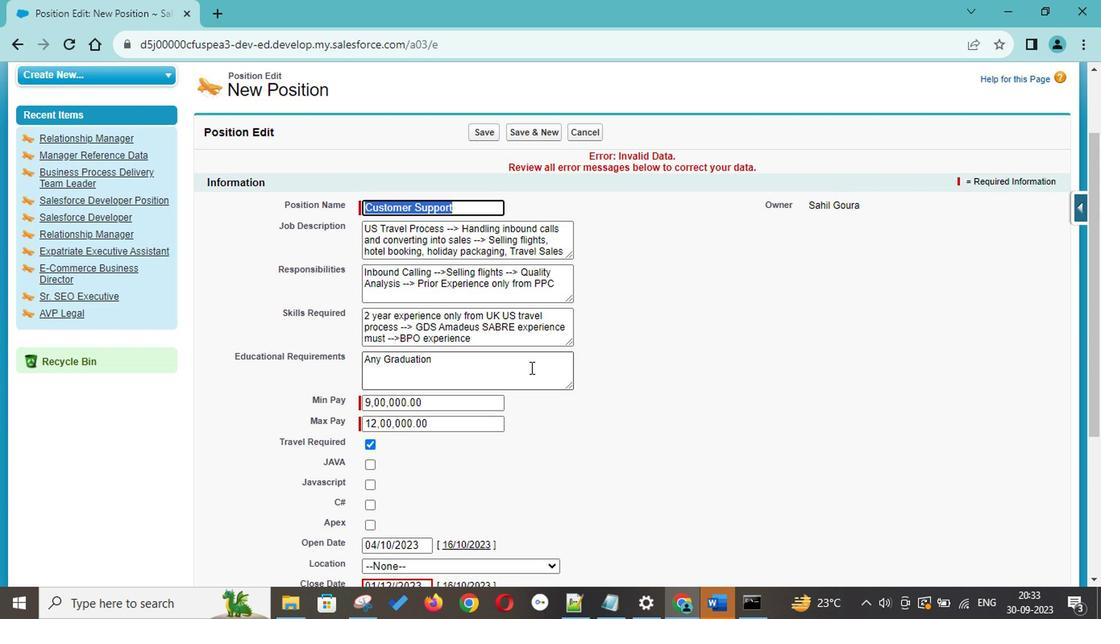 
Action: Mouse scrolled (529, 369) with delta (0, 0)
Screenshot: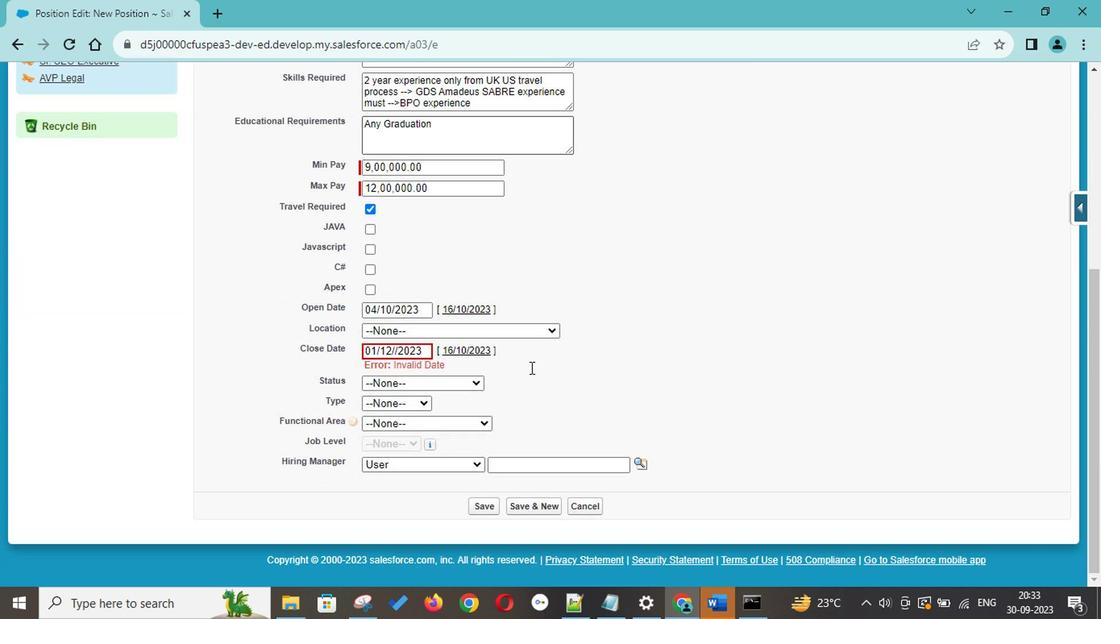 
Action: Mouse scrolled (529, 369) with delta (0, 0)
Screenshot: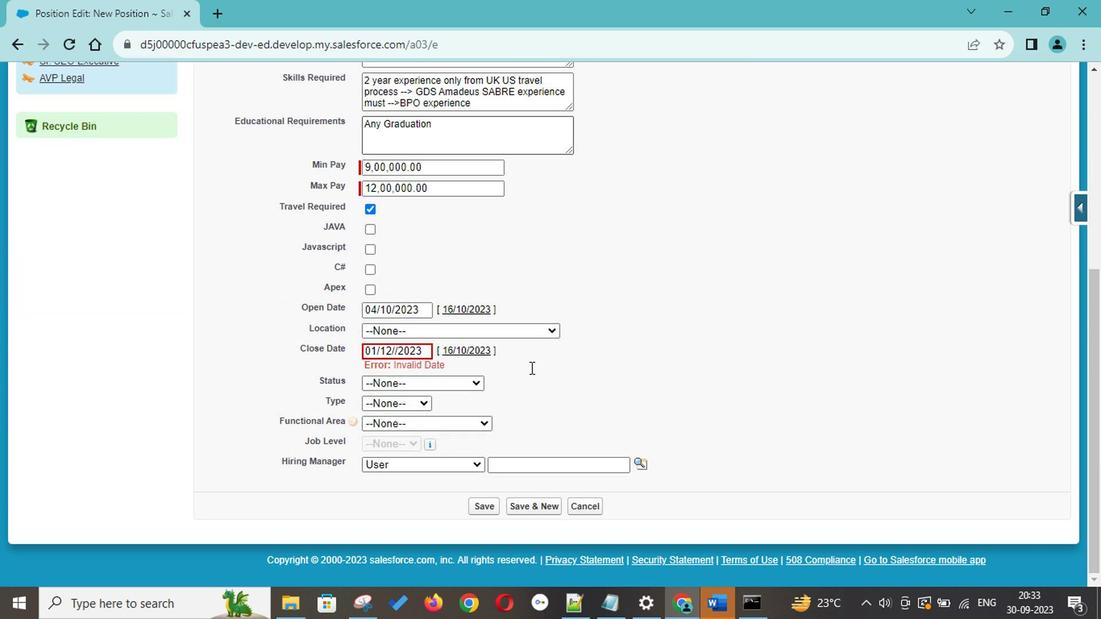 
Action: Mouse scrolled (529, 369) with delta (0, 0)
Screenshot: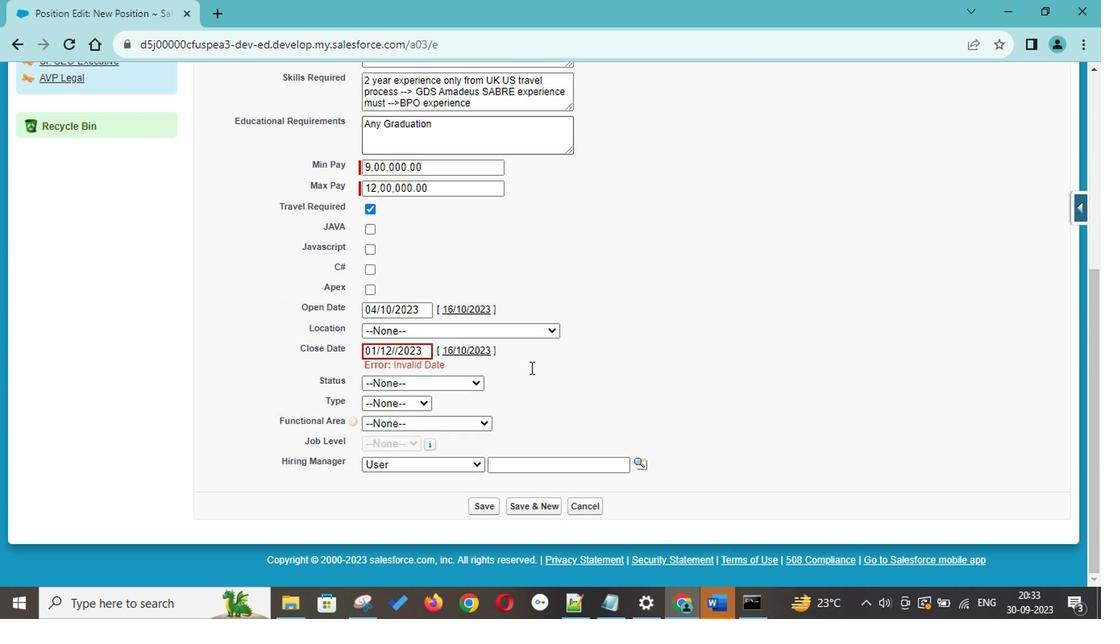 
Action: Mouse scrolled (529, 369) with delta (0, 0)
Screenshot: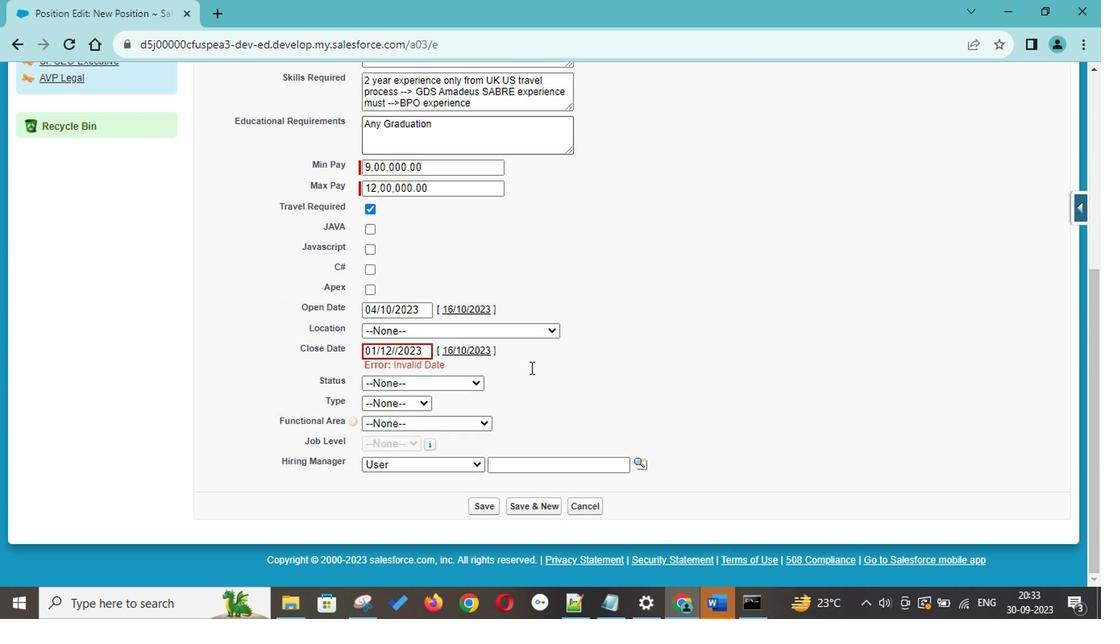 
Action: Mouse scrolled (529, 369) with delta (0, 0)
Screenshot: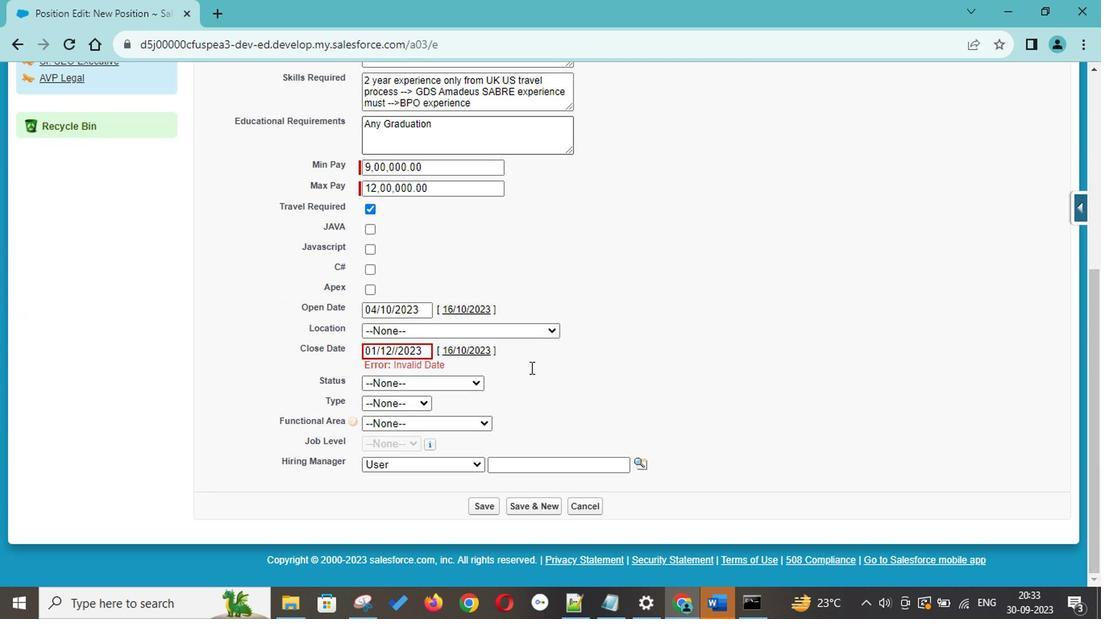 
Action: Mouse scrolled (529, 368) with delta (0, -1)
Screenshot: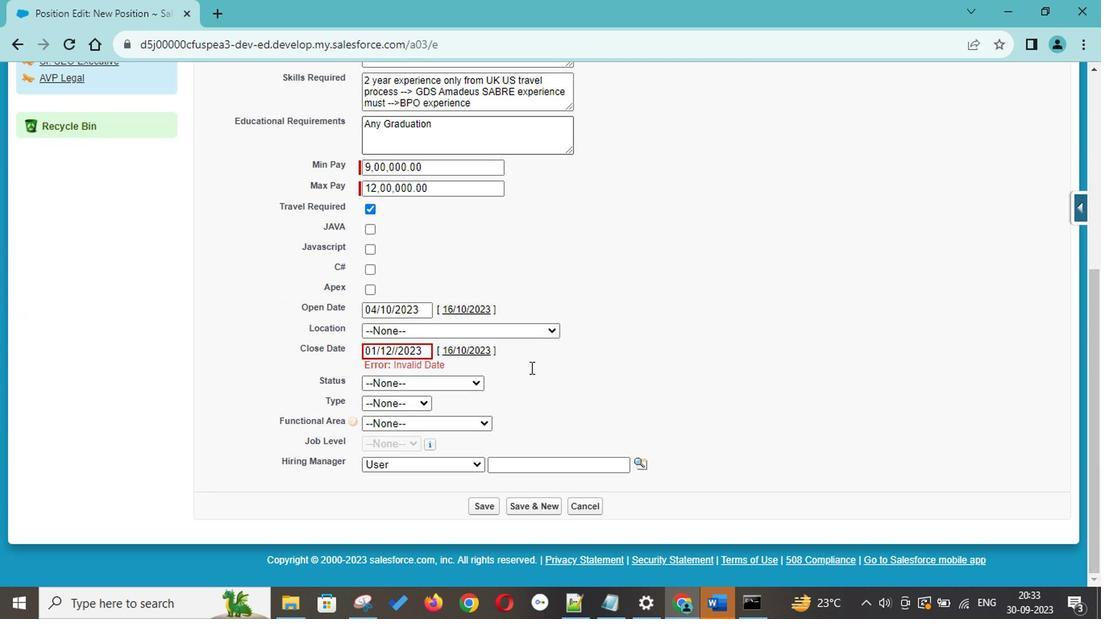 
Action: Mouse scrolled (529, 368) with delta (0, -1)
Screenshot: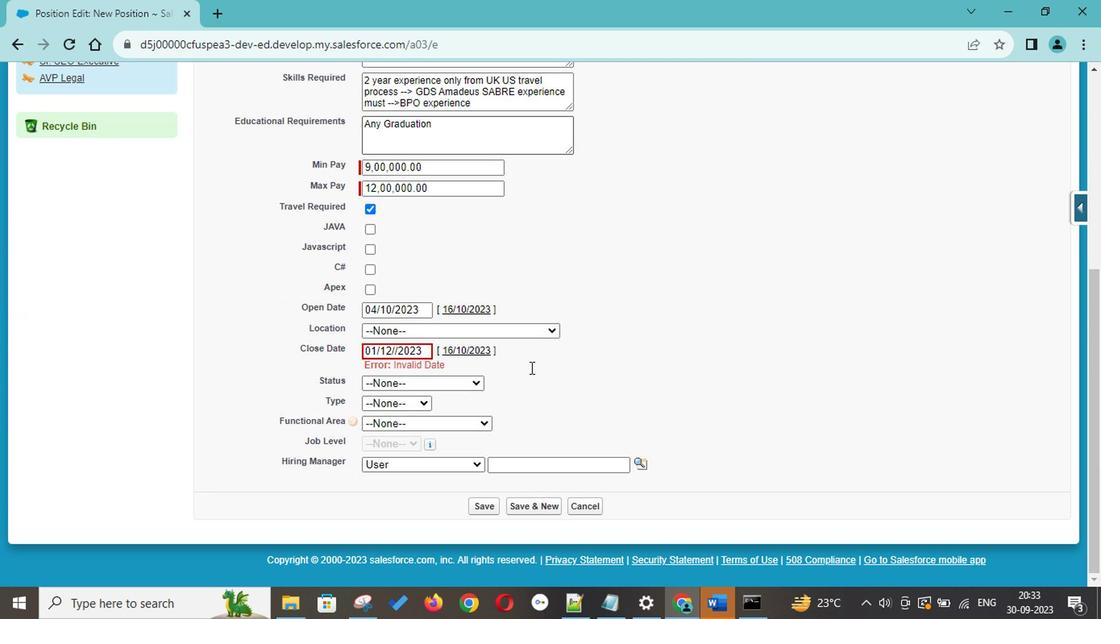 
Action: Mouse scrolled (529, 368) with delta (0, -1)
Screenshot: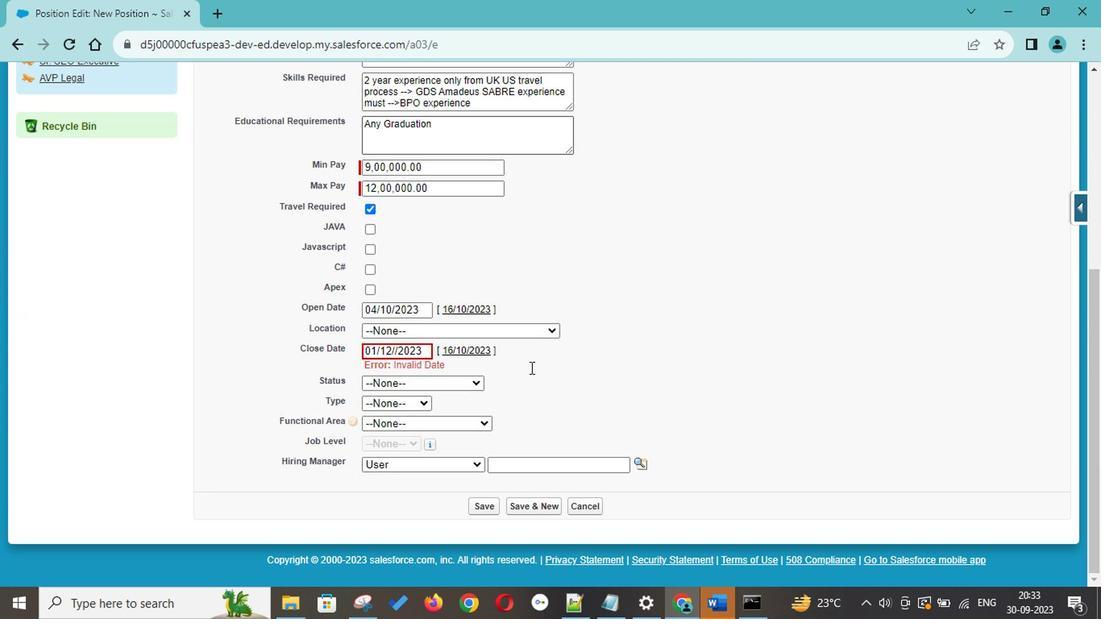 
Action: Mouse scrolled (529, 369) with delta (0, 0)
Screenshot: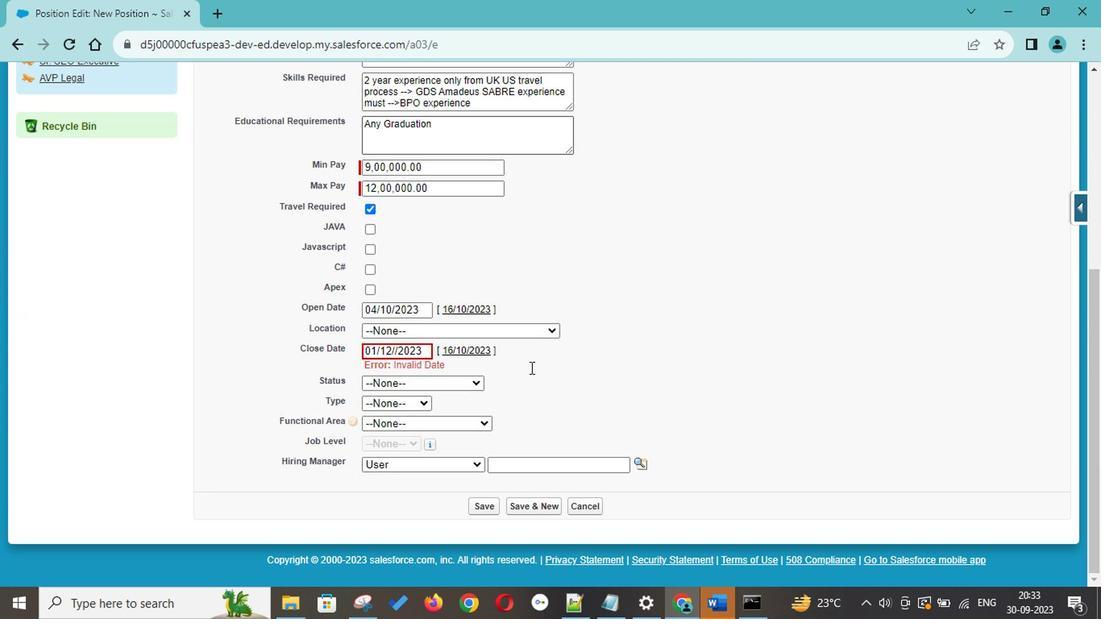 
Action: Mouse scrolled (529, 369) with delta (0, 0)
Screenshot: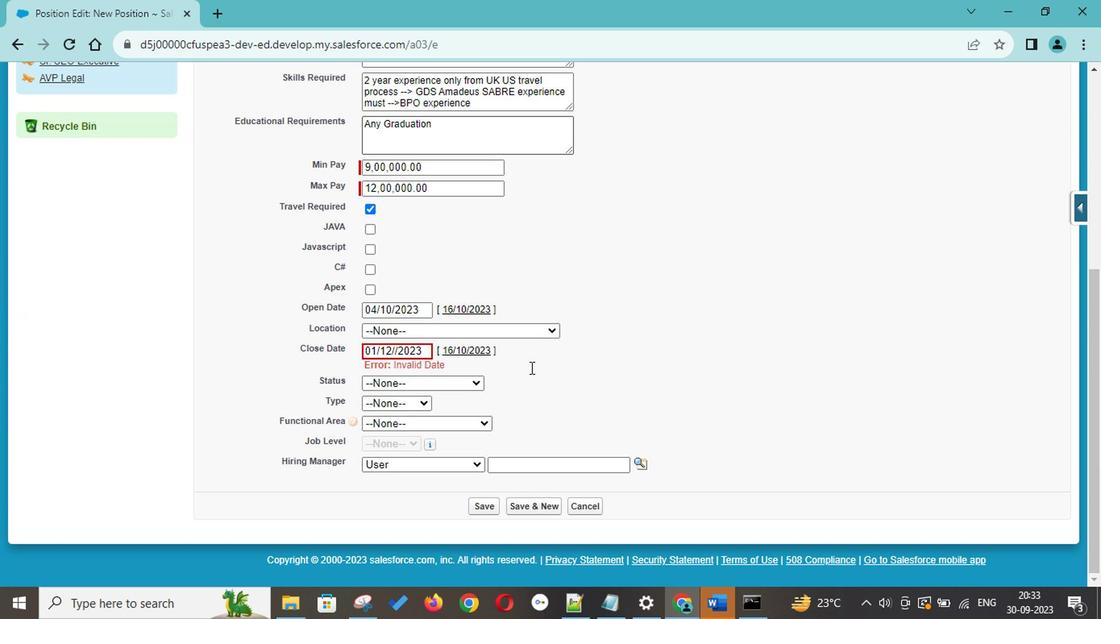 
Action: Mouse scrolled (529, 369) with delta (0, 0)
Screenshot: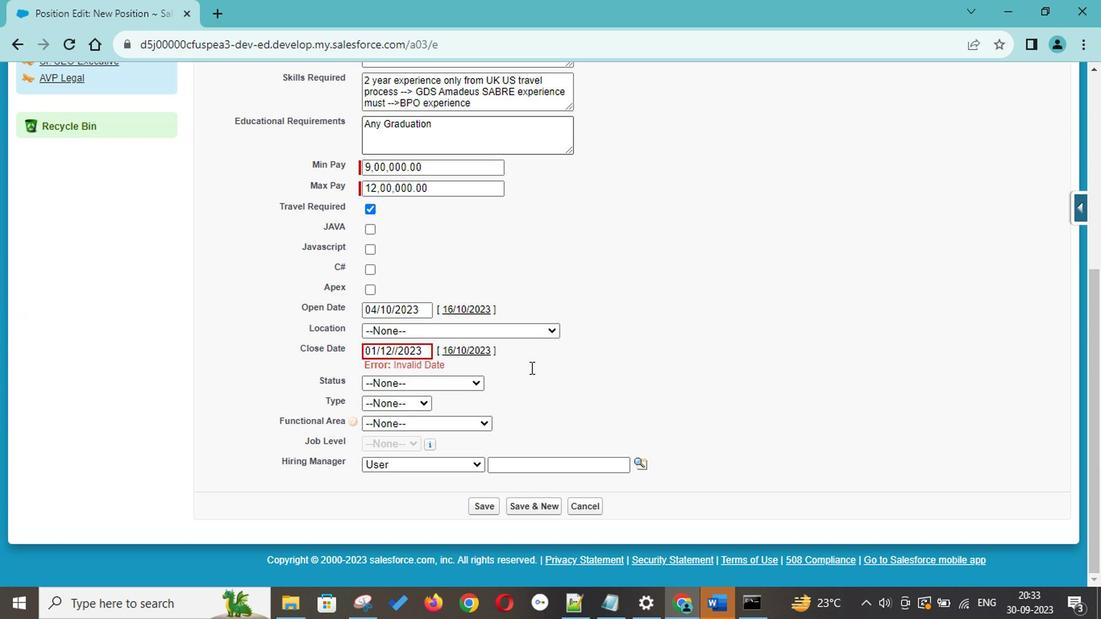 
Action: Mouse scrolled (529, 369) with delta (0, 0)
Screenshot: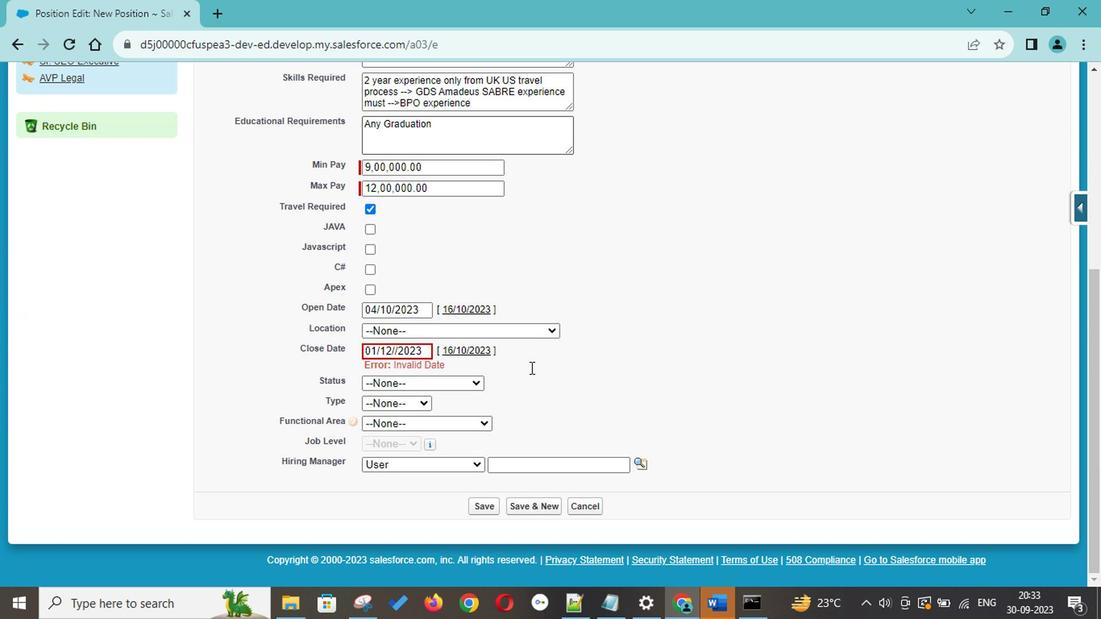 
Action: Mouse moved to (380, 350)
Screenshot: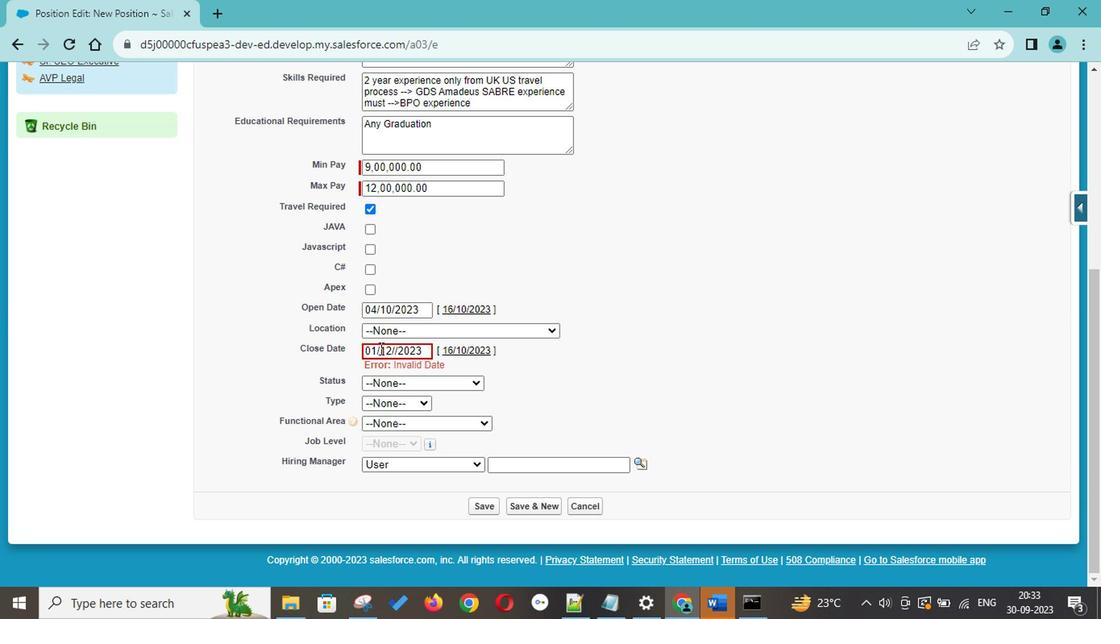 
Action: Mouse pressed left at (380, 350)
Screenshot: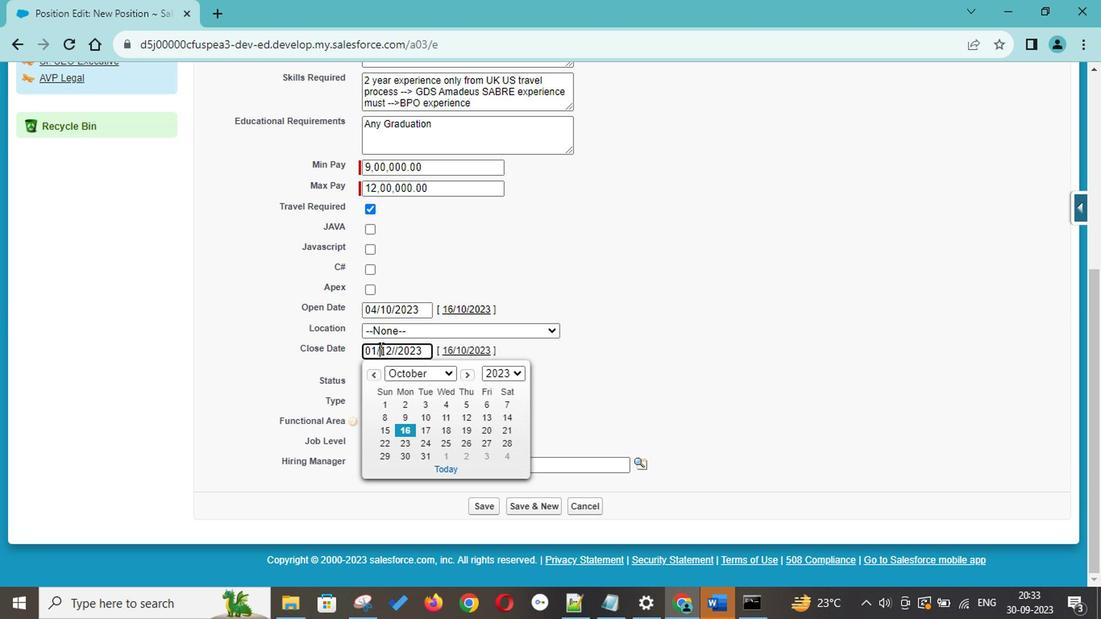 
Action: Mouse moved to (466, 376)
Screenshot: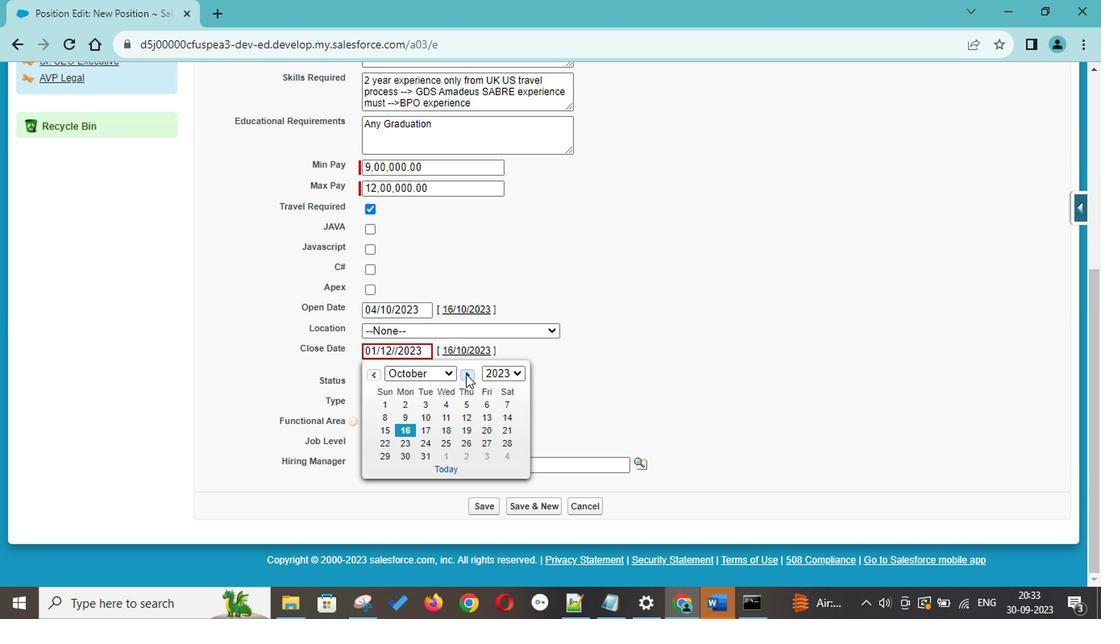 
Action: Mouse pressed left at (466, 376)
Screenshot: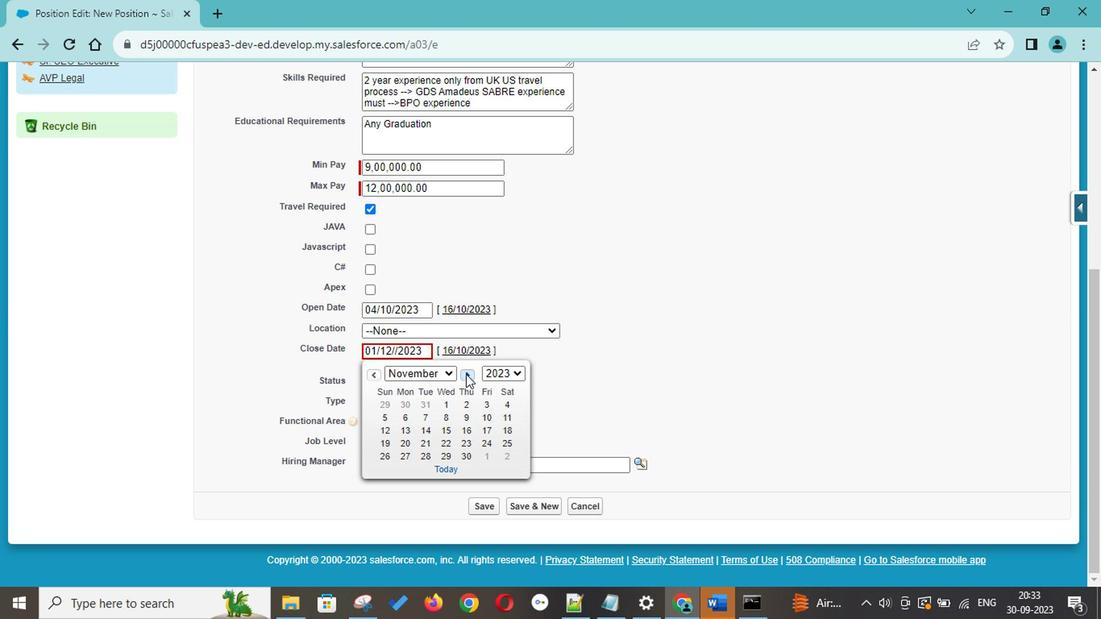 
Action: Mouse moved to (490, 440)
Screenshot: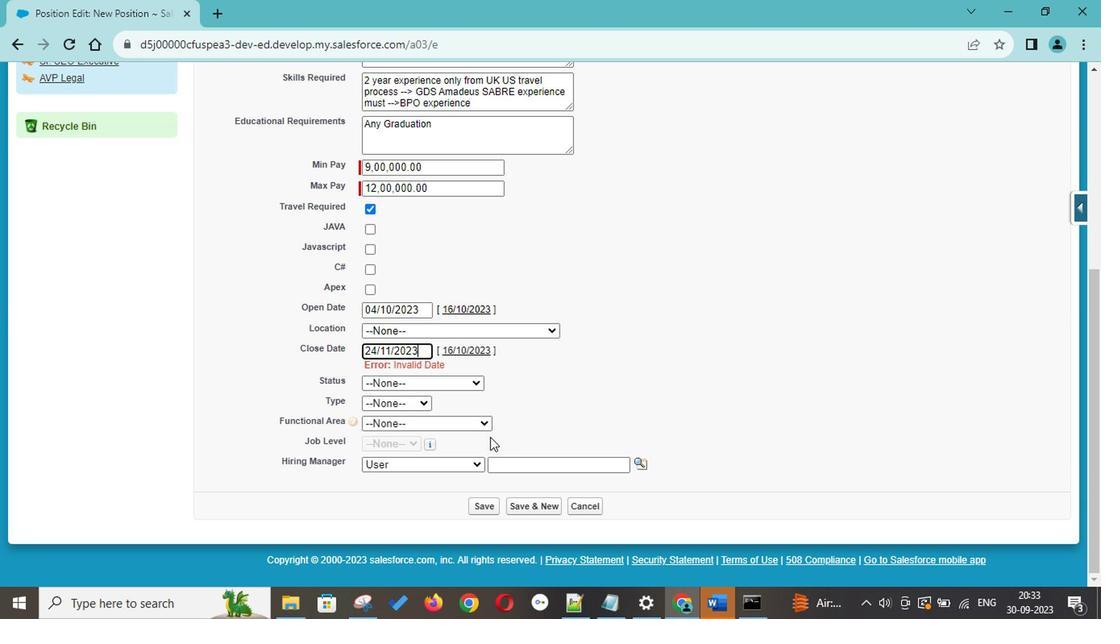 
Action: Mouse pressed left at (490, 440)
Screenshot: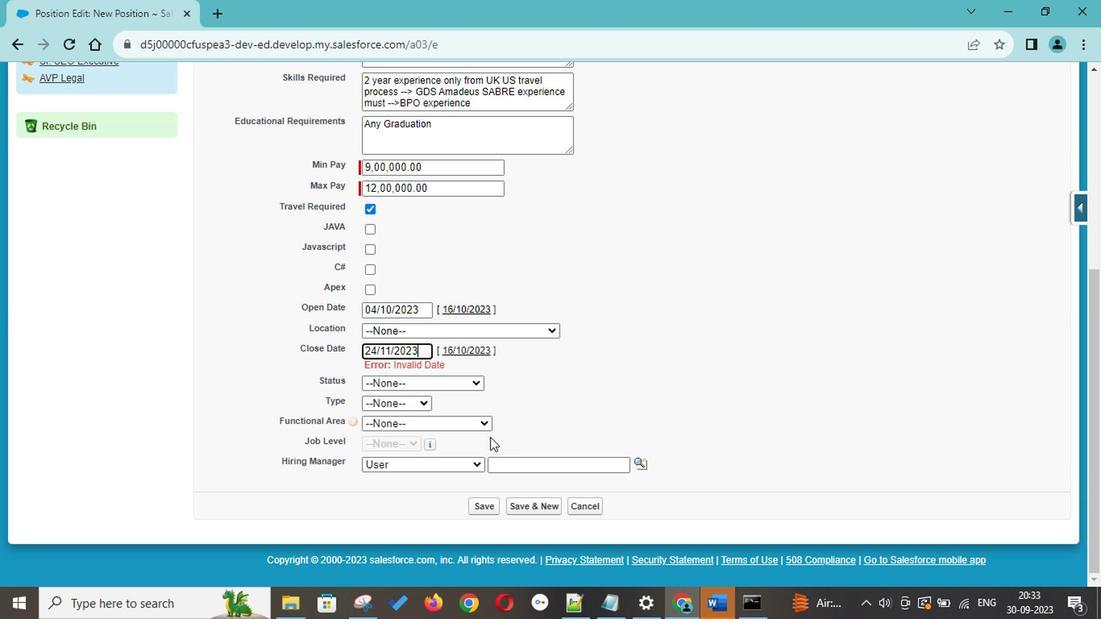 
Action: Mouse moved to (456, 357)
Screenshot: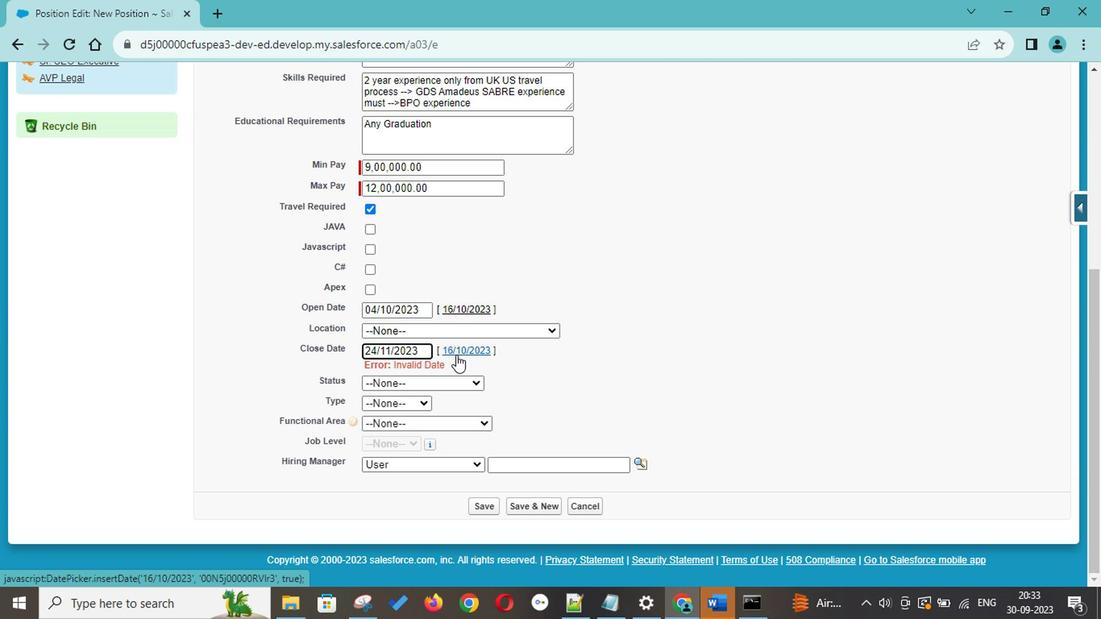 
Action: Mouse pressed left at (456, 357)
Screenshot: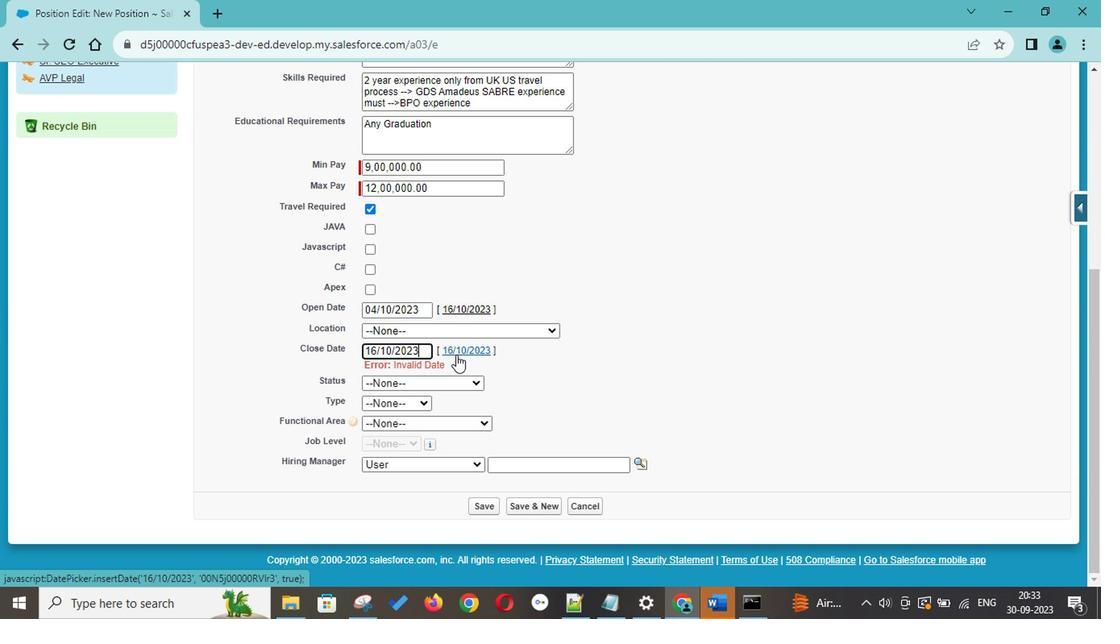 
Action: Mouse moved to (458, 350)
Screenshot: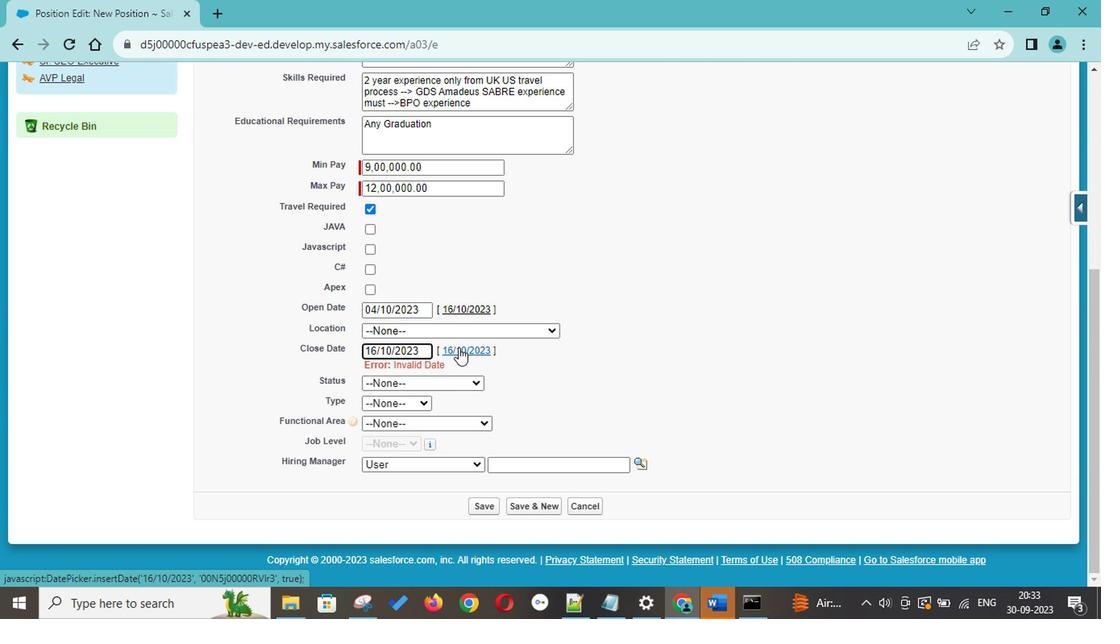 
Action: Mouse pressed left at (458, 350)
Screenshot: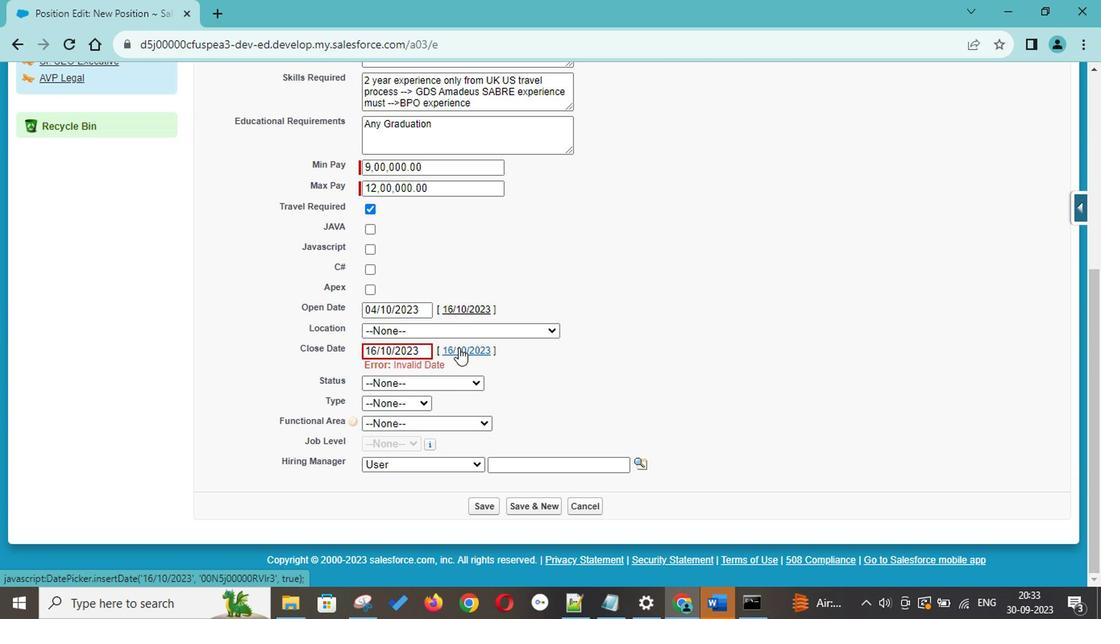 
Action: Mouse moved to (416, 352)
Screenshot: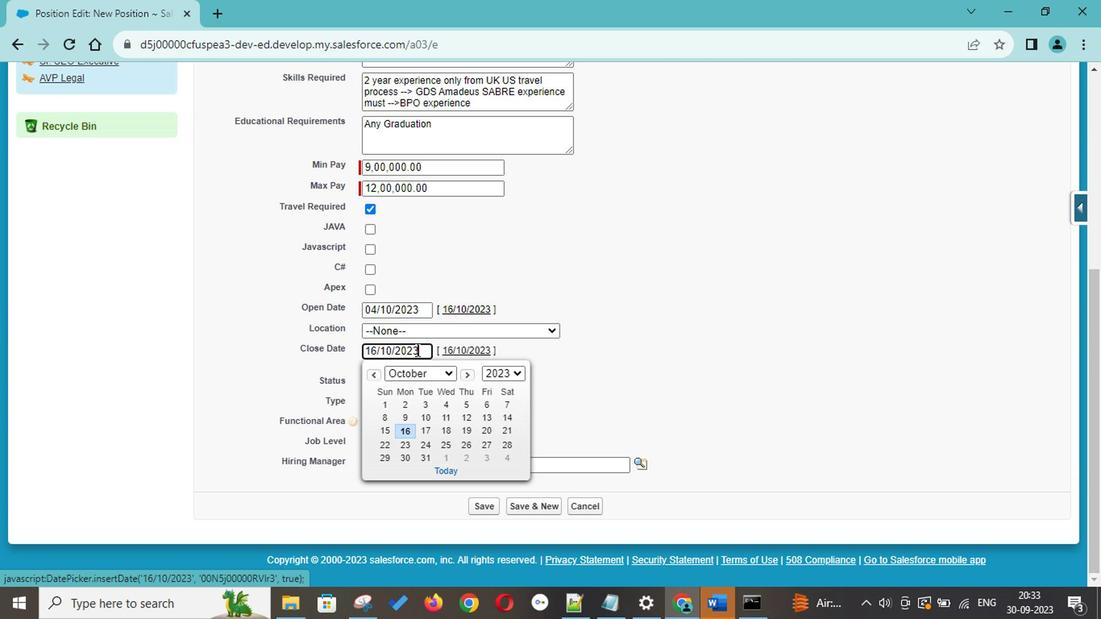 
Action: Mouse pressed left at (416, 352)
Screenshot: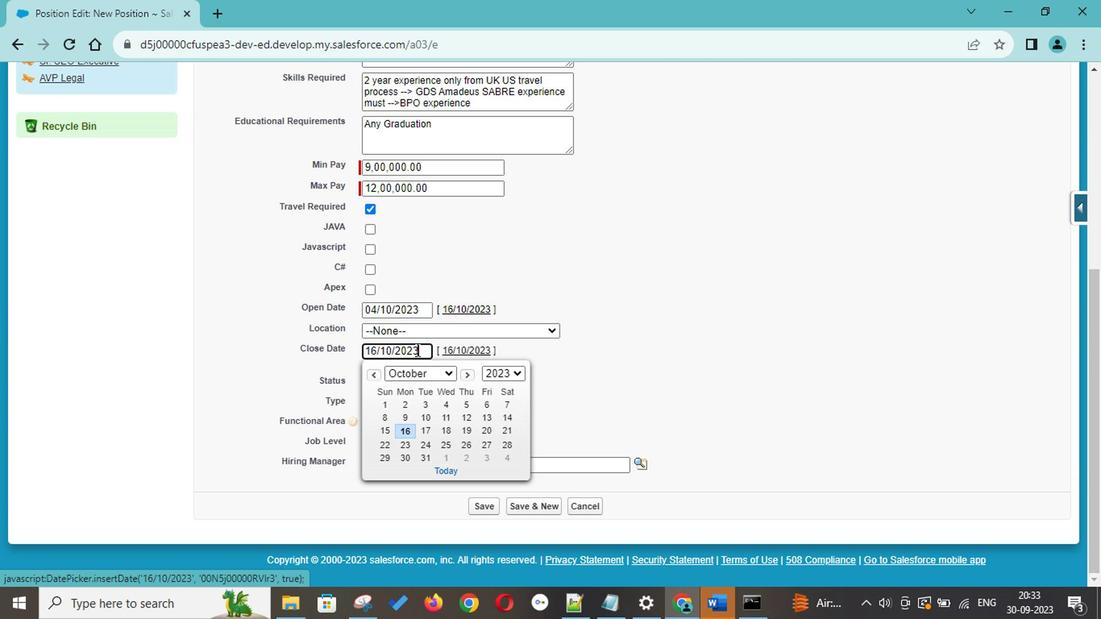 
Action: Mouse moved to (410, 438)
Screenshot: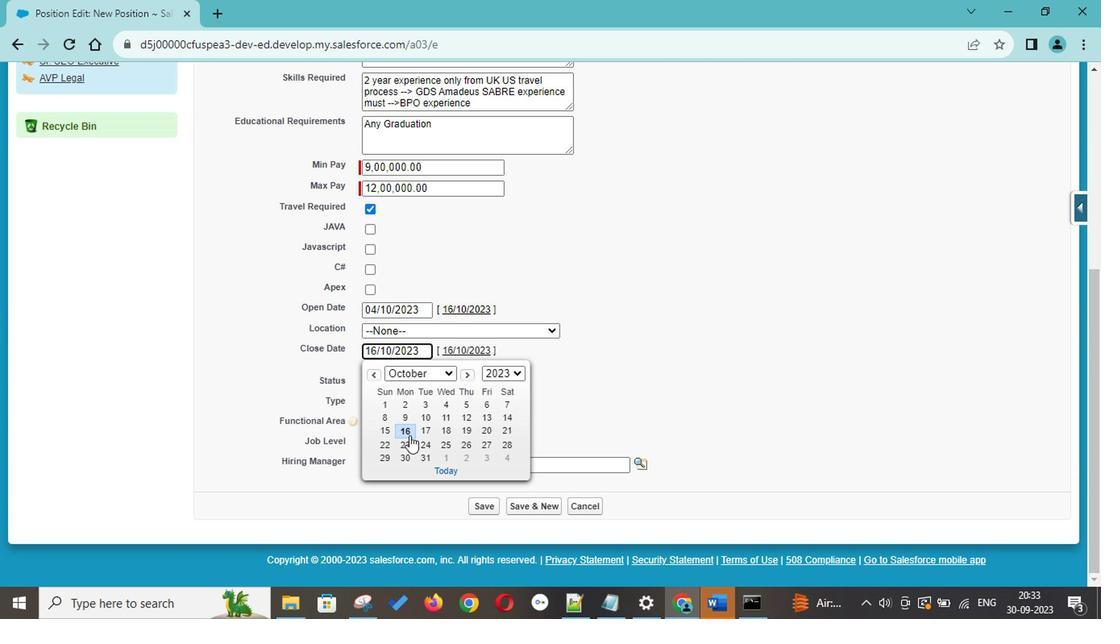 
Action: Mouse pressed left at (410, 438)
Screenshot: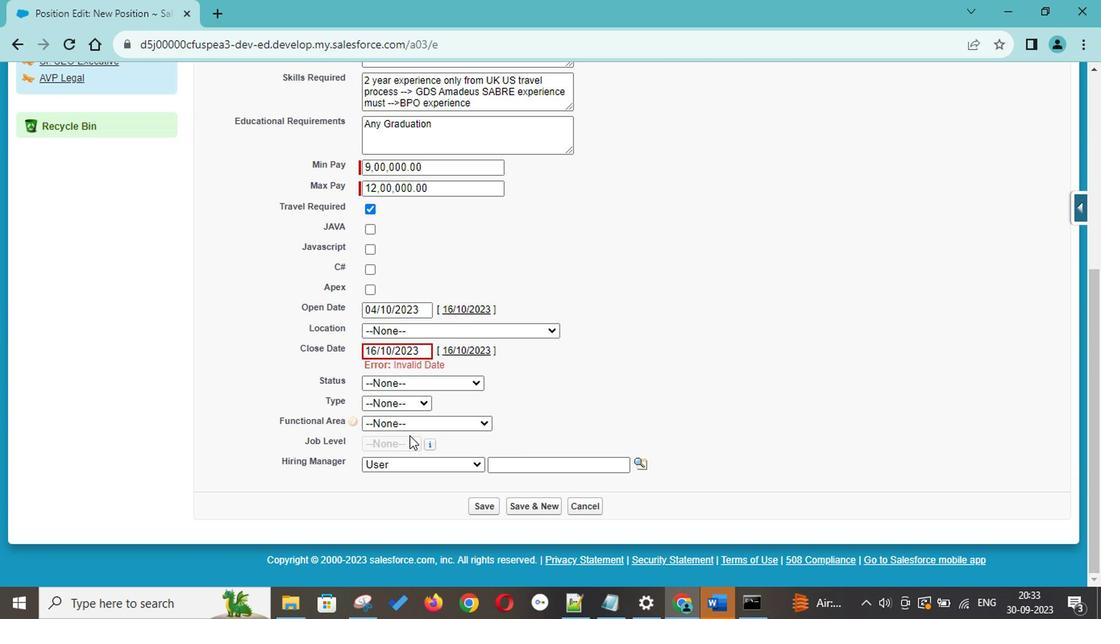 
Action: Mouse moved to (457, 358)
Screenshot: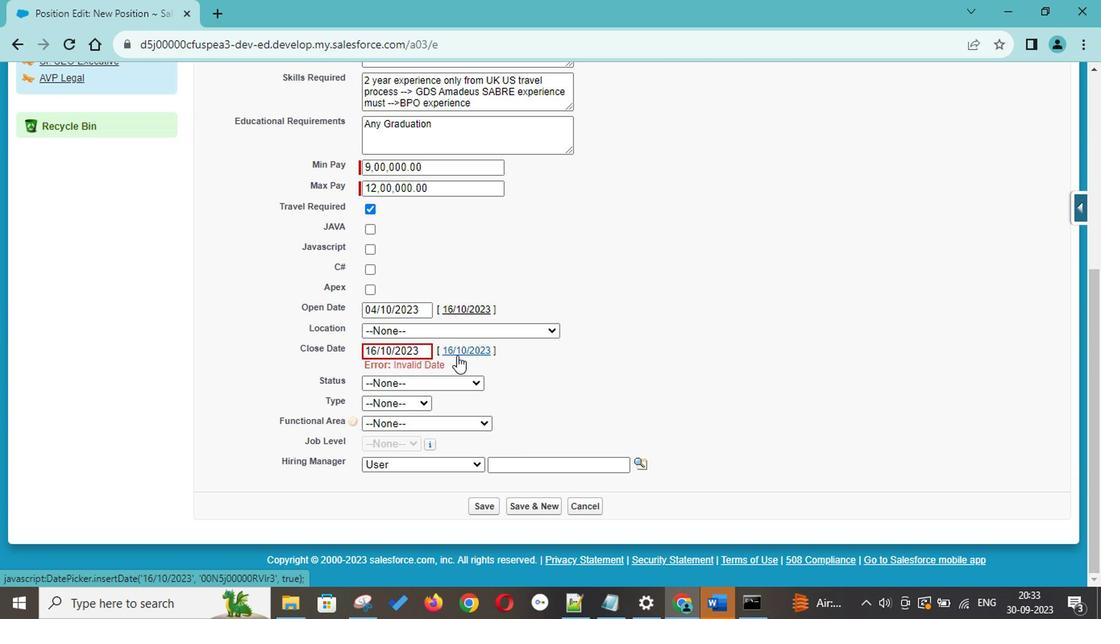 
Action: Mouse pressed left at (457, 358)
Screenshot: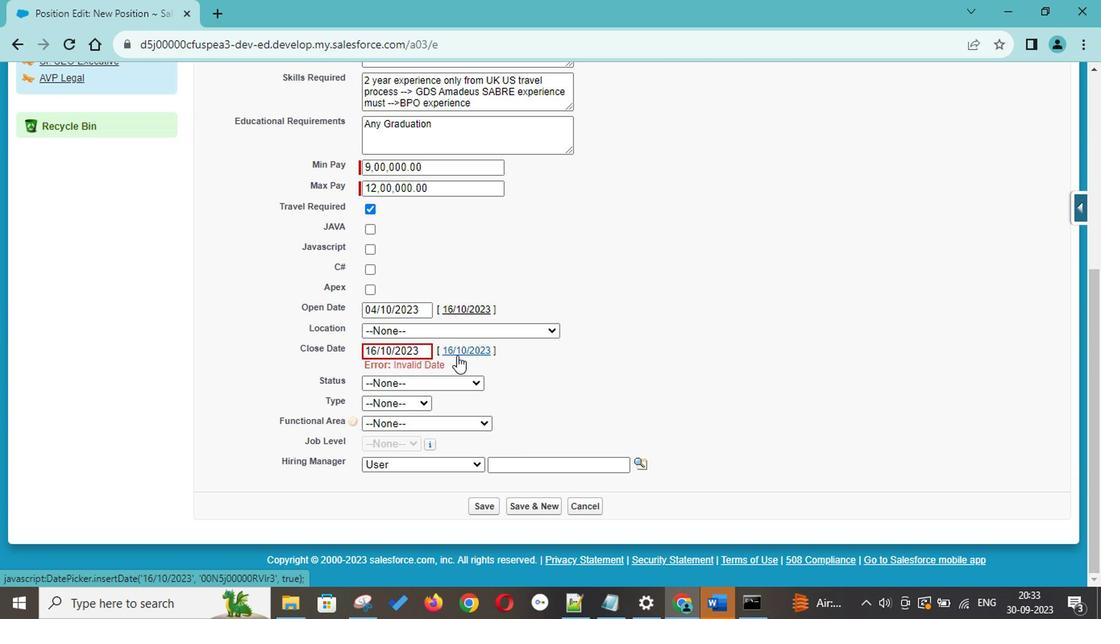 
Action: Mouse moved to (465, 352)
Screenshot: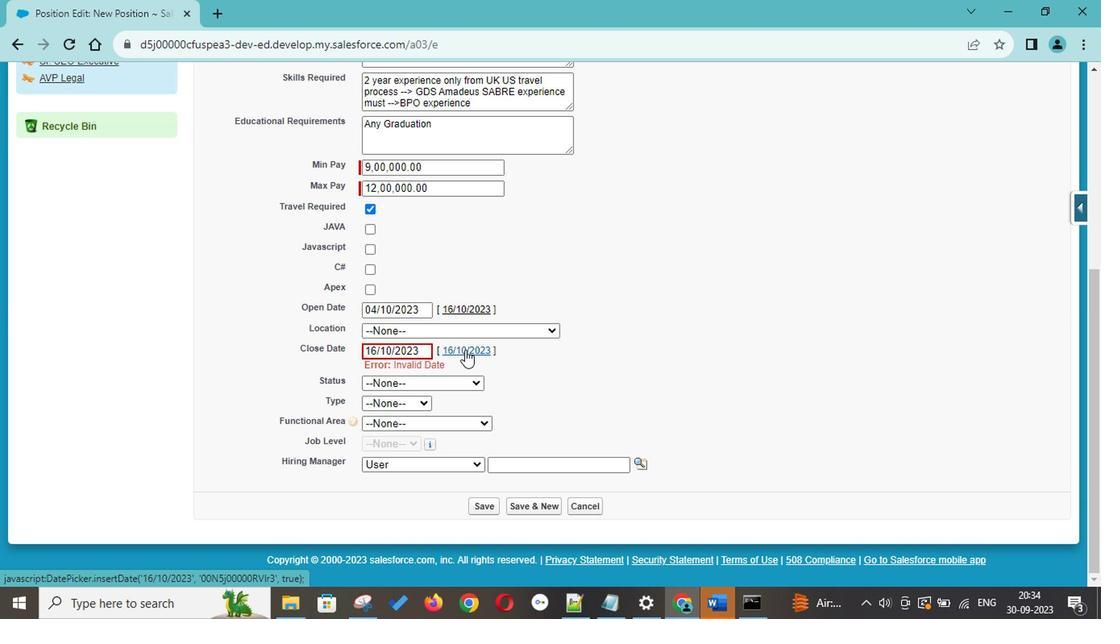 
Action: Mouse pressed left at (465, 352)
Screenshot: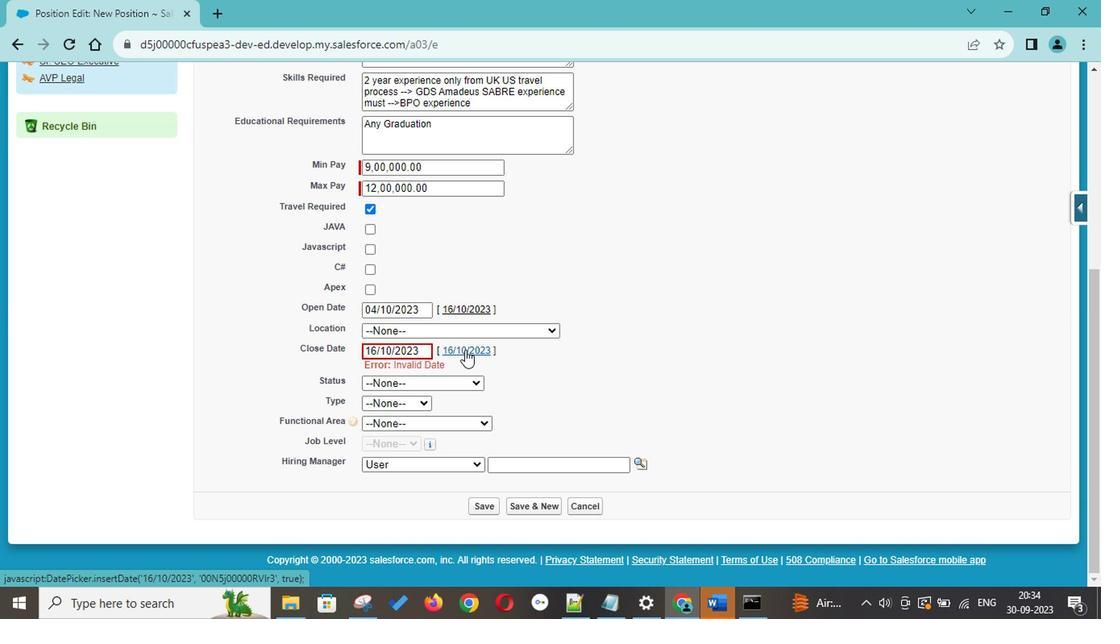 
Action: Mouse moved to (478, 352)
Screenshot: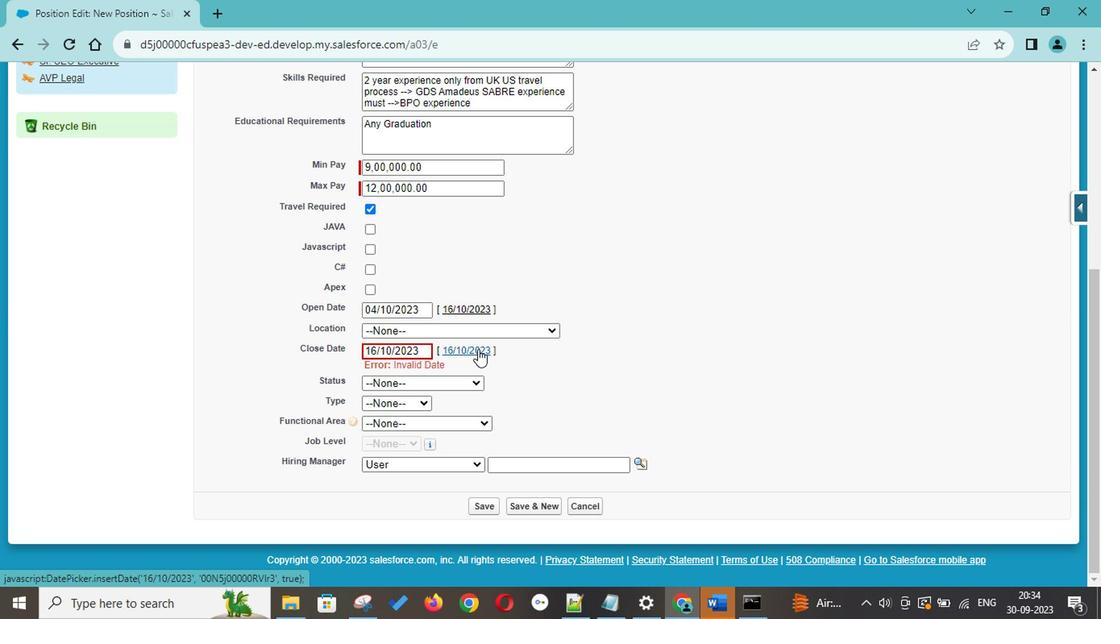 
Action: Mouse pressed left at (478, 352)
Screenshot: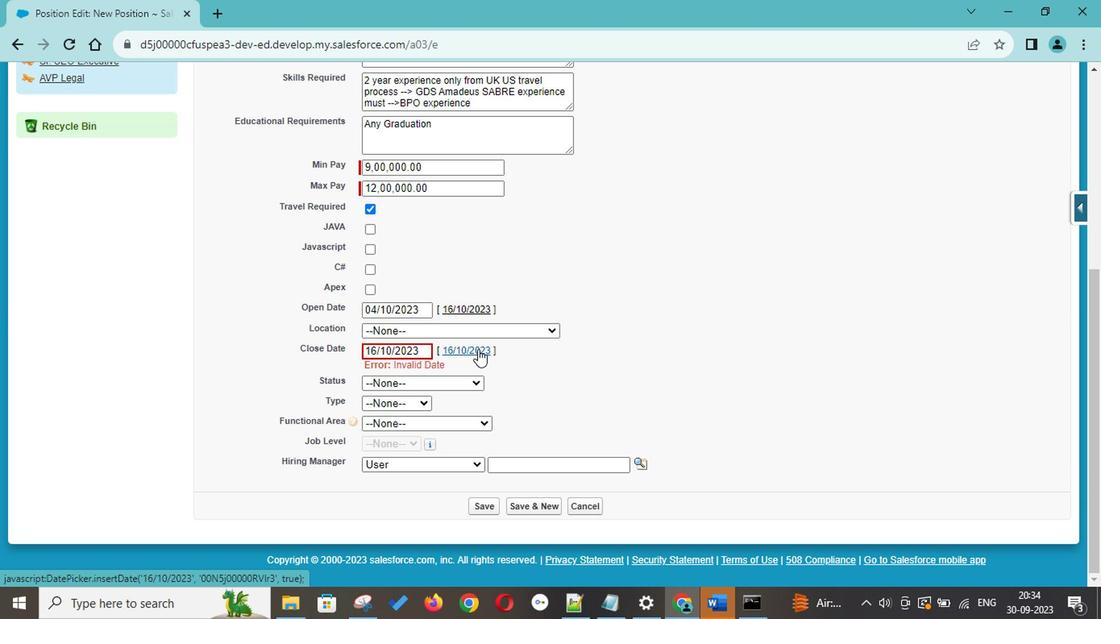 
Action: Mouse moved to (472, 352)
Screenshot: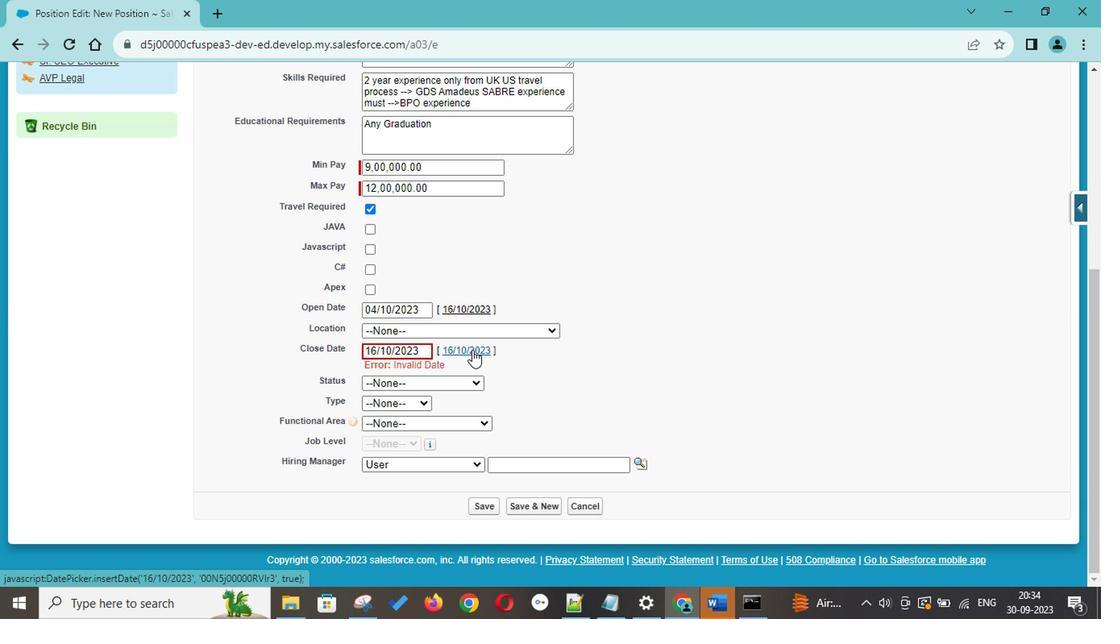 
Action: Mouse pressed left at (472, 352)
Screenshot: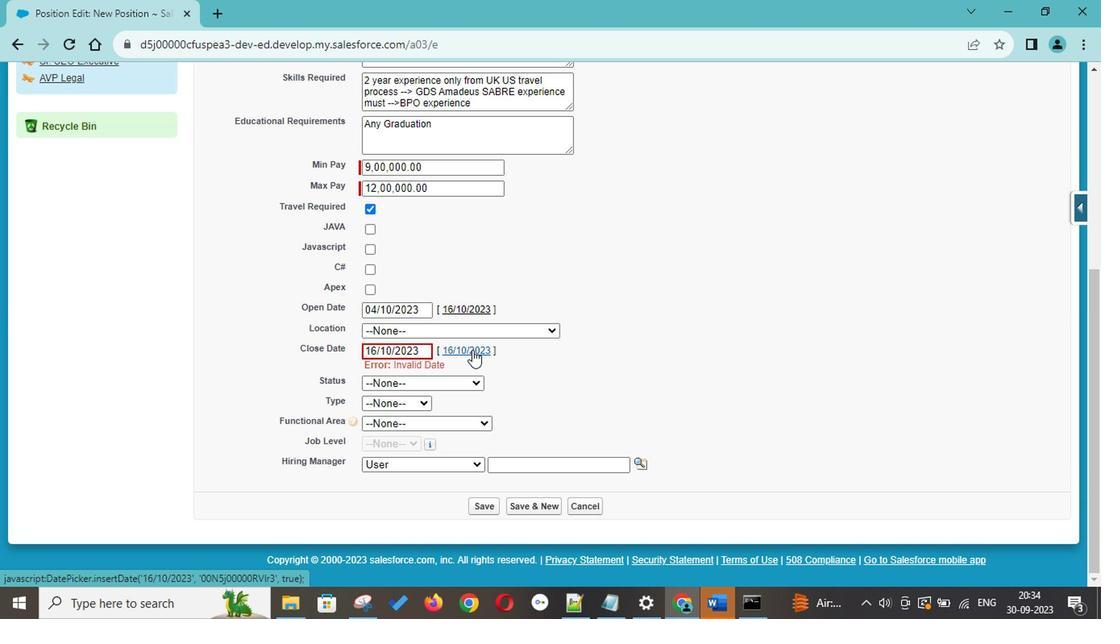 
Action: Mouse moved to (428, 350)
Screenshot: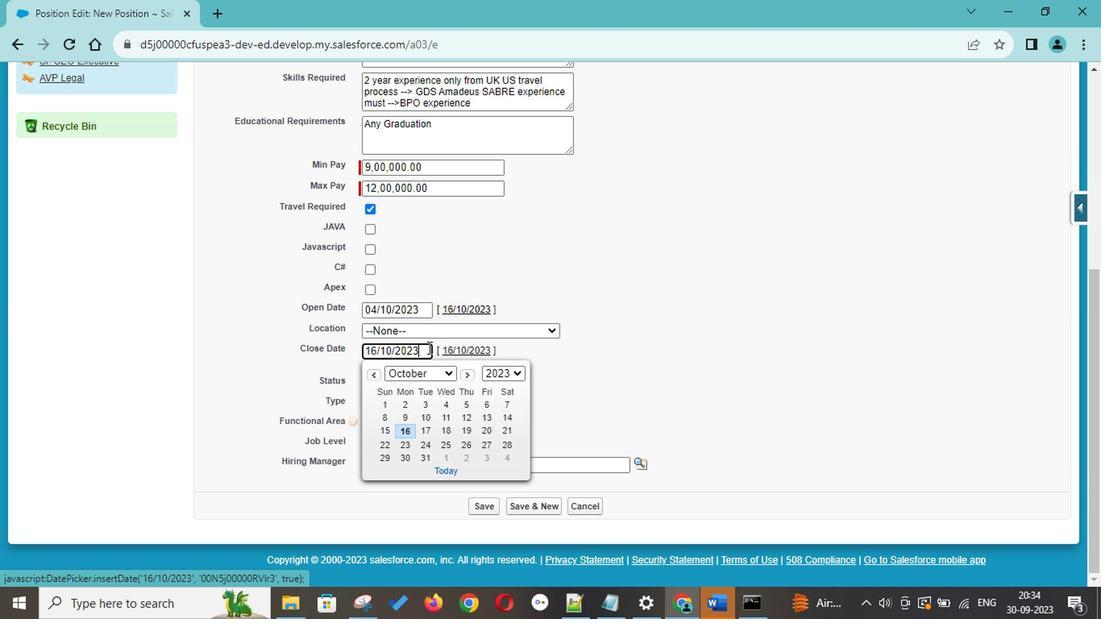 
Action: Mouse pressed left at (428, 350)
Screenshot: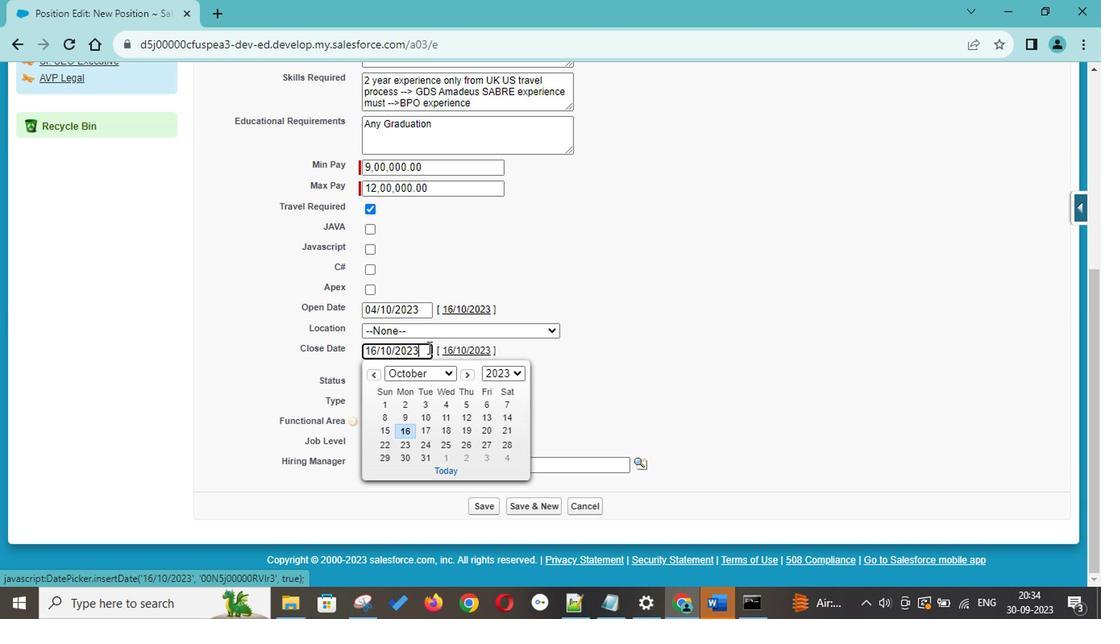 
Action: Mouse moved to (467, 380)
Screenshot: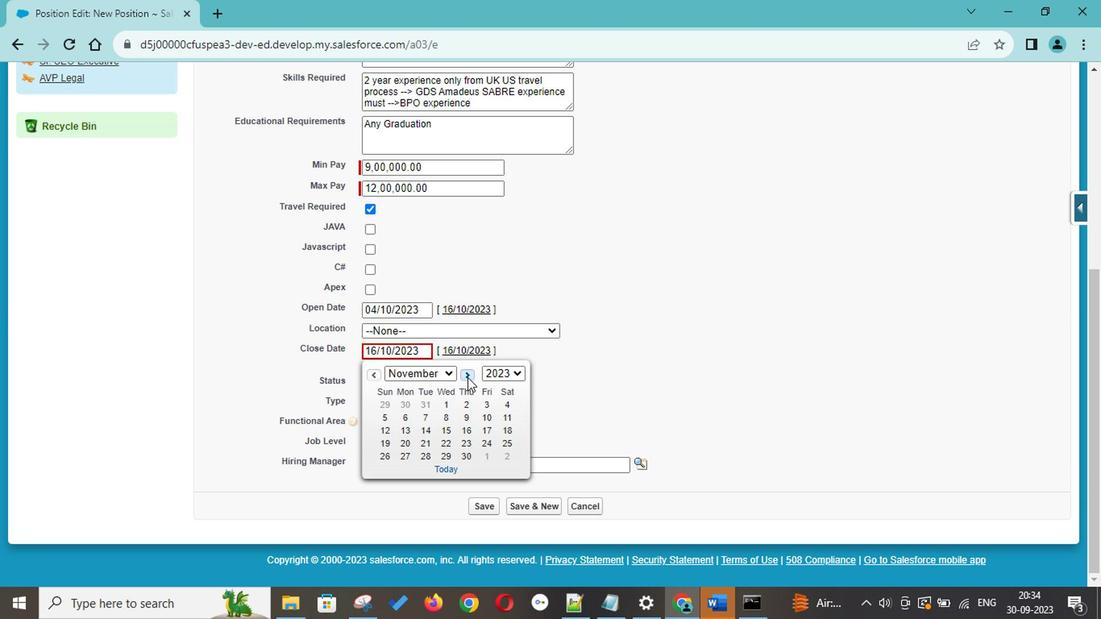 
Action: Mouse pressed left at (467, 380)
Screenshot: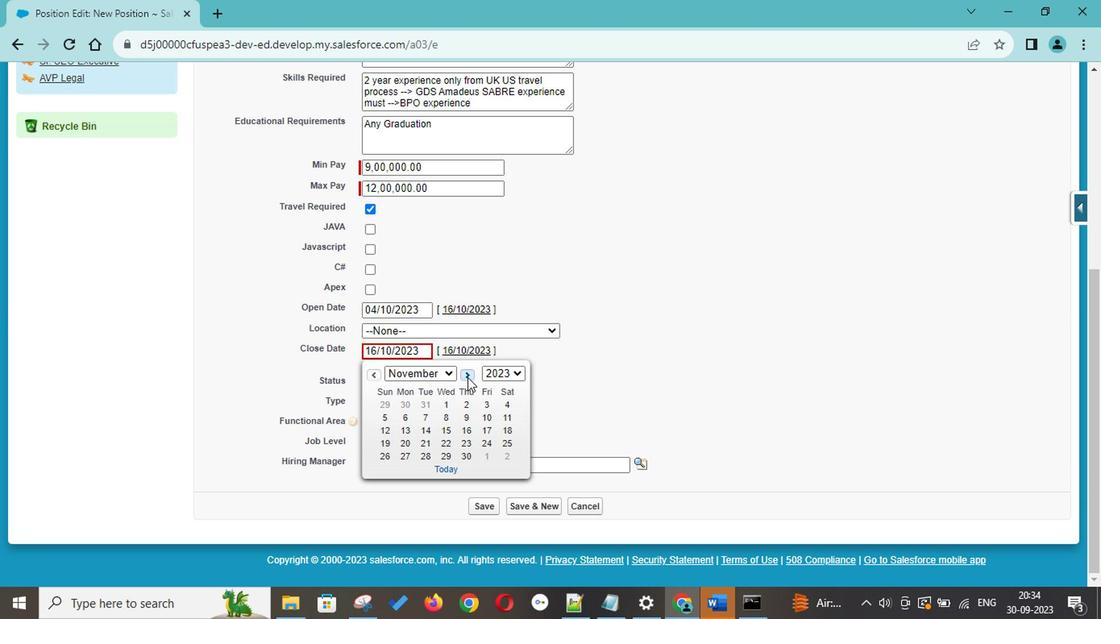 
Action: Mouse pressed left at (467, 380)
Screenshot: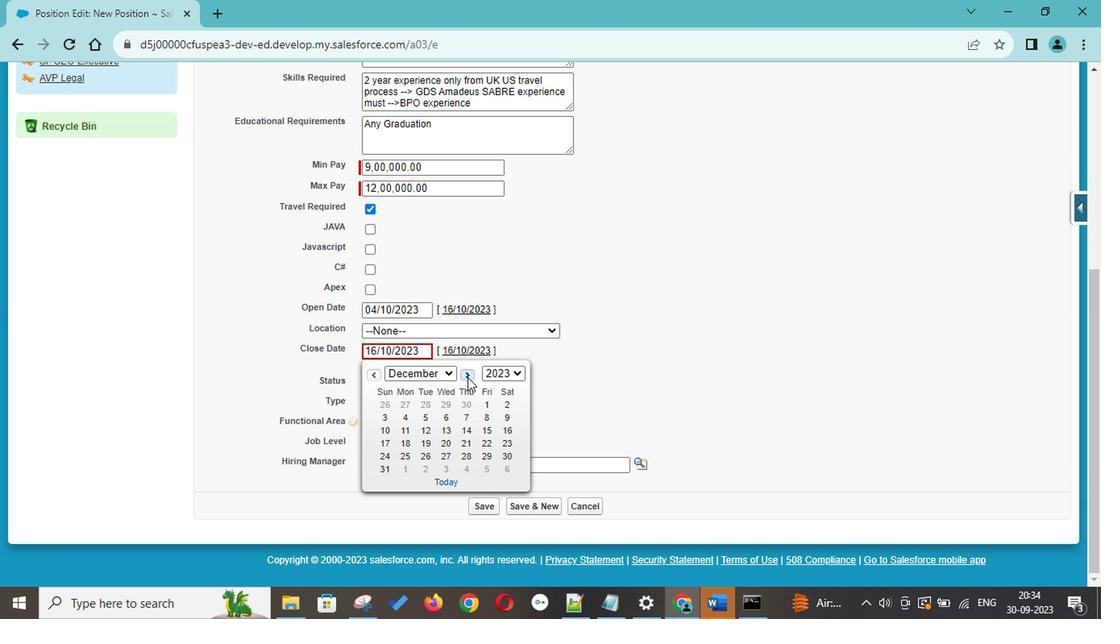 
Action: Mouse moved to (462, 431)
Screenshot: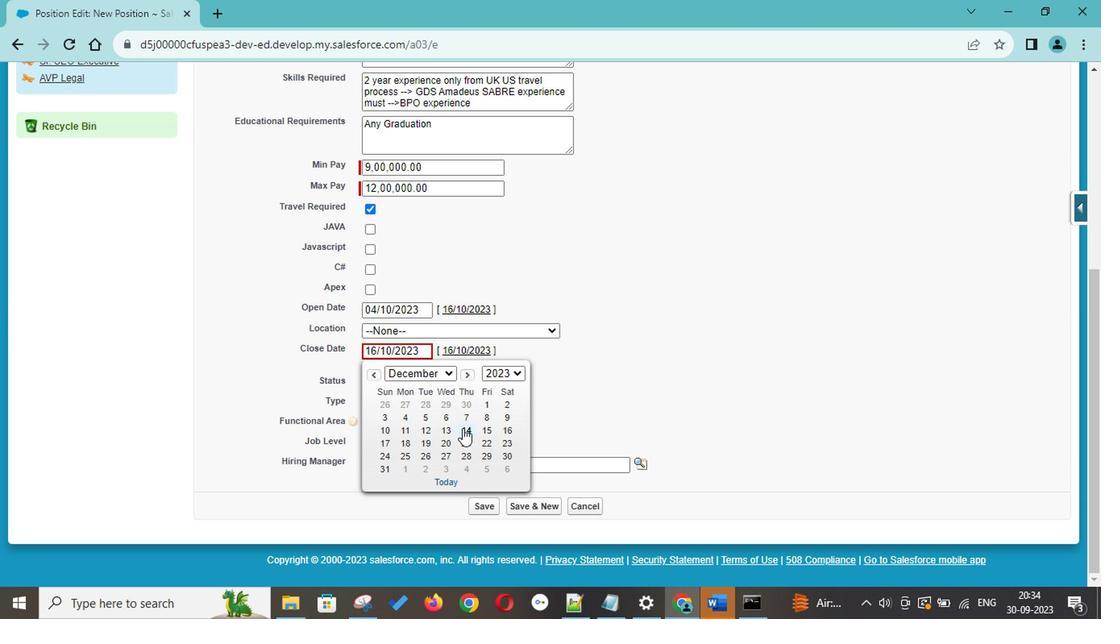 
Action: Mouse pressed left at (462, 431)
Screenshot: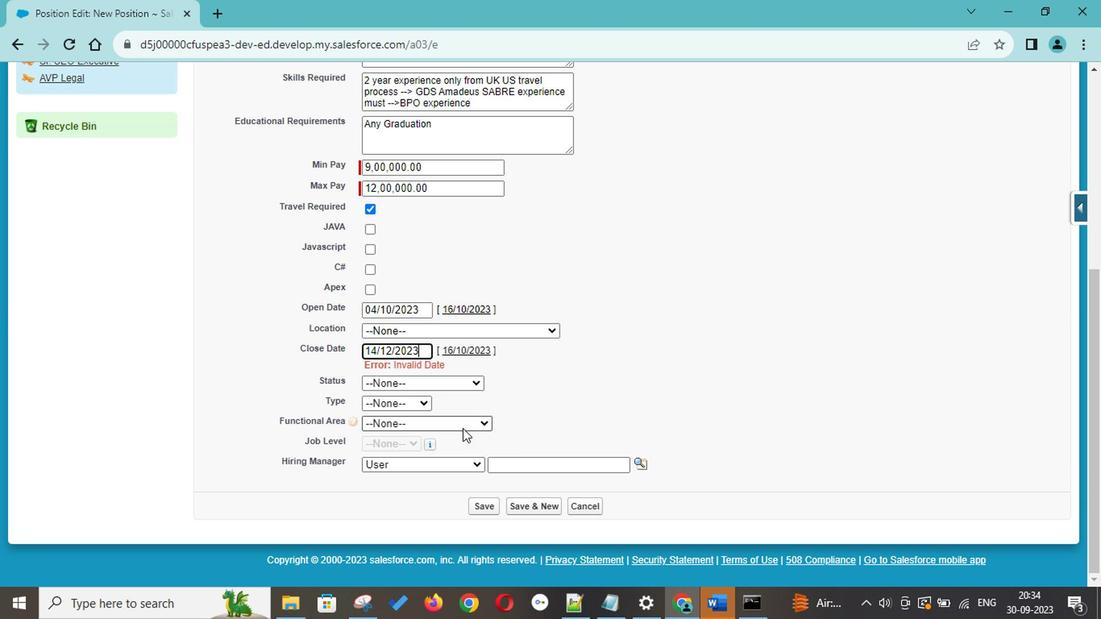 
Action: Mouse moved to (424, 356)
Screenshot: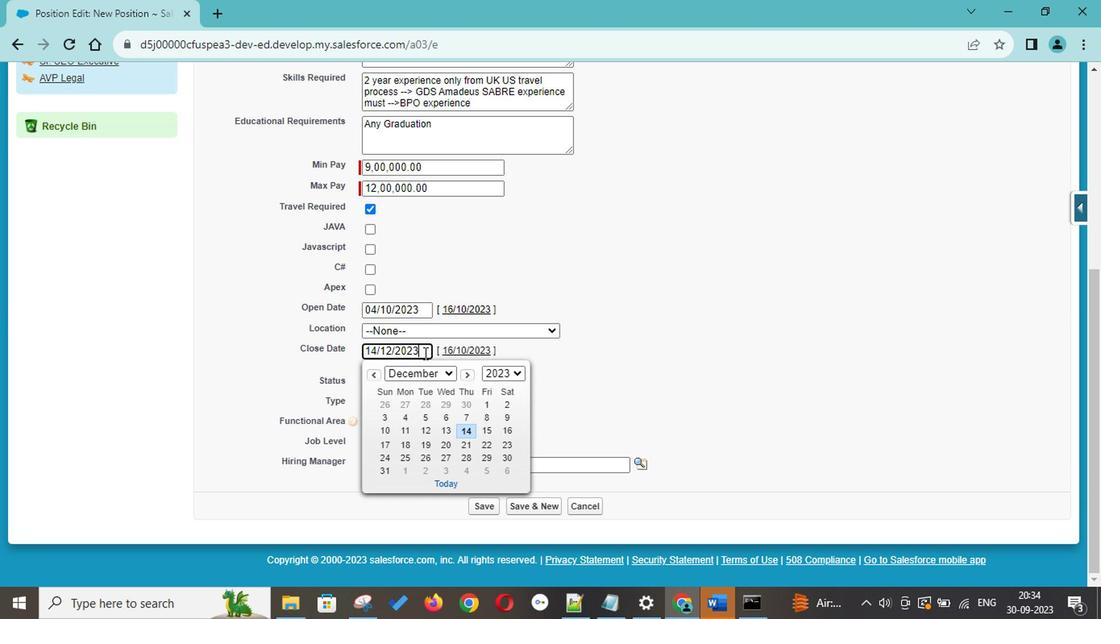 
Action: Mouse pressed left at (424, 356)
Screenshot: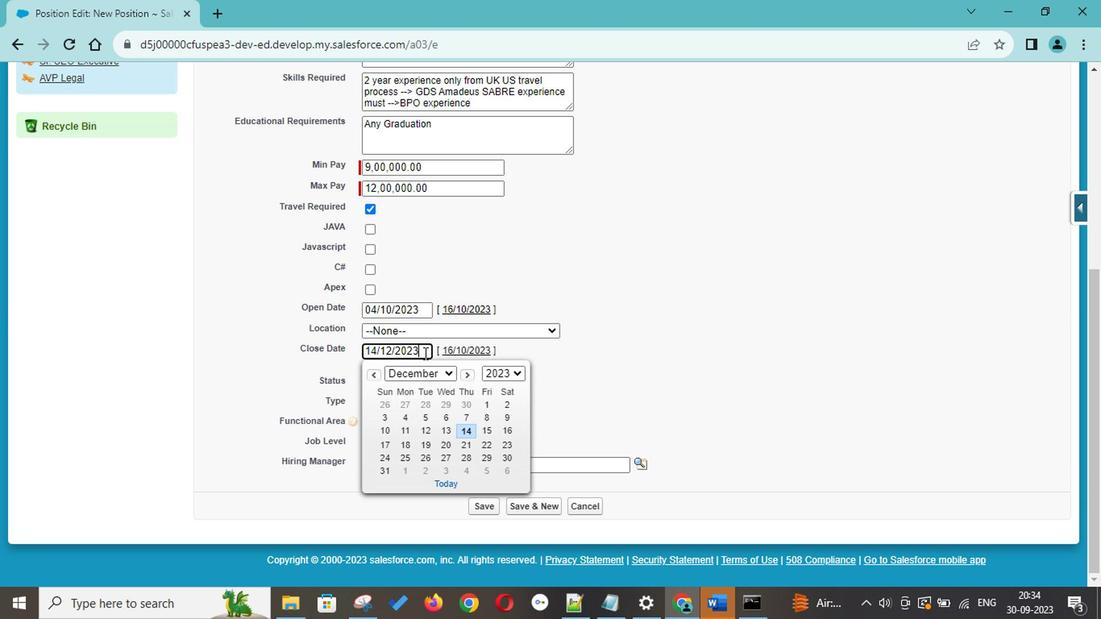 
Action: Mouse moved to (407, 421)
Screenshot: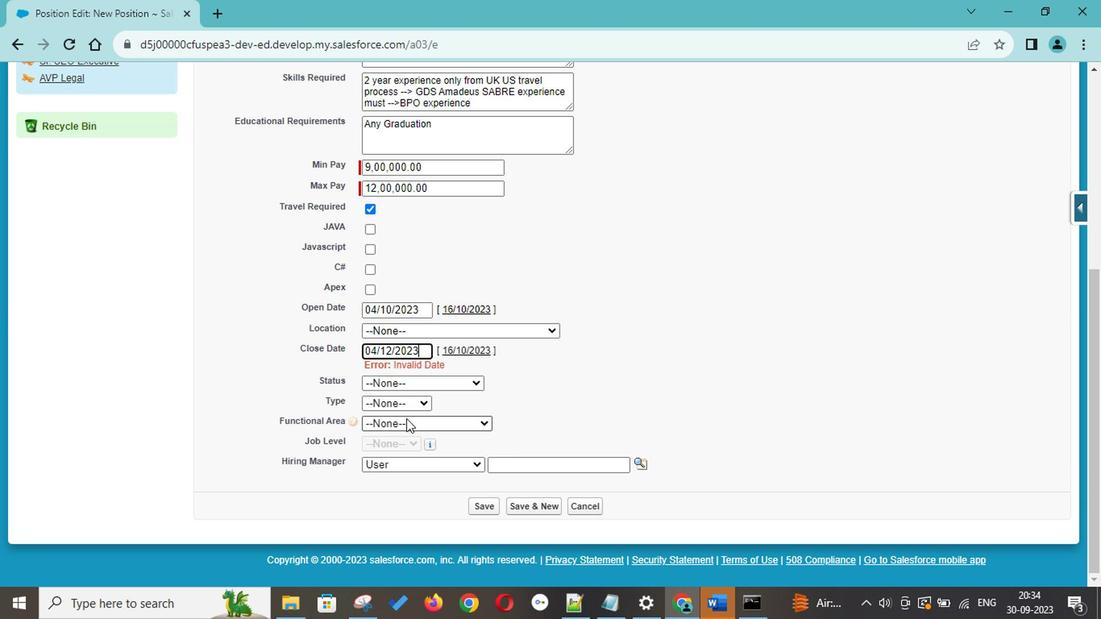 
Action: Mouse pressed left at (407, 421)
Screenshot: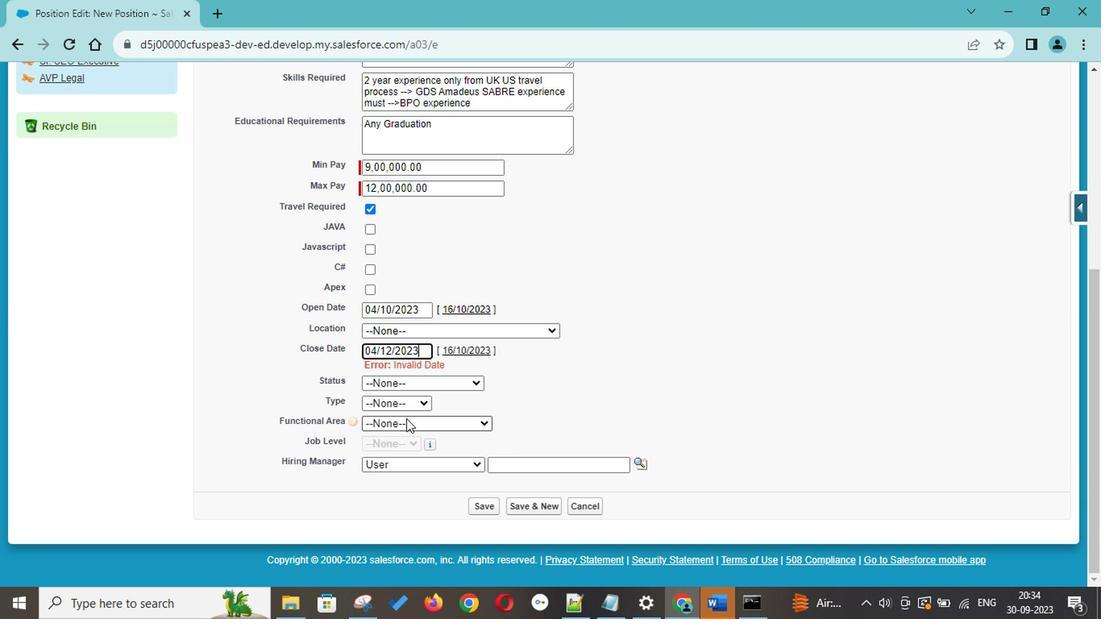 
Action: Mouse moved to (423, 311)
Screenshot: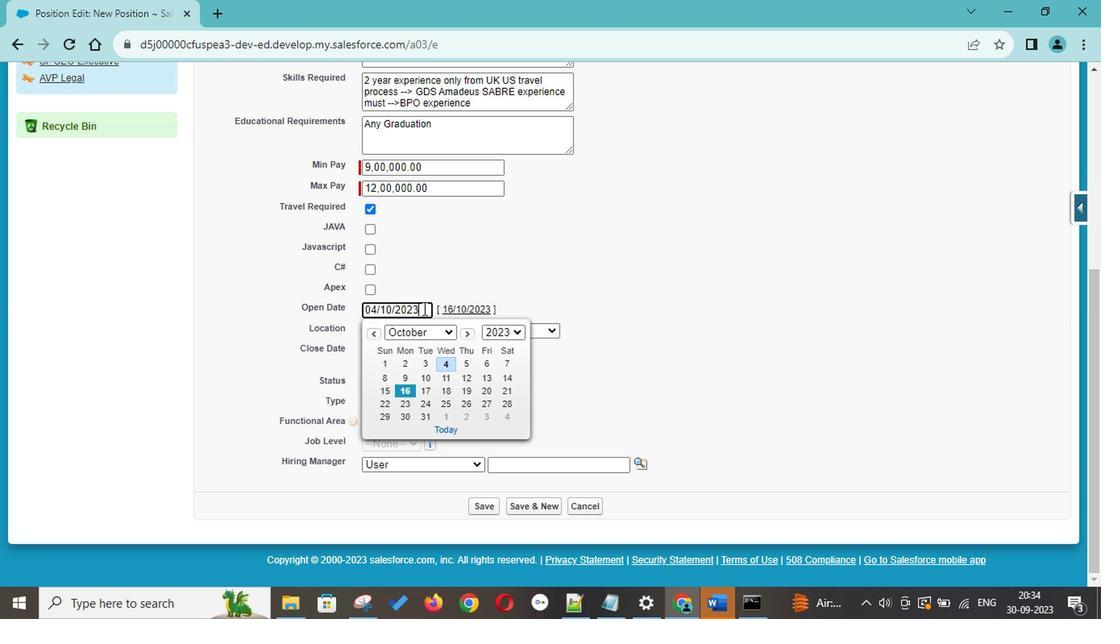
Action: Mouse pressed left at (423, 311)
Screenshot: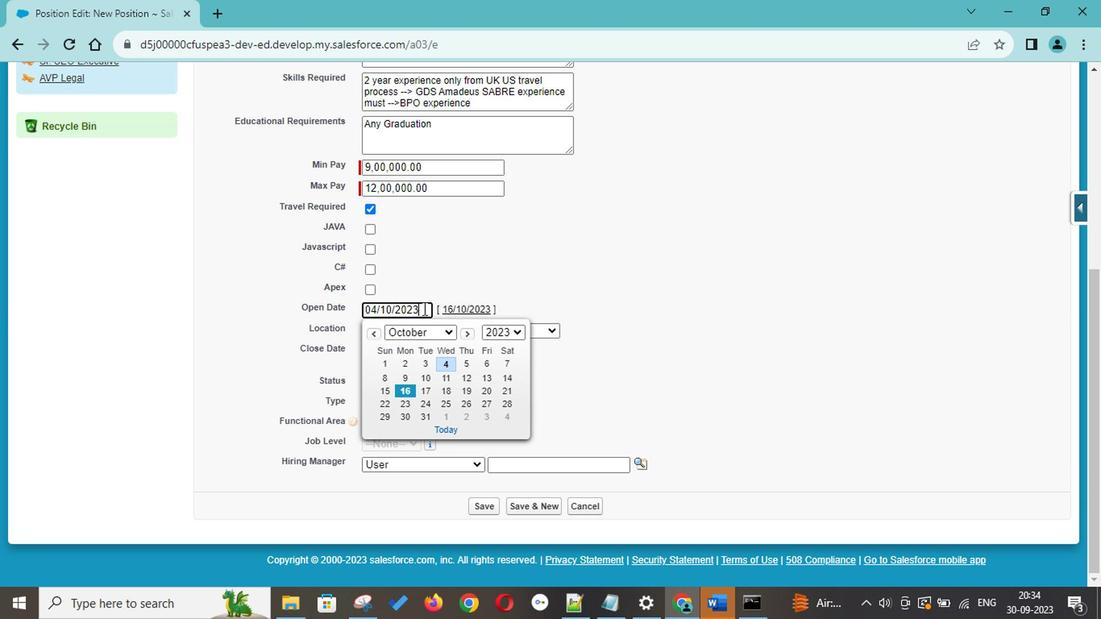 
Action: Mouse moved to (448, 365)
Screenshot: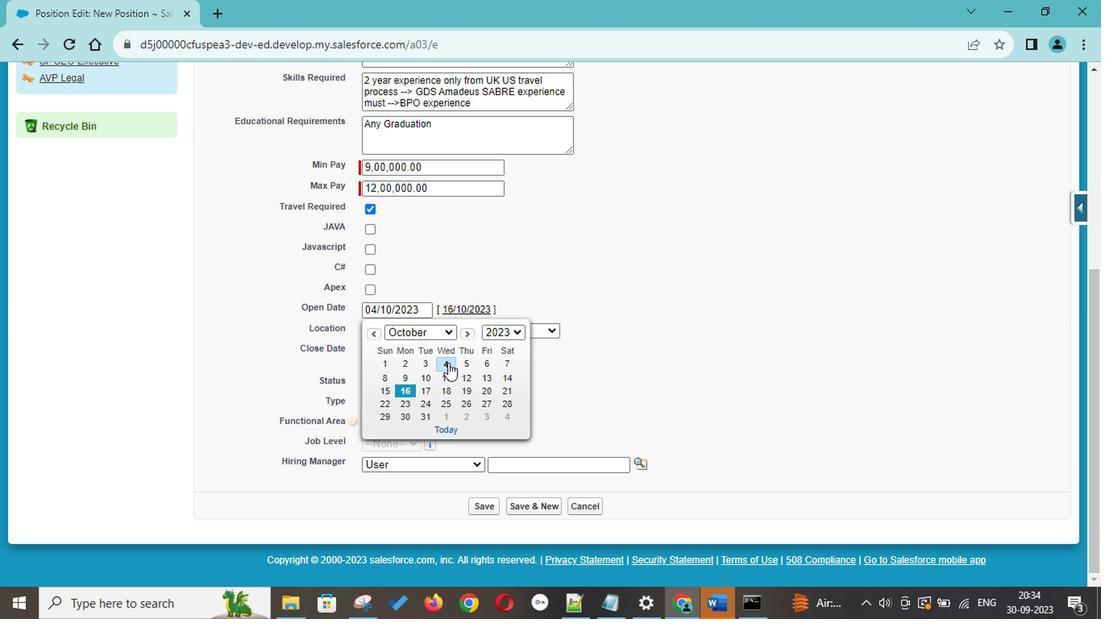 
Action: Mouse pressed left at (448, 365)
Screenshot: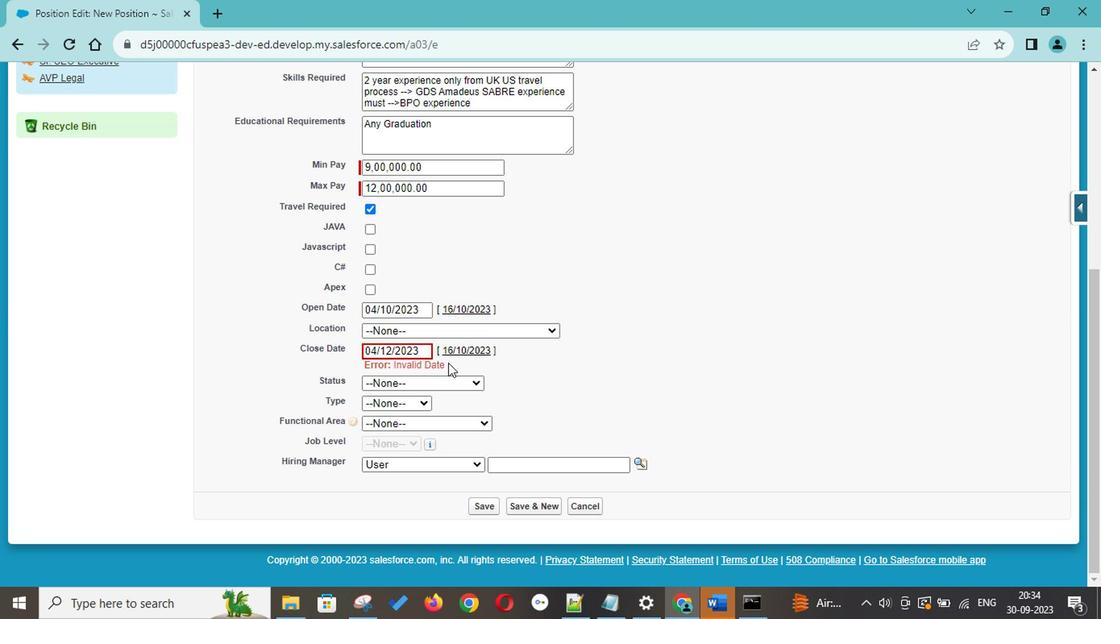 
Action: Mouse moved to (420, 356)
Screenshot: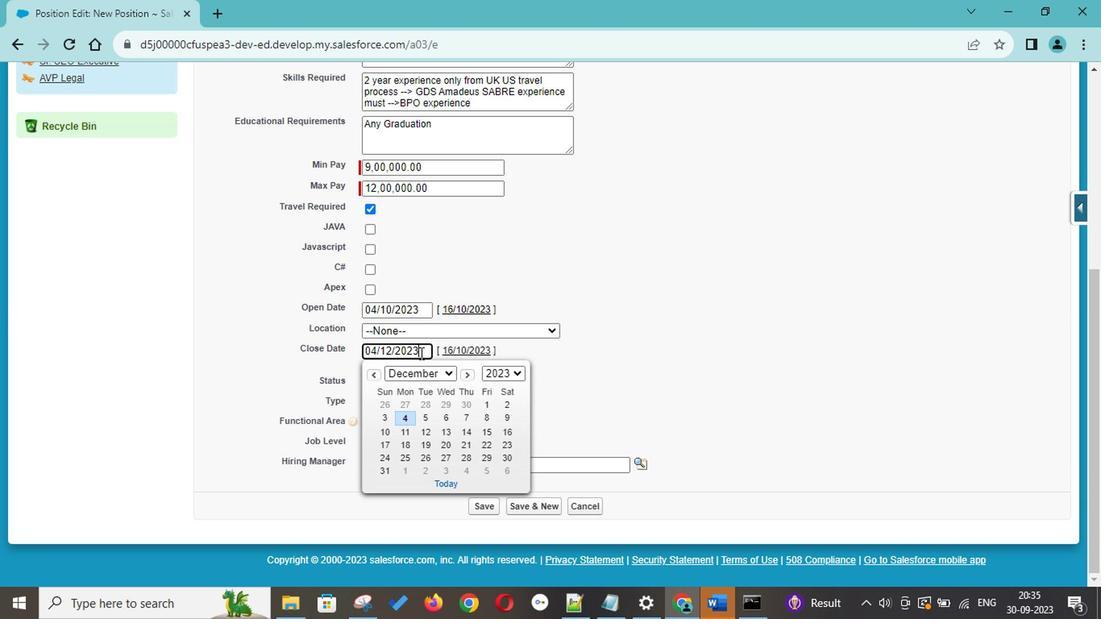 
Action: Mouse pressed left at (420, 356)
Screenshot: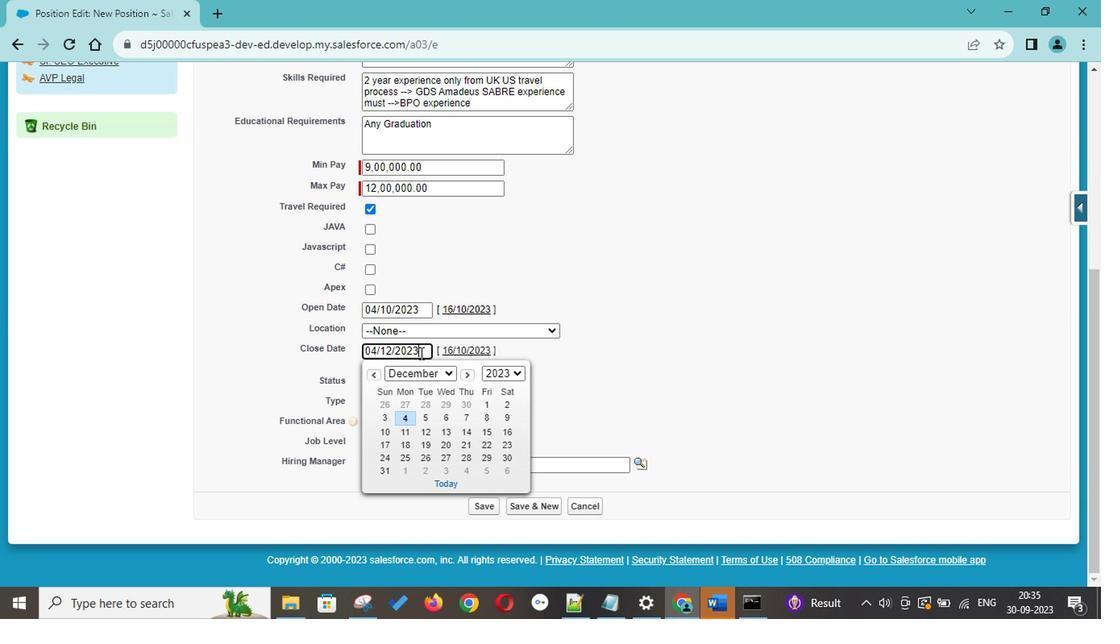 
Action: Mouse moved to (486, 415)
Screenshot: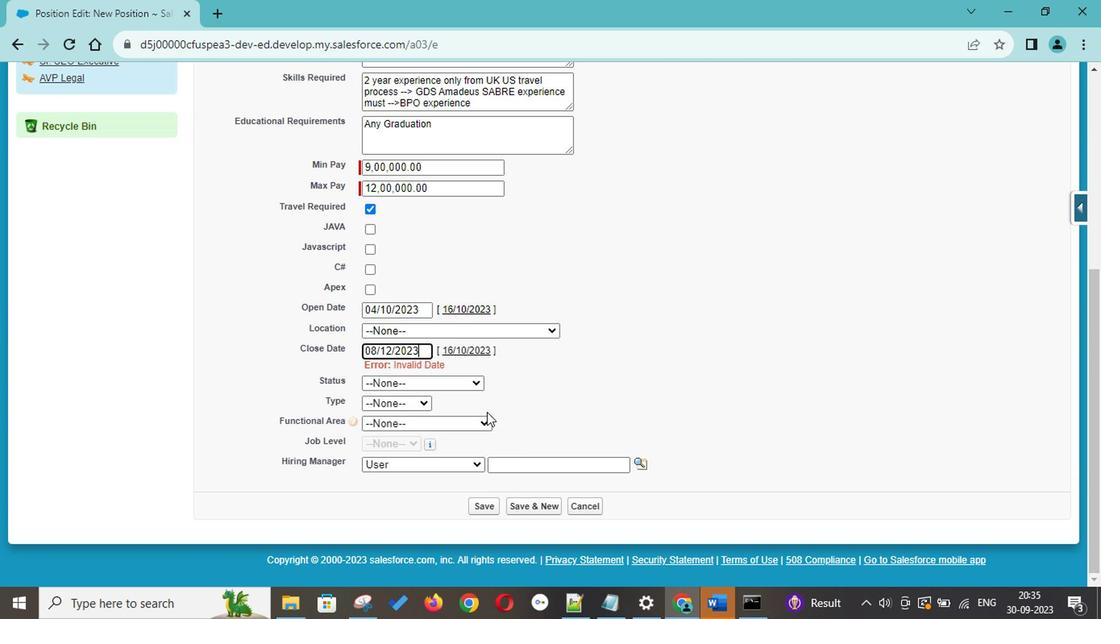 
Action: Mouse pressed left at (486, 415)
Screenshot: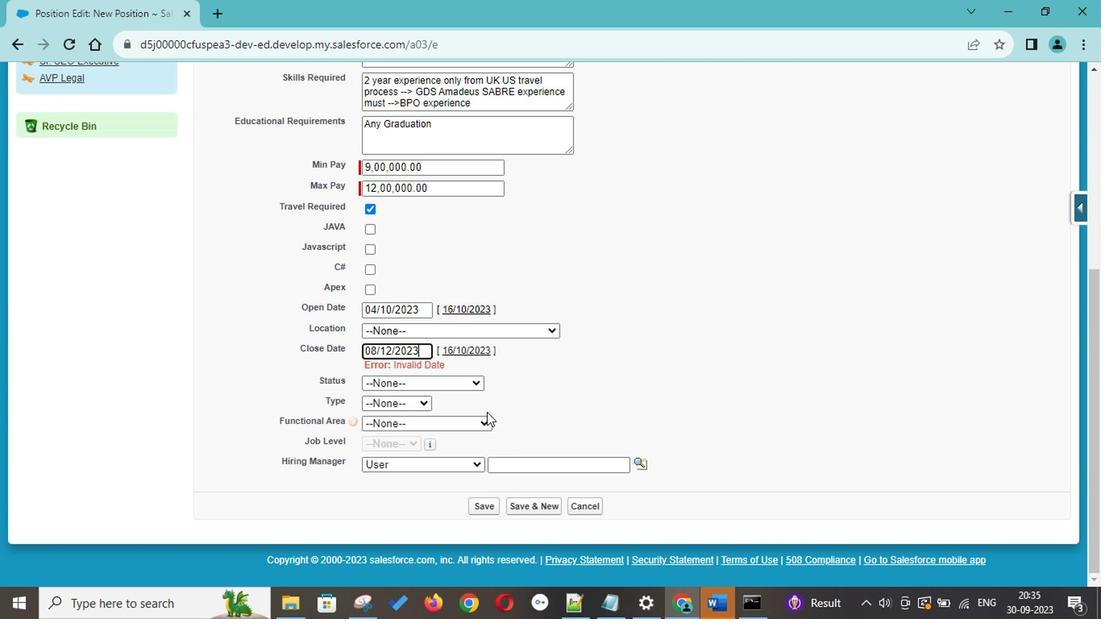 
Action: Mouse moved to (425, 349)
Screenshot: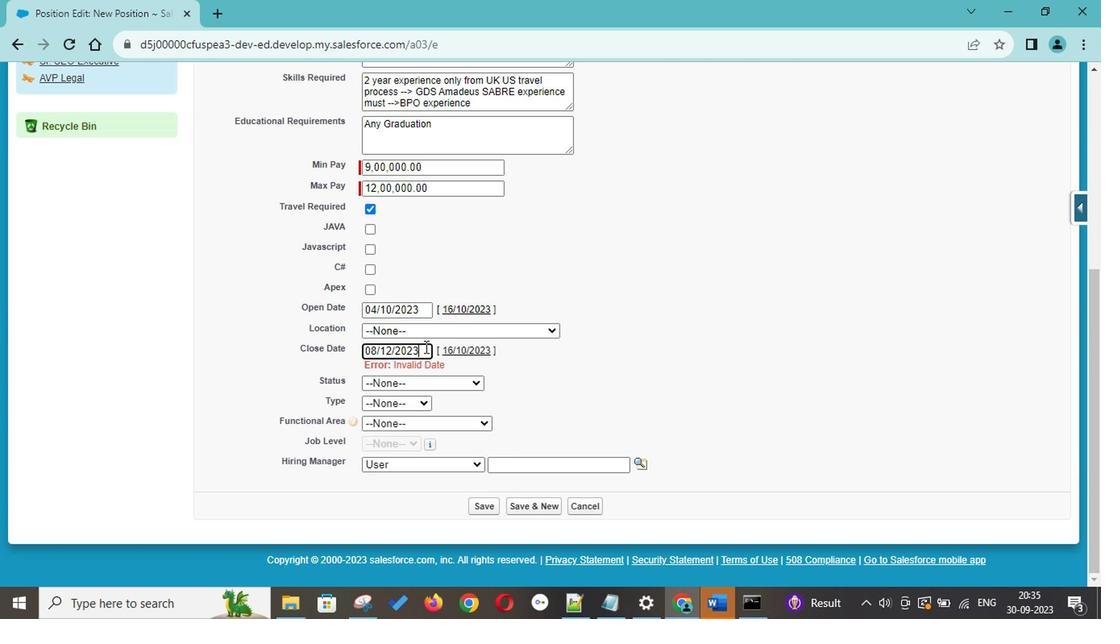 
Action: Mouse pressed left at (425, 349)
Screenshot: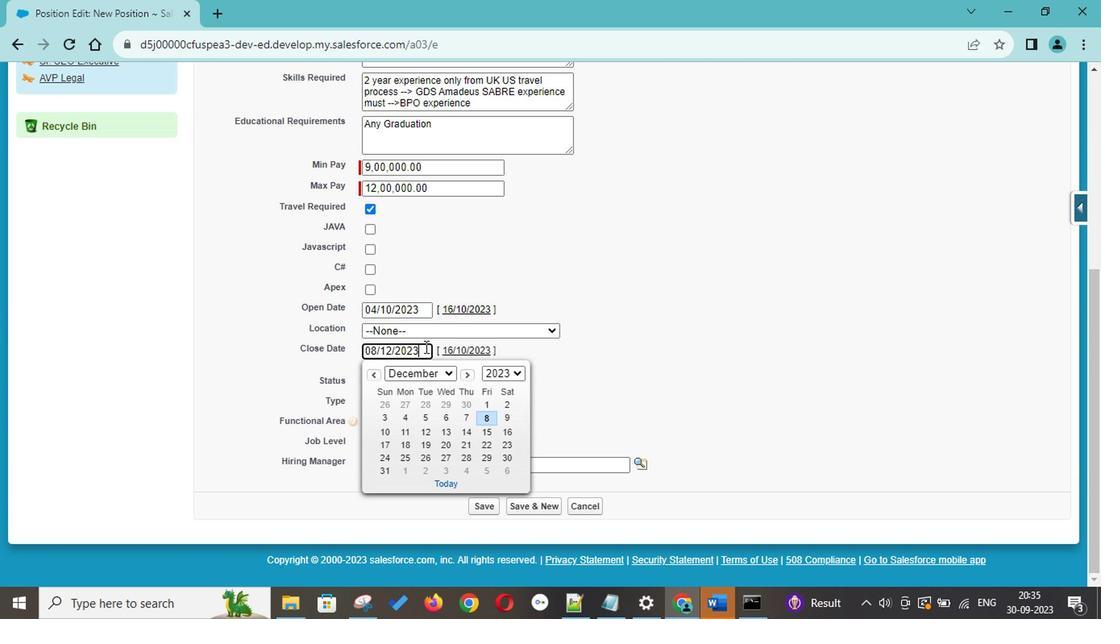 
Action: Mouse moved to (513, 419)
Screenshot: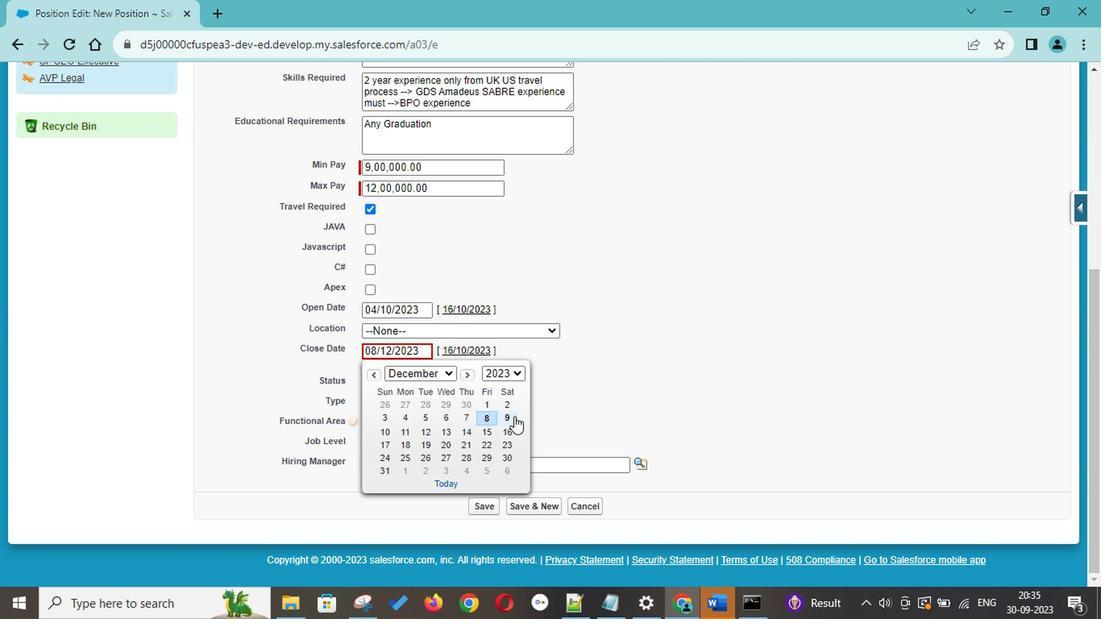 
Action: Mouse pressed left at (513, 419)
Screenshot: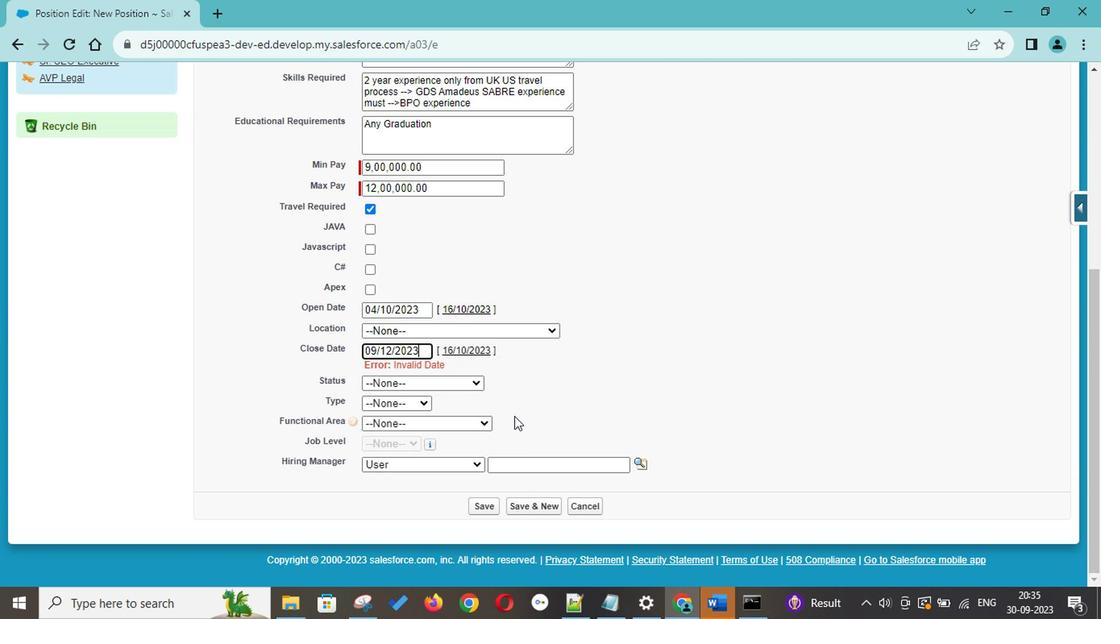 
Action: Mouse moved to (521, 391)
Screenshot: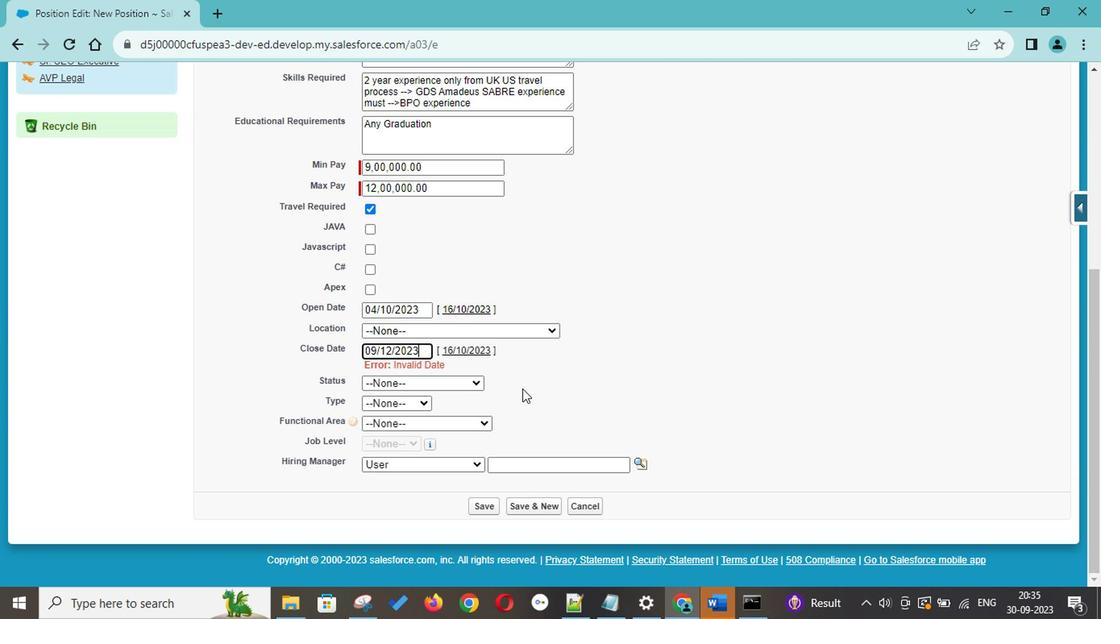 
Action: Mouse scrolled (521, 390) with delta (0, -1)
Screenshot: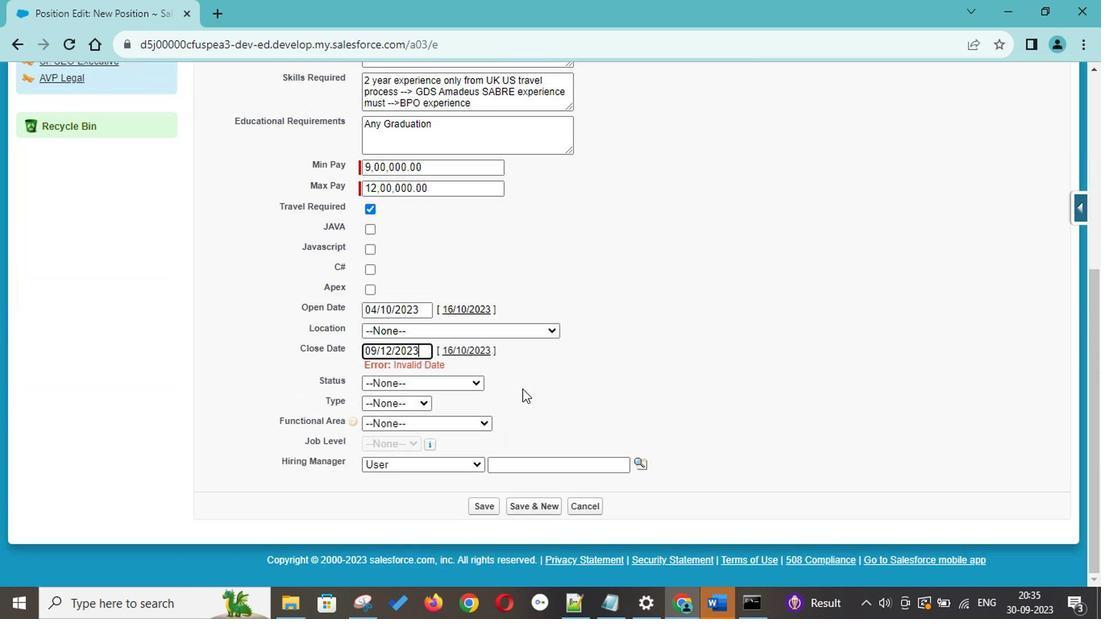 
Action: Mouse scrolled (521, 390) with delta (0, -1)
Screenshot: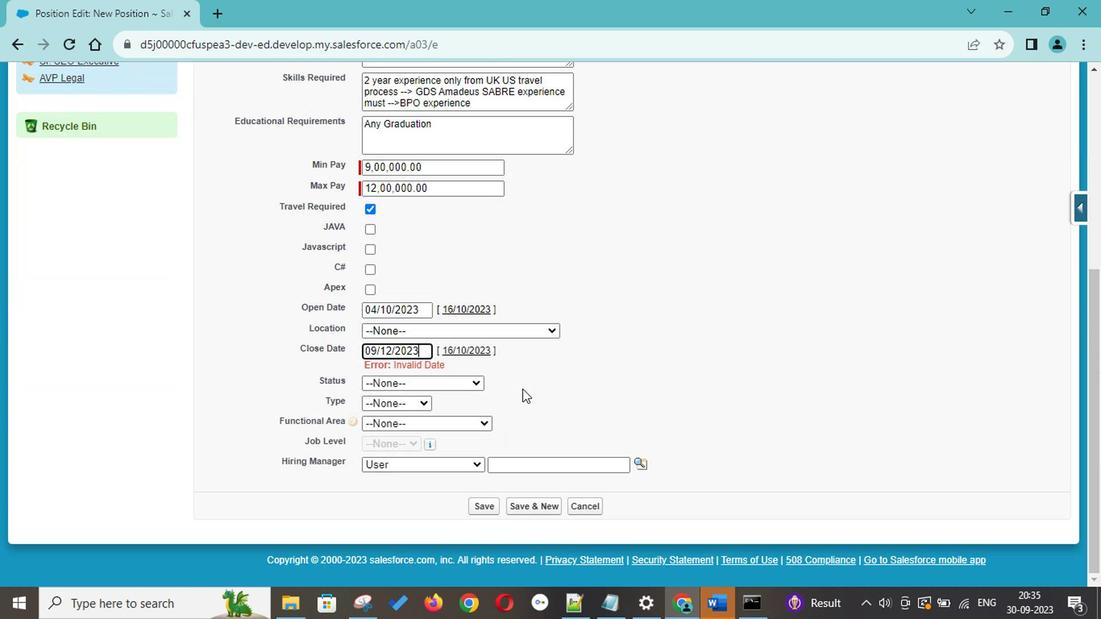 
Action: Mouse scrolled (521, 390) with delta (0, -1)
Screenshot: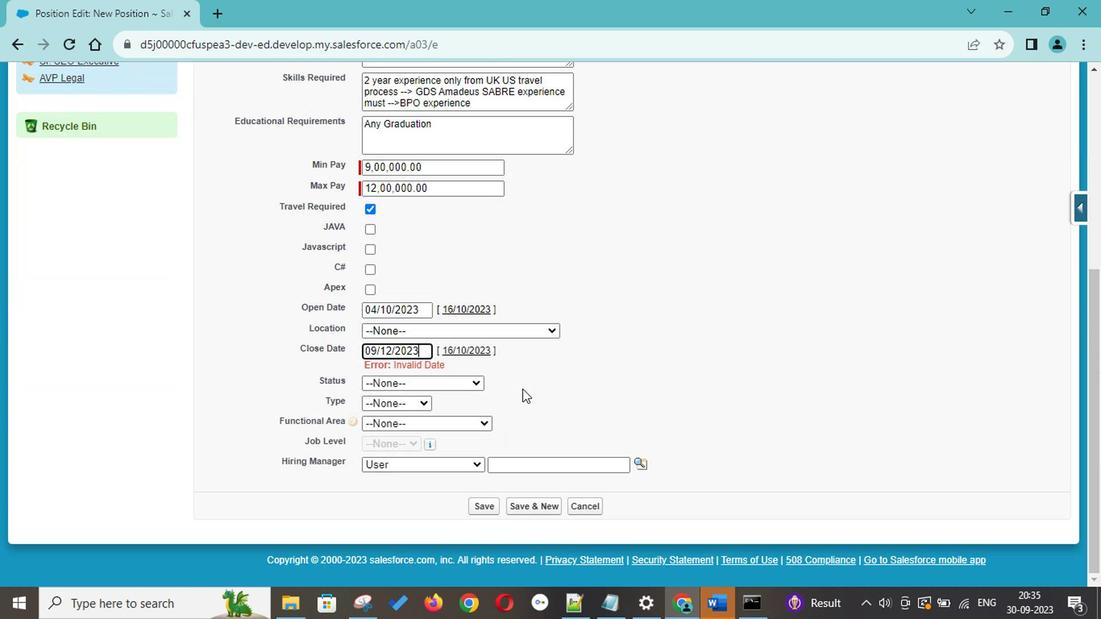 
Action: Mouse scrolled (521, 390) with delta (0, -1)
Screenshot: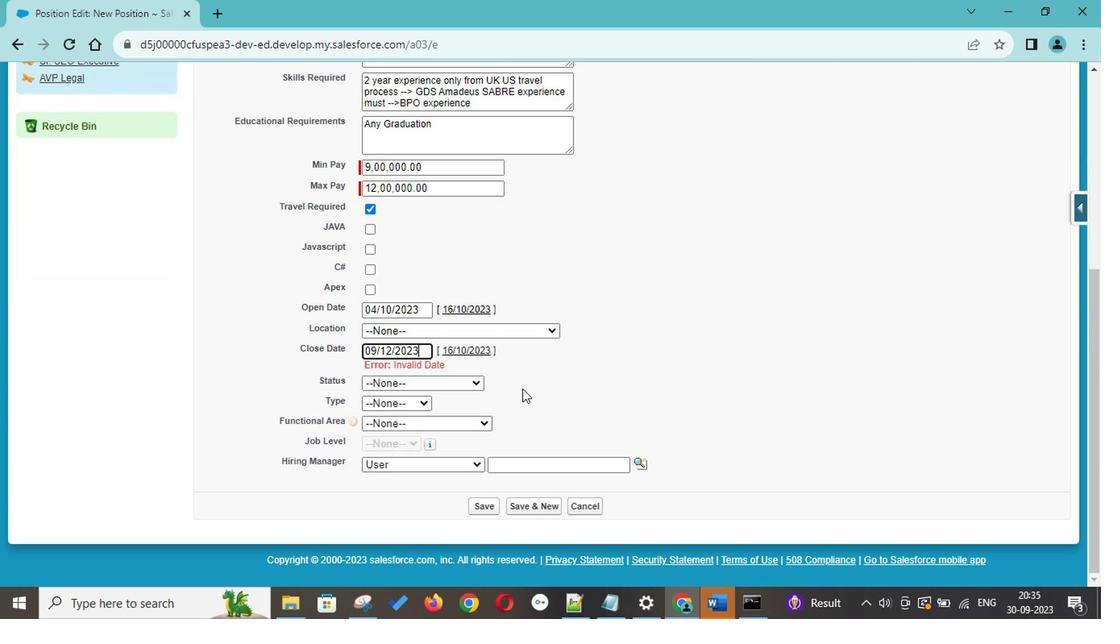 
Action: Mouse scrolled (521, 390) with delta (0, -1)
Screenshot: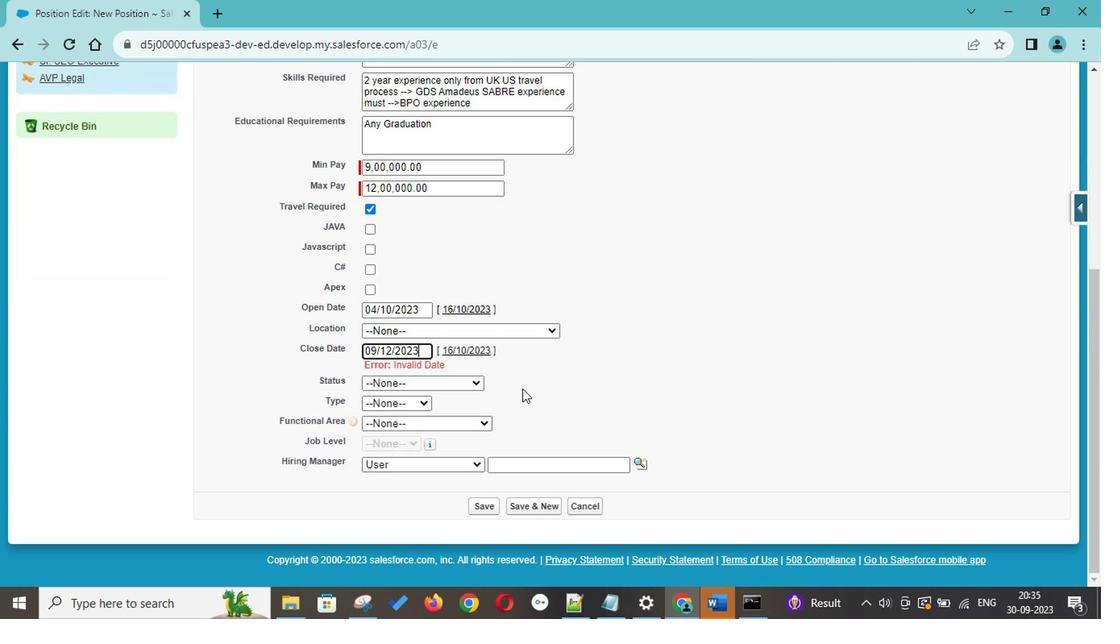 
Action: Mouse scrolled (521, 390) with delta (0, -1)
Screenshot: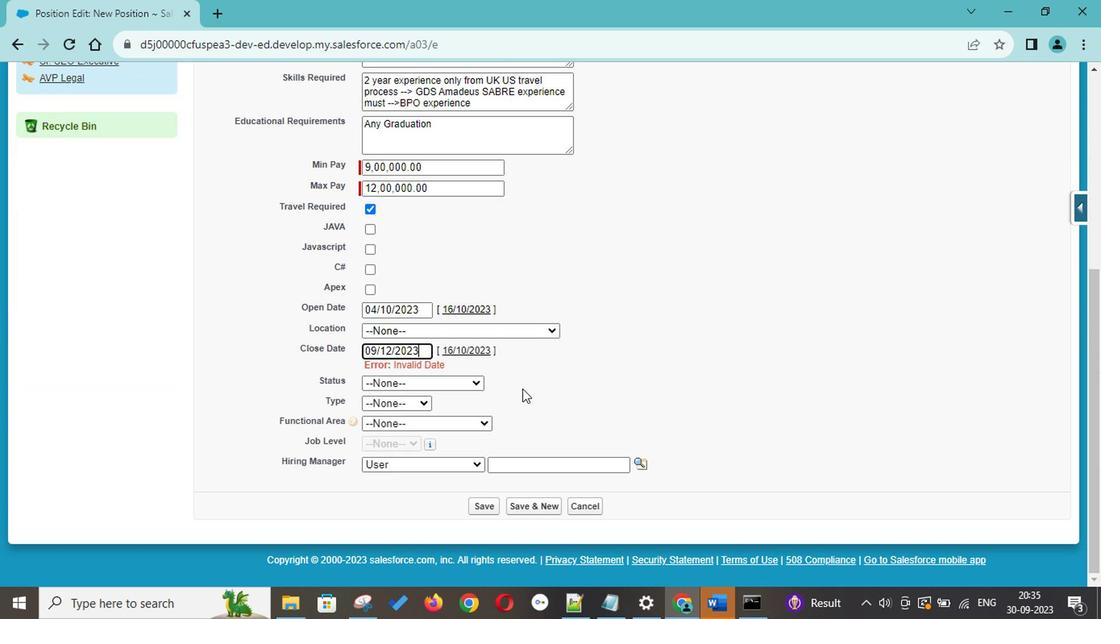 
Action: Mouse scrolled (521, 390) with delta (0, -1)
Screenshot: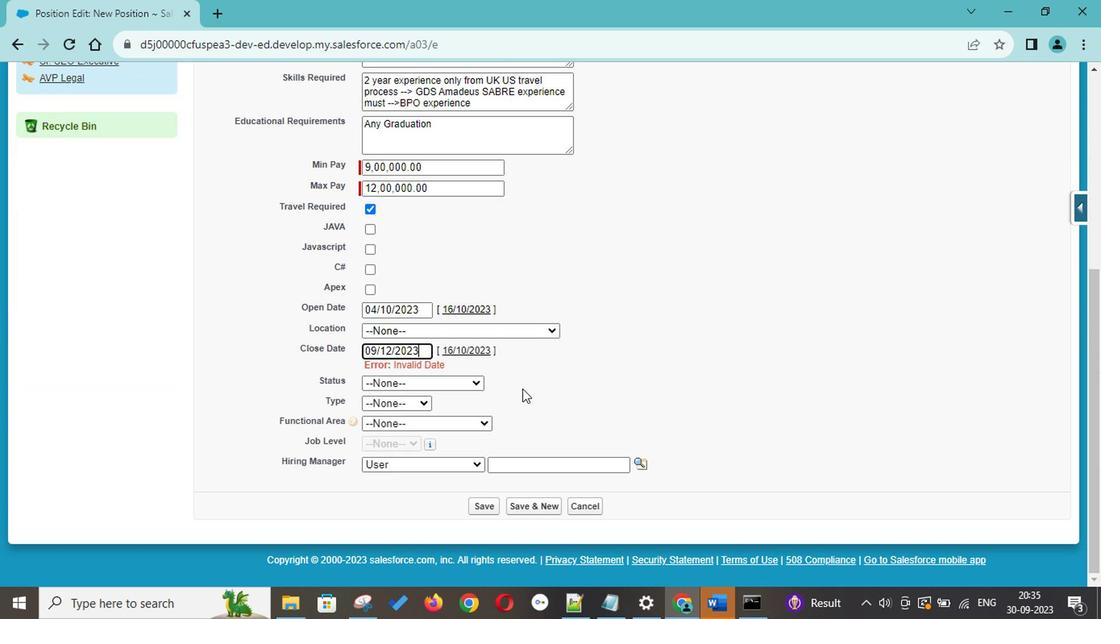 
Action: Mouse scrolled (521, 390) with delta (0, -1)
Screenshot: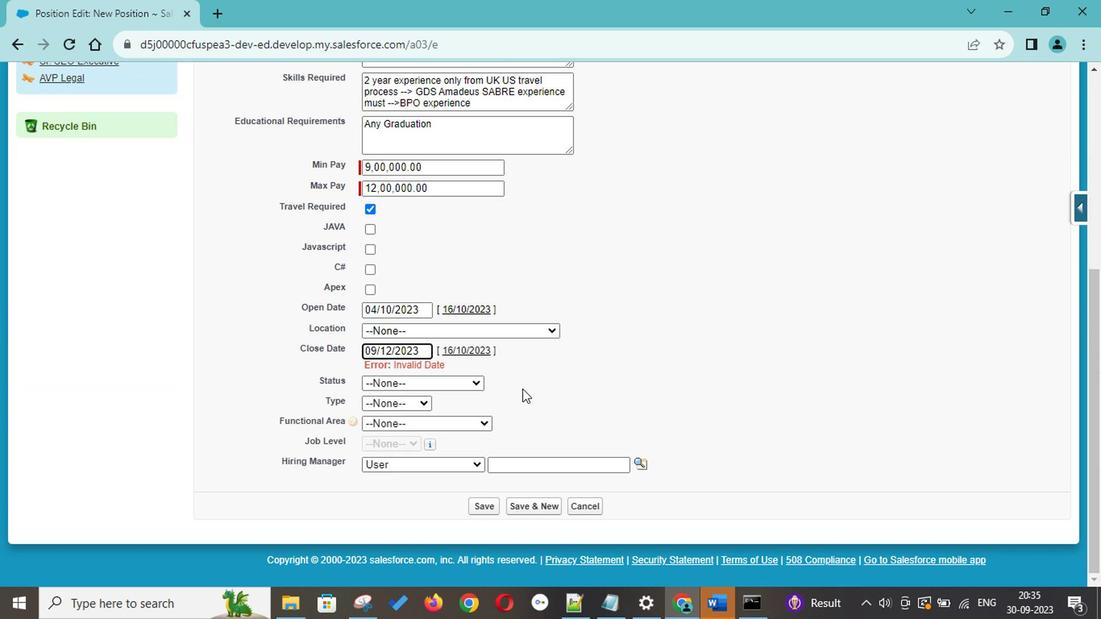 
Action: Mouse scrolled (521, 390) with delta (0, -1)
Screenshot: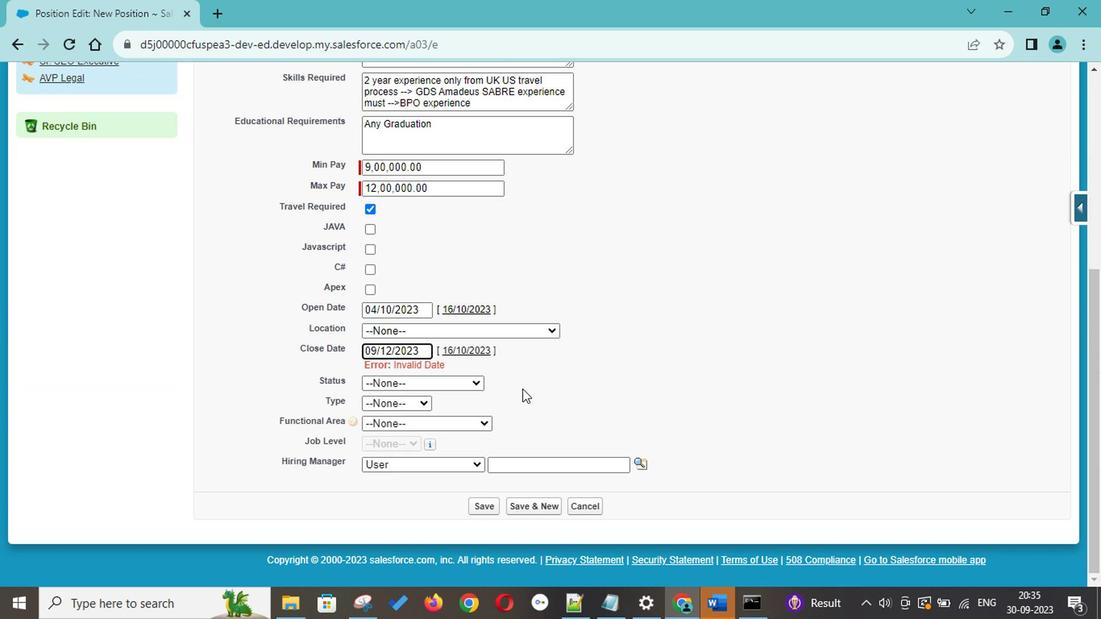 
Action: Mouse scrolled (521, 390) with delta (0, -1)
Screenshot: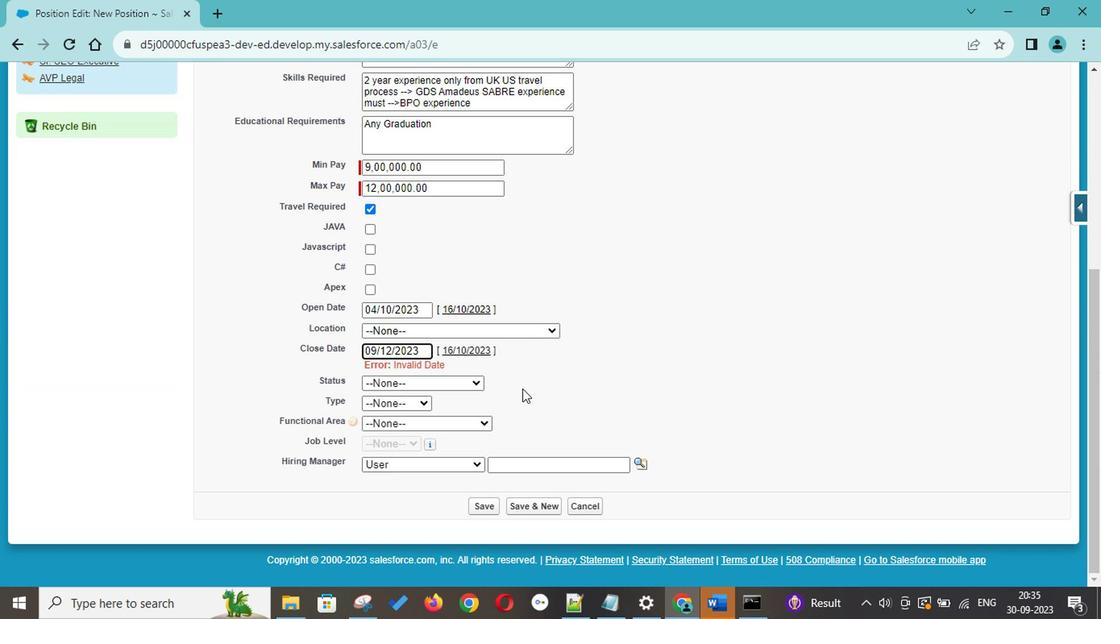 
Action: Mouse scrolled (521, 390) with delta (0, -1)
Screenshot: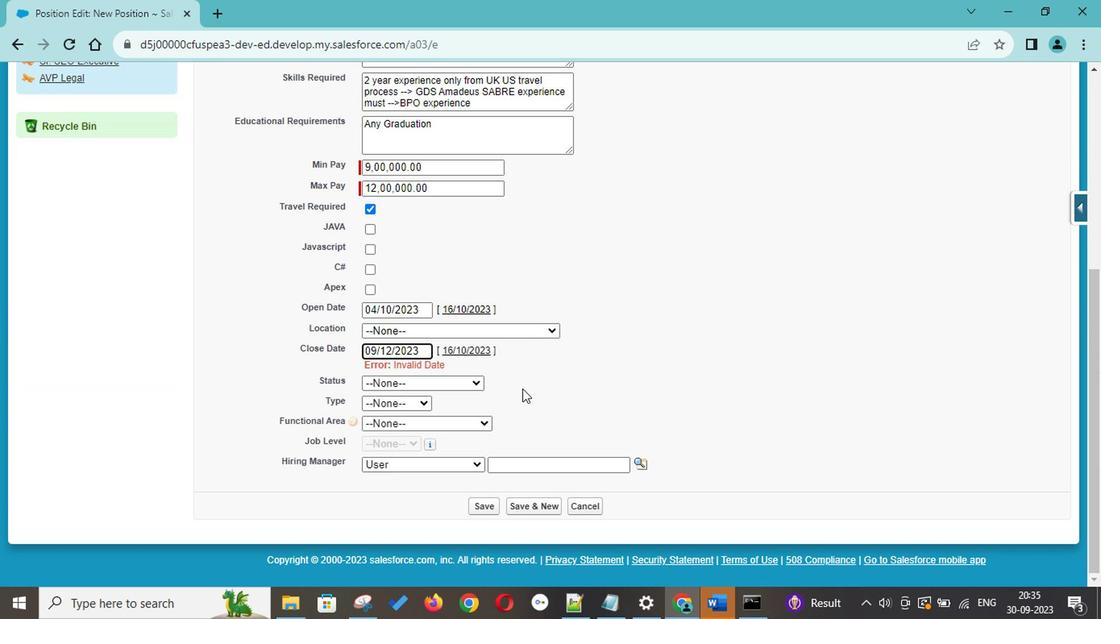 
Action: Mouse scrolled (521, 390) with delta (0, -1)
